Task: Create a customized nameplate.
Action: Mouse moved to (328, 258)
Screenshot: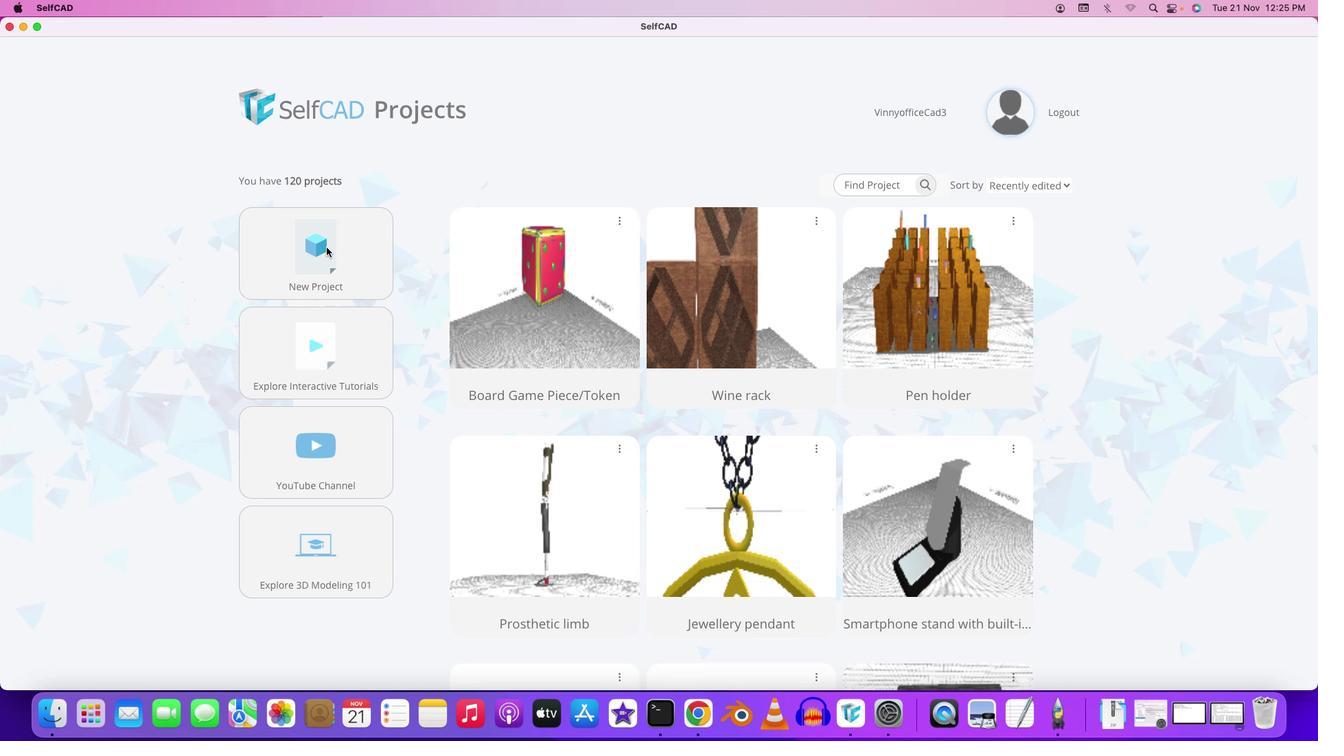 
Action: Mouse pressed left at (328, 258)
Screenshot: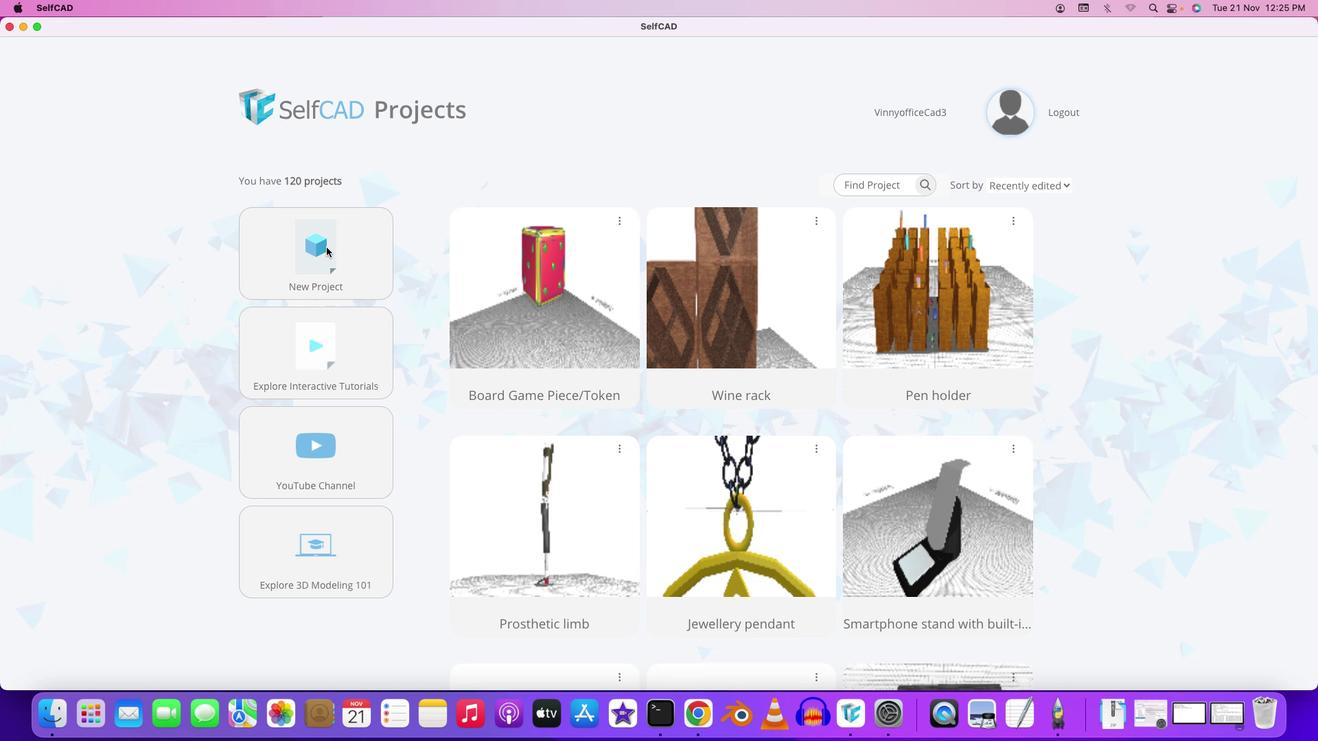 
Action: Mouse moved to (326, 247)
Screenshot: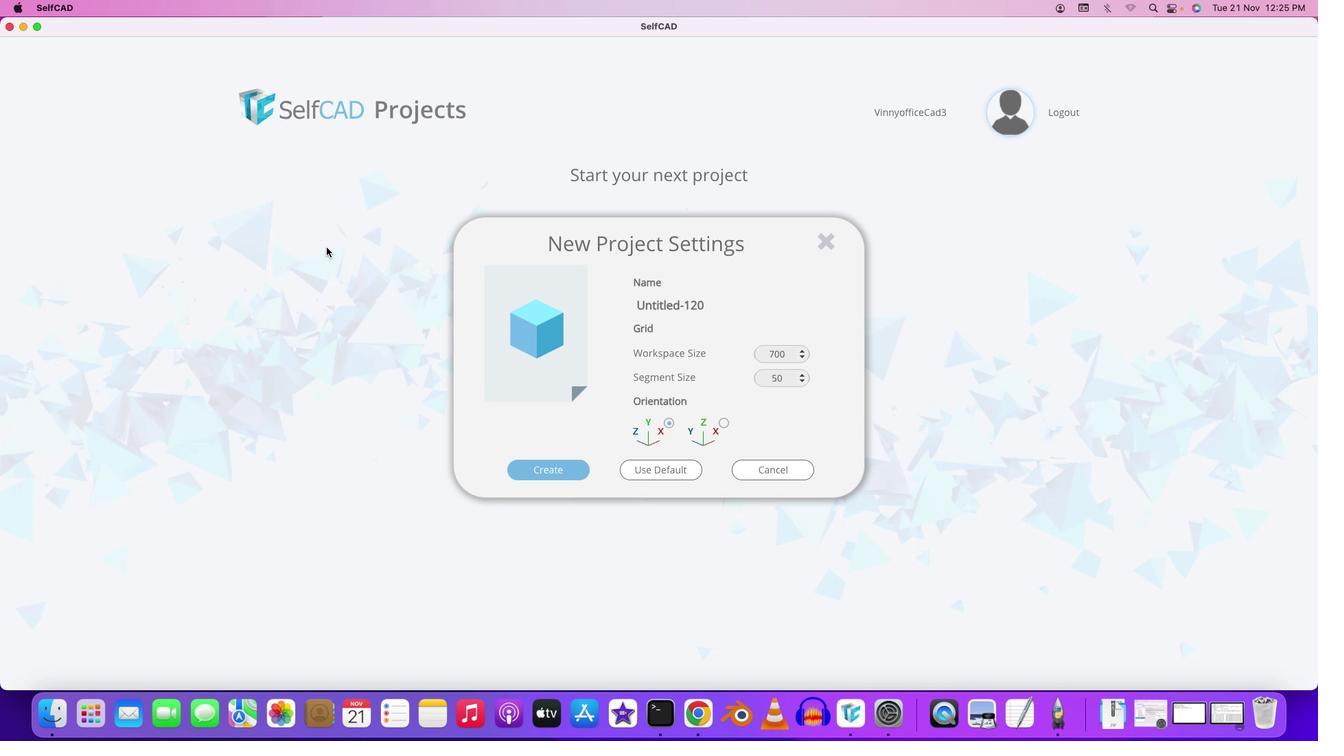 
Action: Mouse pressed left at (326, 247)
Screenshot: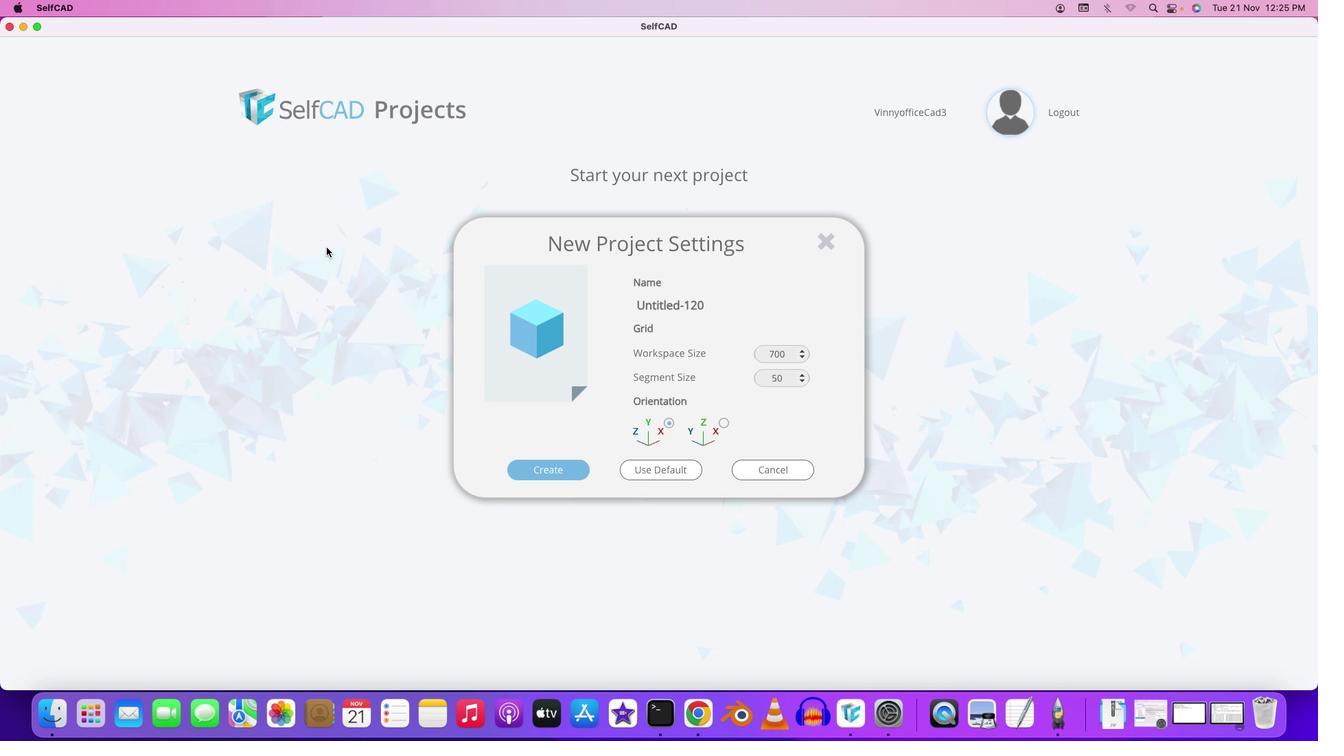 
Action: Mouse moved to (727, 307)
Screenshot: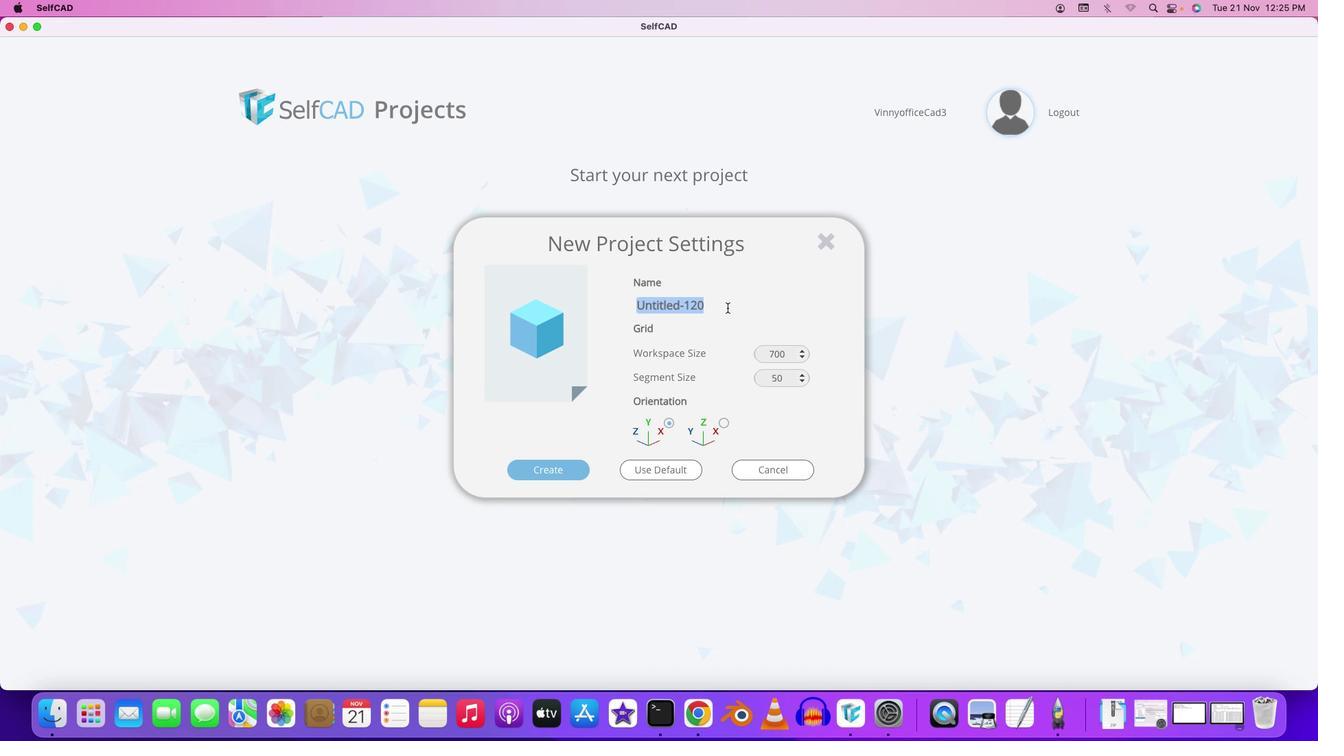 
Action: Mouse pressed left at (727, 307)
Screenshot: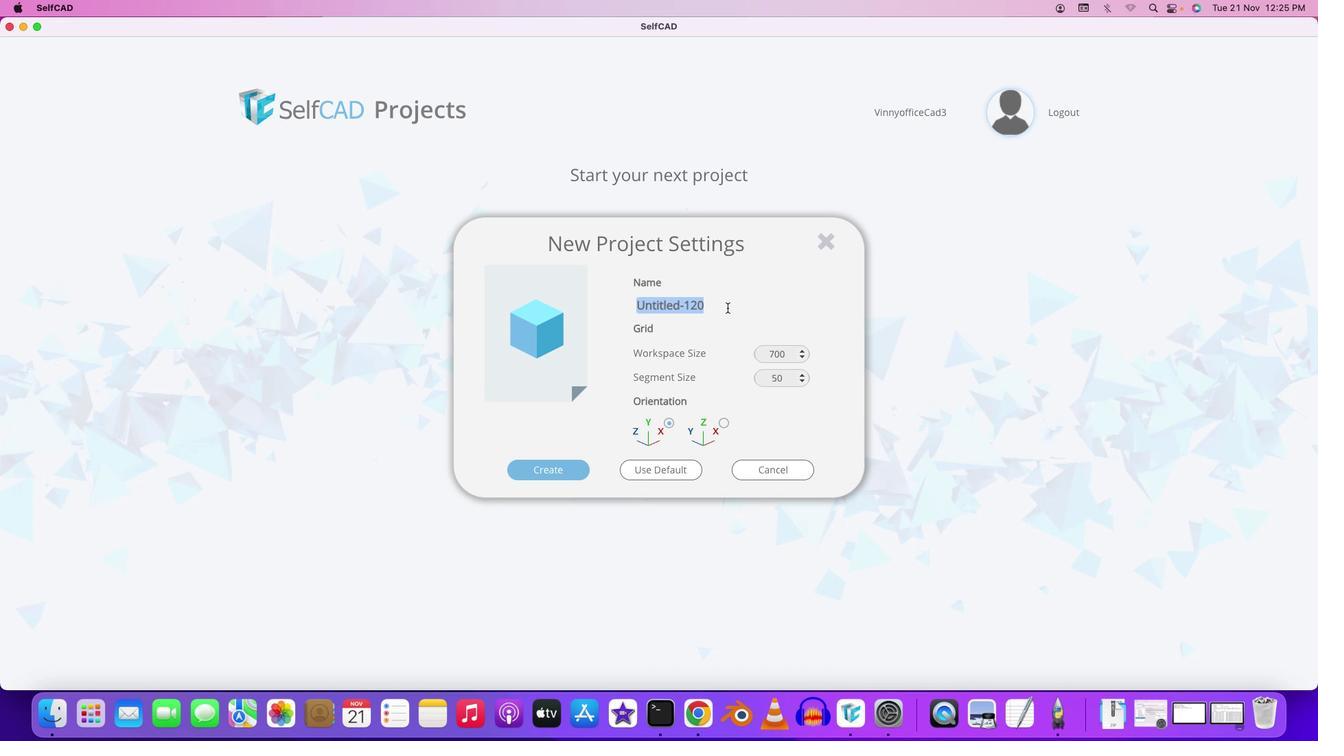 
Action: Key pressed Key.backspaceKey.shift'C''u''s''t''o''m''i''z''e''d'Key.spaceKey.leftKey.leftKey.leftKey.backspace's'Key.rightKey.rightKey.rightKey.rightKey.rightKey.rightKey.spaceKey.backspaceKey.shift'N''a''m''e''p''l''a''c''t'Key.backspaceKey.backspace't''e'
Screenshot: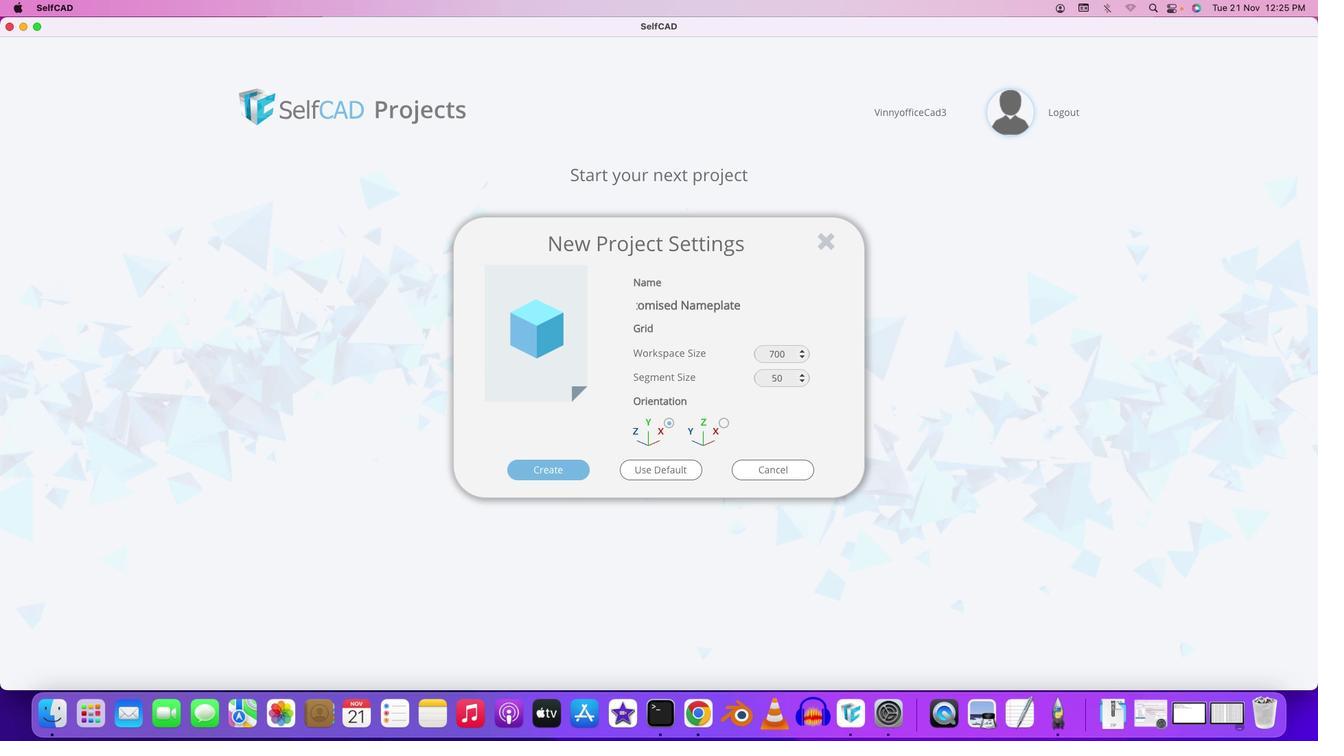 
Action: Mouse moved to (794, 352)
Screenshot: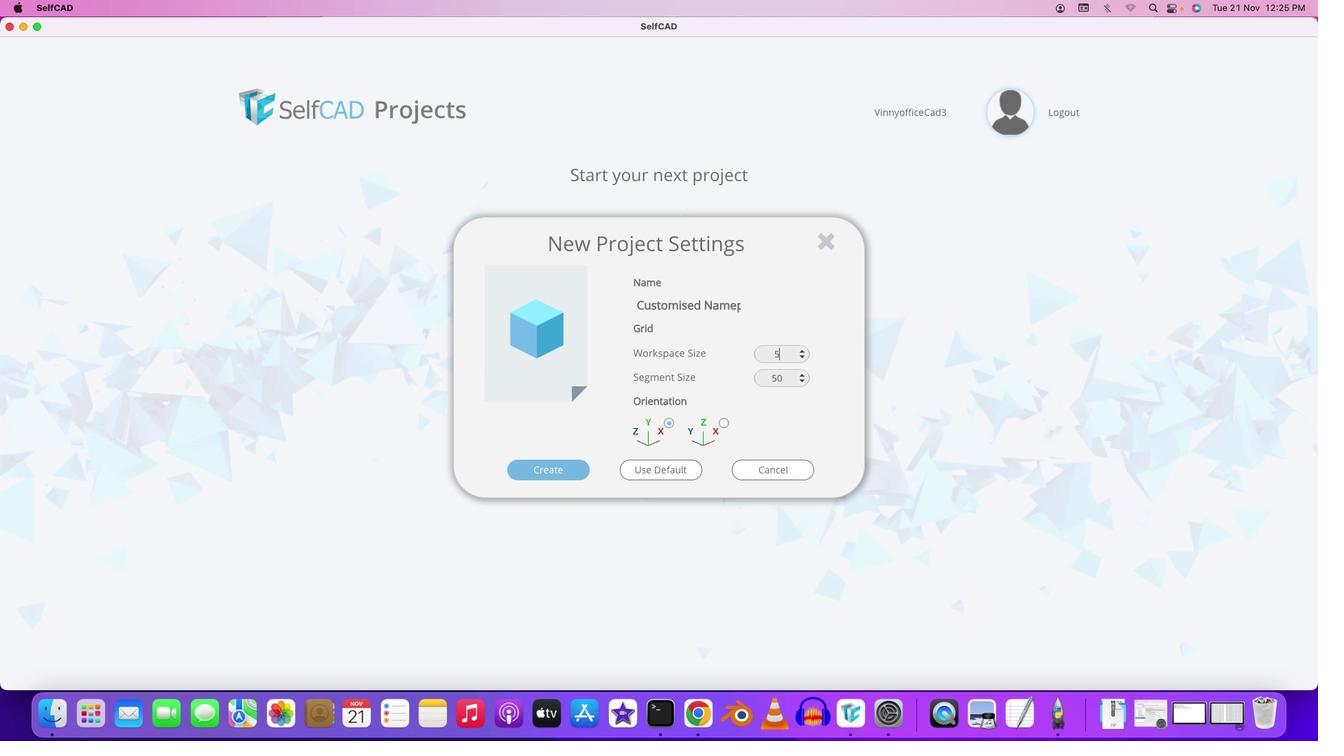 
Action: Mouse pressed left at (794, 352)
Screenshot: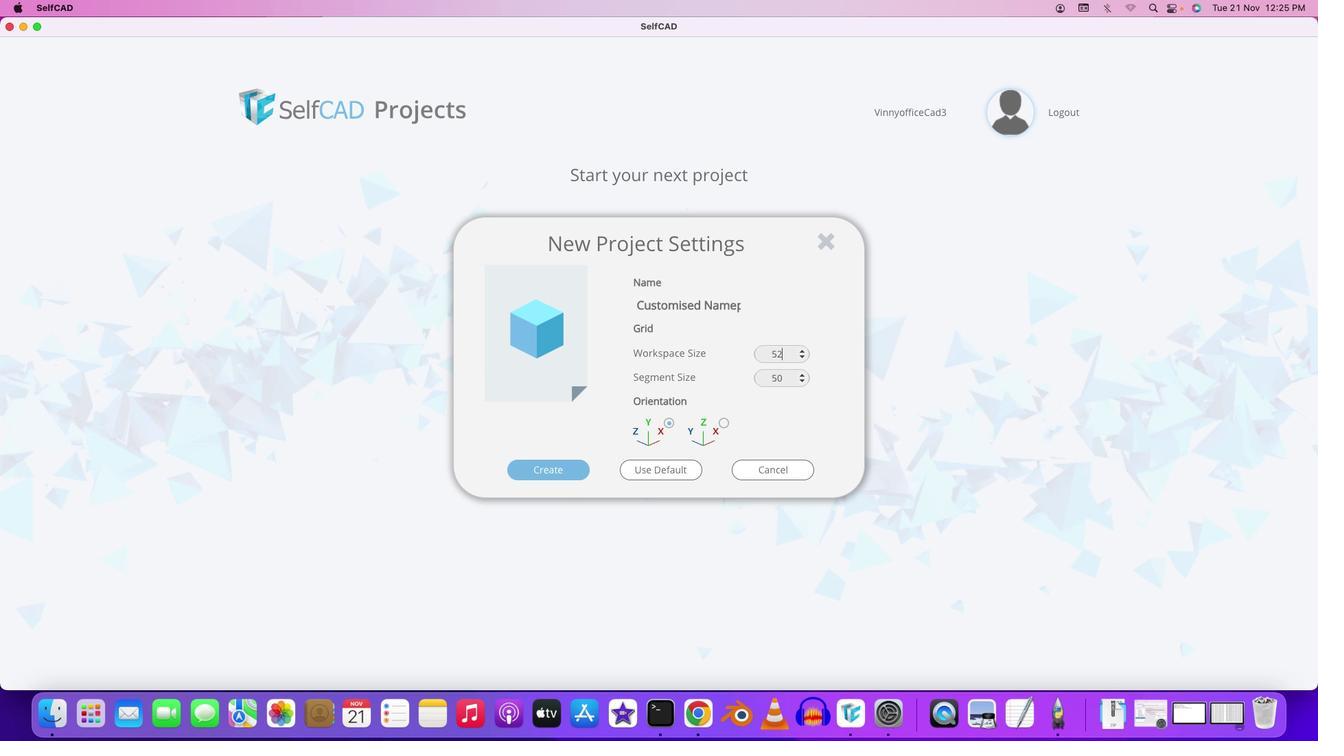 
Action: Key pressed '5''2'Key.backspace'0''0'
Screenshot: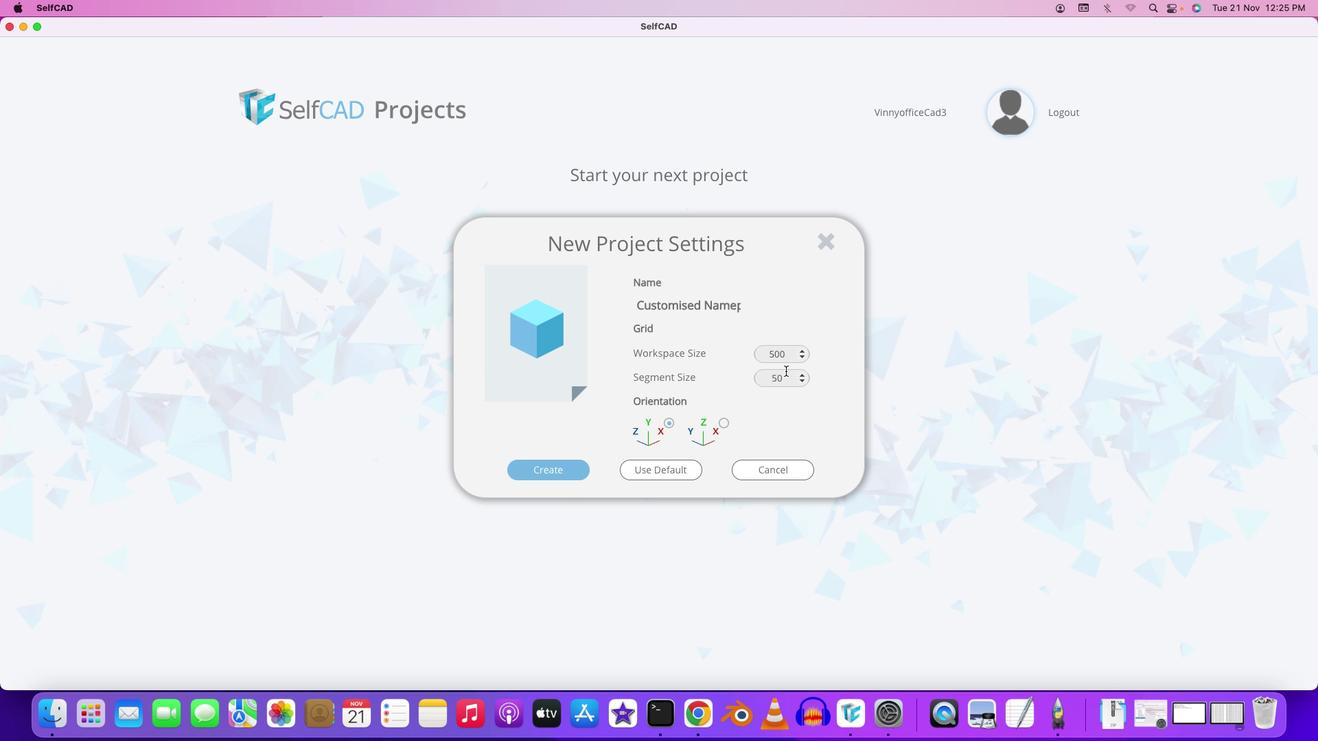 
Action: Mouse moved to (786, 374)
Screenshot: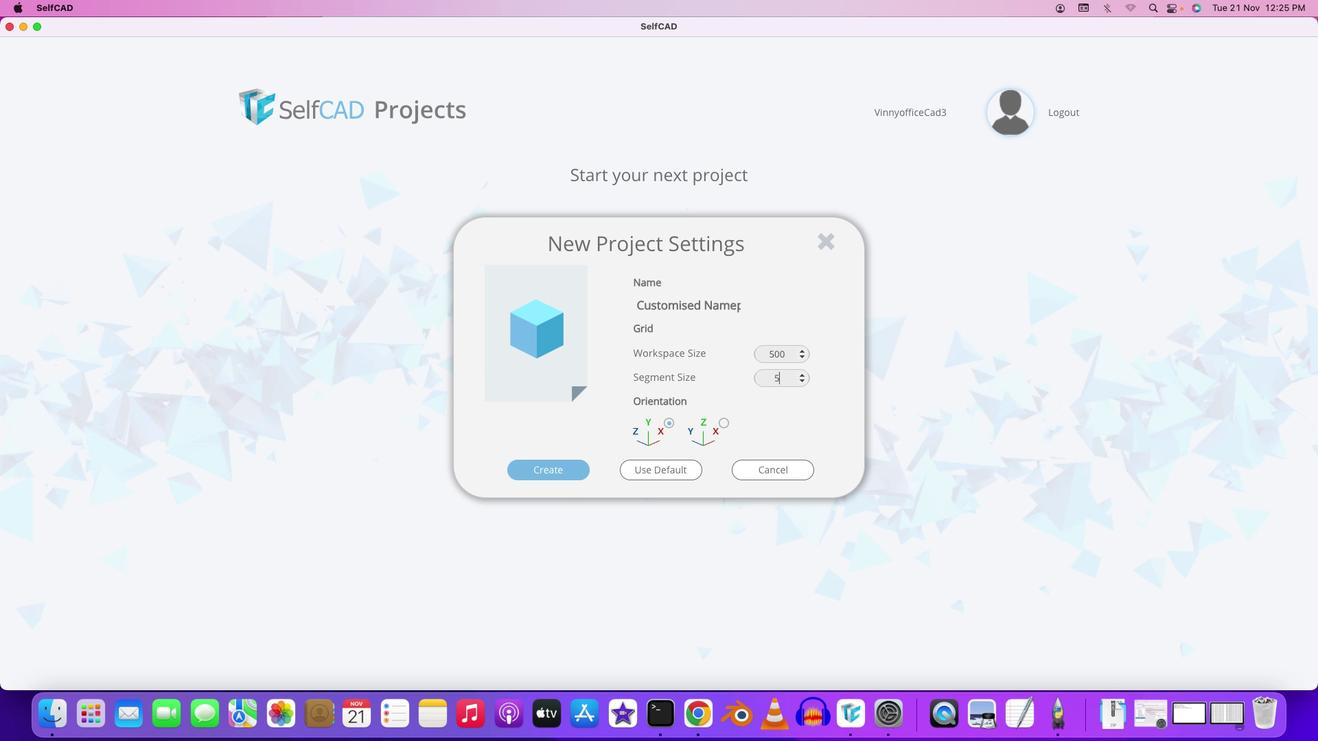 
Action: Mouse pressed left at (786, 374)
Screenshot: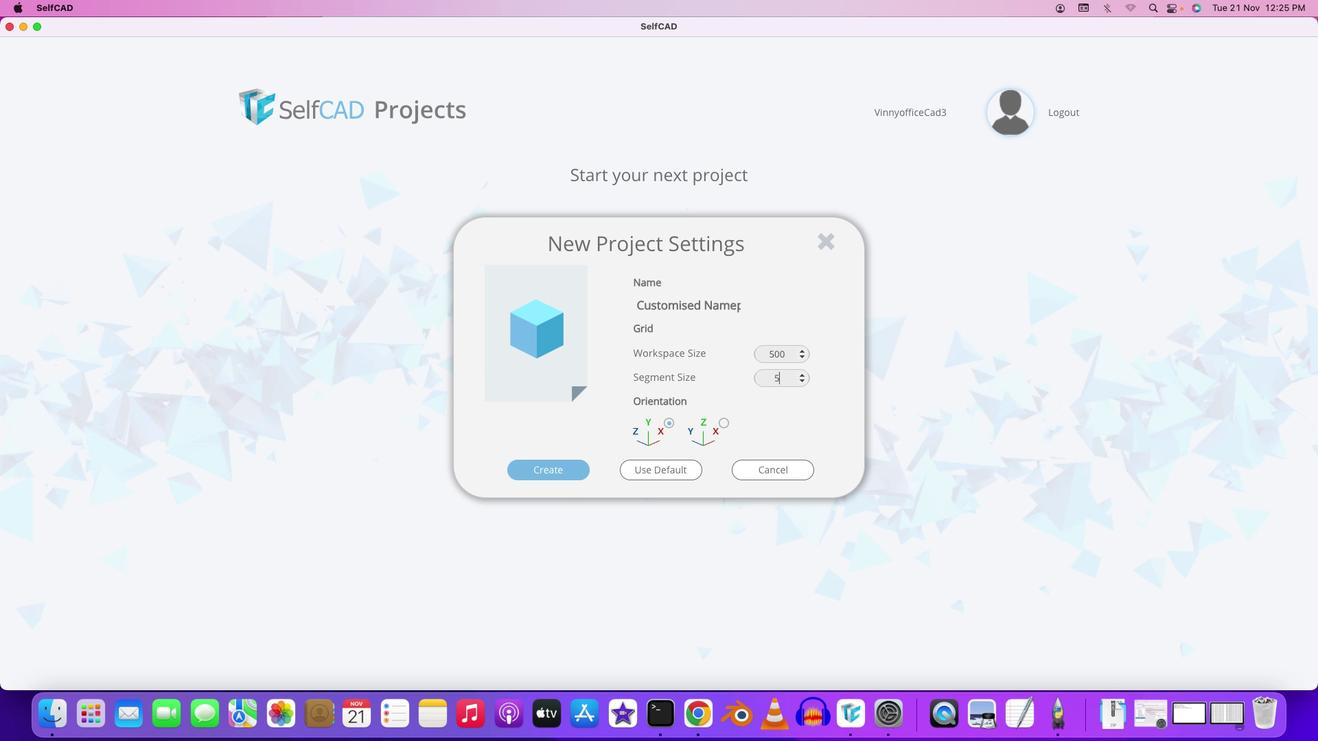 
Action: Key pressed '5'
Screenshot: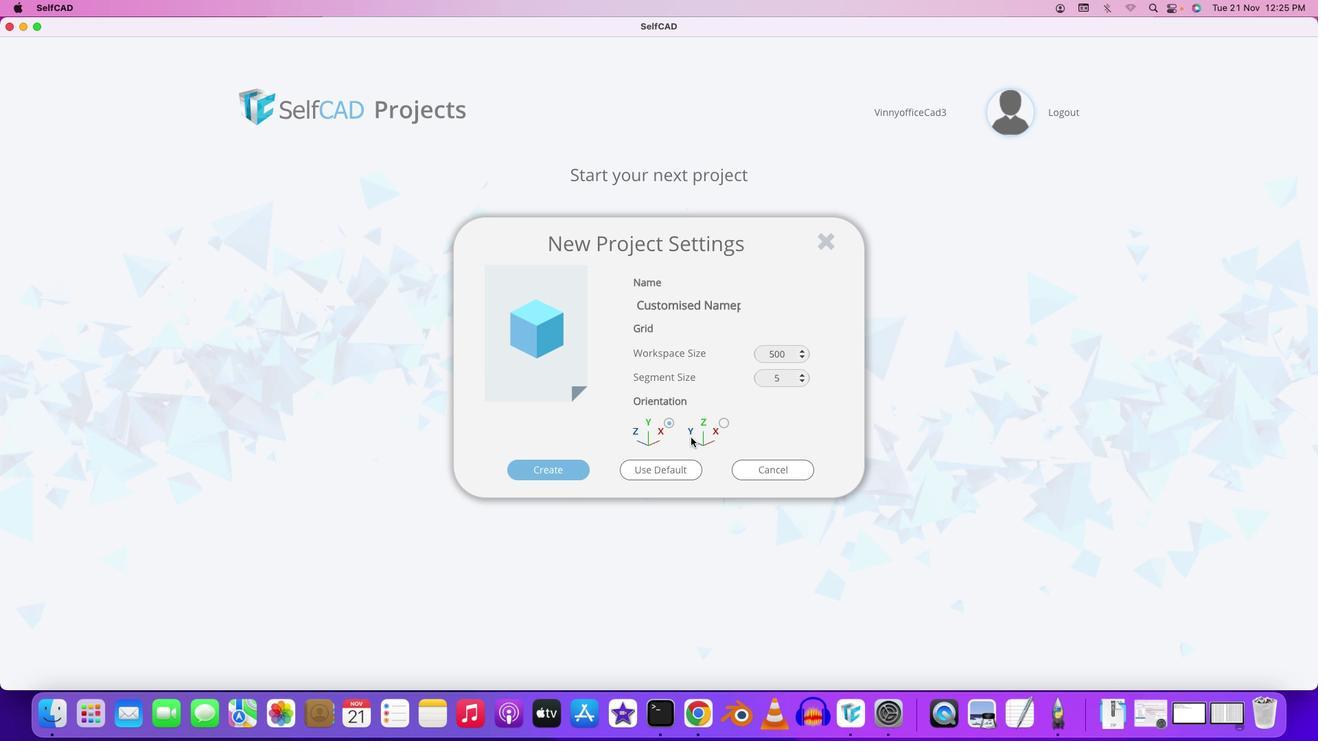 
Action: Mouse moved to (723, 423)
Screenshot: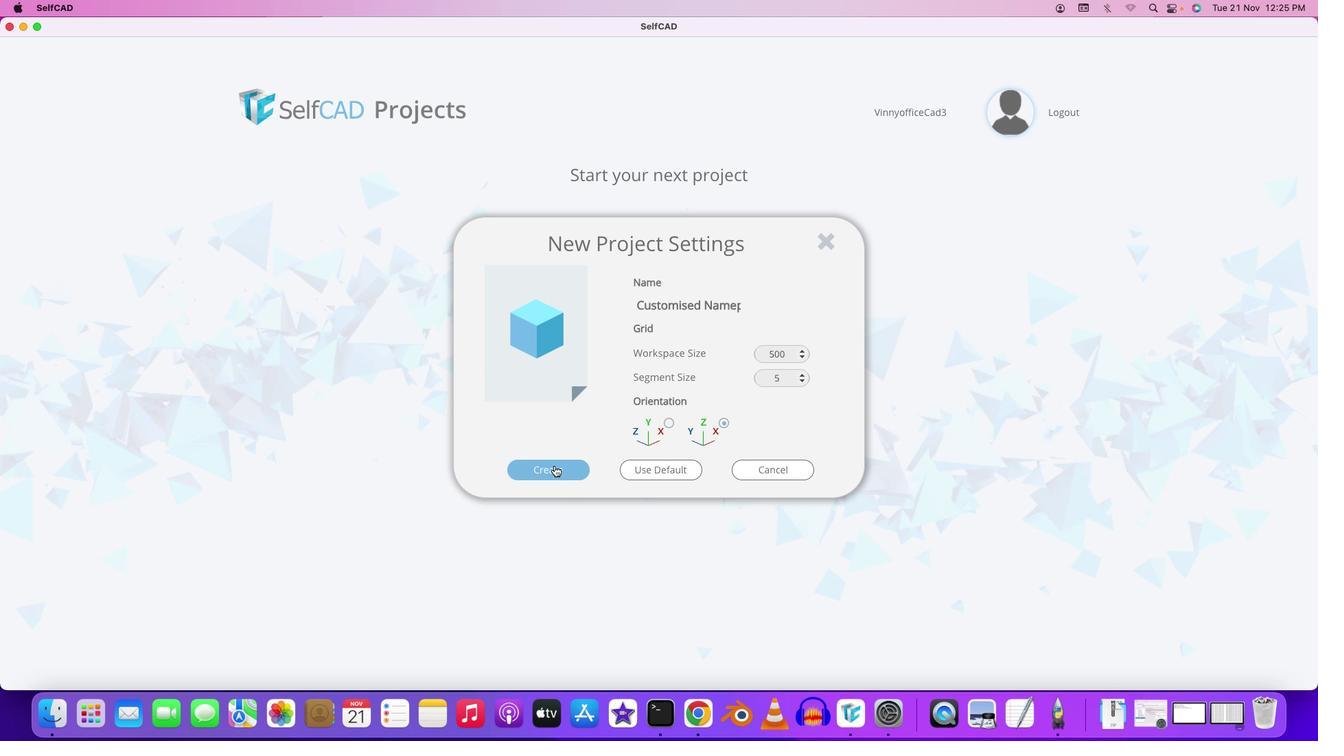 
Action: Mouse pressed left at (723, 423)
Screenshot: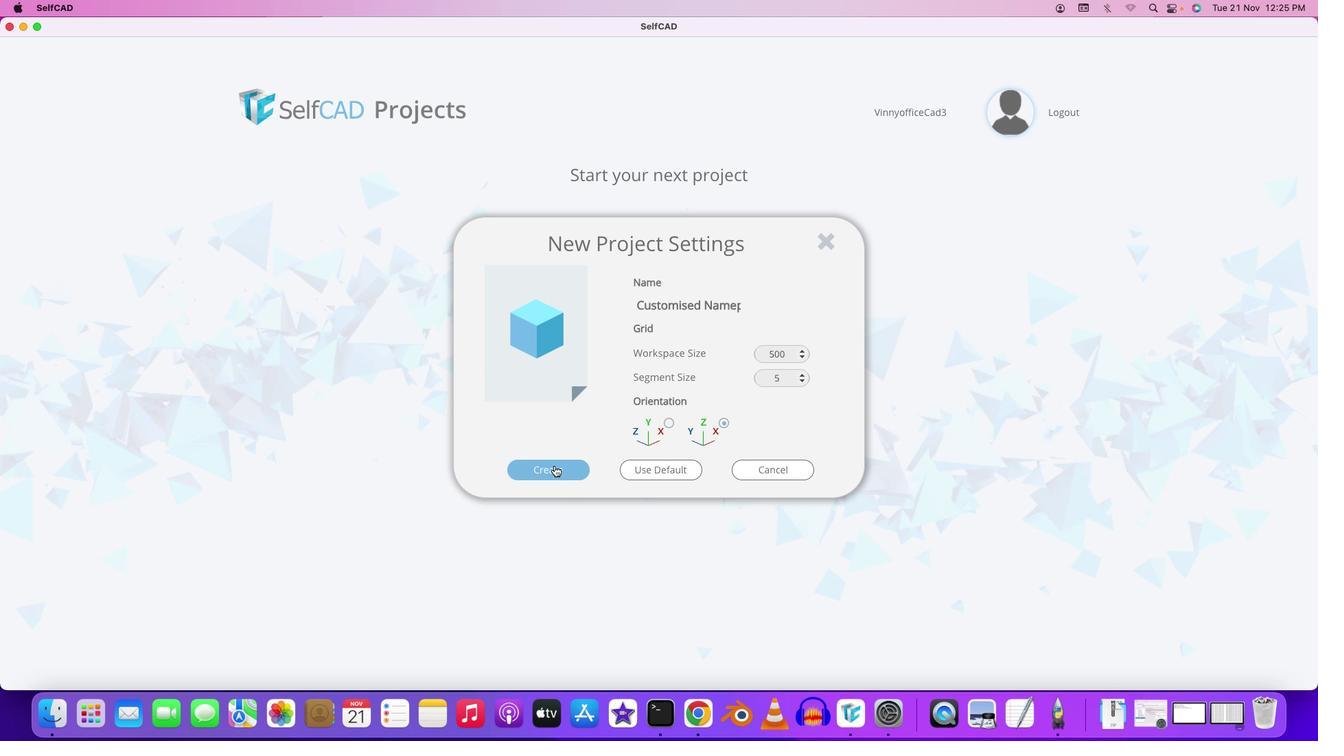
Action: Mouse moved to (554, 465)
Screenshot: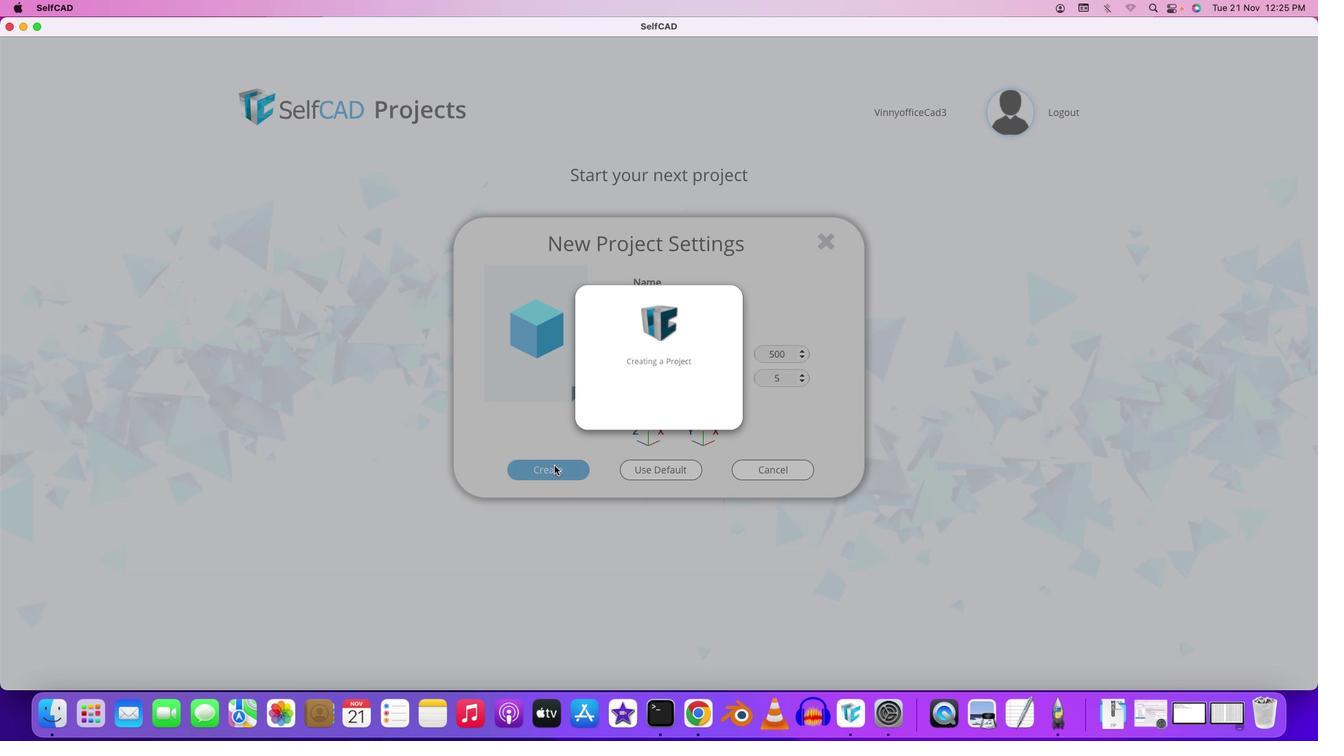 
Action: Mouse pressed left at (554, 465)
Screenshot: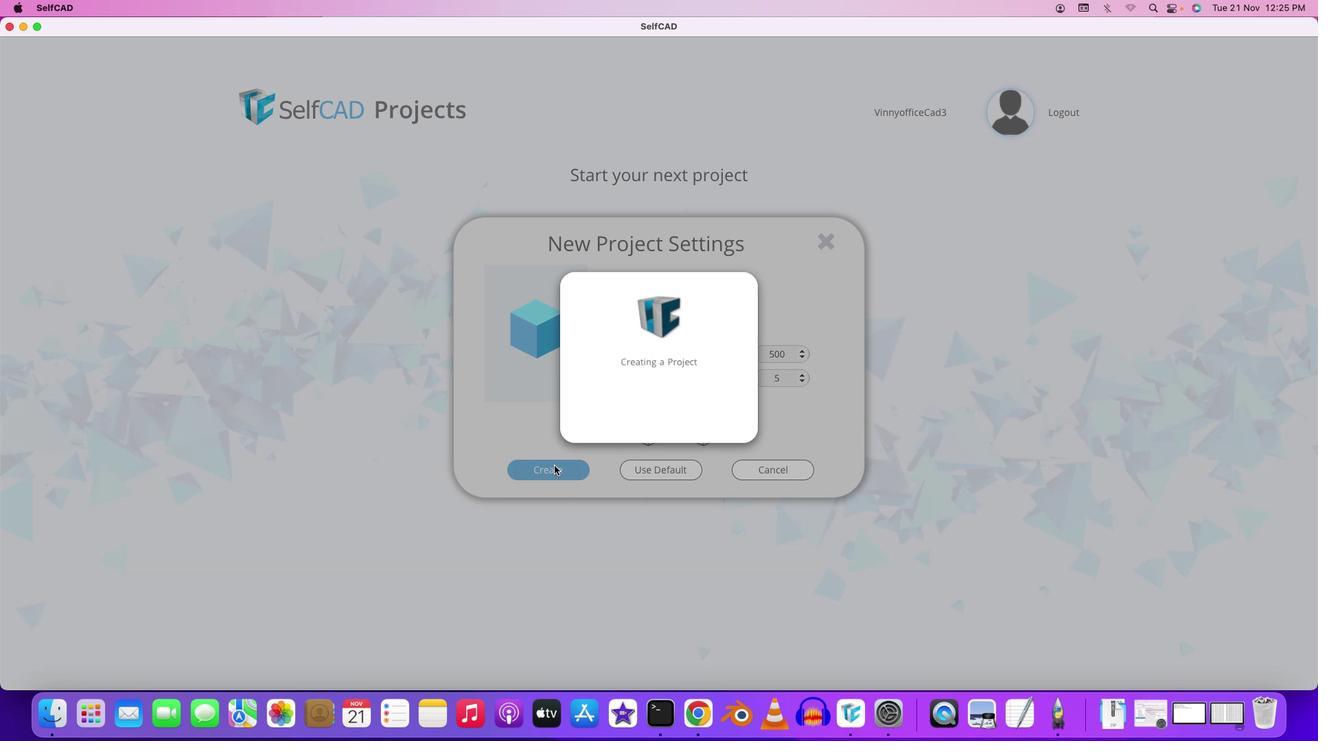 
Action: Mouse moved to (675, 469)
Screenshot: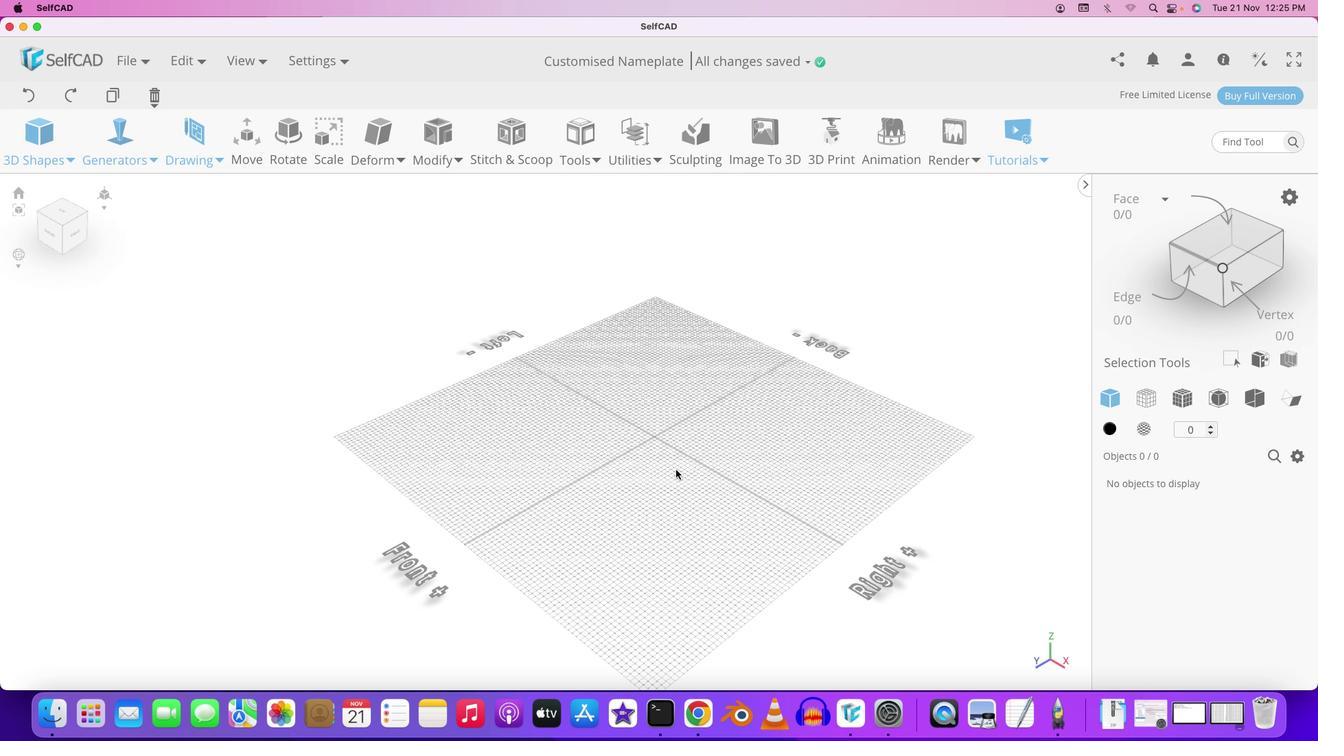 
Action: Mouse scrolled (675, 469) with delta (0, 0)
Screenshot: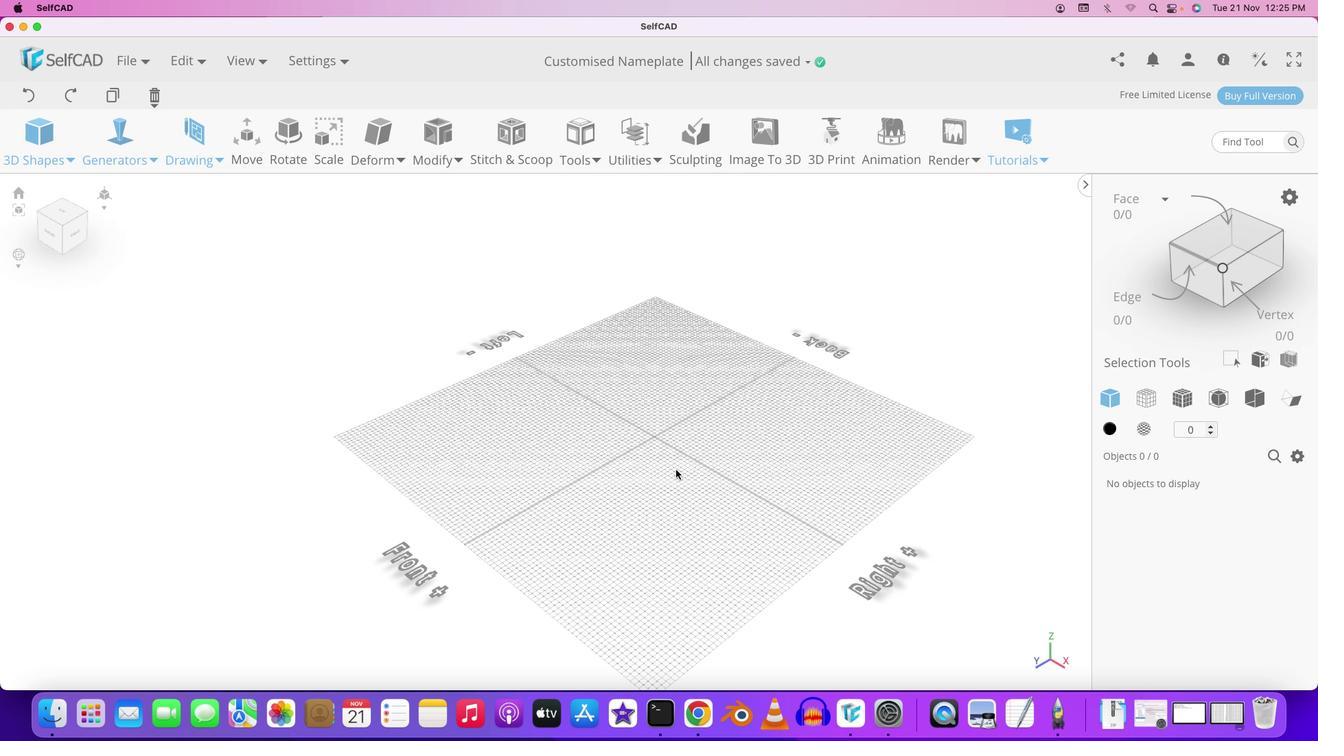 
Action: Mouse moved to (675, 469)
Screenshot: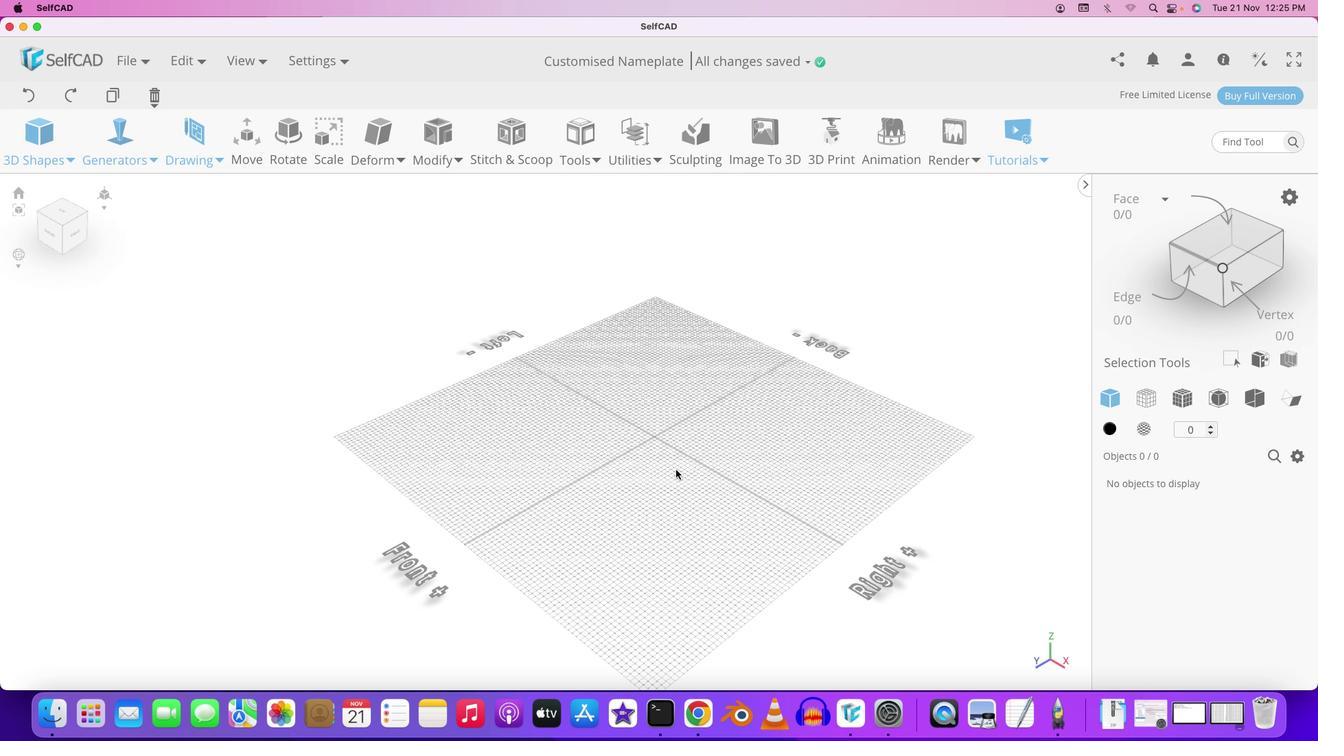 
Action: Mouse scrolled (675, 469) with delta (0, 0)
Screenshot: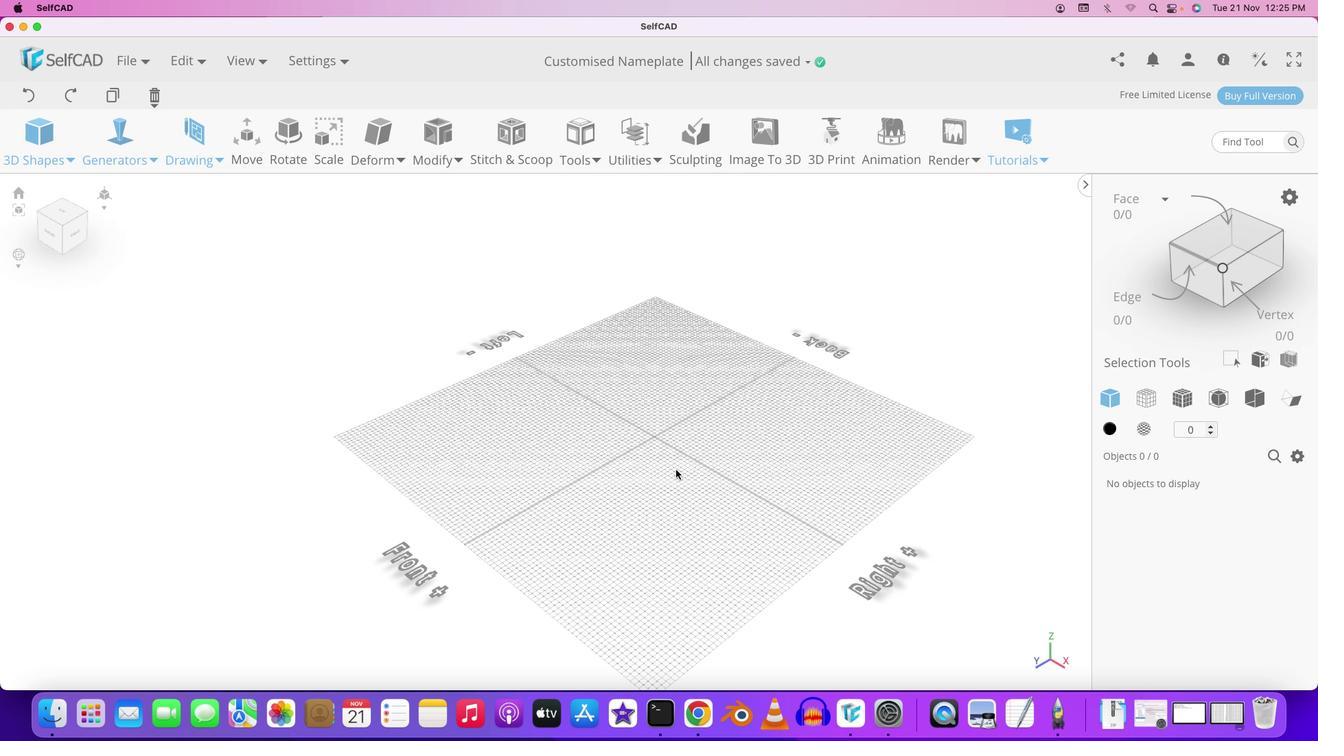
Action: Mouse scrolled (675, 469) with delta (0, 0)
Screenshot: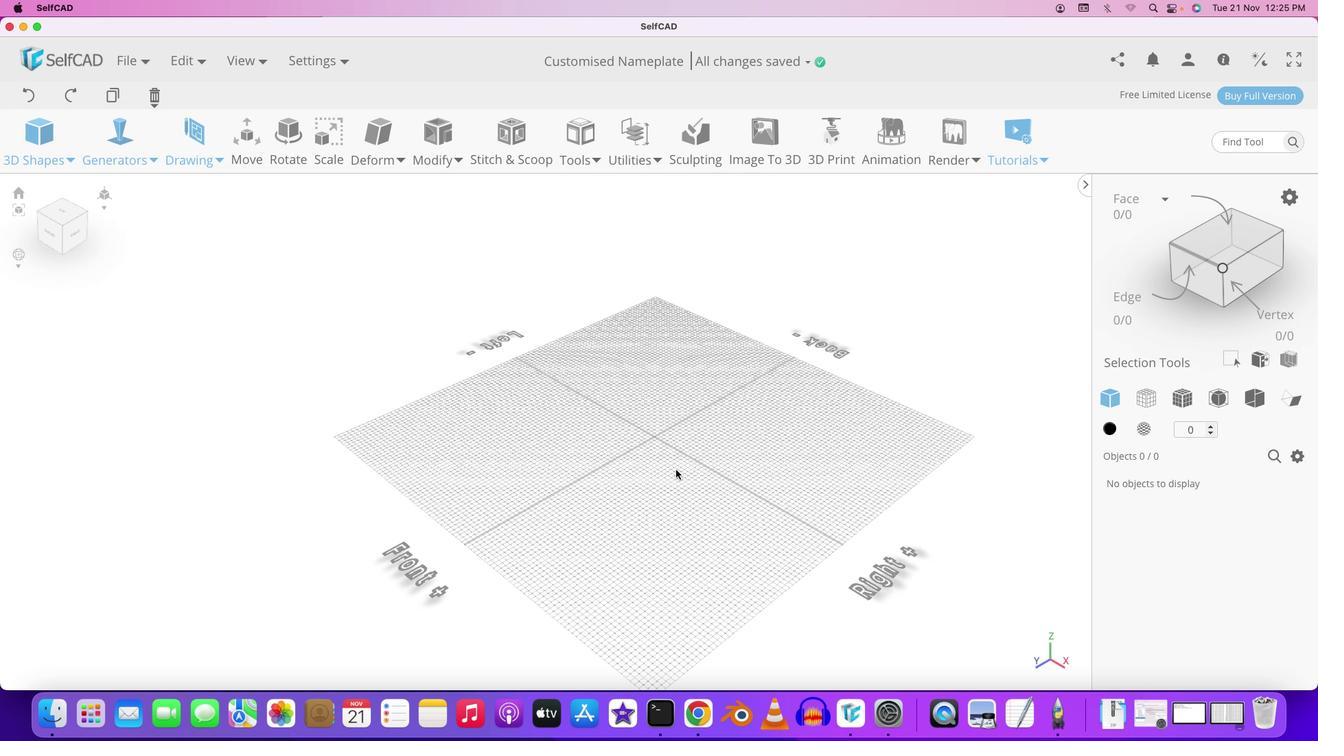 
Action: Mouse scrolled (675, 469) with delta (0, 1)
Screenshot: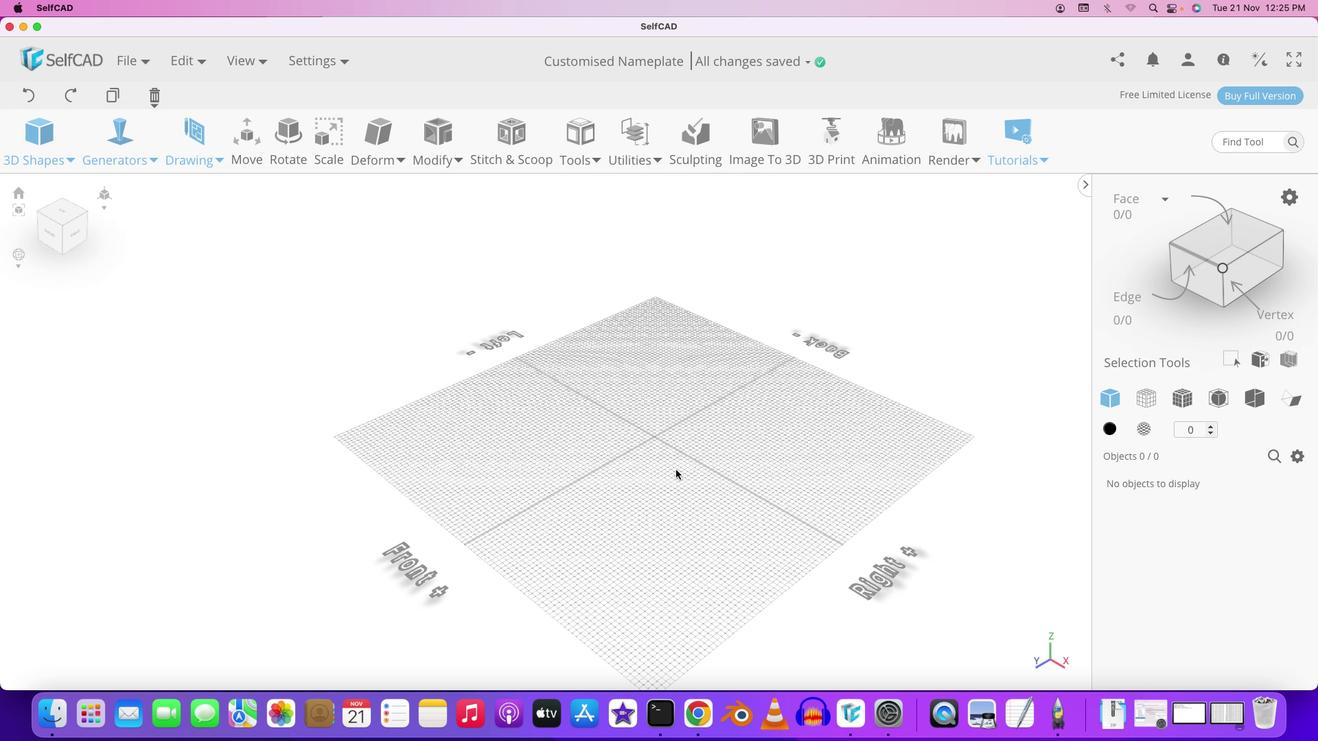 
Action: Mouse moved to (684, 464)
Screenshot: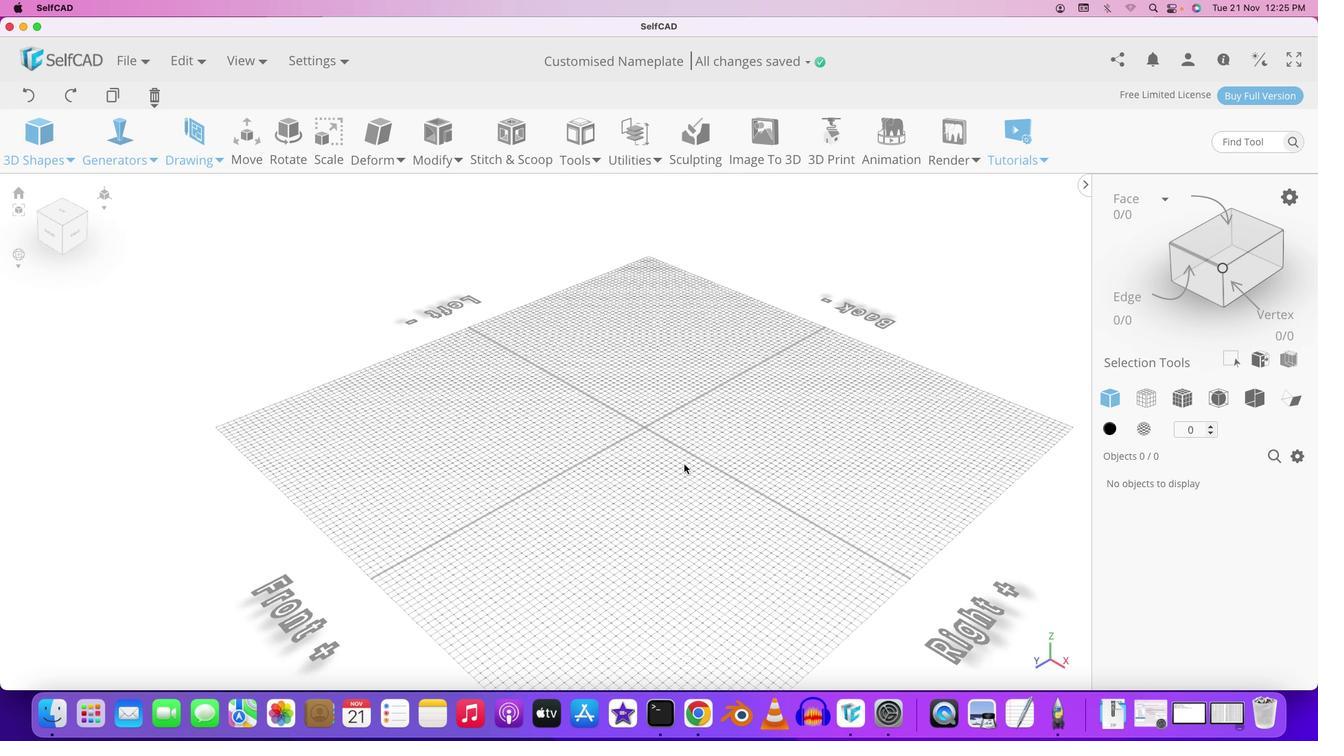
Action: Mouse scrolled (684, 464) with delta (0, 0)
Screenshot: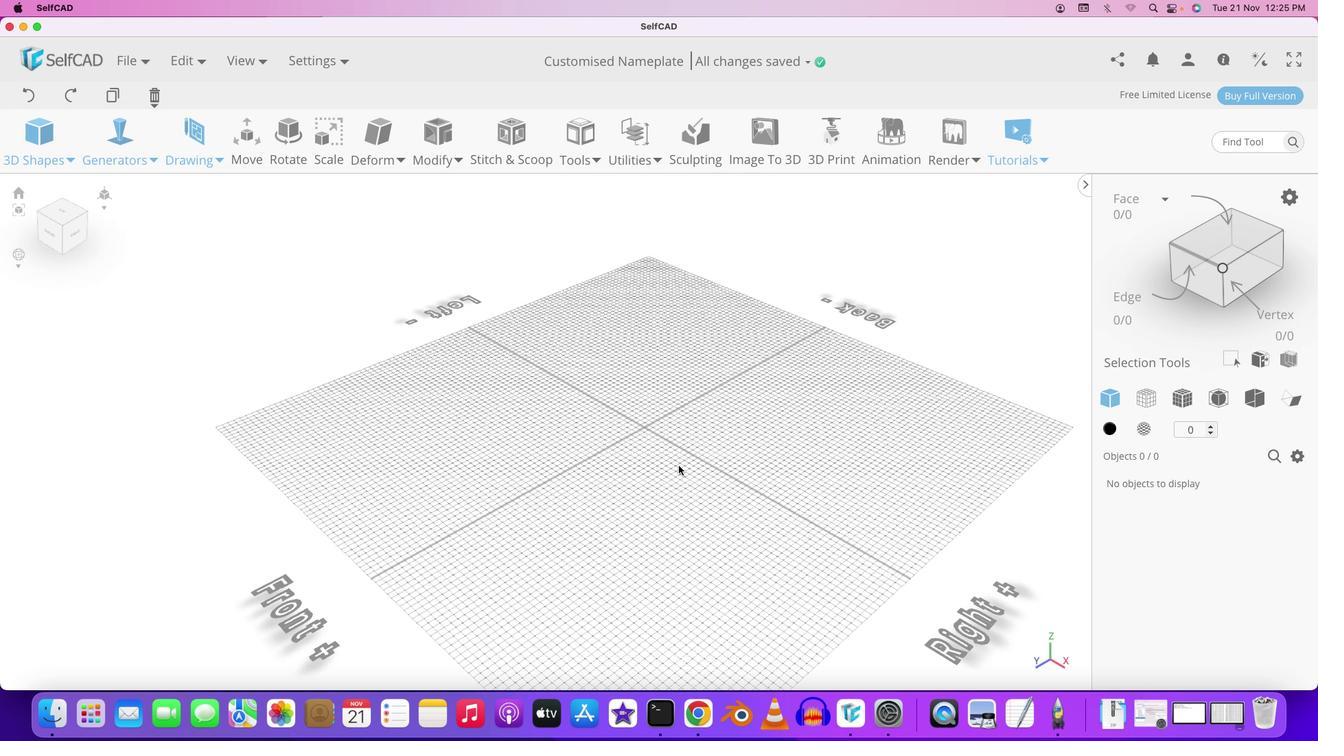 
Action: Mouse scrolled (684, 464) with delta (0, 0)
Screenshot: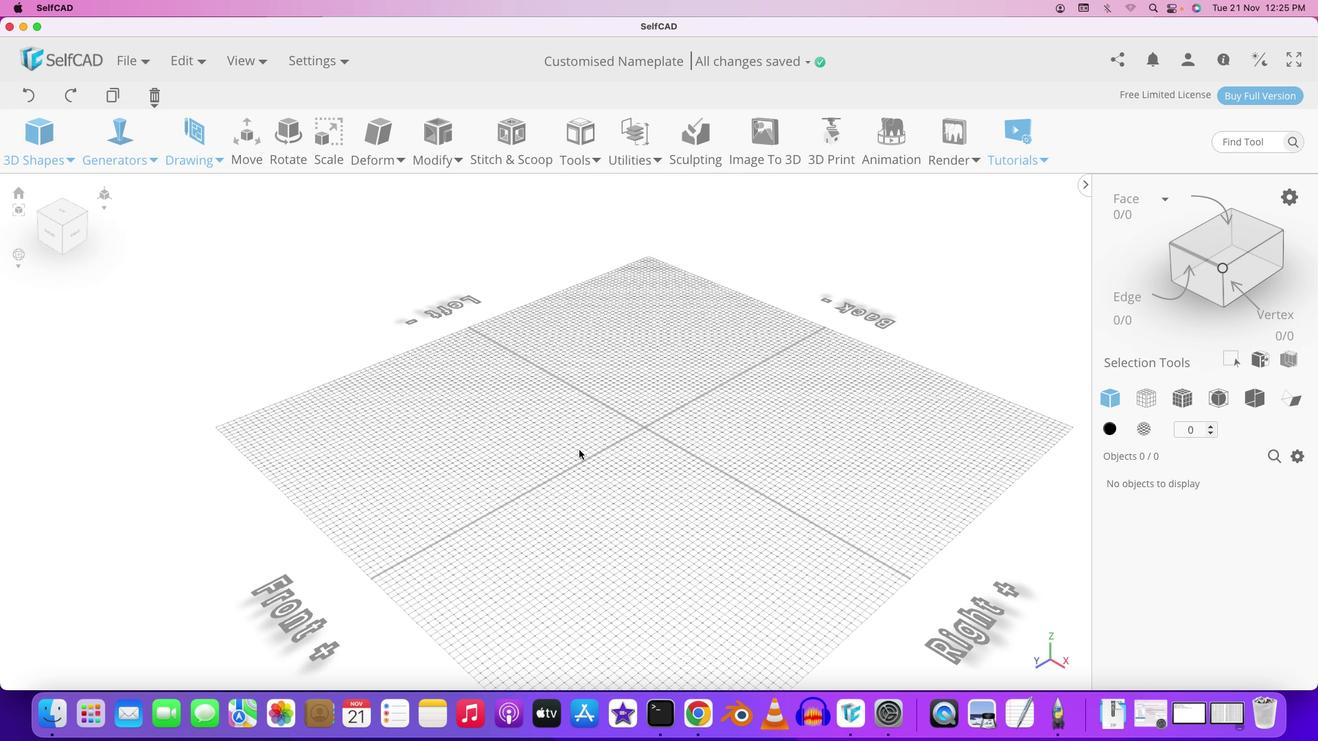 
Action: Mouse scrolled (684, 464) with delta (0, 0)
Screenshot: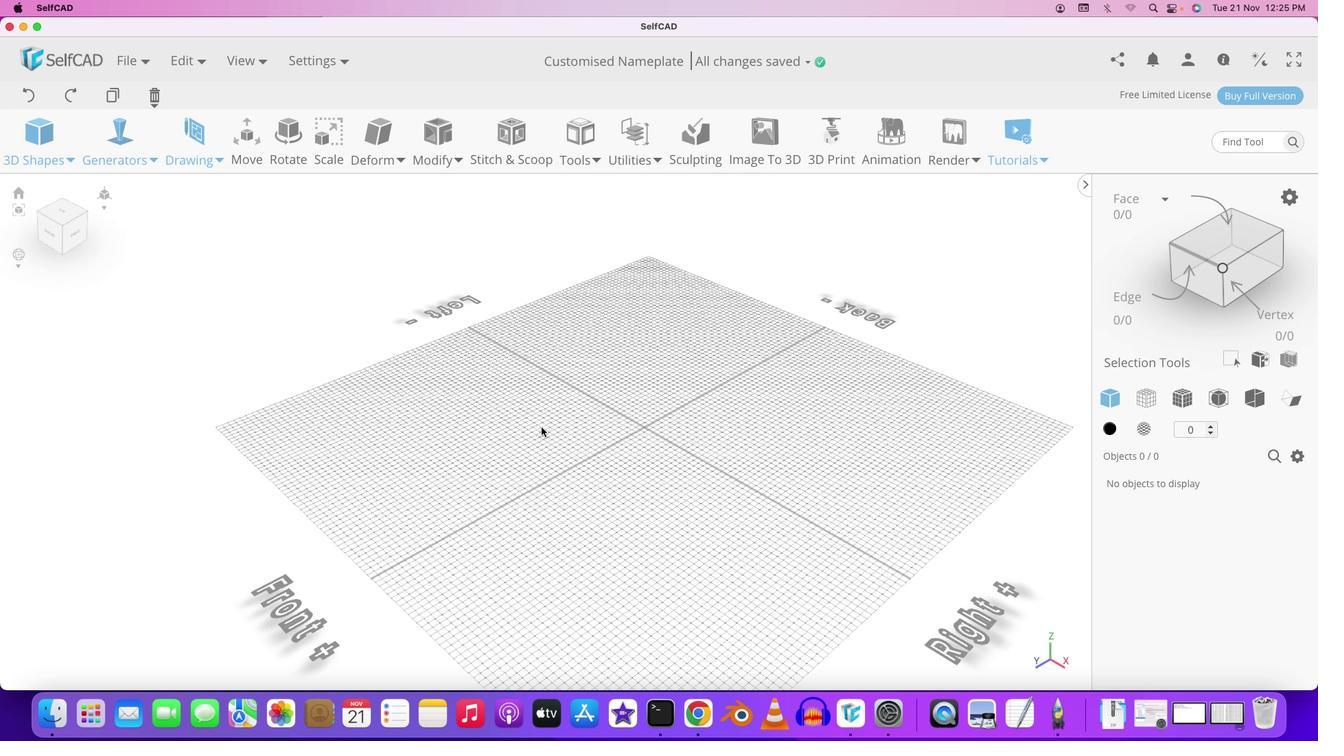 
Action: Mouse moved to (684, 464)
Screenshot: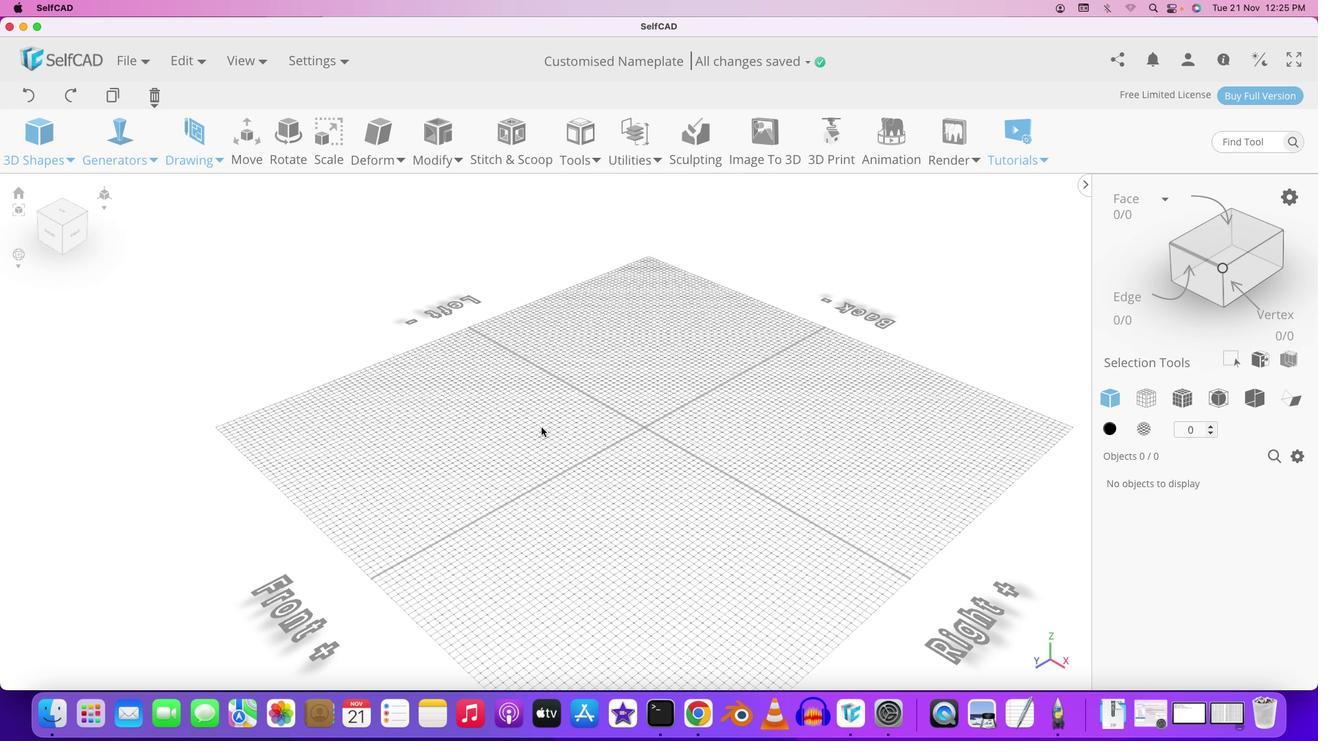 
Action: Mouse scrolled (684, 464) with delta (0, 0)
Screenshot: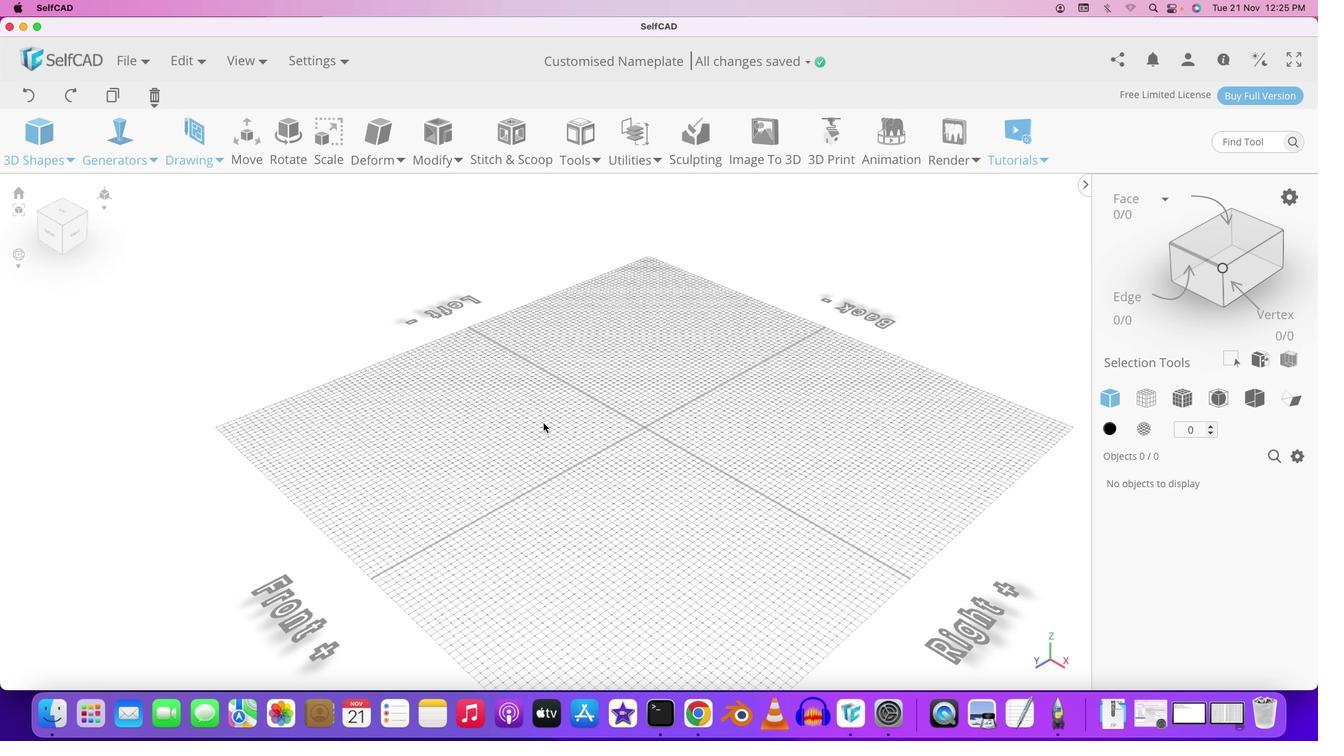 
Action: Mouse scrolled (684, 464) with delta (0, 0)
Screenshot: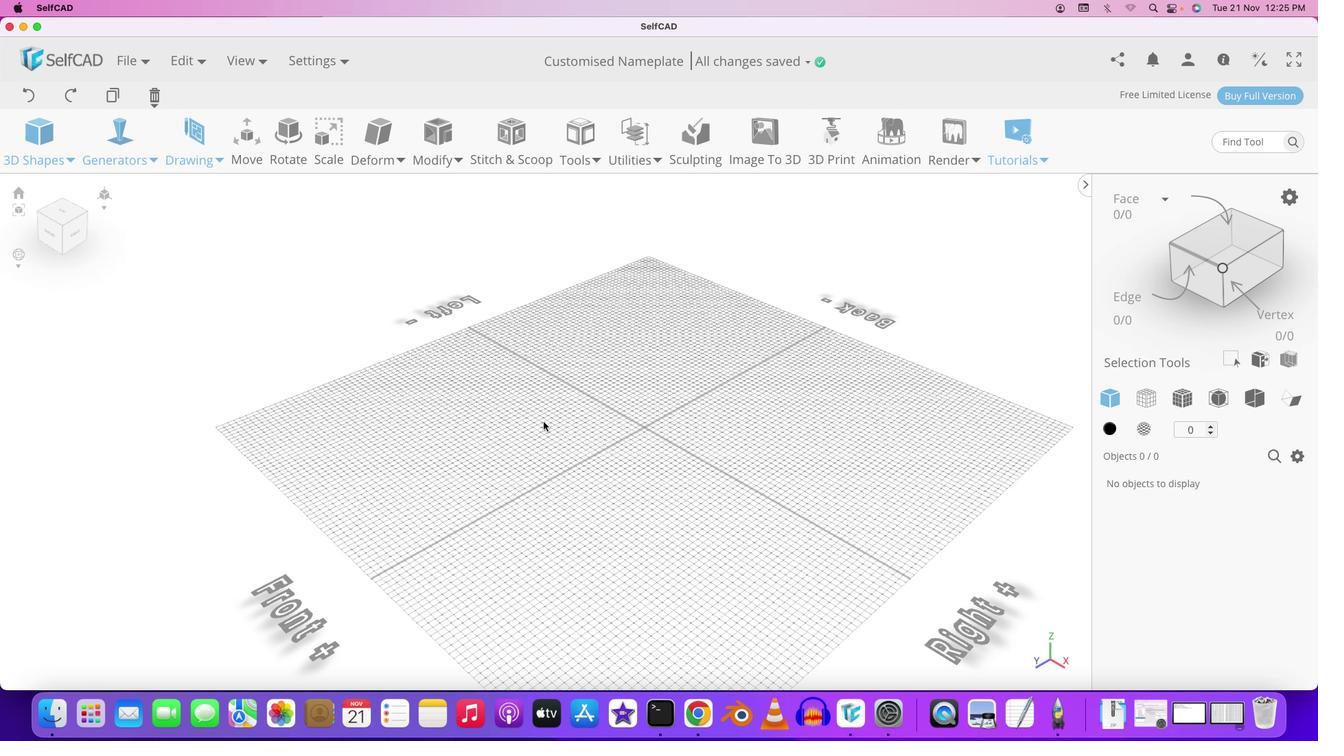 
Action: Mouse scrolled (684, 464) with delta (0, 0)
Screenshot: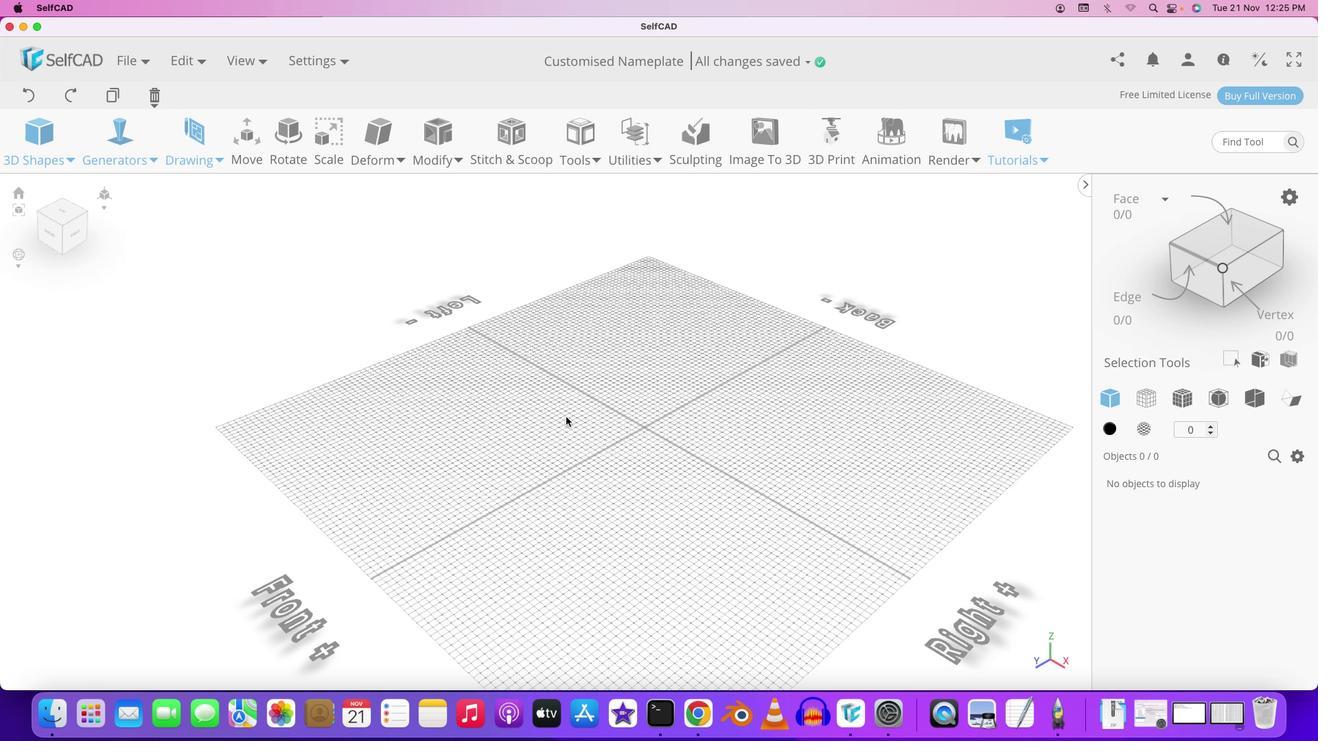 
Action: Mouse moved to (659, 403)
Screenshot: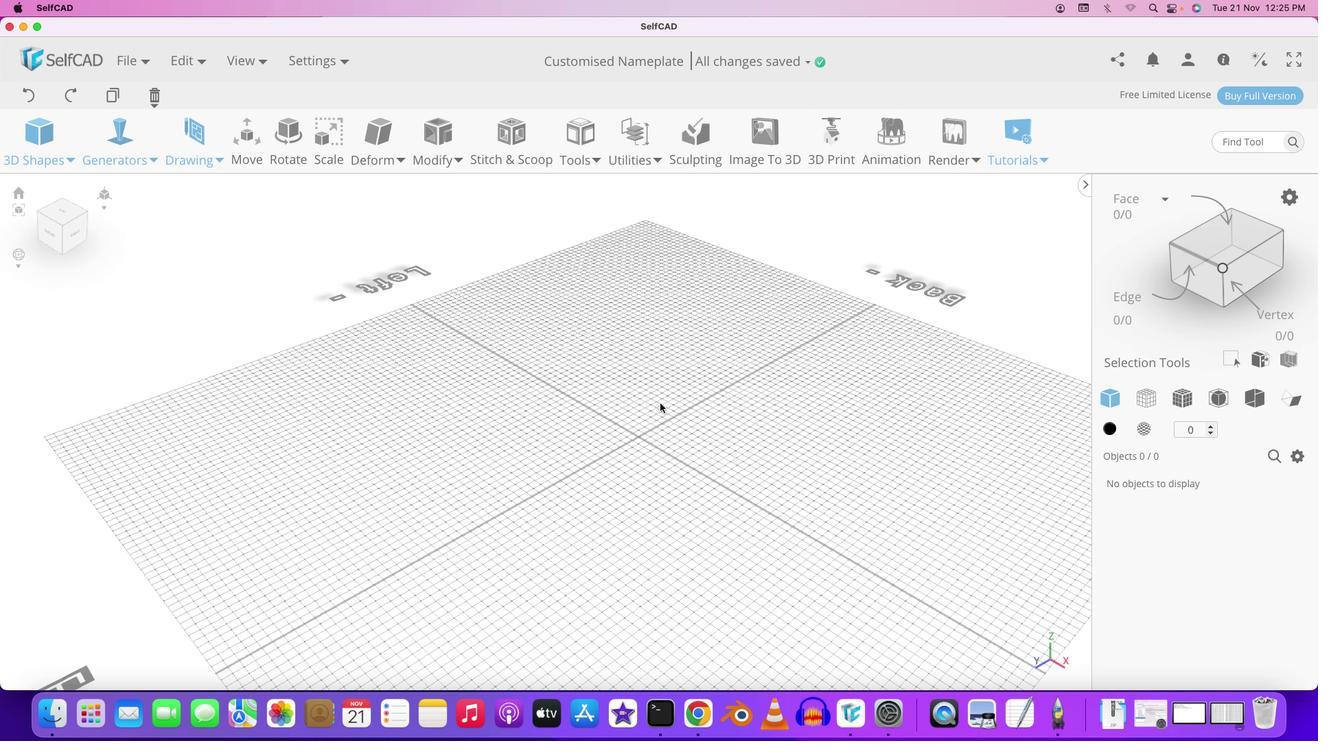 
Action: Mouse scrolled (659, 403) with delta (0, 0)
Screenshot: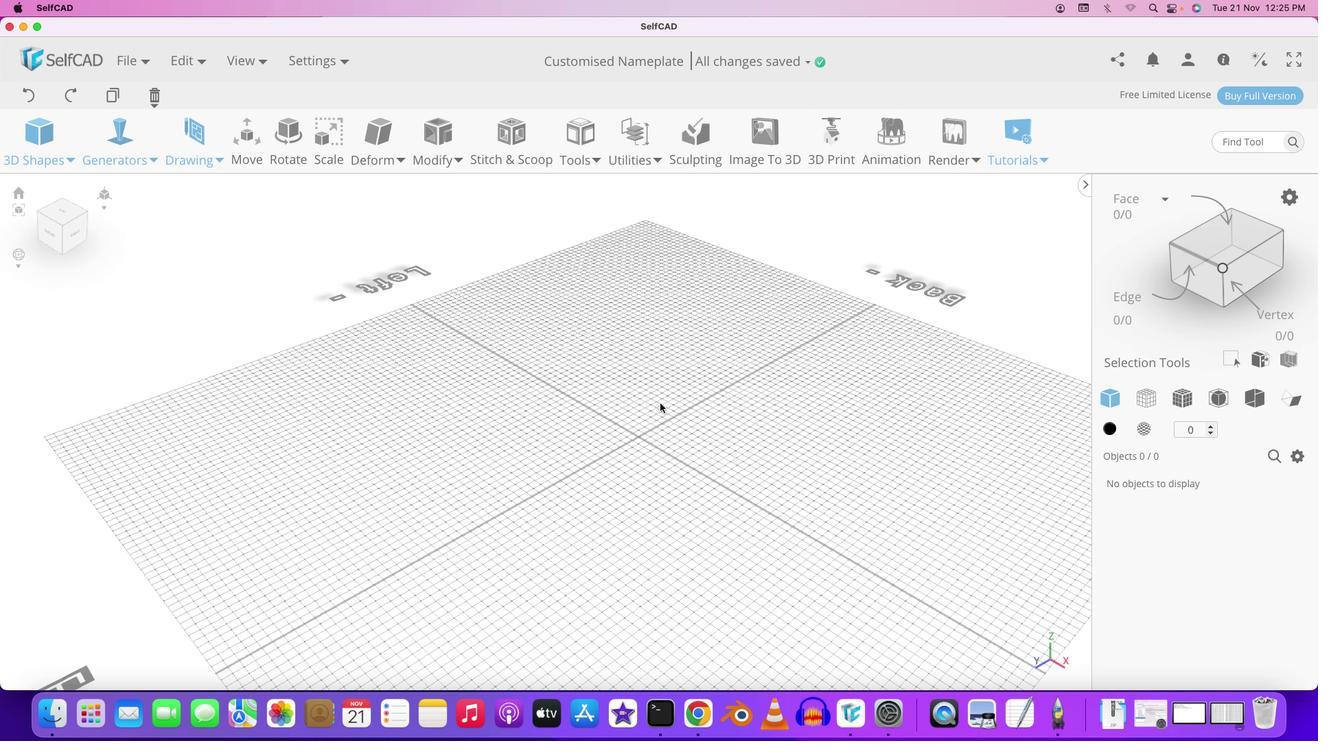 
Action: Mouse scrolled (659, 403) with delta (0, 0)
Screenshot: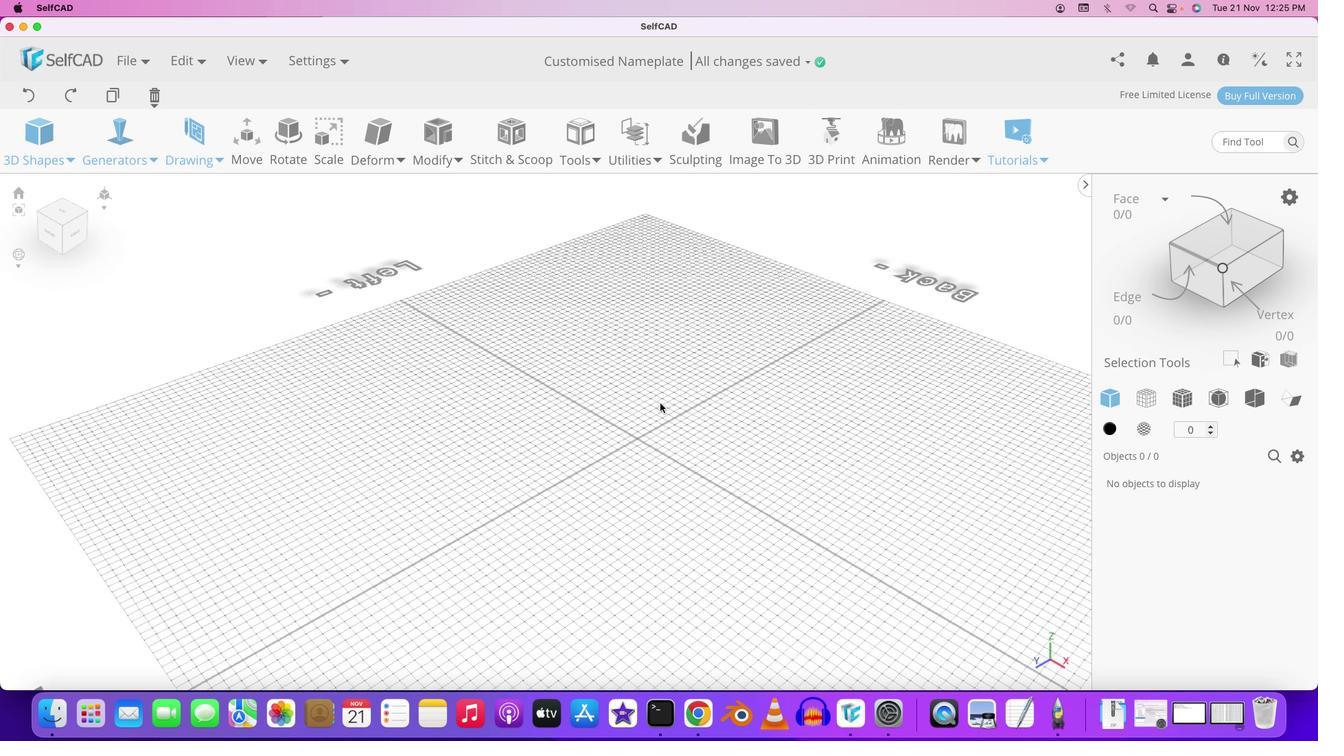
Action: Mouse scrolled (659, 403) with delta (0, 1)
Screenshot: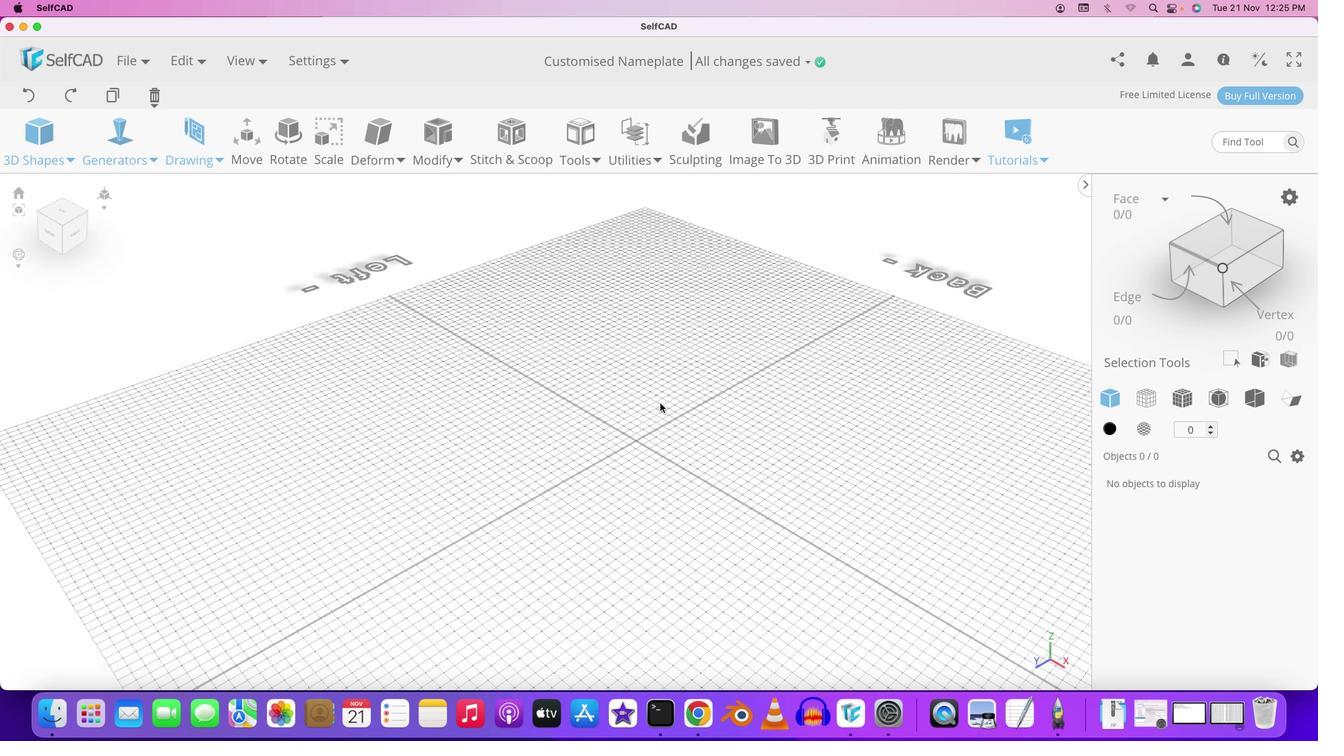 
Action: Mouse scrolled (659, 403) with delta (0, 0)
Screenshot: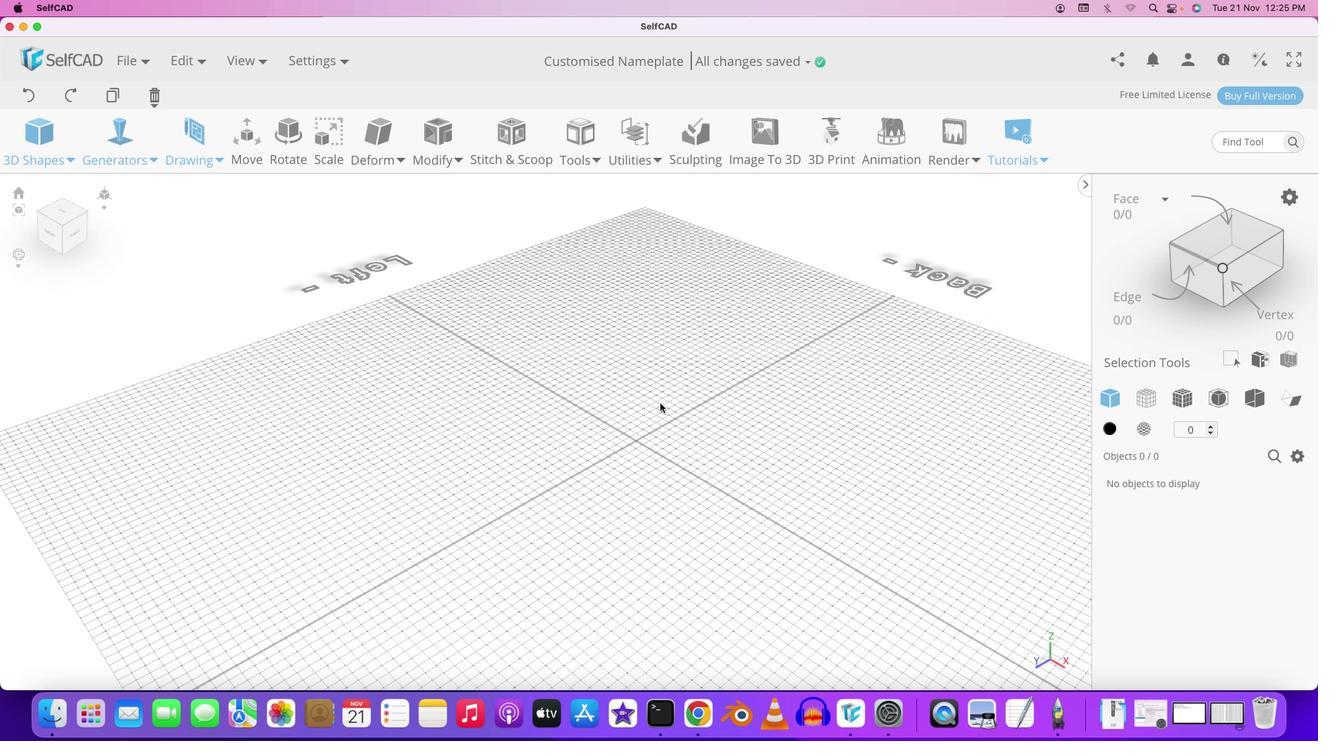 
Action: Mouse scrolled (659, 403) with delta (0, 0)
Screenshot: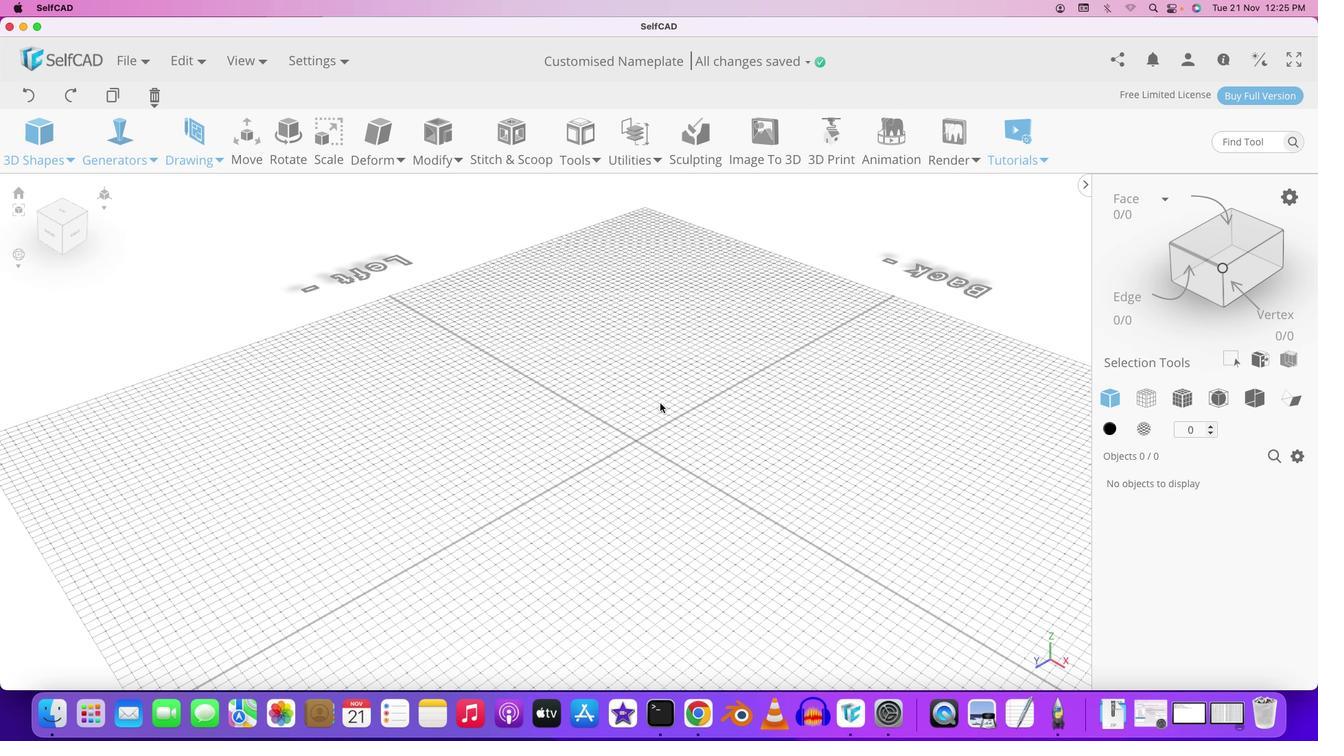 
Action: Mouse scrolled (659, 403) with delta (0, 0)
Screenshot: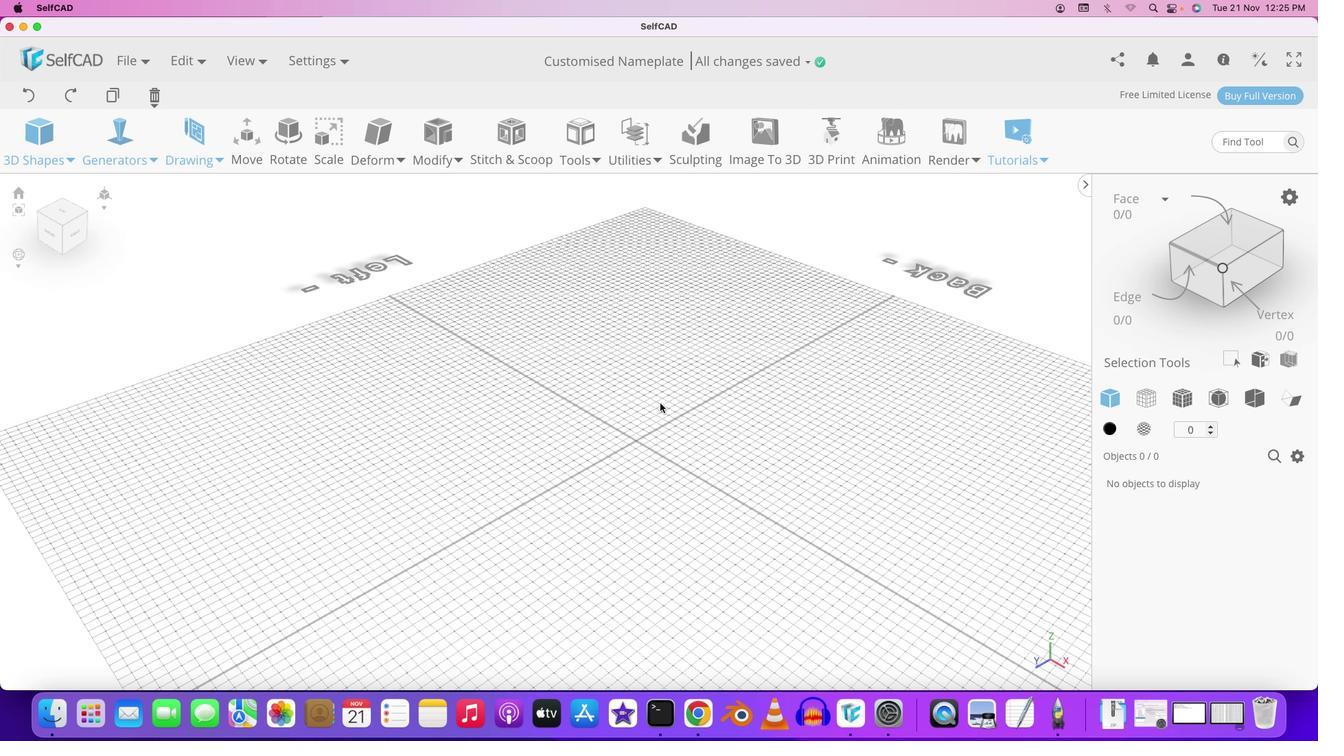 
Action: Mouse scrolled (659, 403) with delta (0, 0)
Screenshot: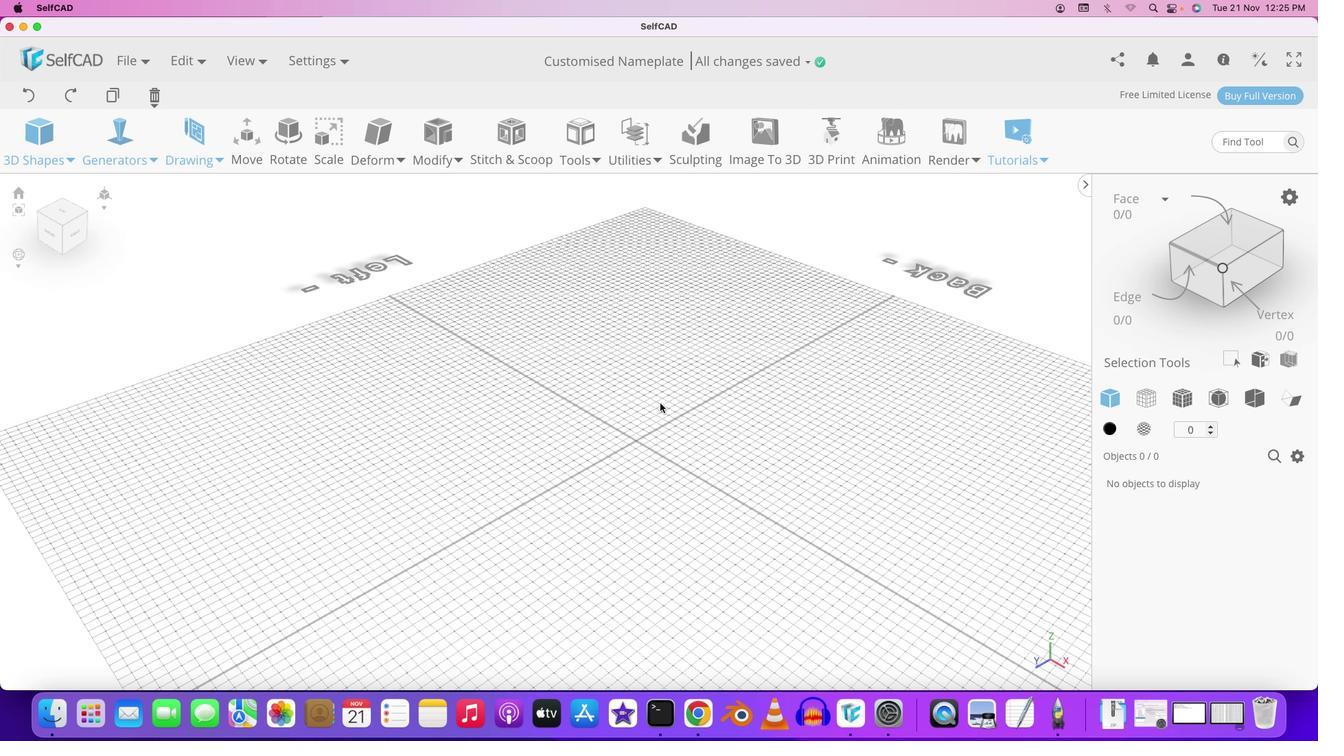 
Action: Mouse moved to (120, 408)
Screenshot: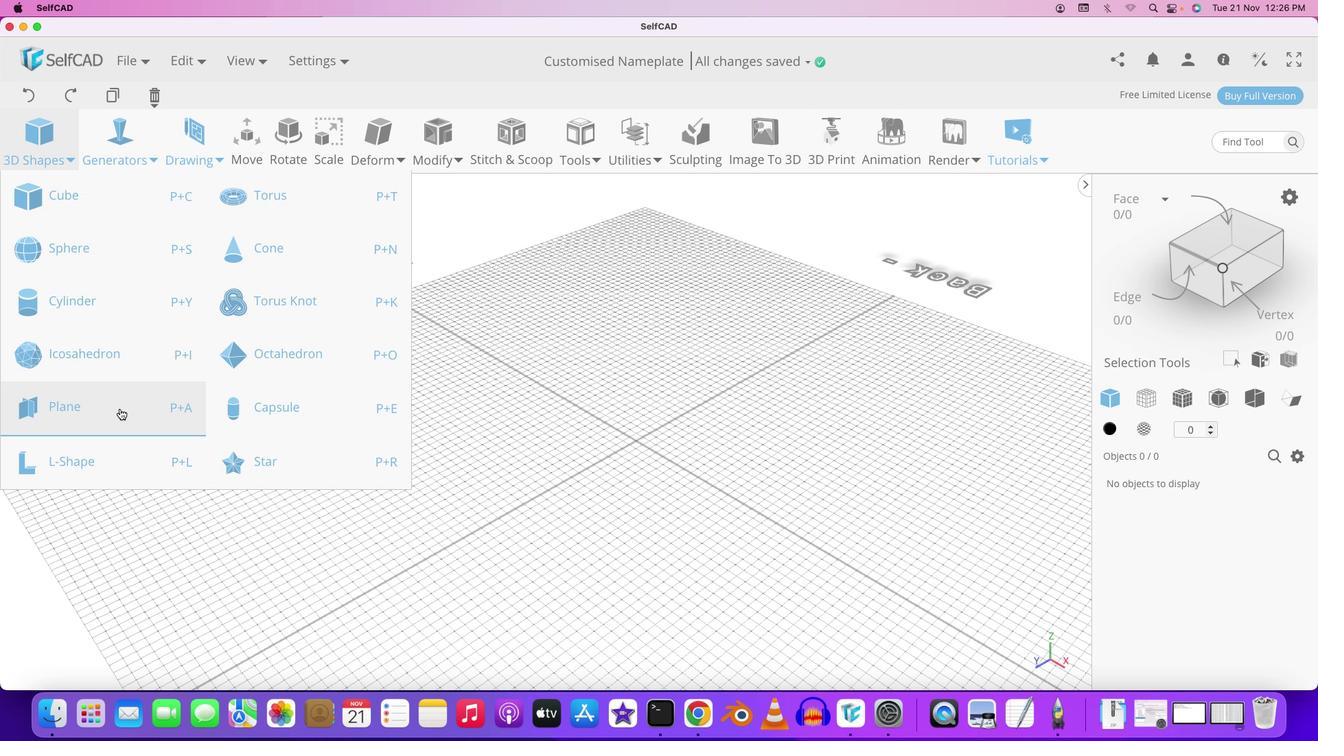 
Action: Mouse pressed left at (120, 408)
Screenshot: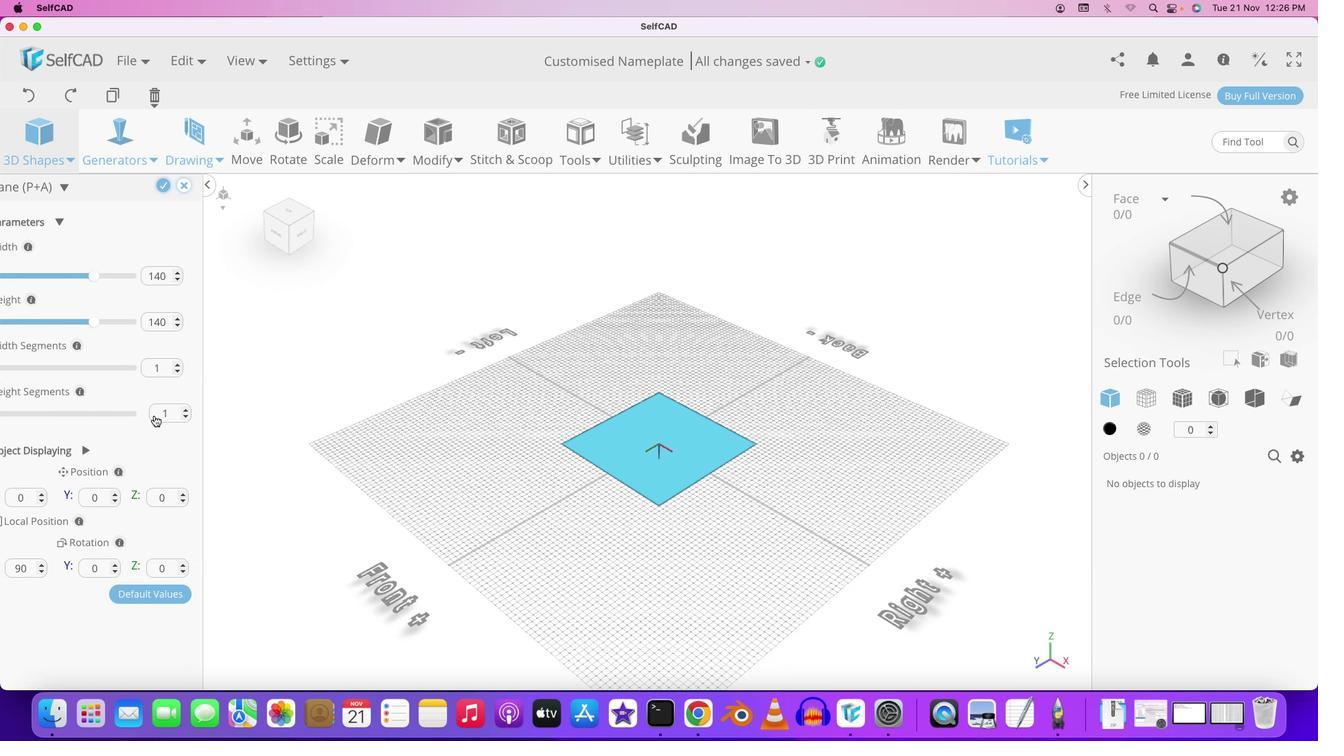 
Action: Mouse moved to (684, 475)
Screenshot: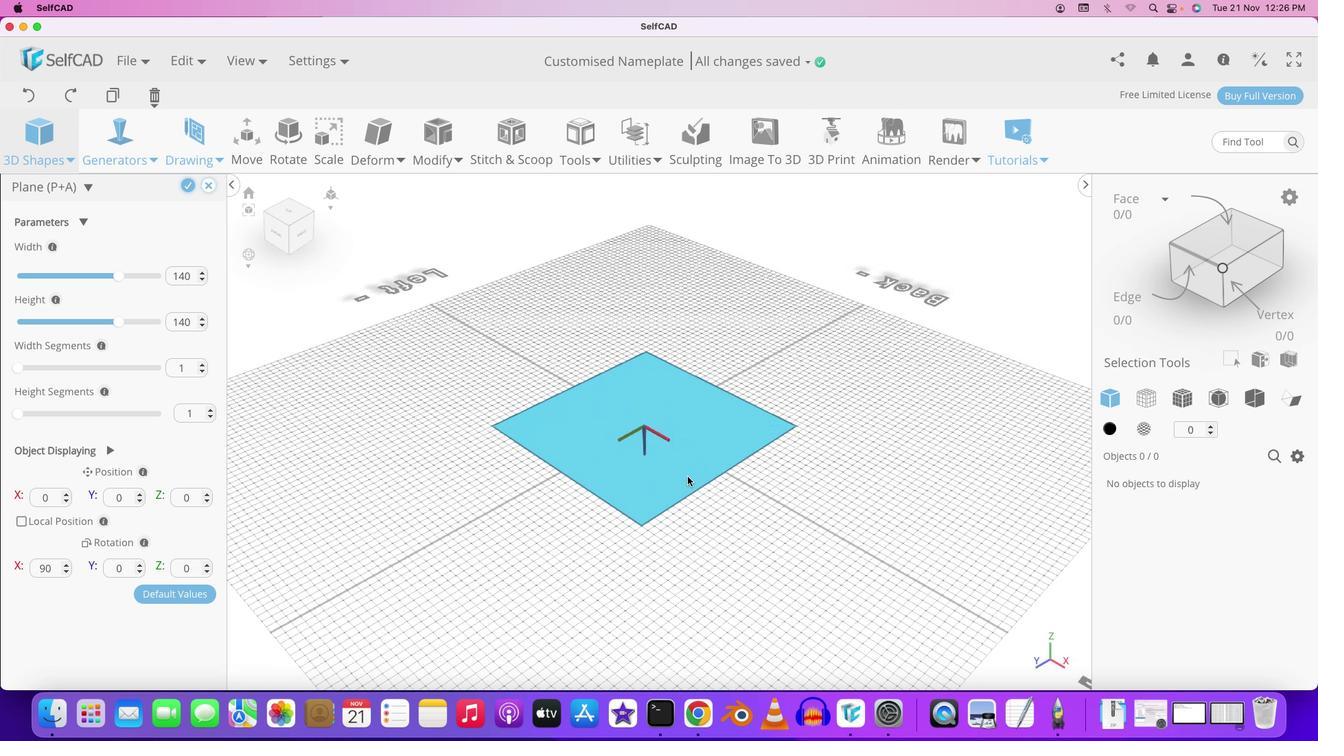 
Action: Mouse scrolled (684, 475) with delta (0, 0)
Screenshot: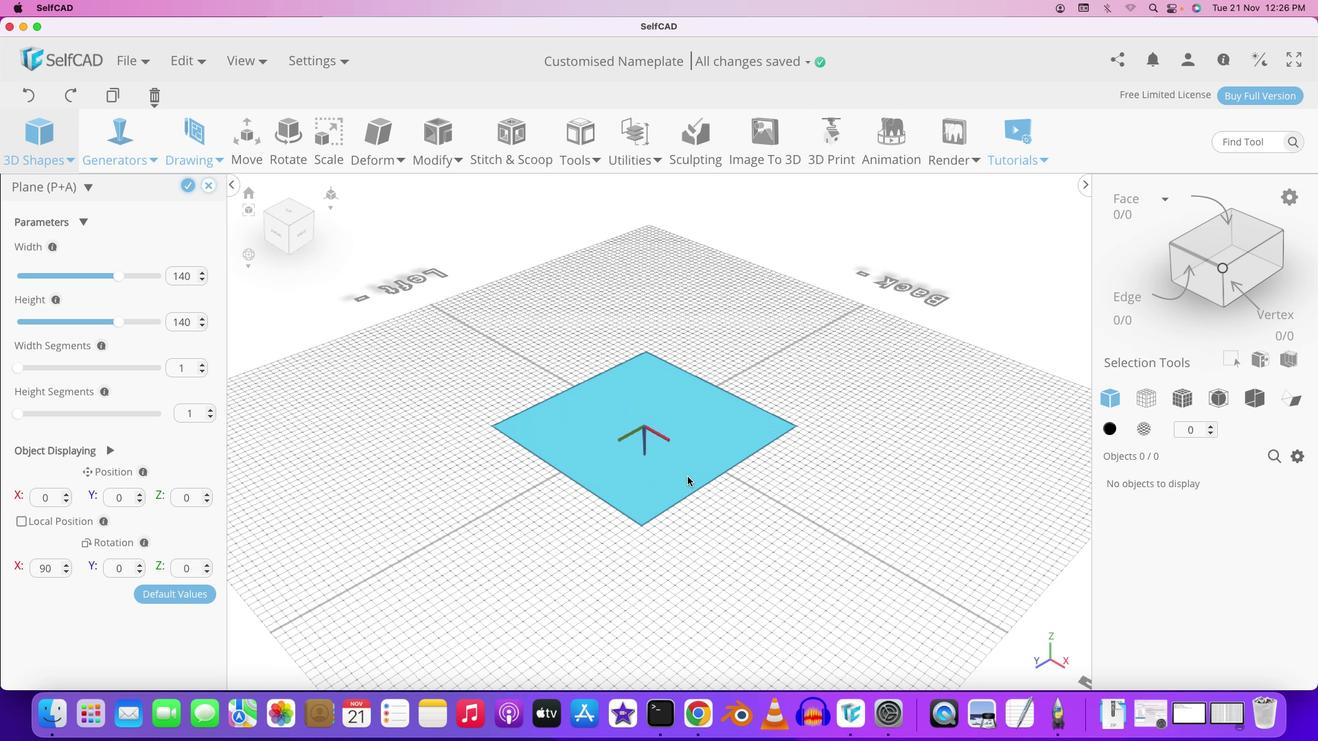 
Action: Mouse scrolled (684, 475) with delta (0, 0)
Screenshot: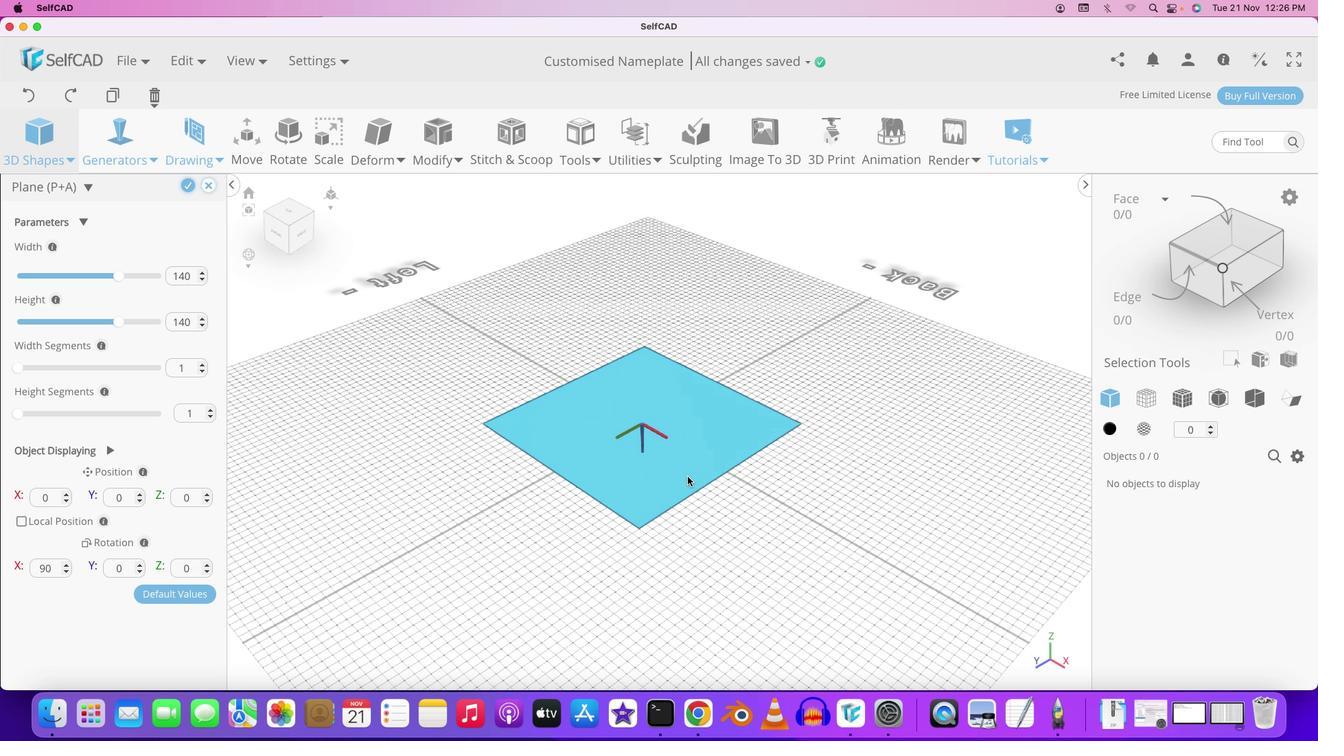 
Action: Mouse scrolled (684, 475) with delta (0, 1)
Screenshot: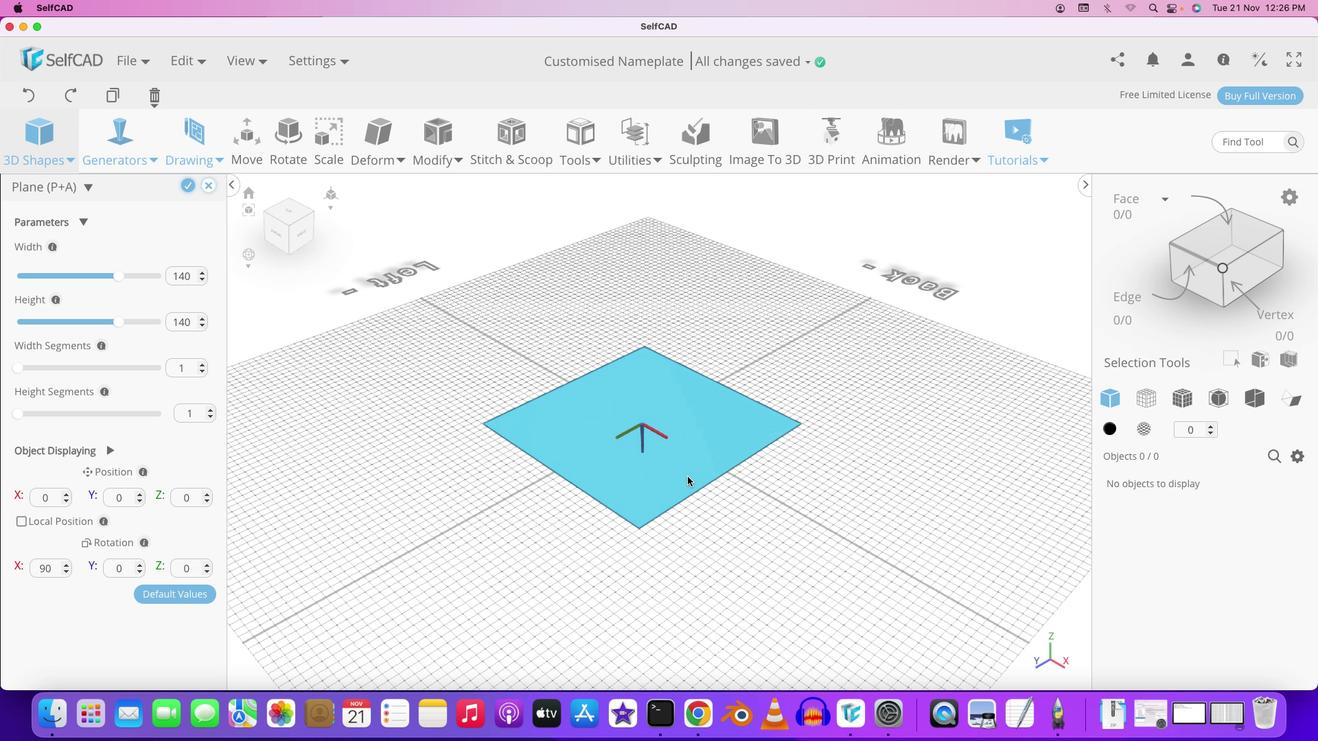 
Action: Mouse moved to (687, 477)
Screenshot: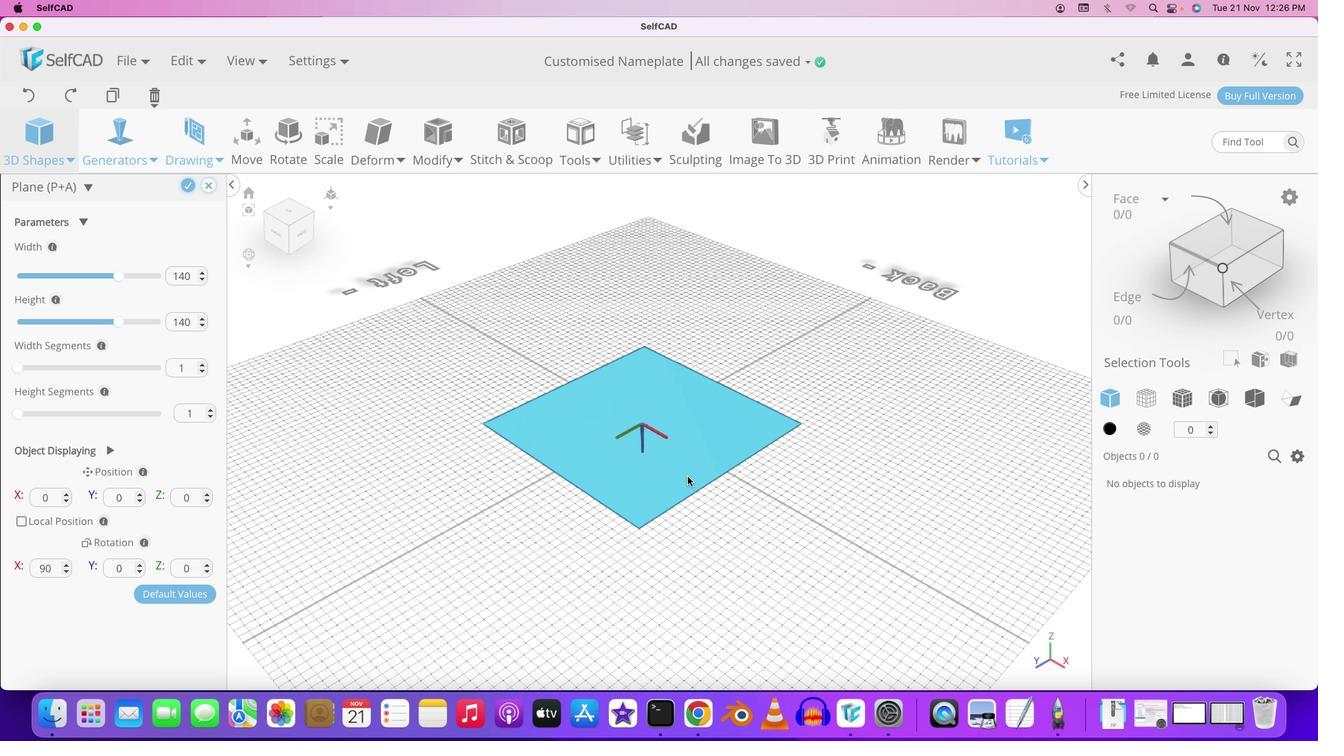 
Action: Mouse scrolled (687, 477) with delta (0, 0)
Screenshot: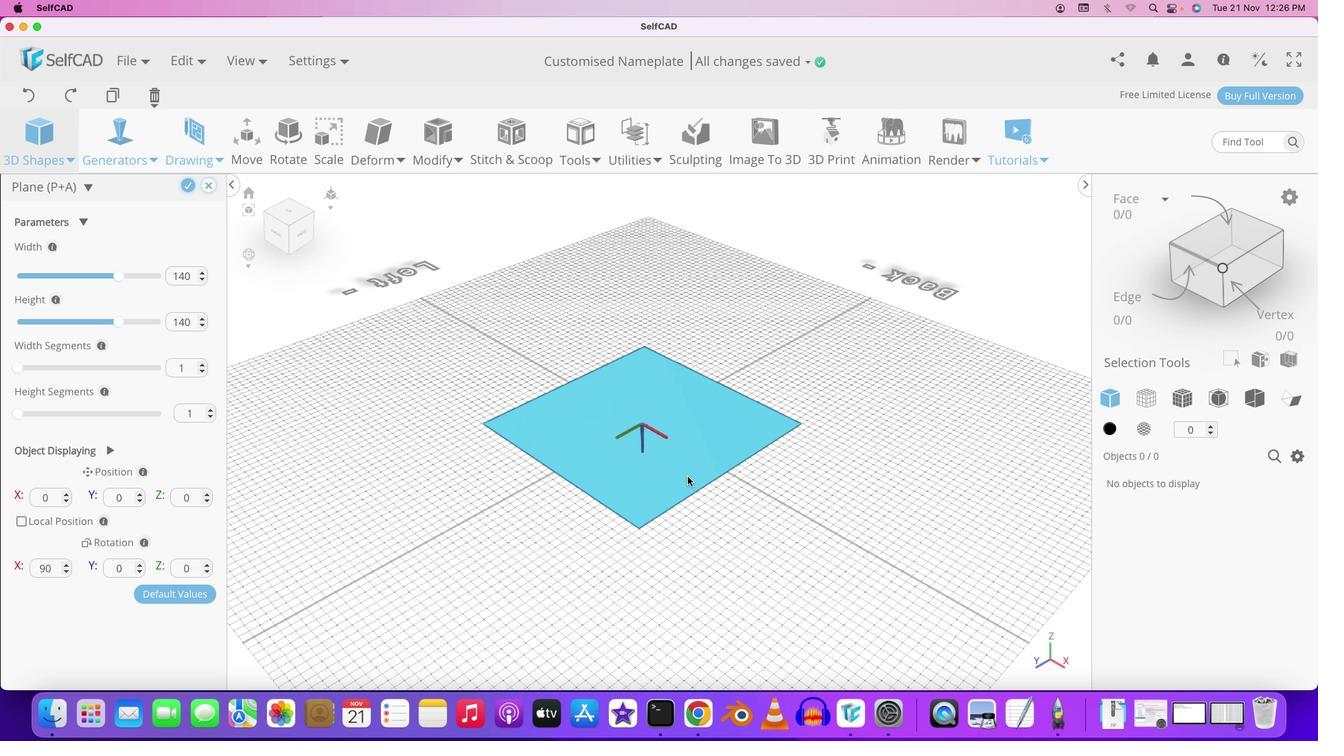 
Action: Mouse scrolled (687, 477) with delta (0, 0)
Screenshot: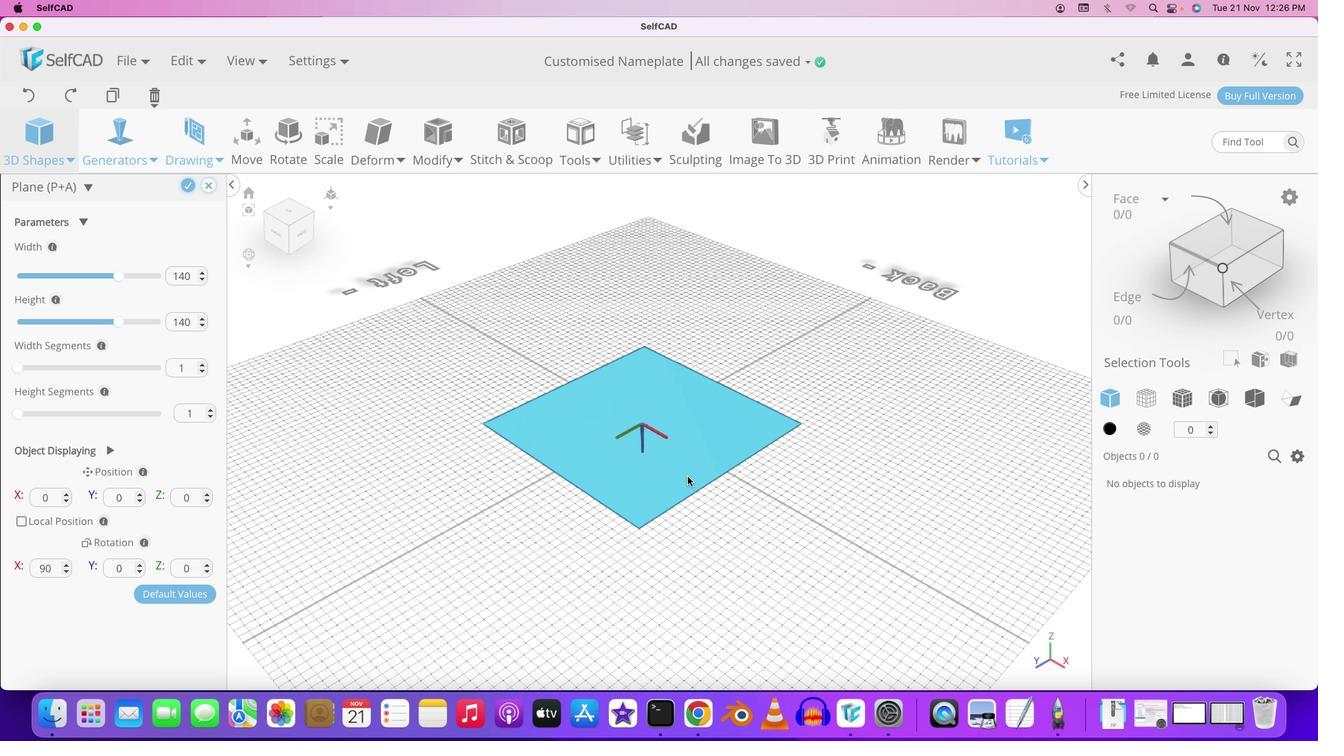 
Action: Mouse scrolled (687, 477) with delta (0, 2)
Screenshot: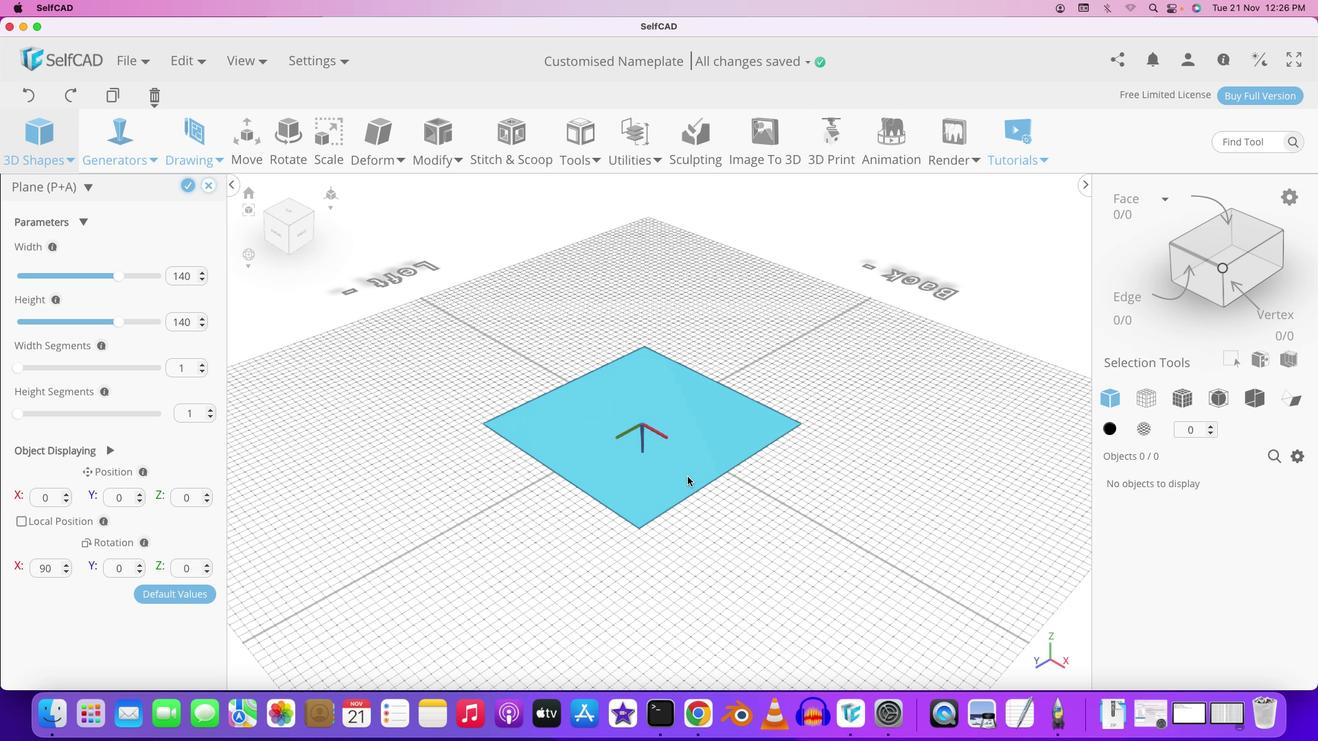 
Action: Mouse scrolled (687, 477) with delta (0, 0)
Screenshot: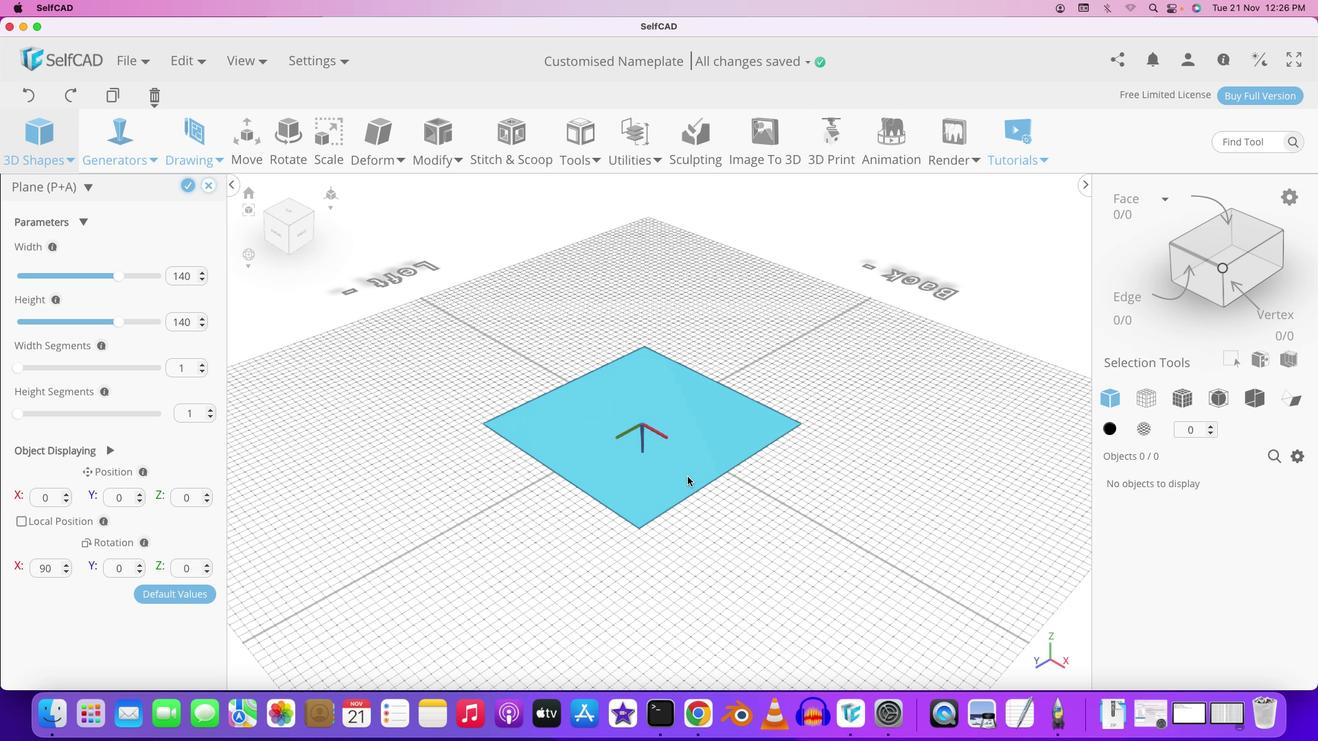 
Action: Mouse moved to (686, 480)
Screenshot: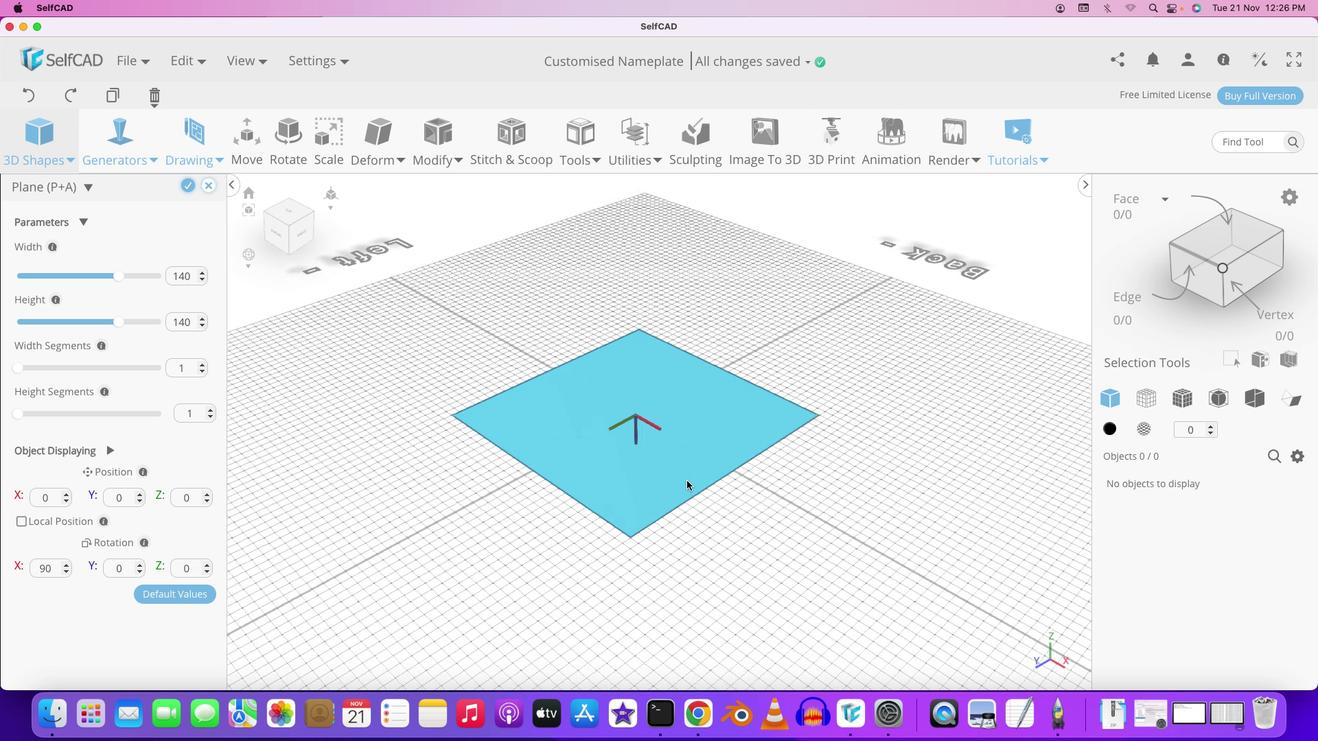 
Action: Mouse scrolled (686, 480) with delta (0, 0)
Screenshot: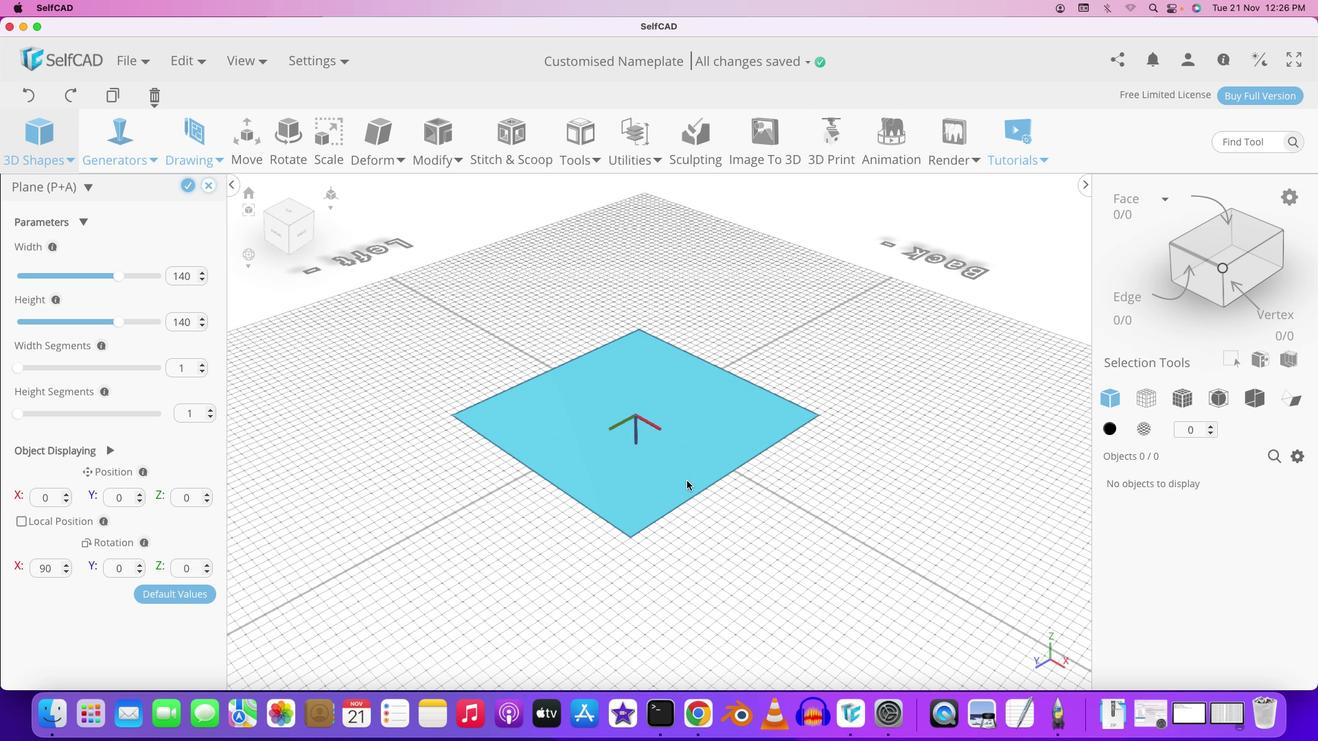 
Action: Mouse scrolled (686, 480) with delta (0, 0)
Screenshot: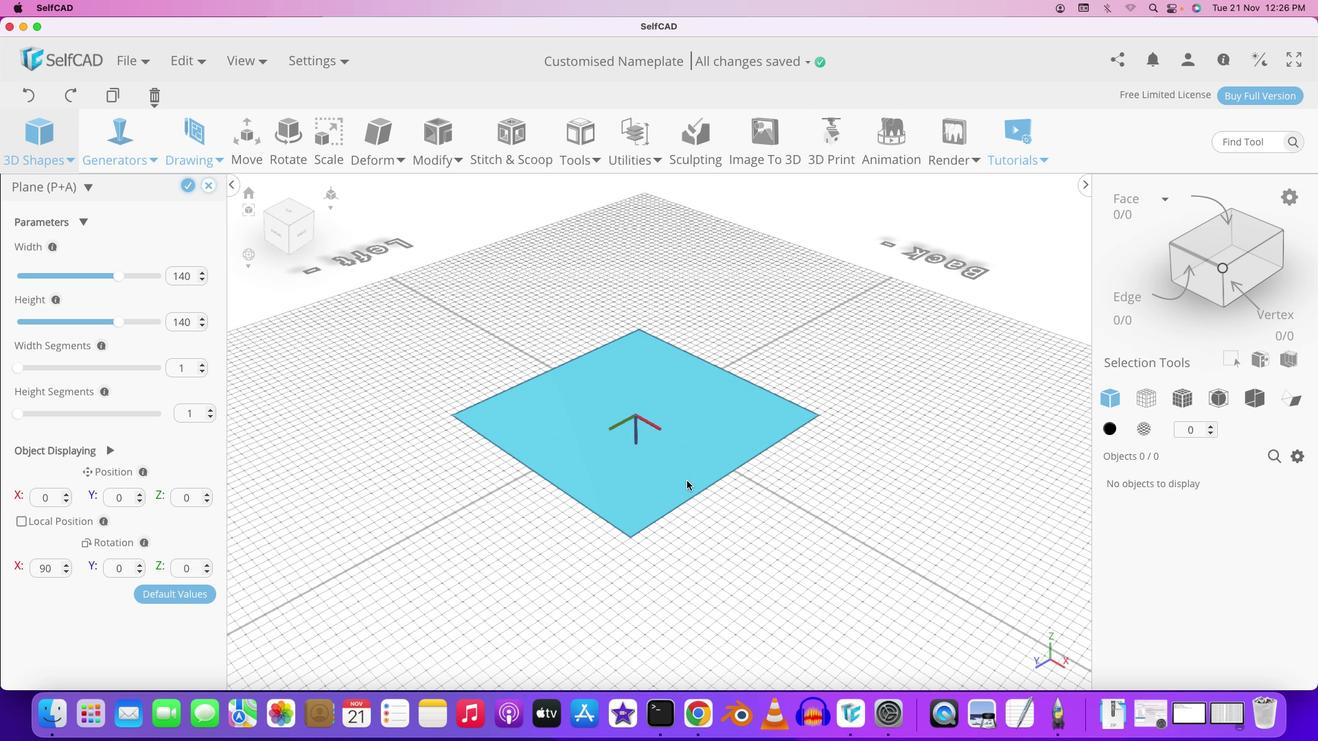 
Action: Mouse scrolled (686, 480) with delta (0, 0)
Screenshot: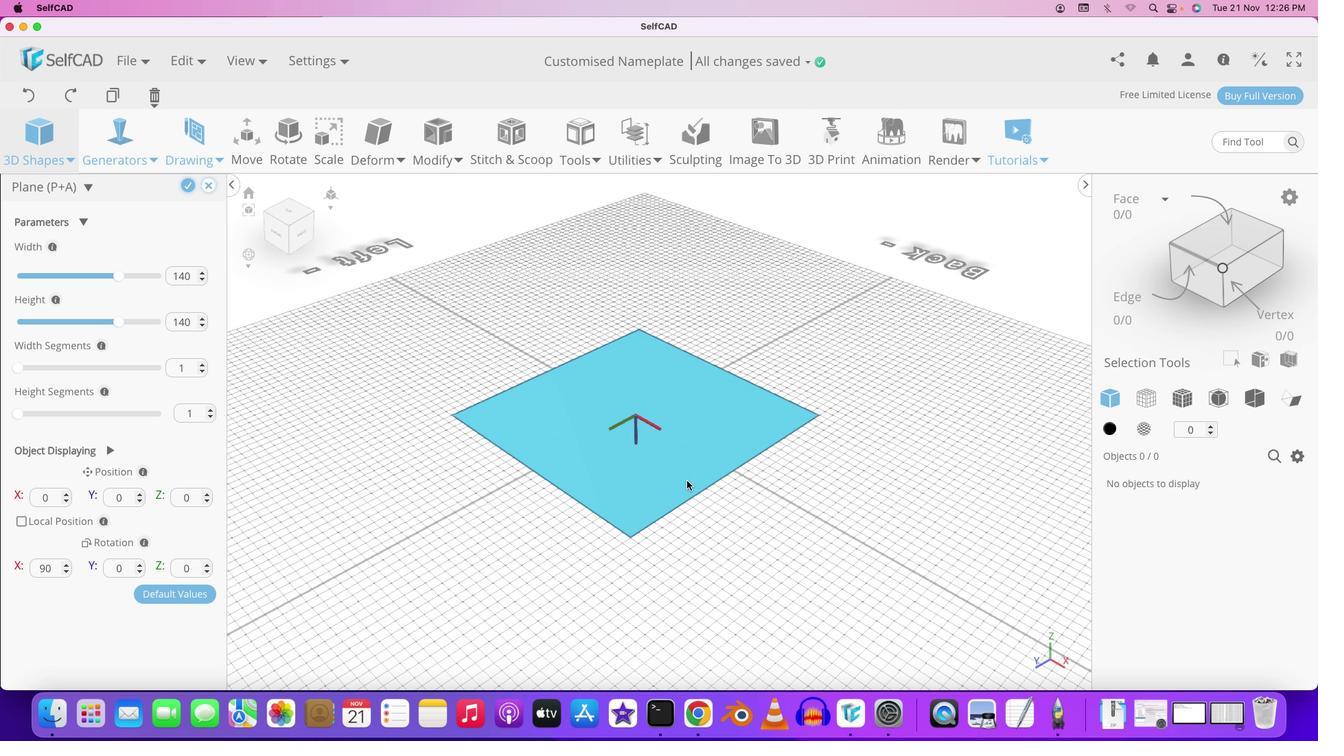 
Action: Mouse moved to (705, 464)
Screenshot: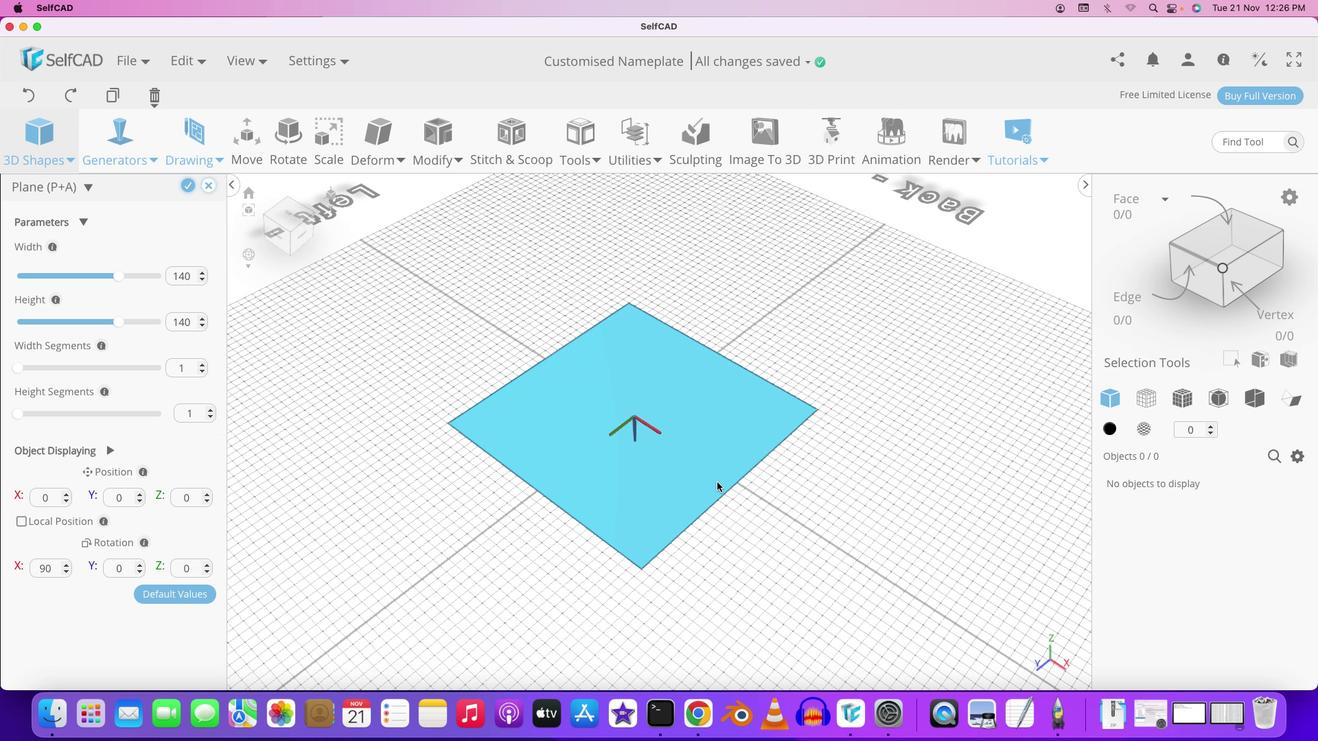 
Action: Mouse pressed left at (705, 464)
Screenshot: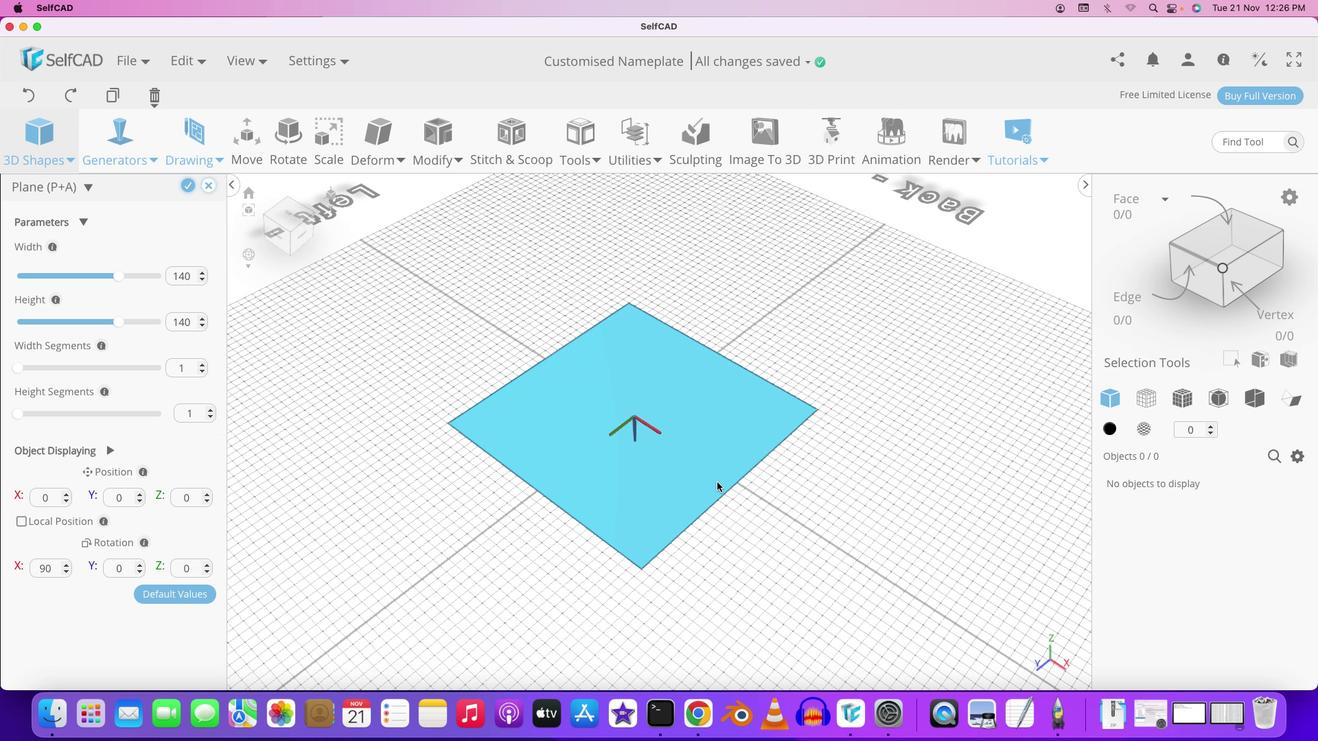 
Action: Mouse moved to (764, 343)
Screenshot: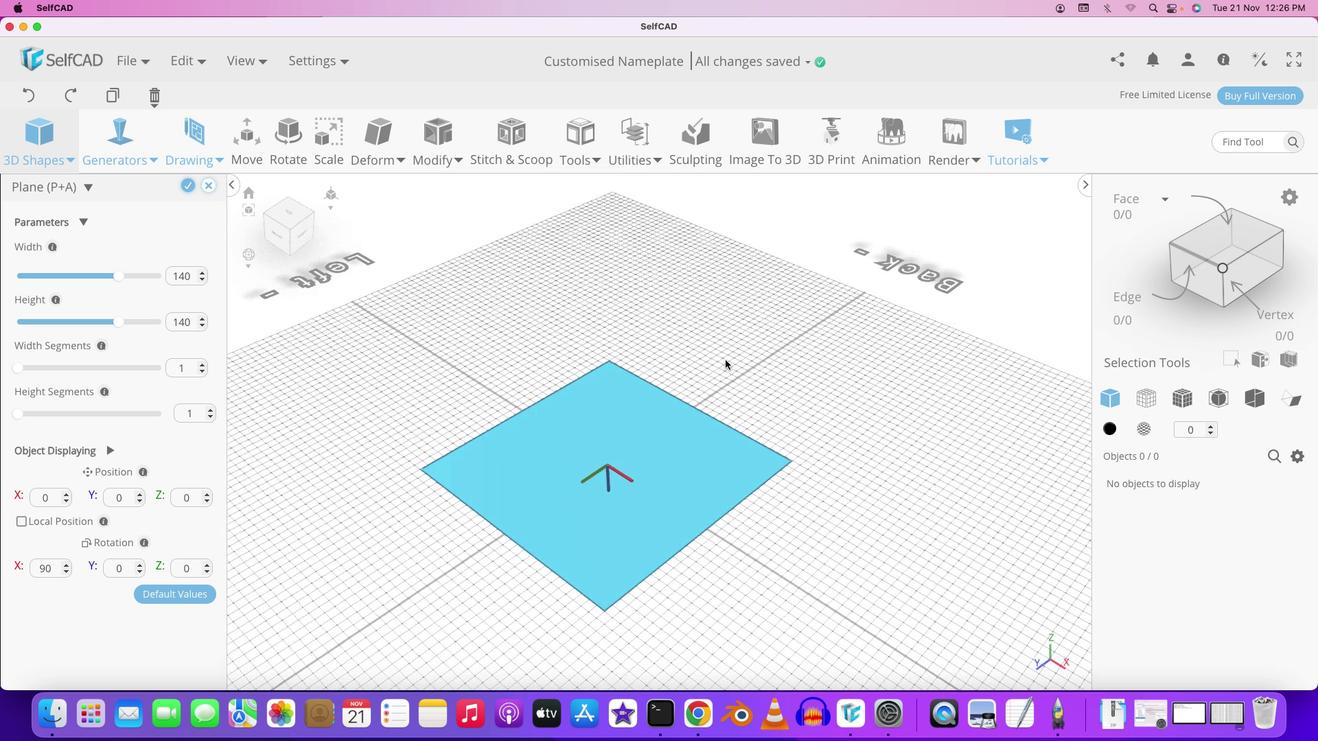 
Action: Key pressed Key.shift
Screenshot: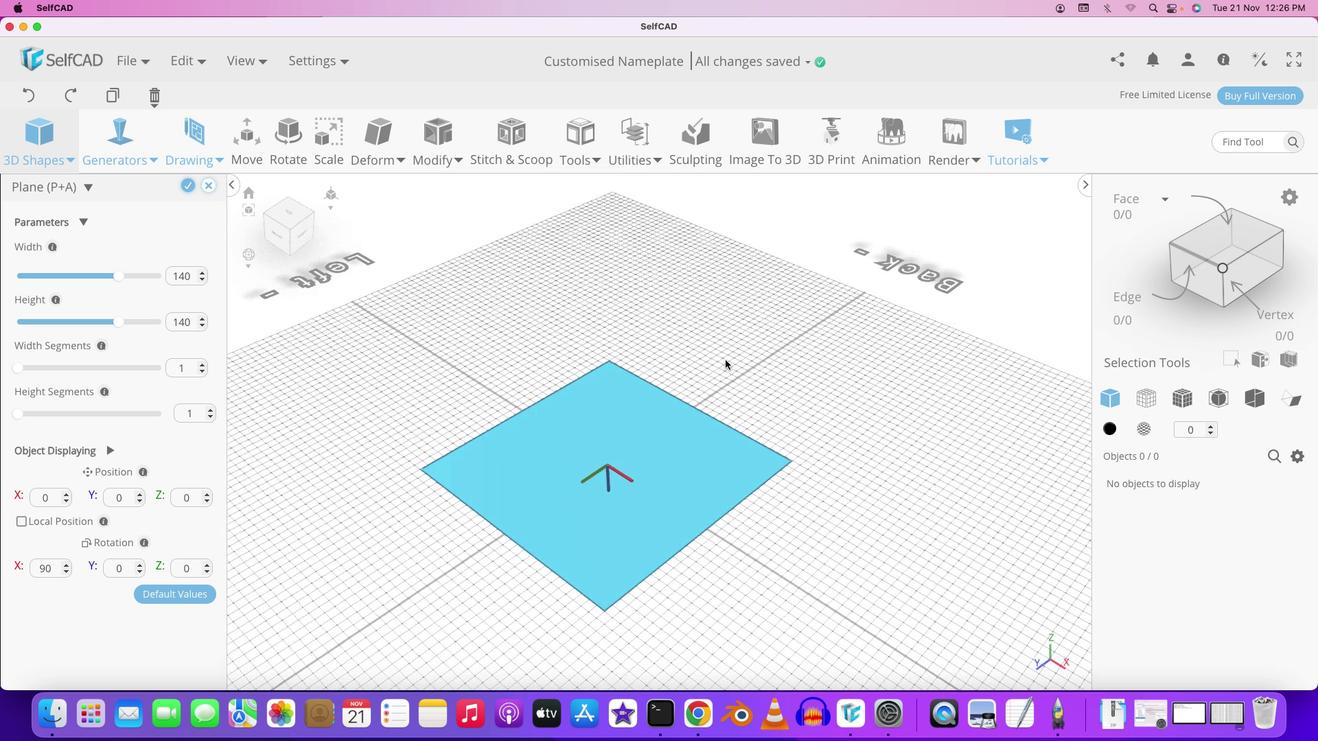 
Action: Mouse moved to (765, 344)
Screenshot: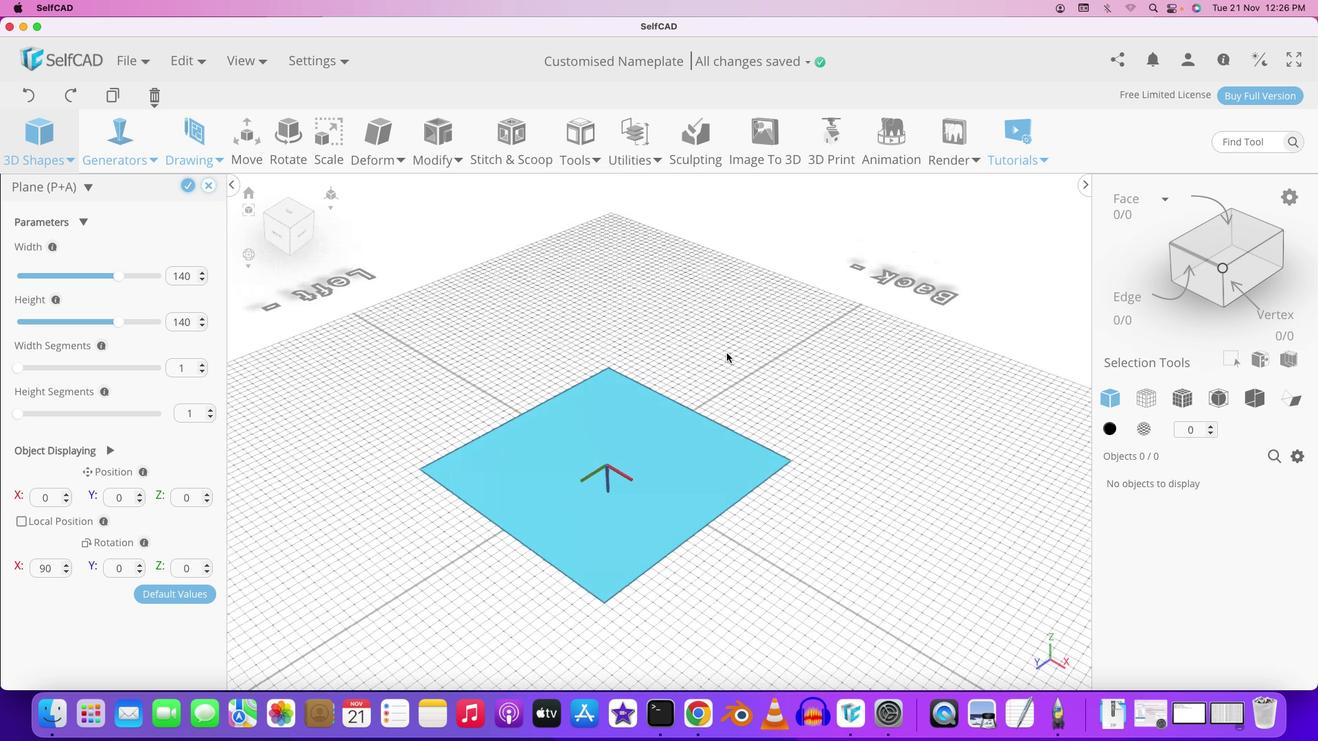 
Action: Mouse pressed left at (765, 344)
Screenshot: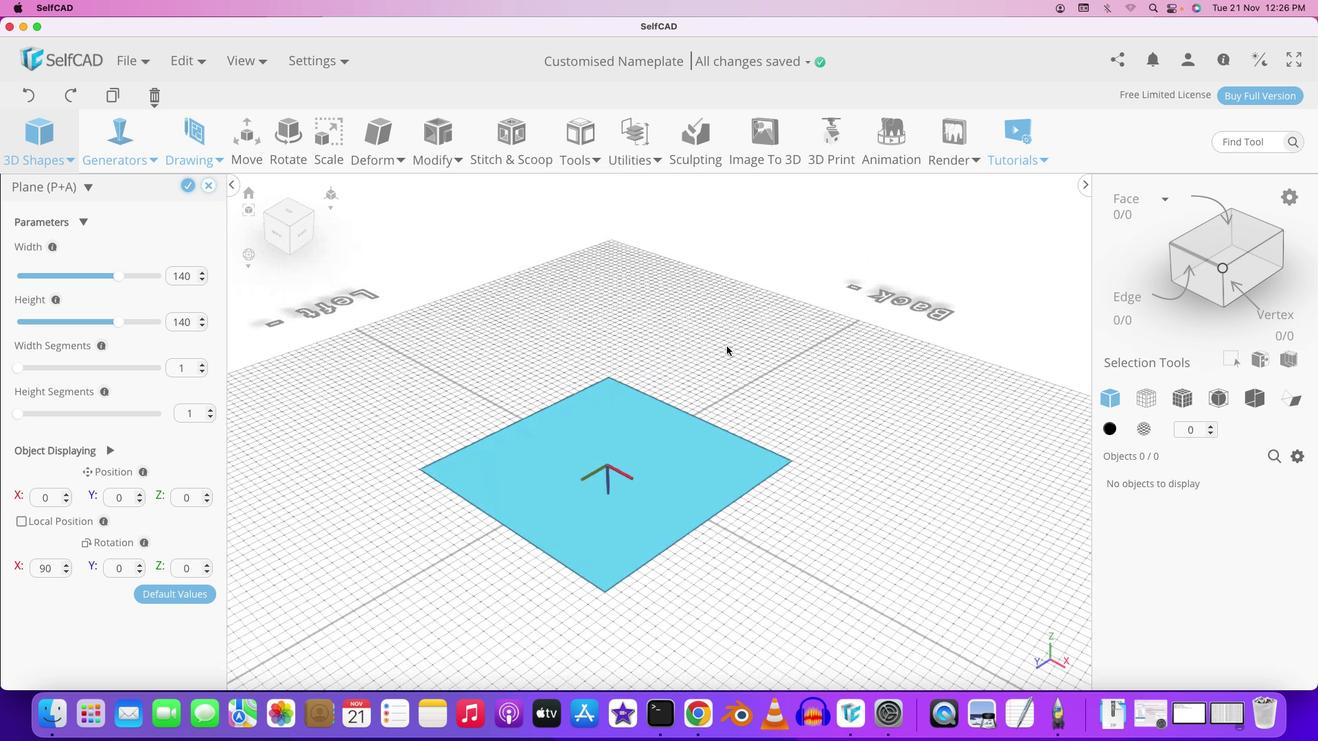 
Action: Mouse moved to (729, 373)
Screenshot: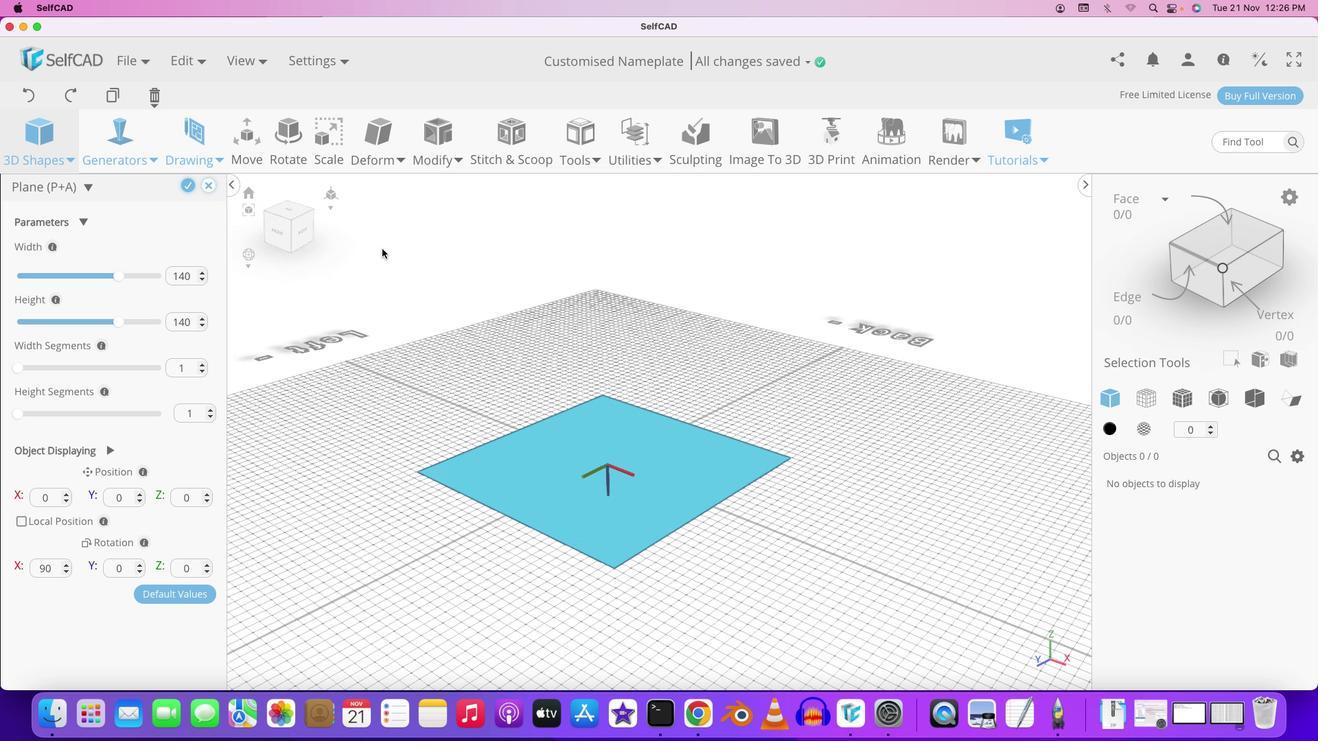 
Action: Mouse pressed left at (729, 373)
Screenshot: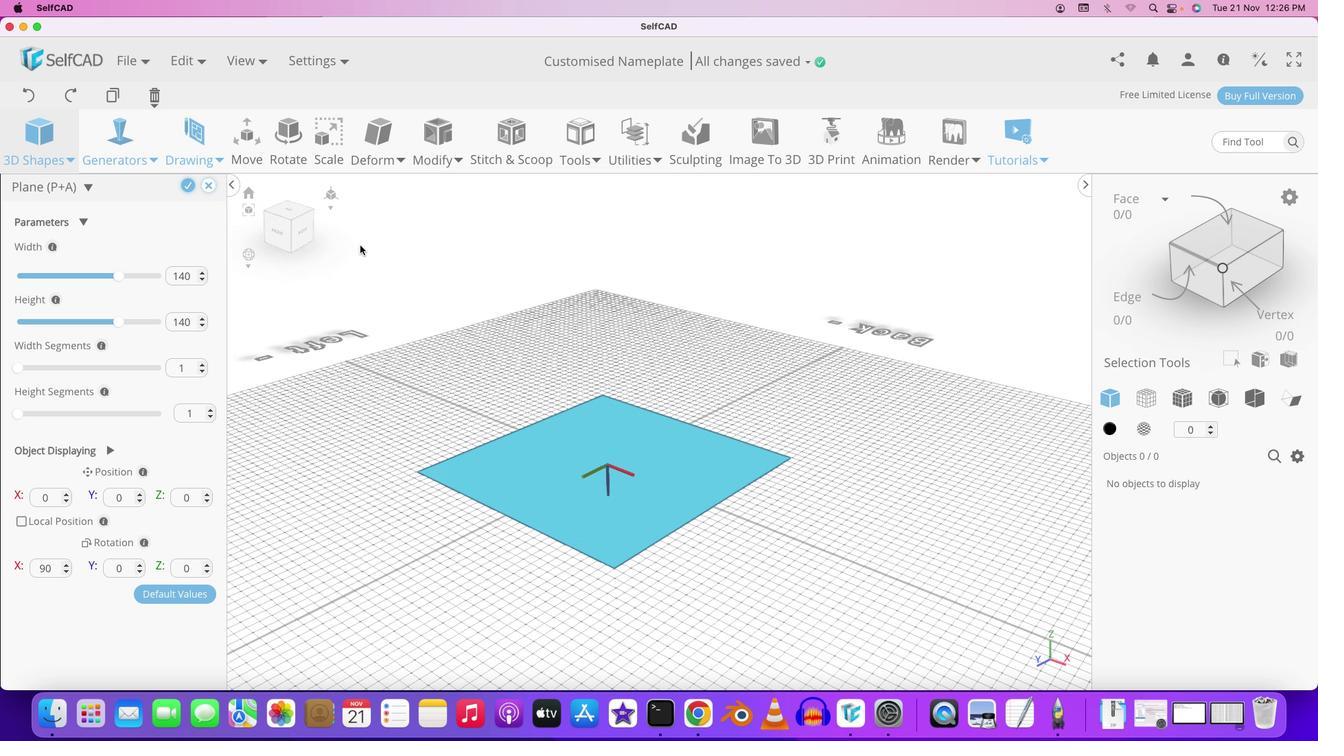 
Action: Mouse moved to (186, 185)
Screenshot: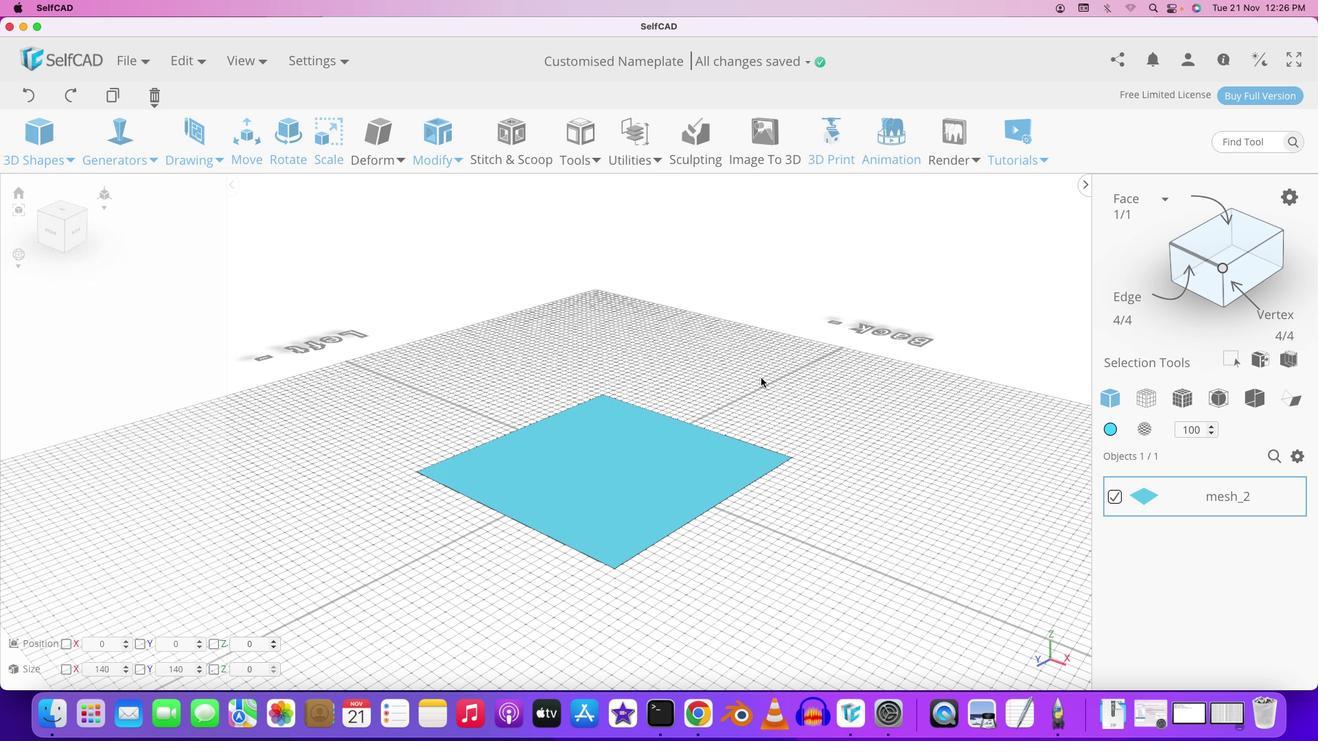 
Action: Mouse pressed left at (186, 185)
Screenshot: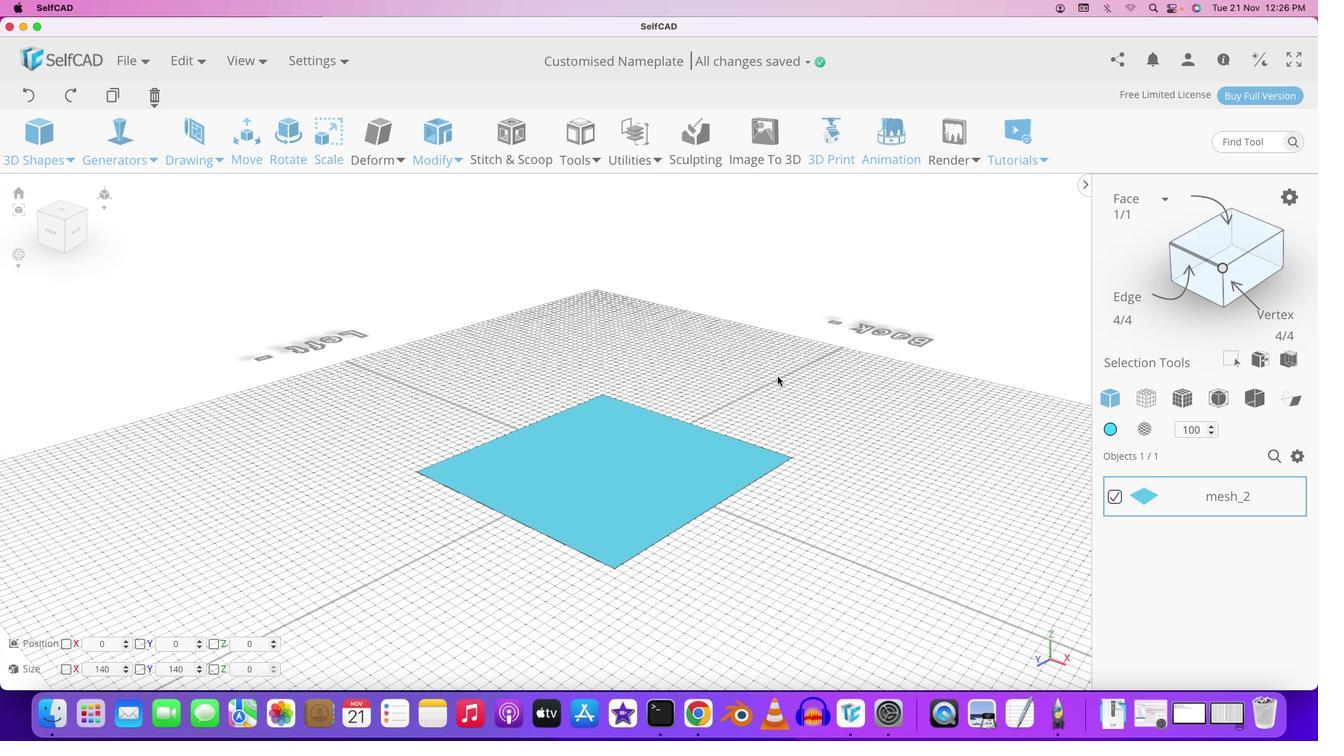 
Action: Mouse moved to (777, 377)
Screenshot: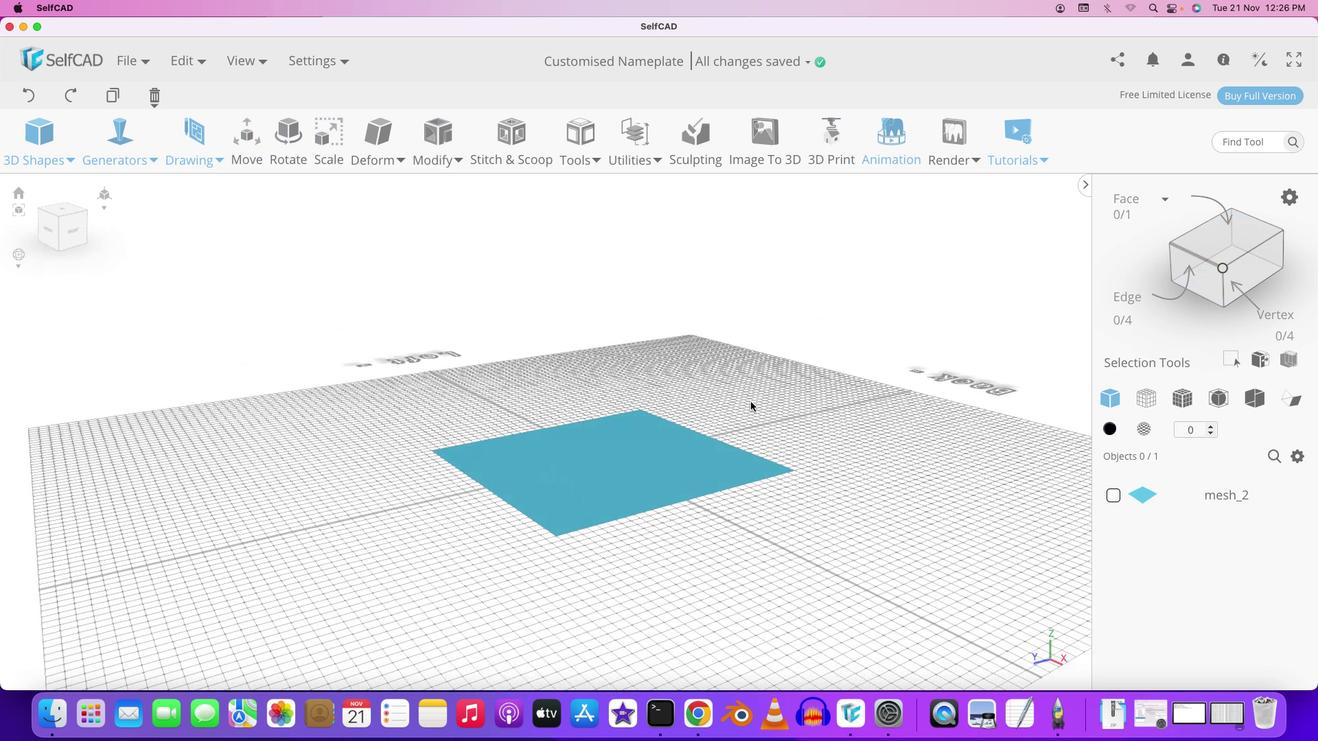 
Action: Mouse pressed left at (777, 377)
Screenshot: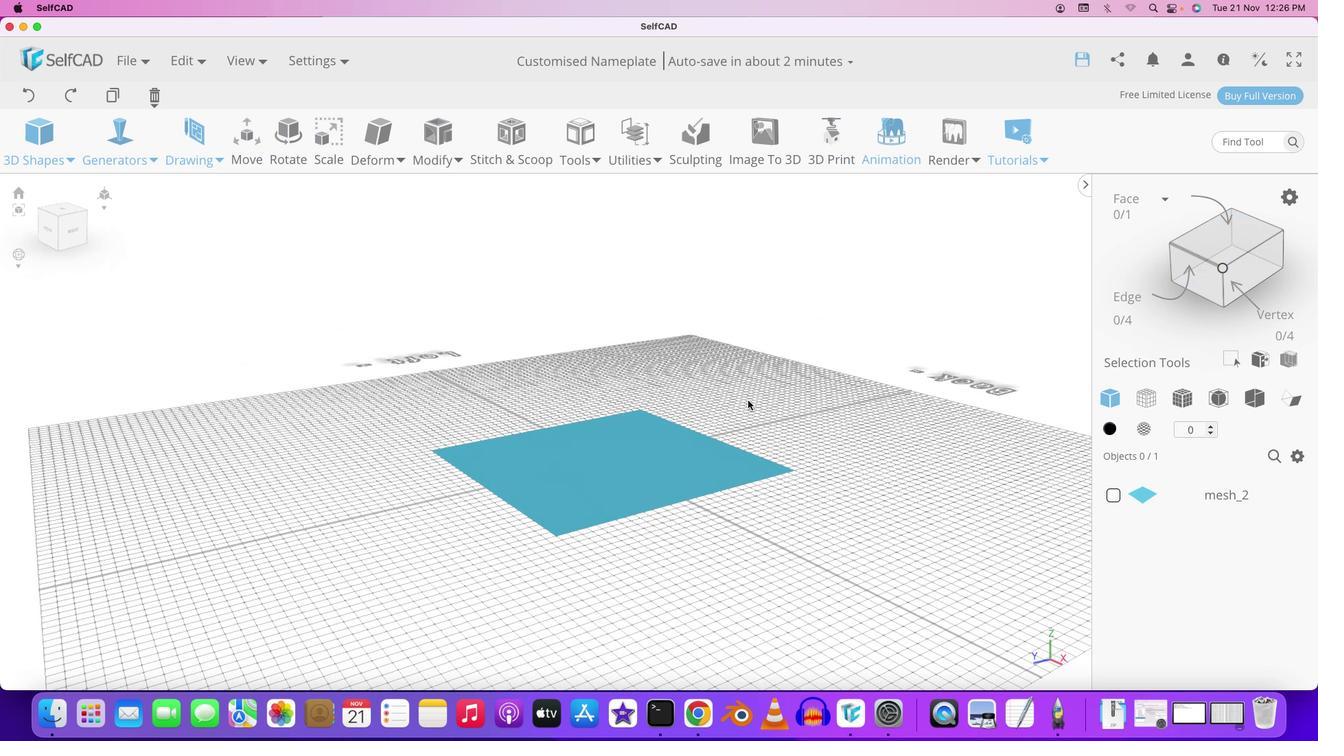 
Action: Mouse moved to (807, 414)
Screenshot: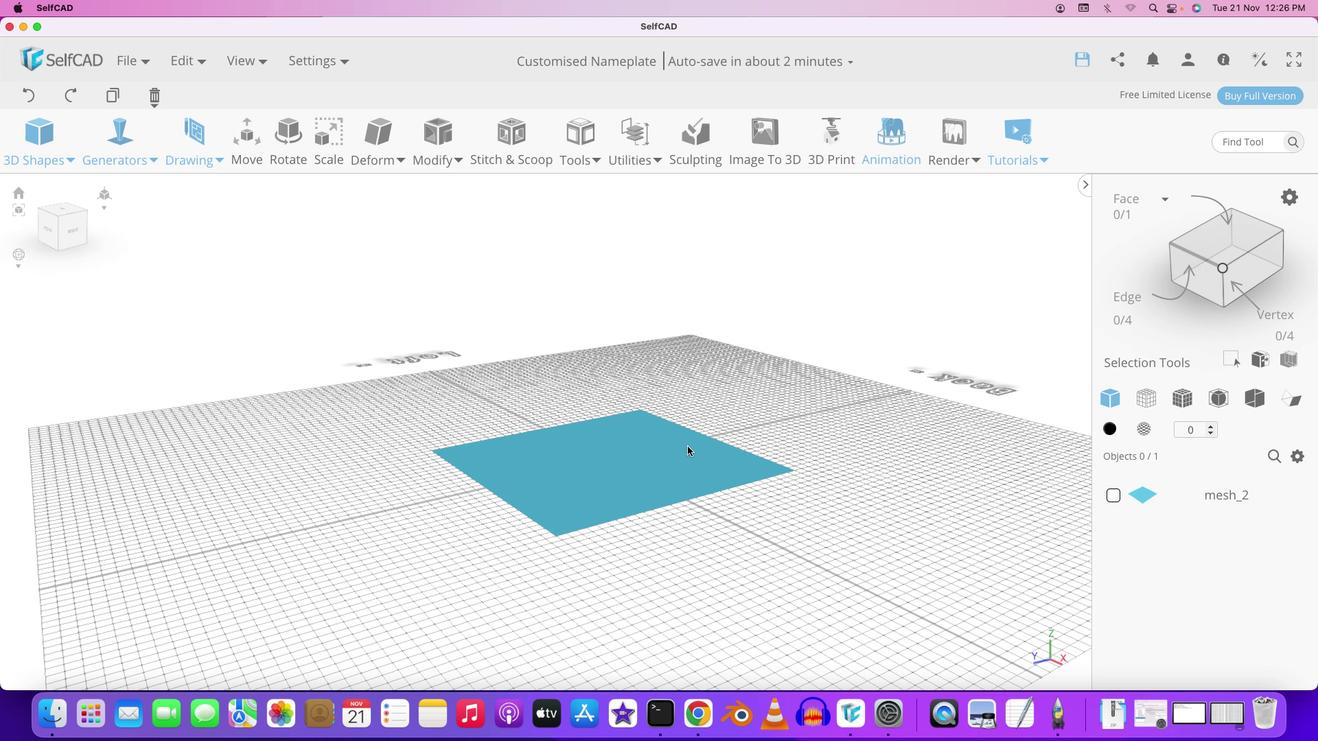 
Action: Mouse pressed left at (807, 414)
Screenshot: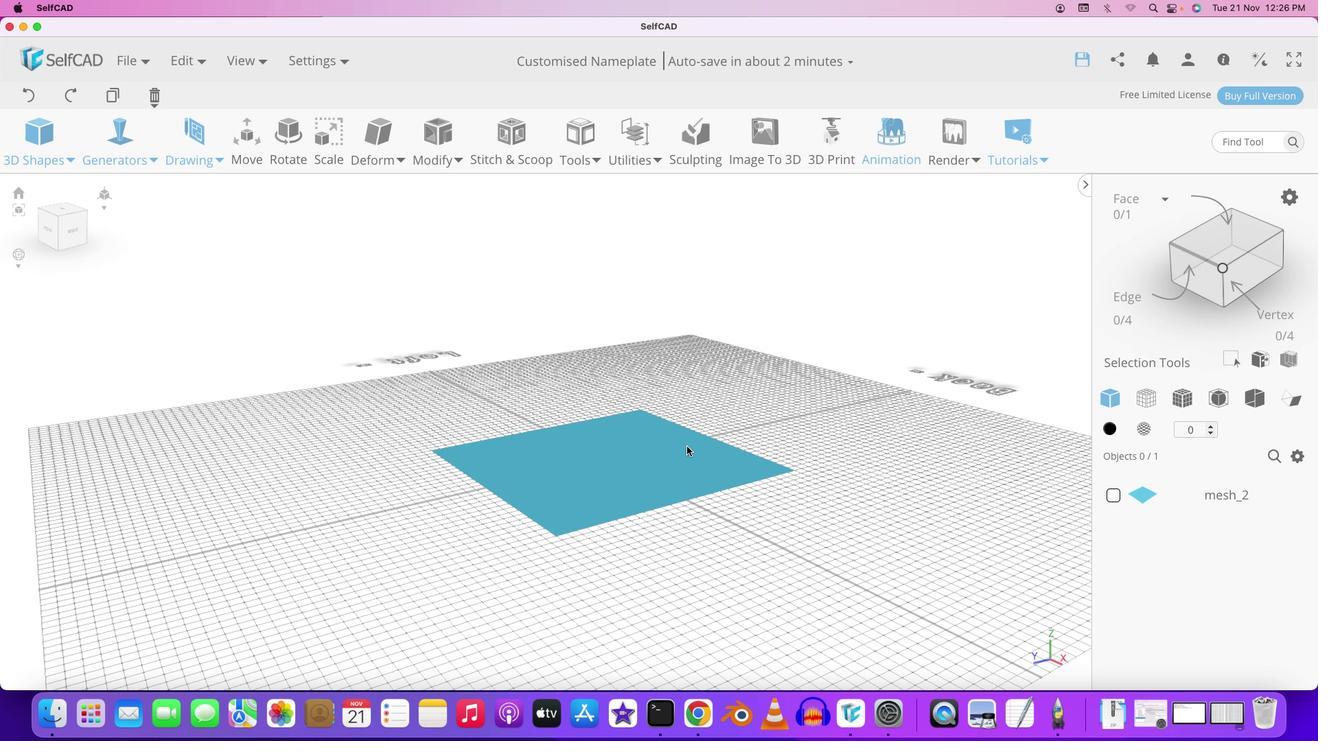 
Action: Mouse moved to (760, 421)
Screenshot: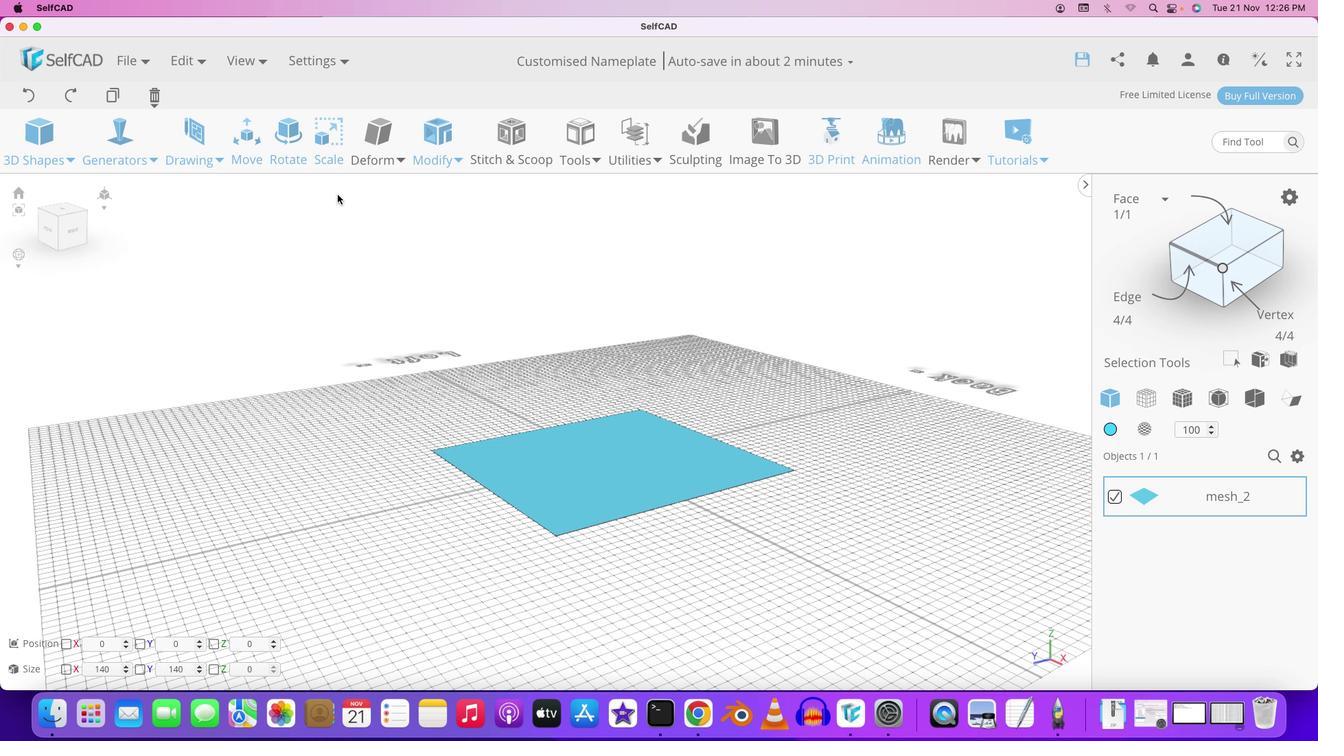
Action: Mouse pressed left at (760, 421)
Screenshot: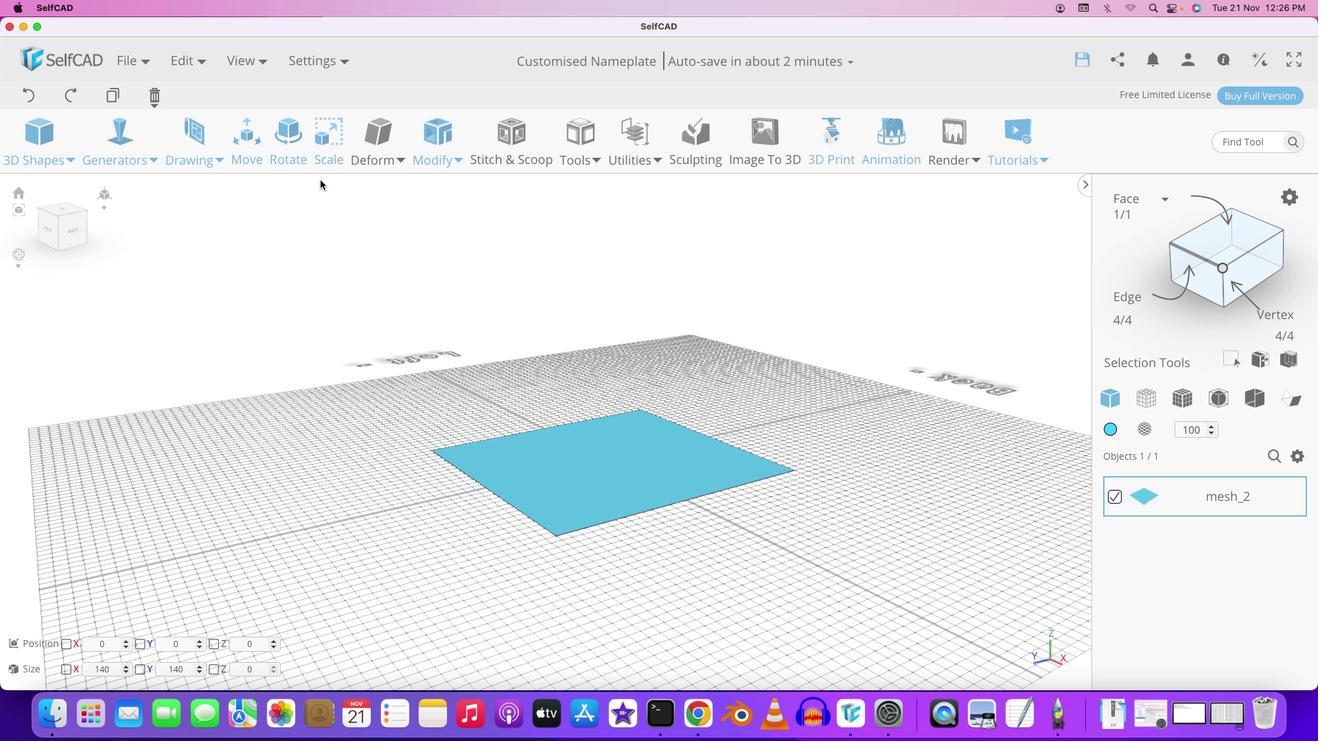 
Action: Mouse moved to (674, 451)
Screenshot: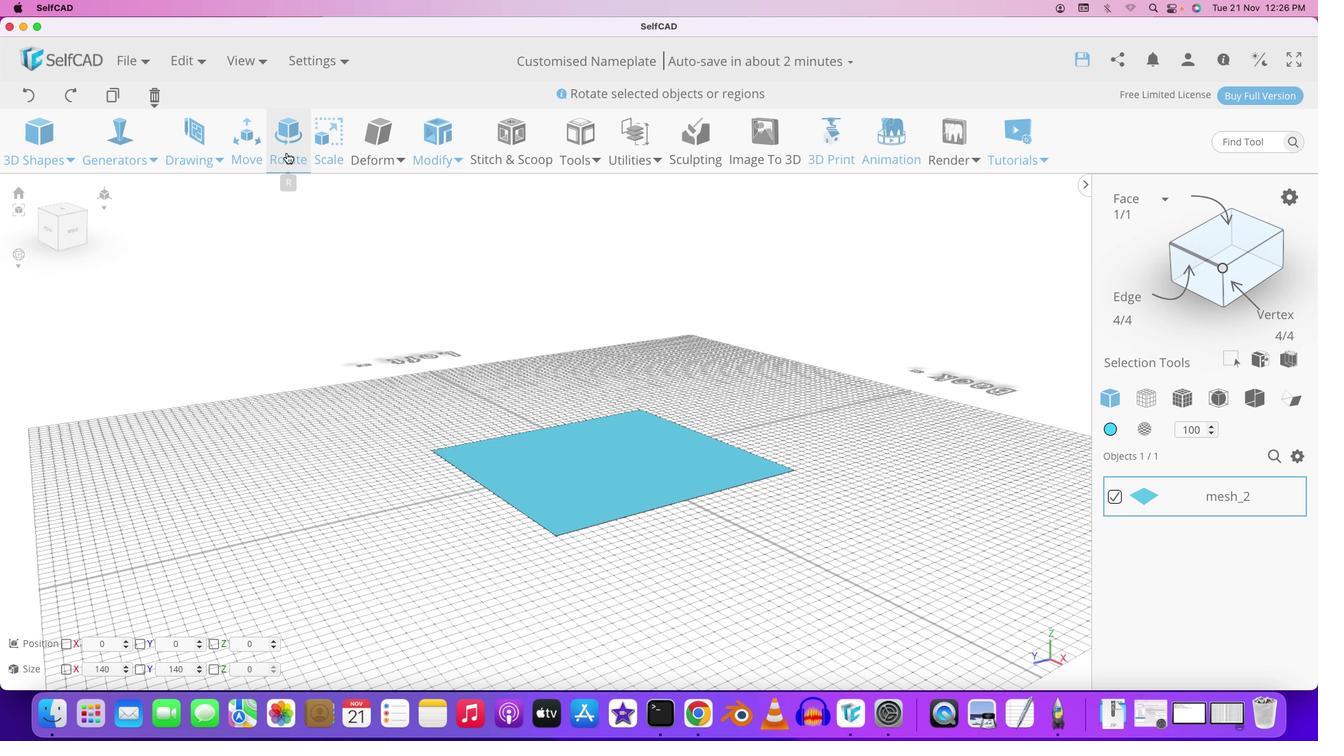
Action: Mouse pressed left at (674, 451)
Screenshot: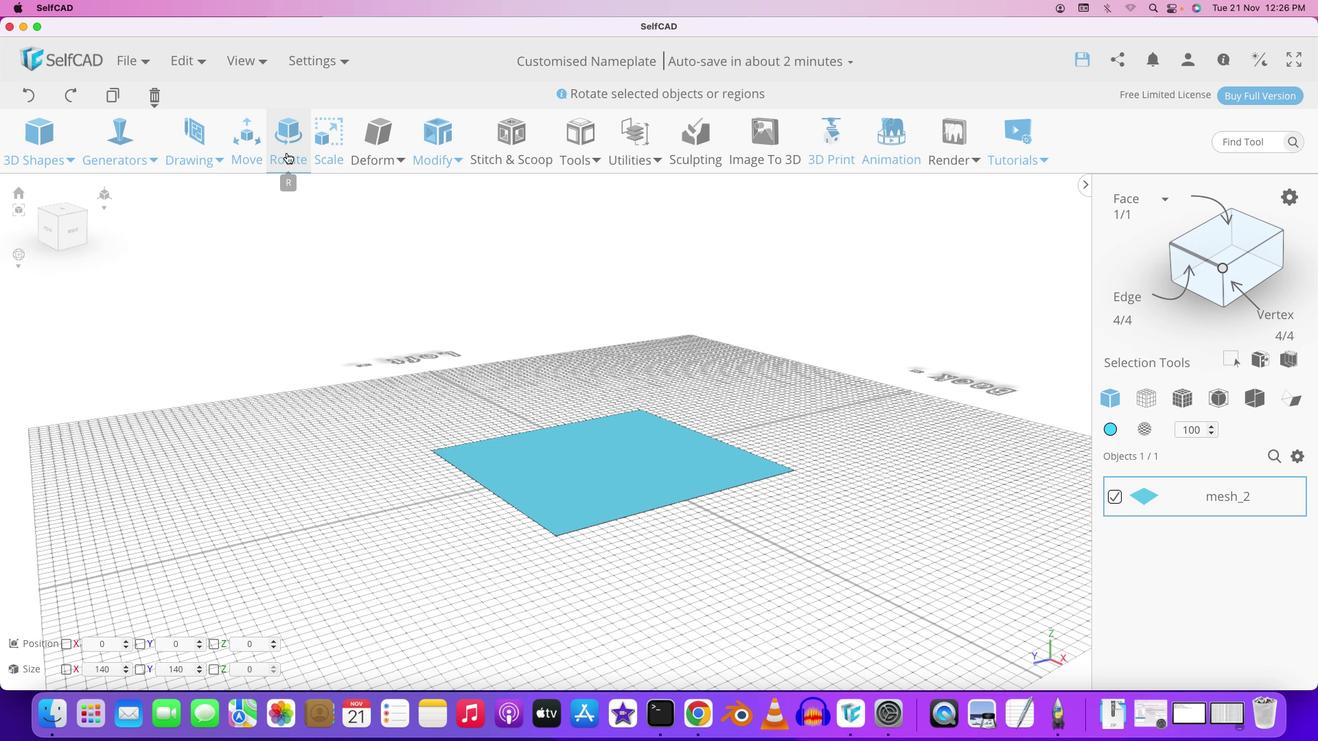 
Action: Mouse moved to (286, 153)
Screenshot: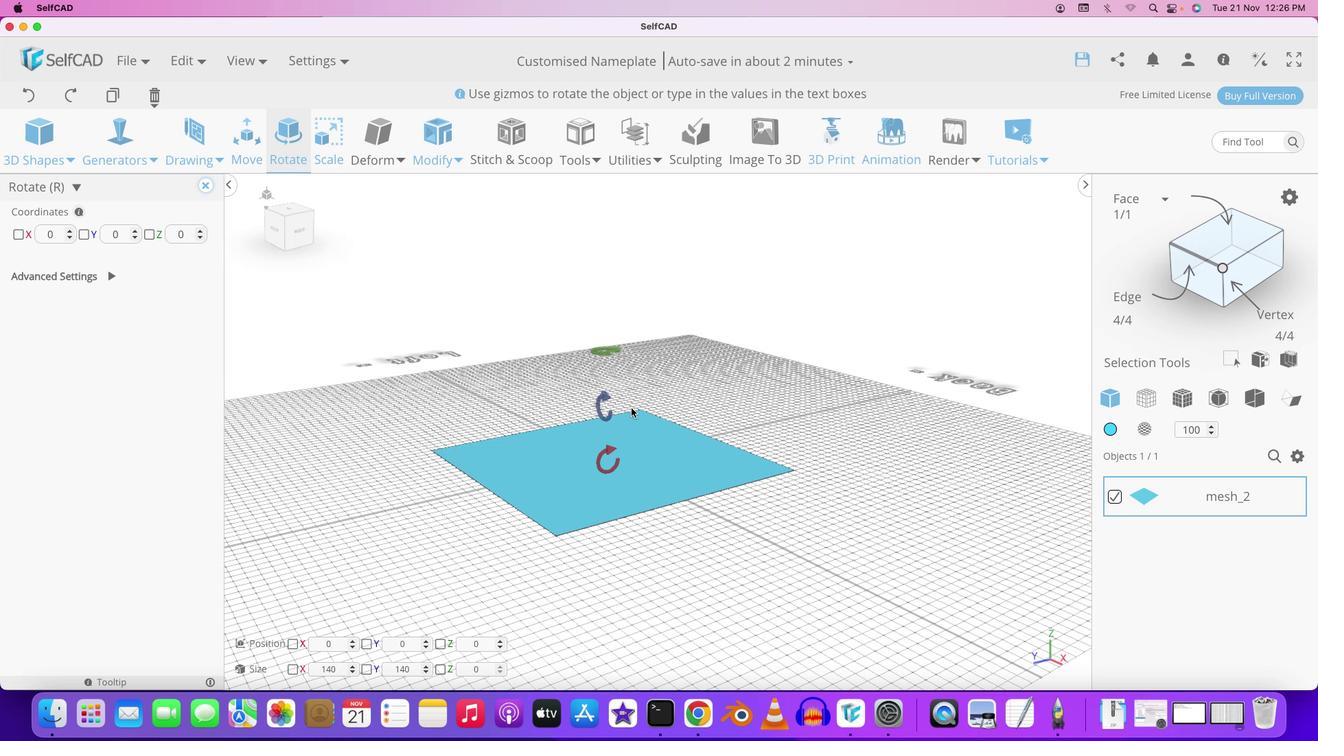 
Action: Mouse pressed left at (286, 153)
Screenshot: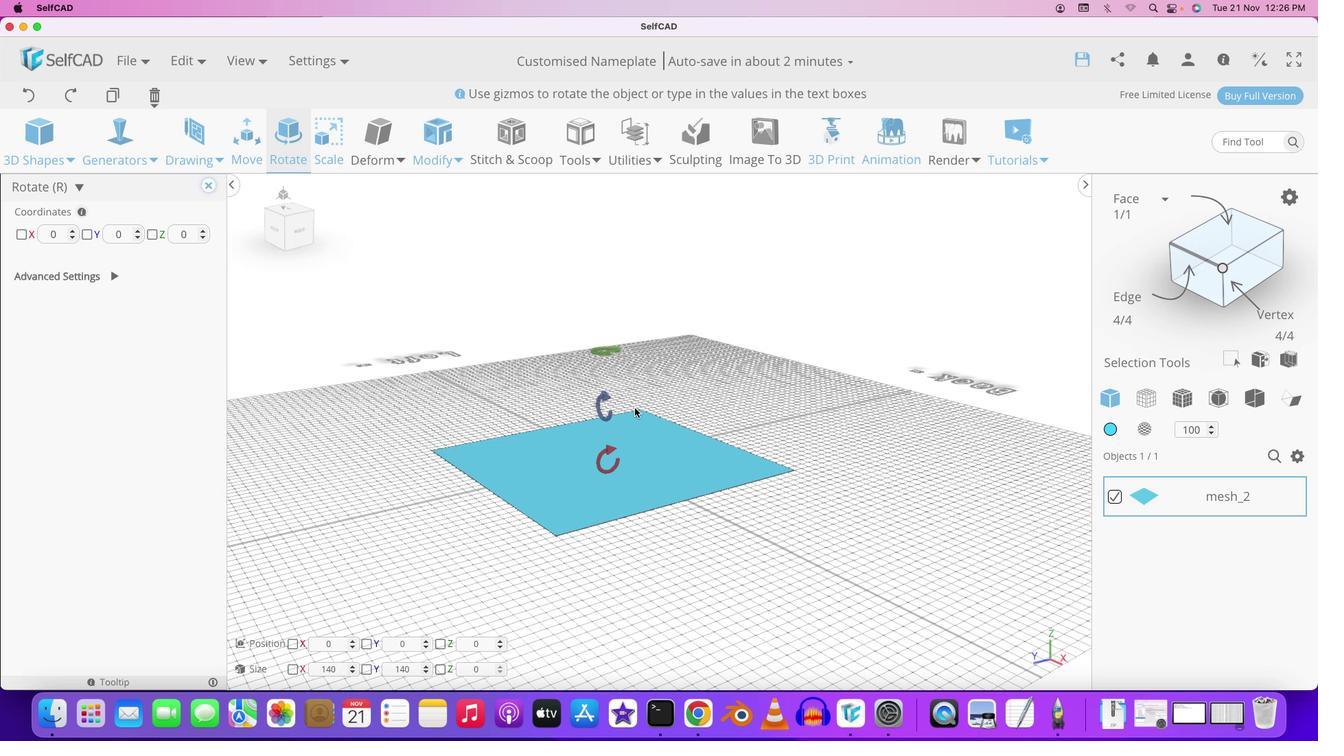 
Action: Mouse moved to (637, 409)
Screenshot: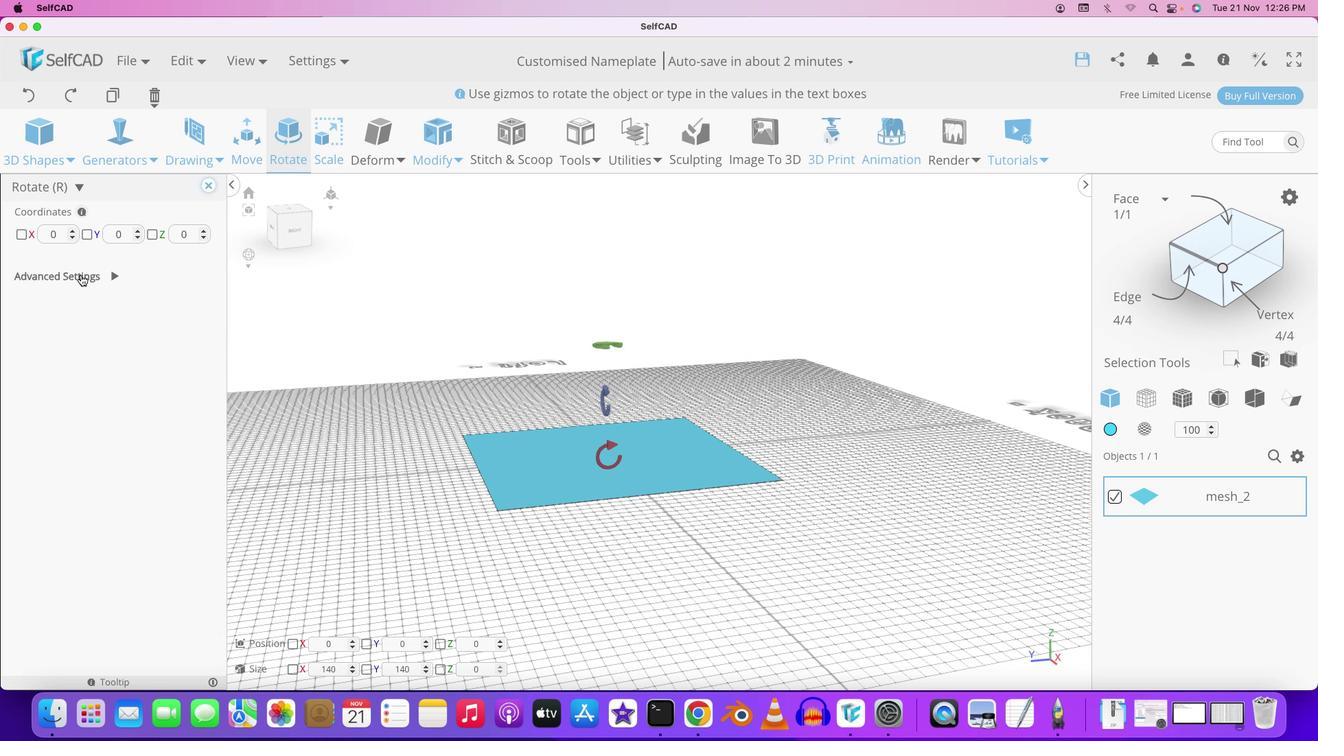 
Action: Mouse pressed left at (637, 409)
Screenshot: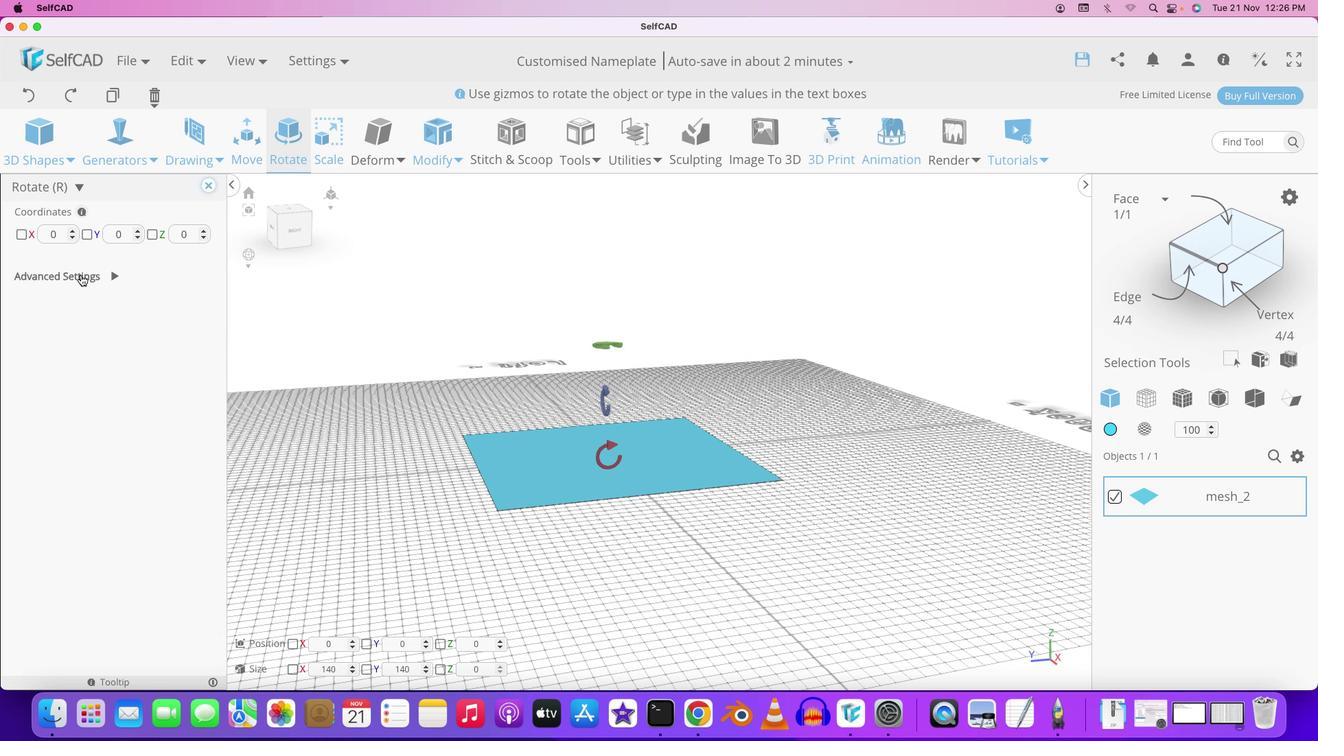
Action: Mouse moved to (52, 233)
Screenshot: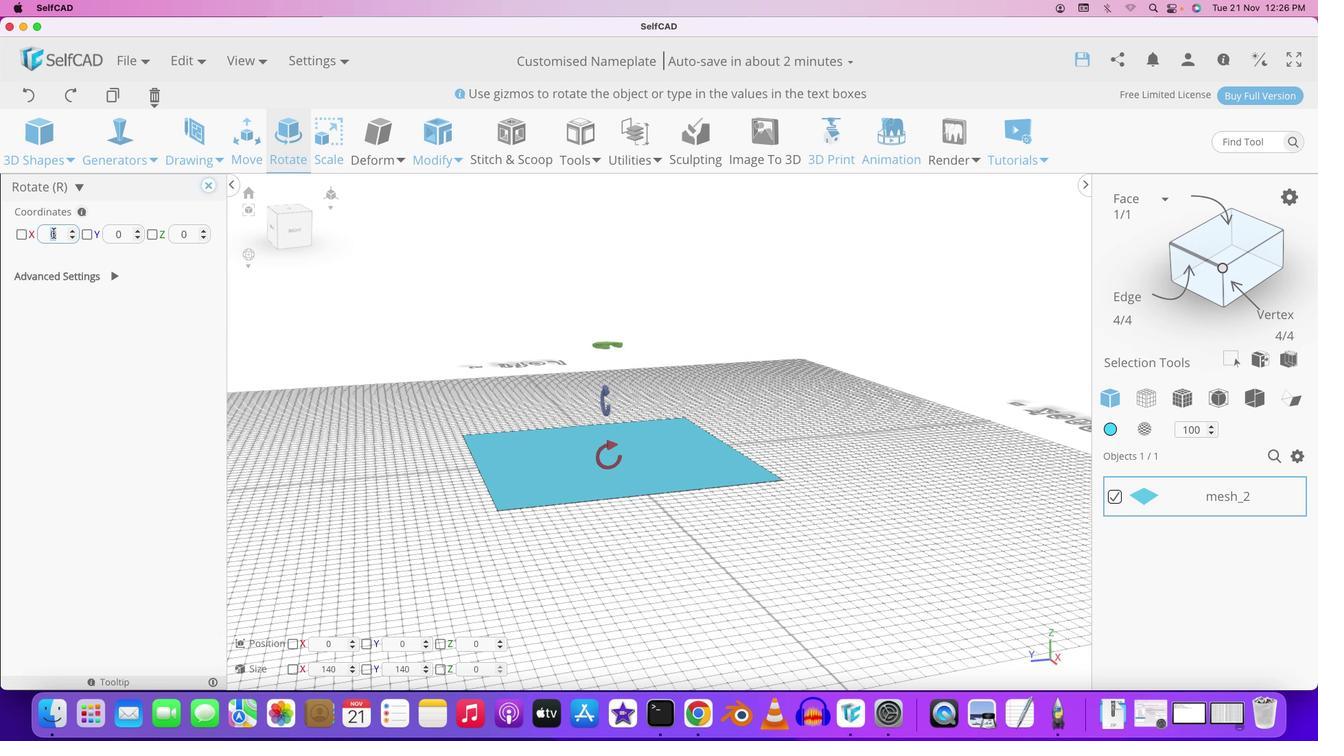 
Action: Mouse pressed left at (52, 233)
Screenshot: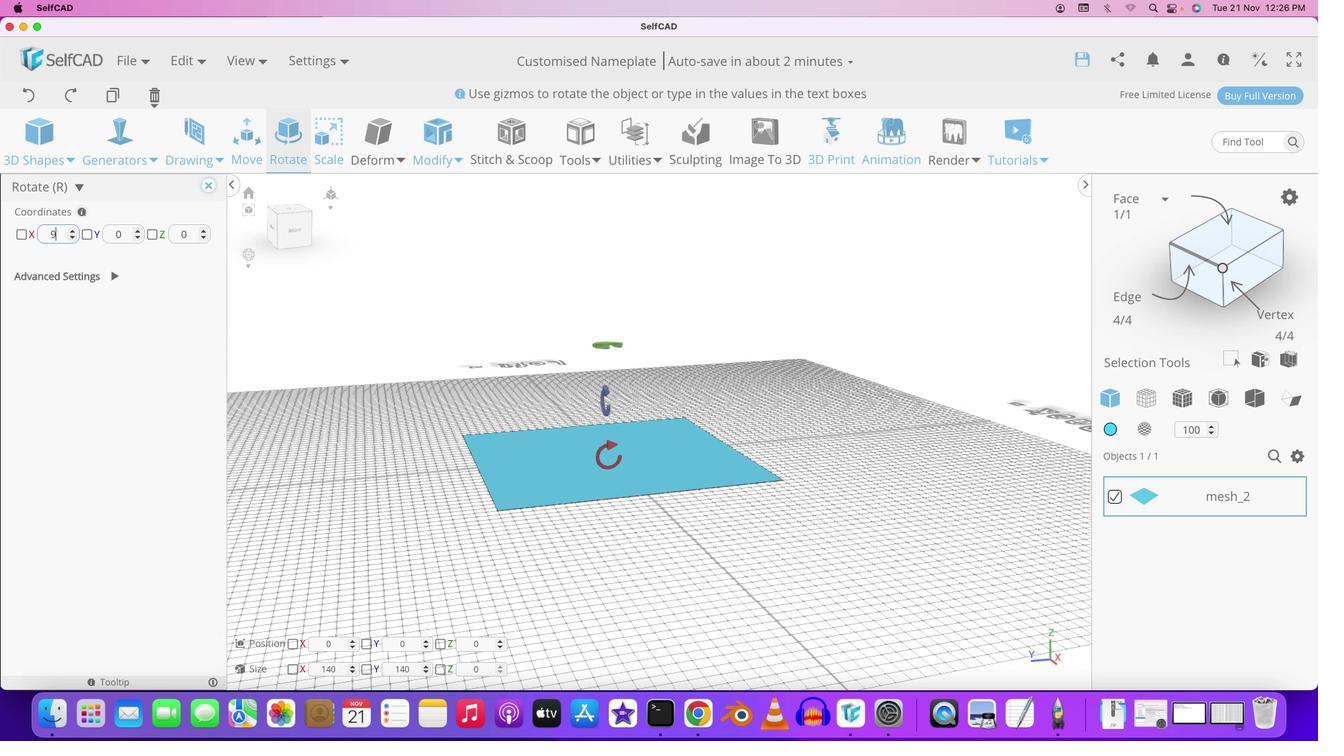 
Action: Mouse moved to (53, 233)
Screenshot: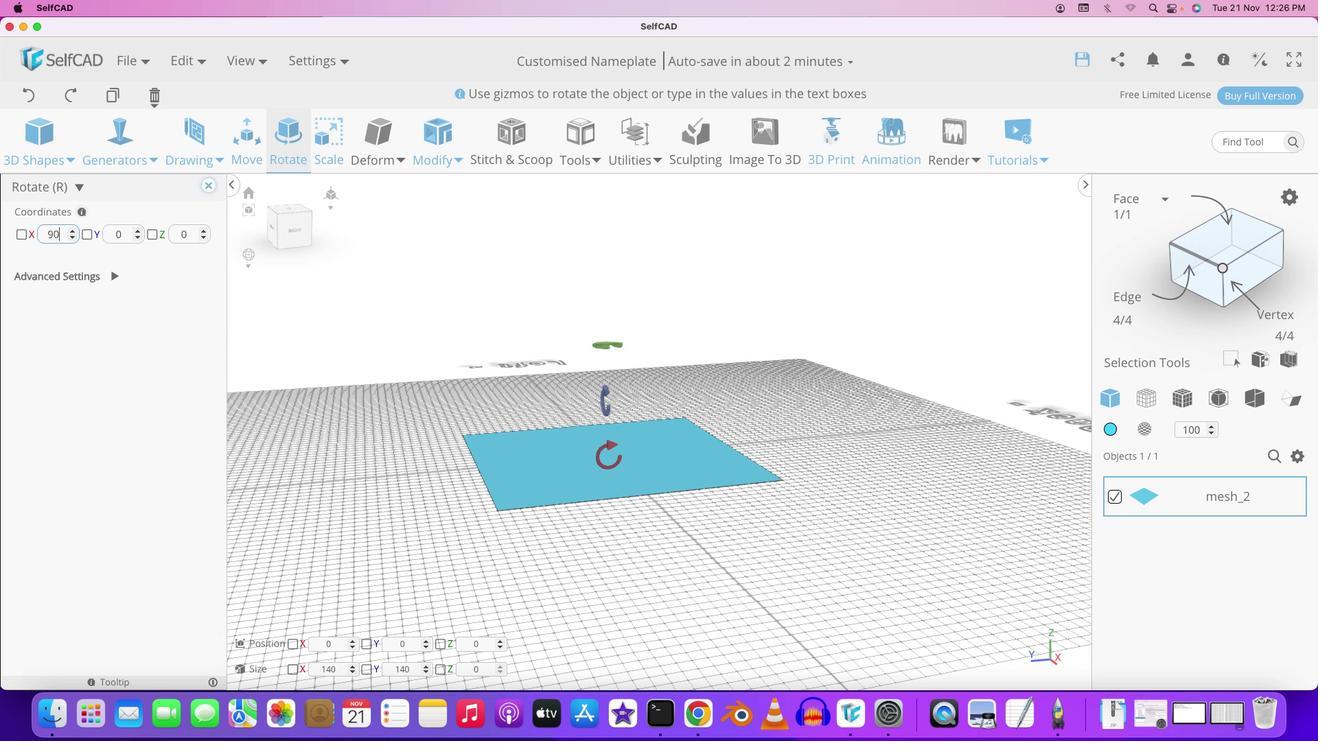 
Action: Key pressed '9''0'Key.enter
Screenshot: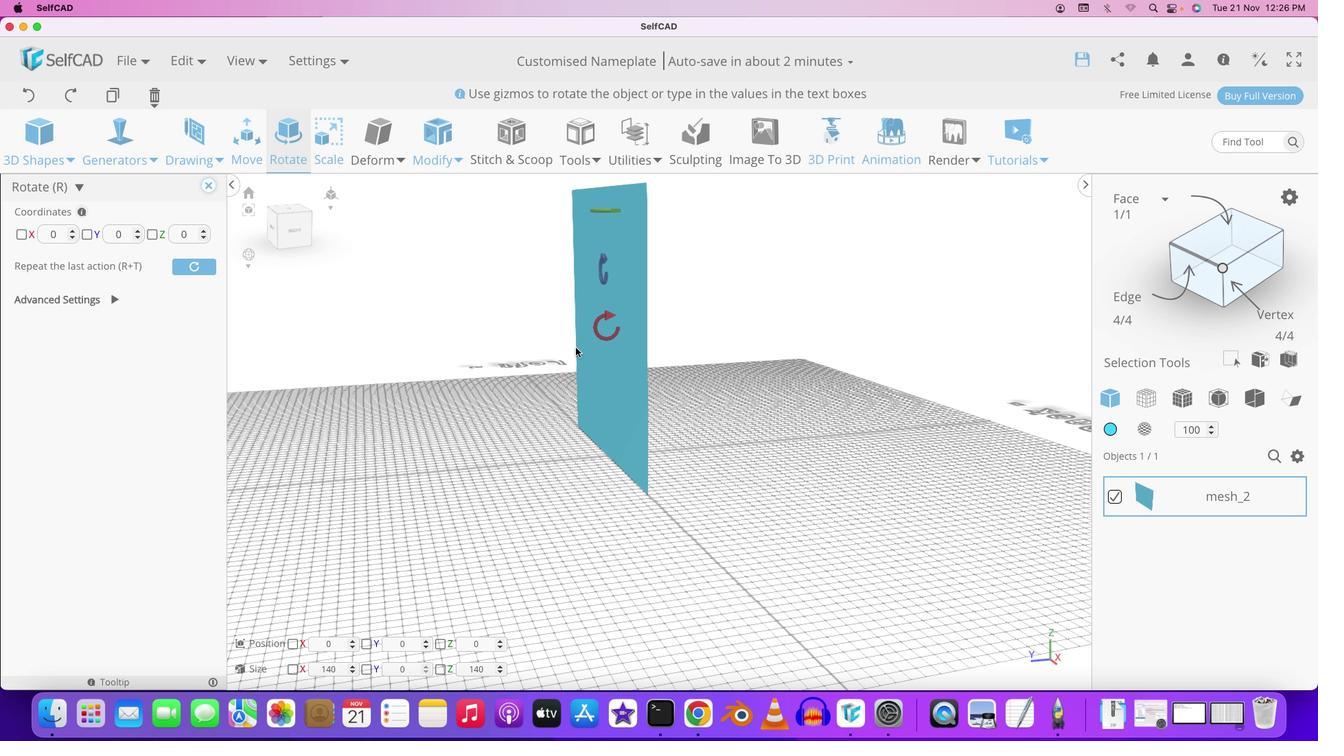 
Action: Mouse moved to (767, 465)
Screenshot: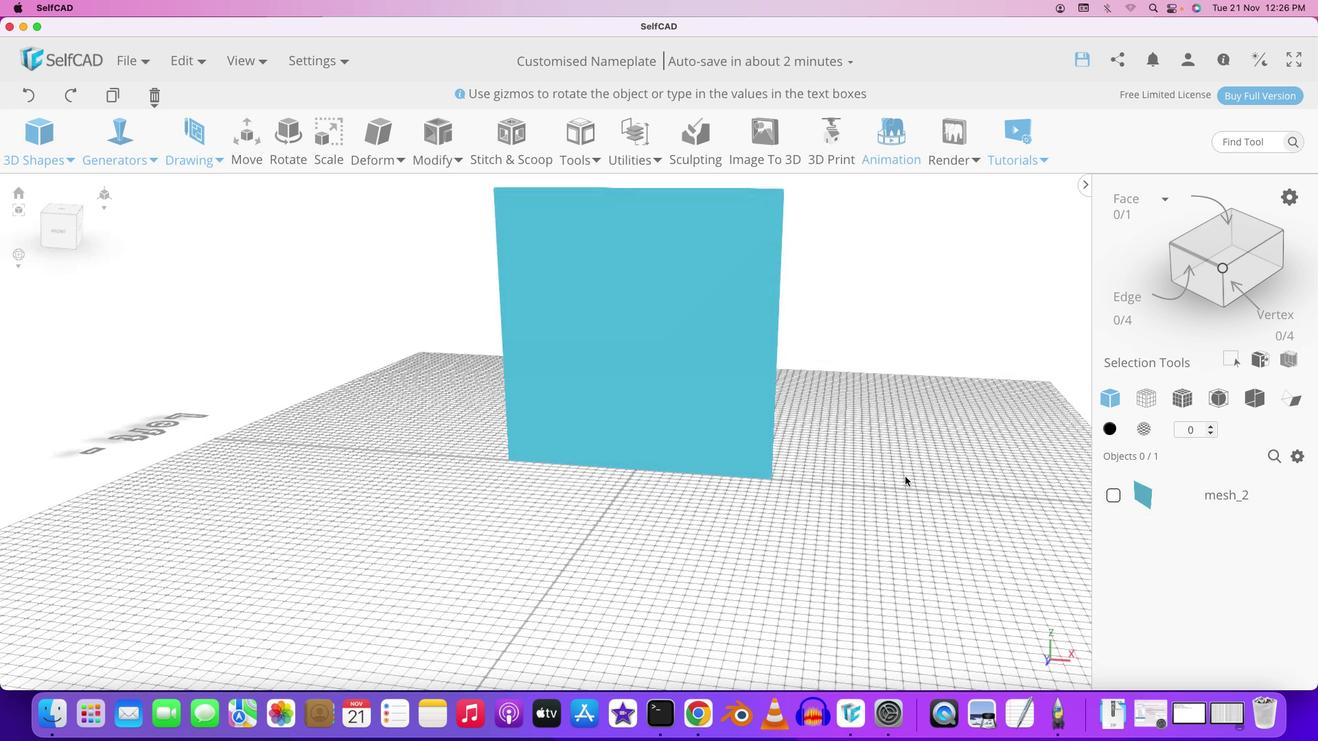 
Action: Mouse pressed left at (767, 465)
Screenshot: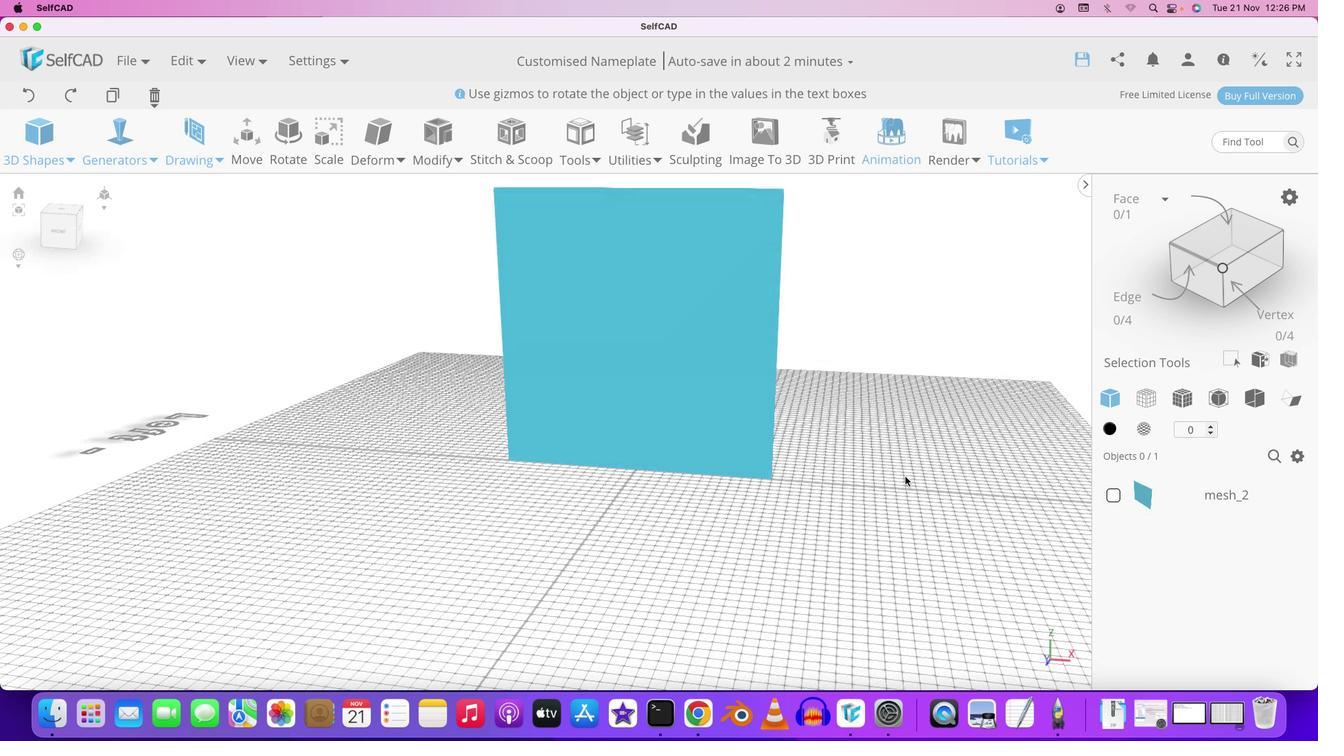 
Action: Mouse moved to (688, 473)
Screenshot: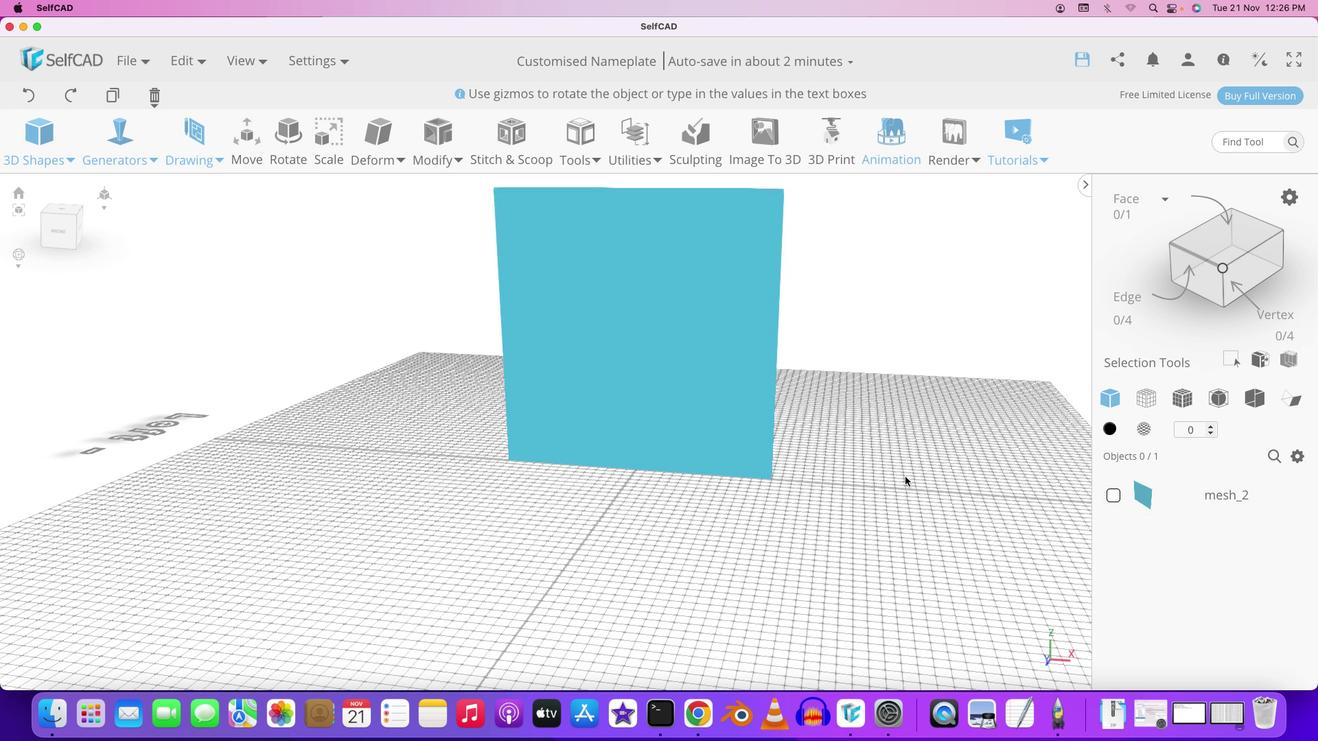 
Action: Mouse pressed left at (688, 473)
Screenshot: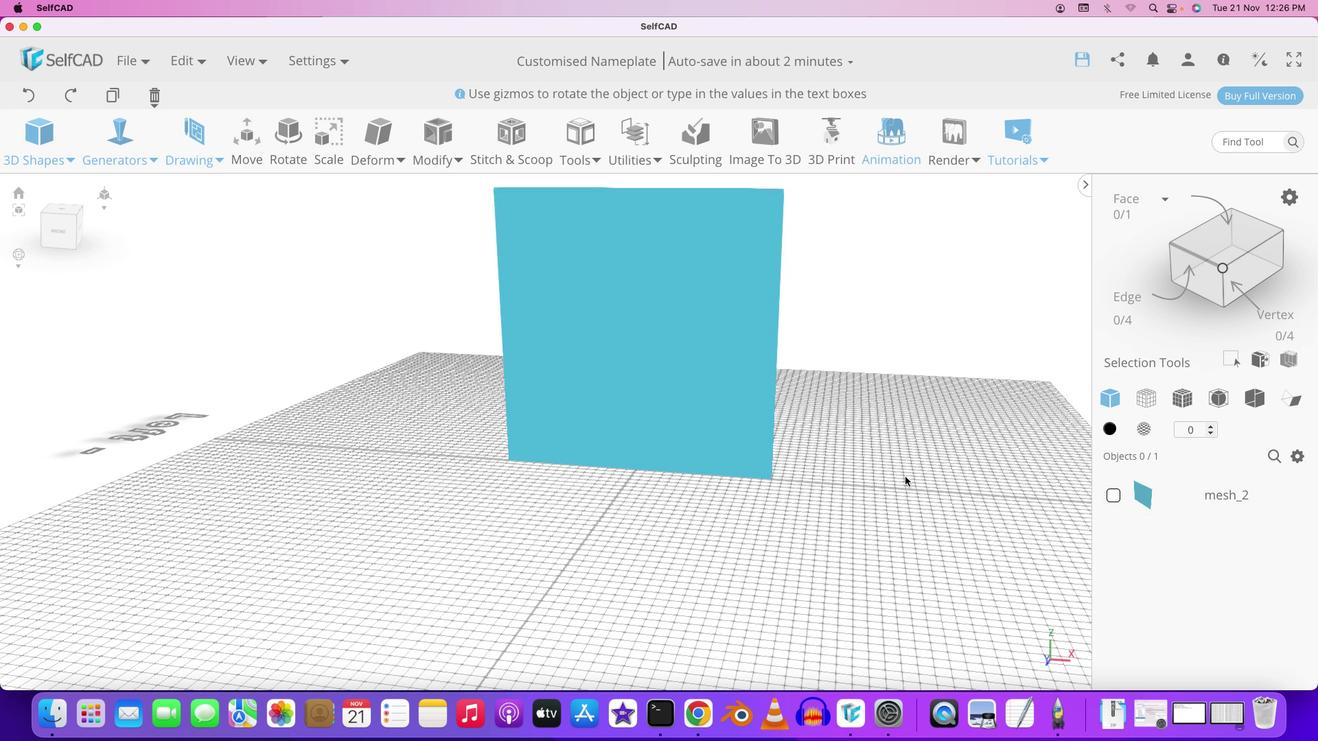 
Action: Mouse moved to (905, 477)
Screenshot: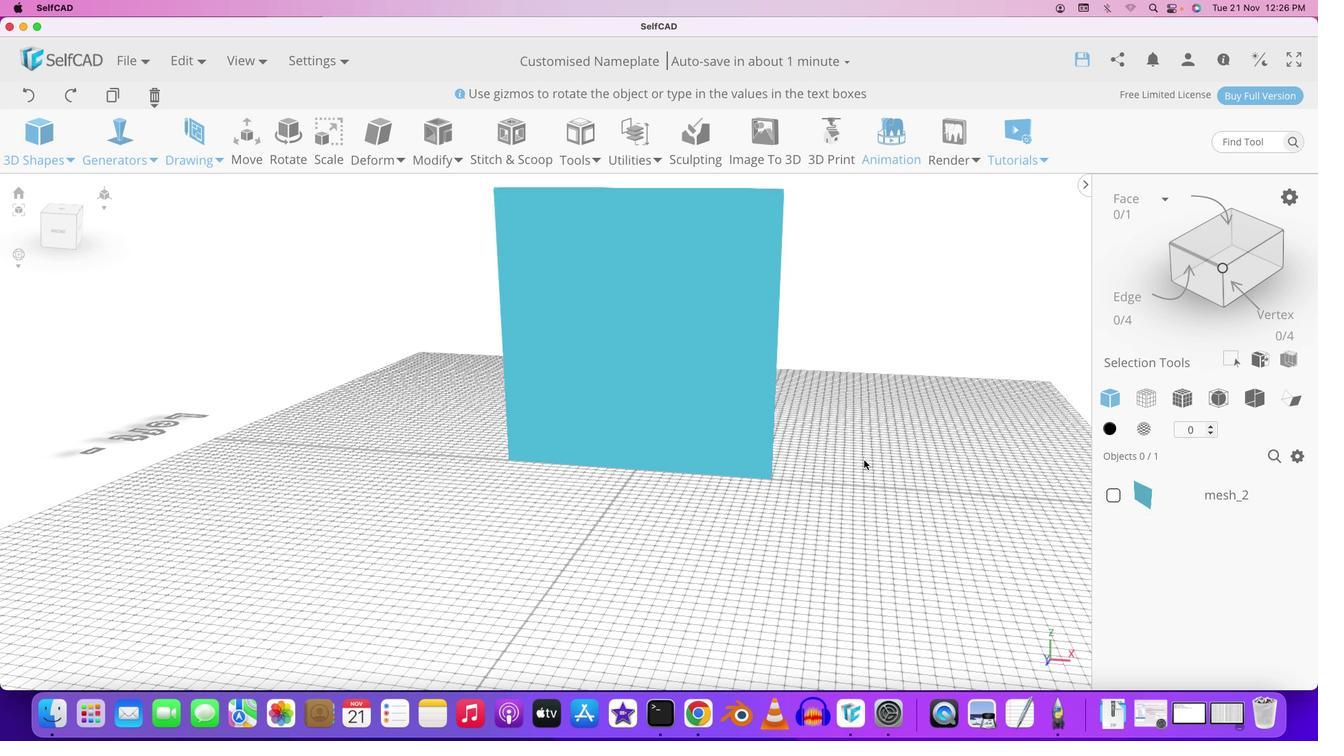 
Action: Key pressed Key.shift
Screenshot: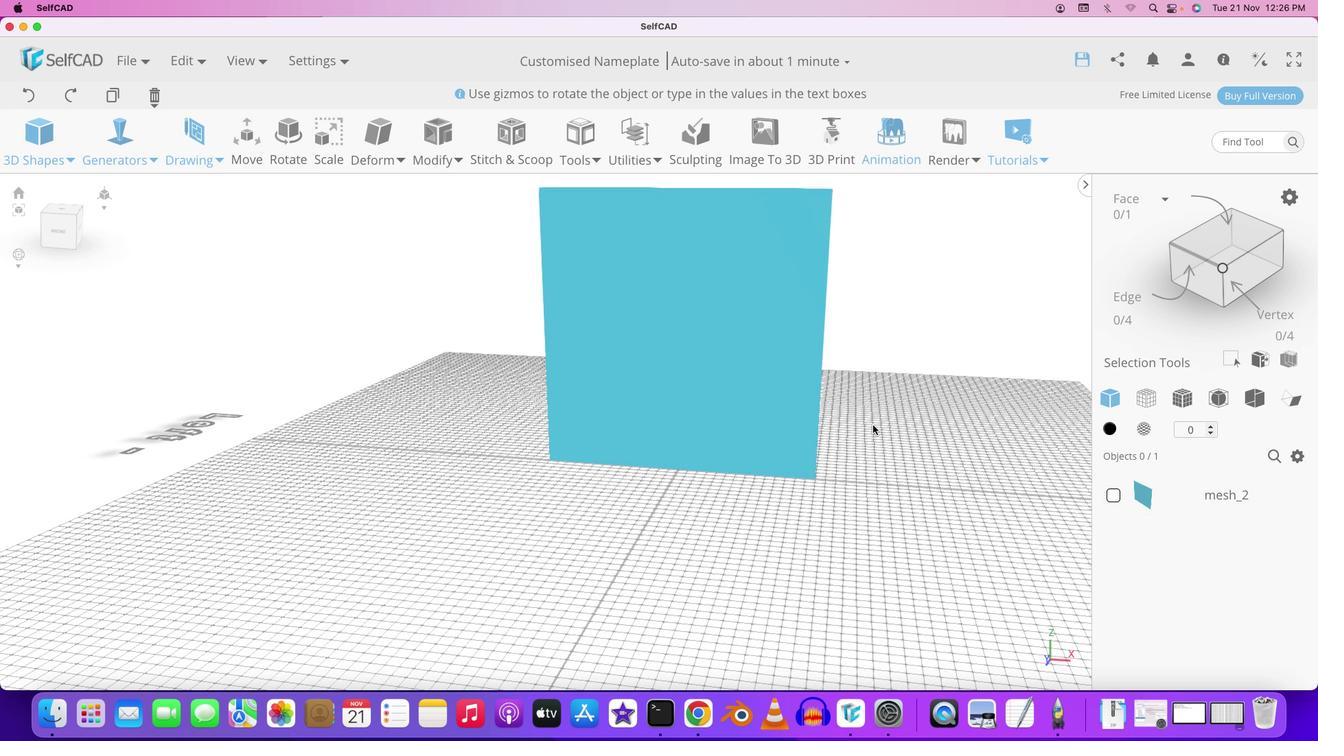 
Action: Mouse moved to (857, 456)
Screenshot: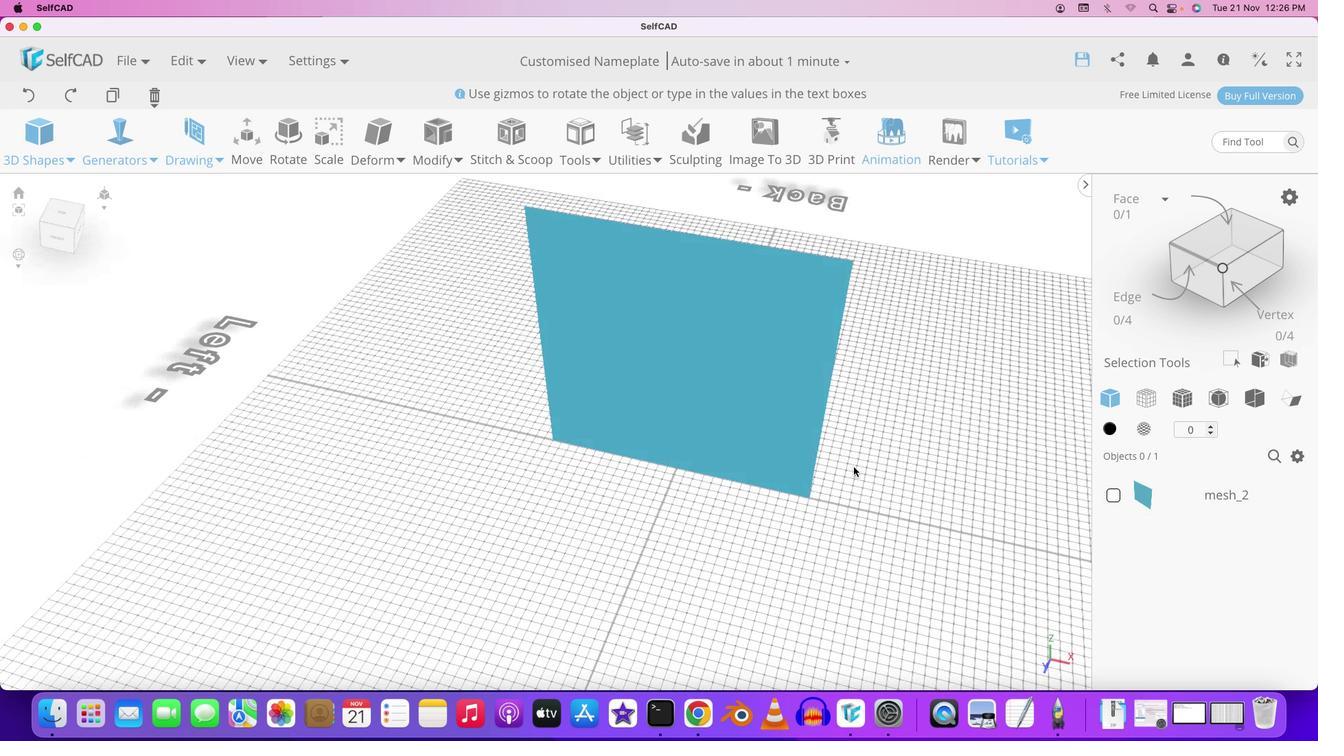 
Action: Mouse pressed left at (857, 456)
Screenshot: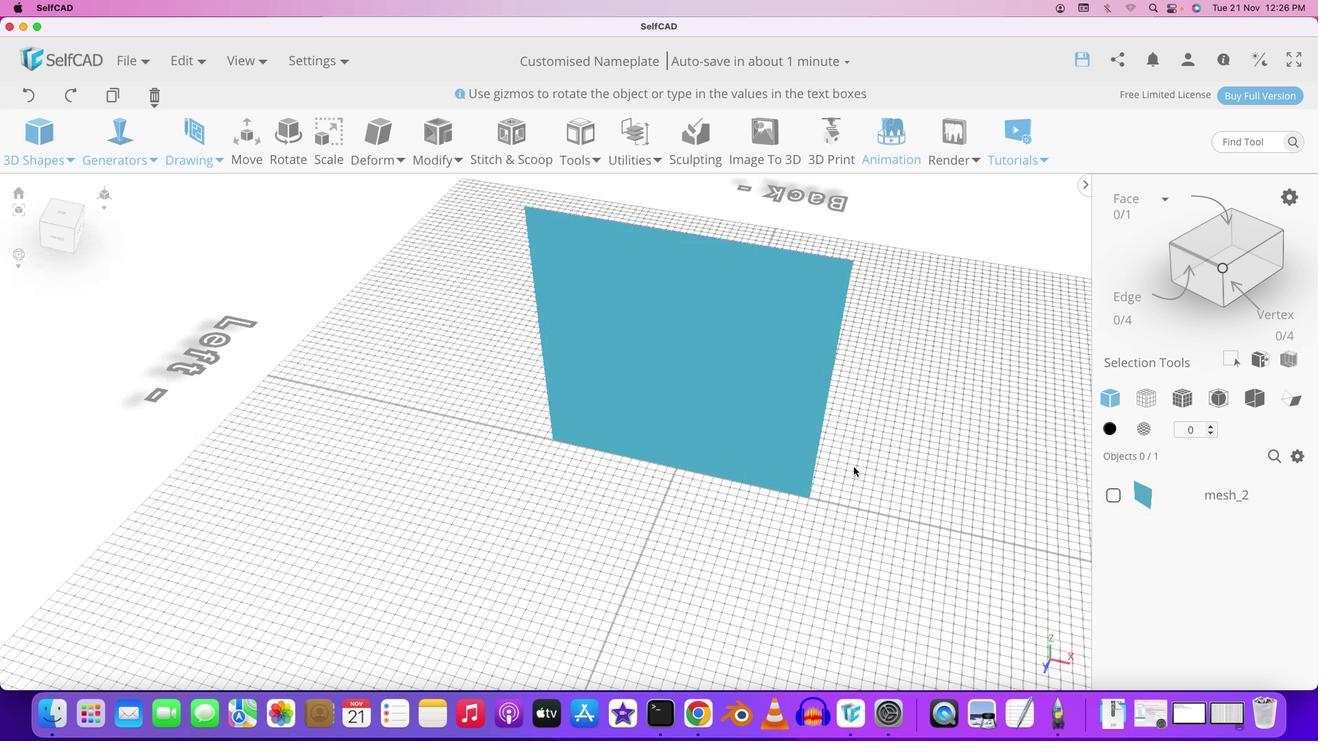 
Action: Mouse moved to (873, 425)
Screenshot: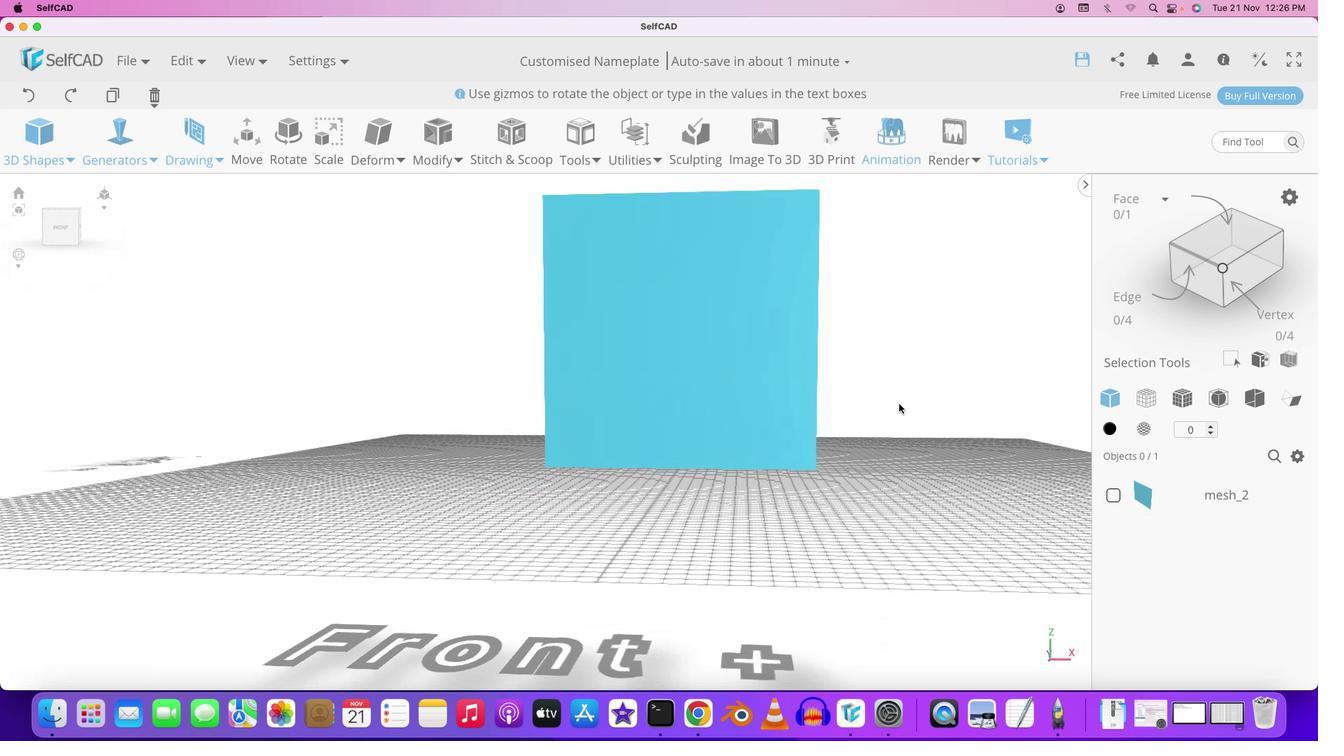 
Action: Mouse pressed left at (873, 425)
Screenshot: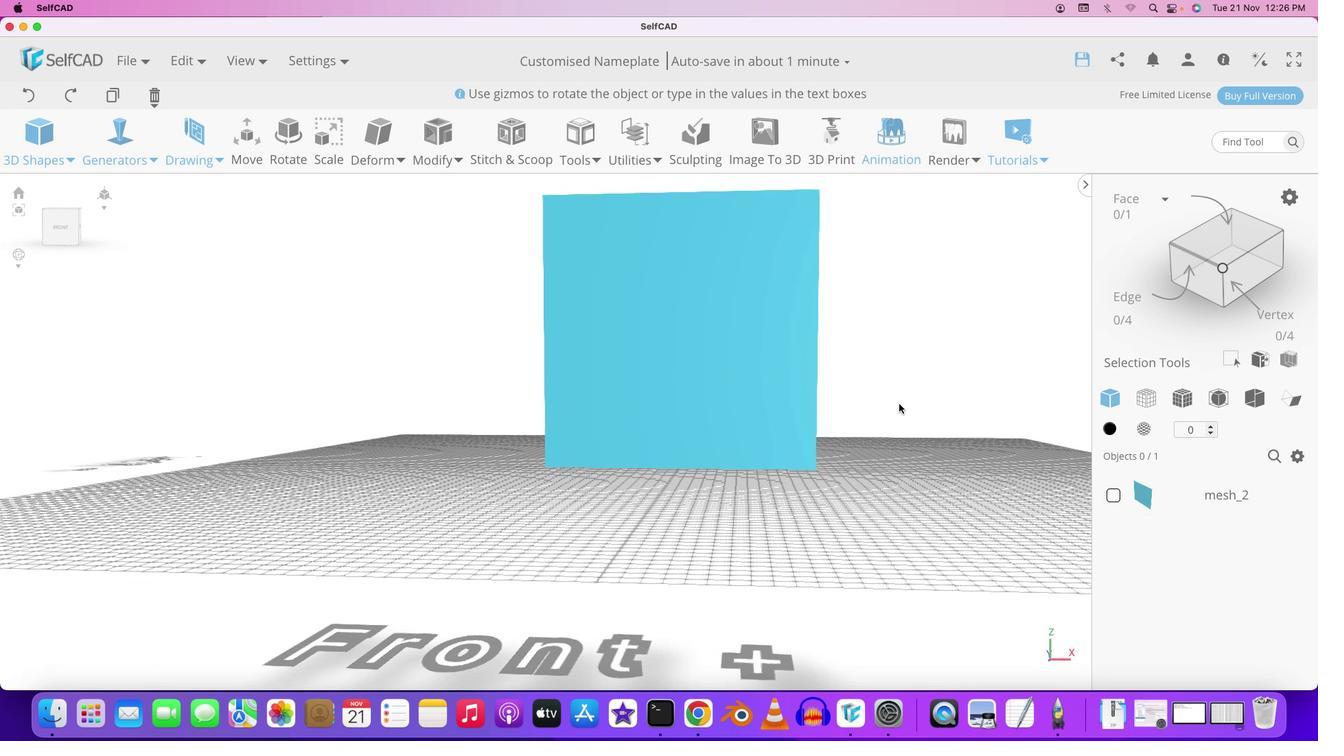 
Action: Mouse moved to (850, 405)
Screenshot: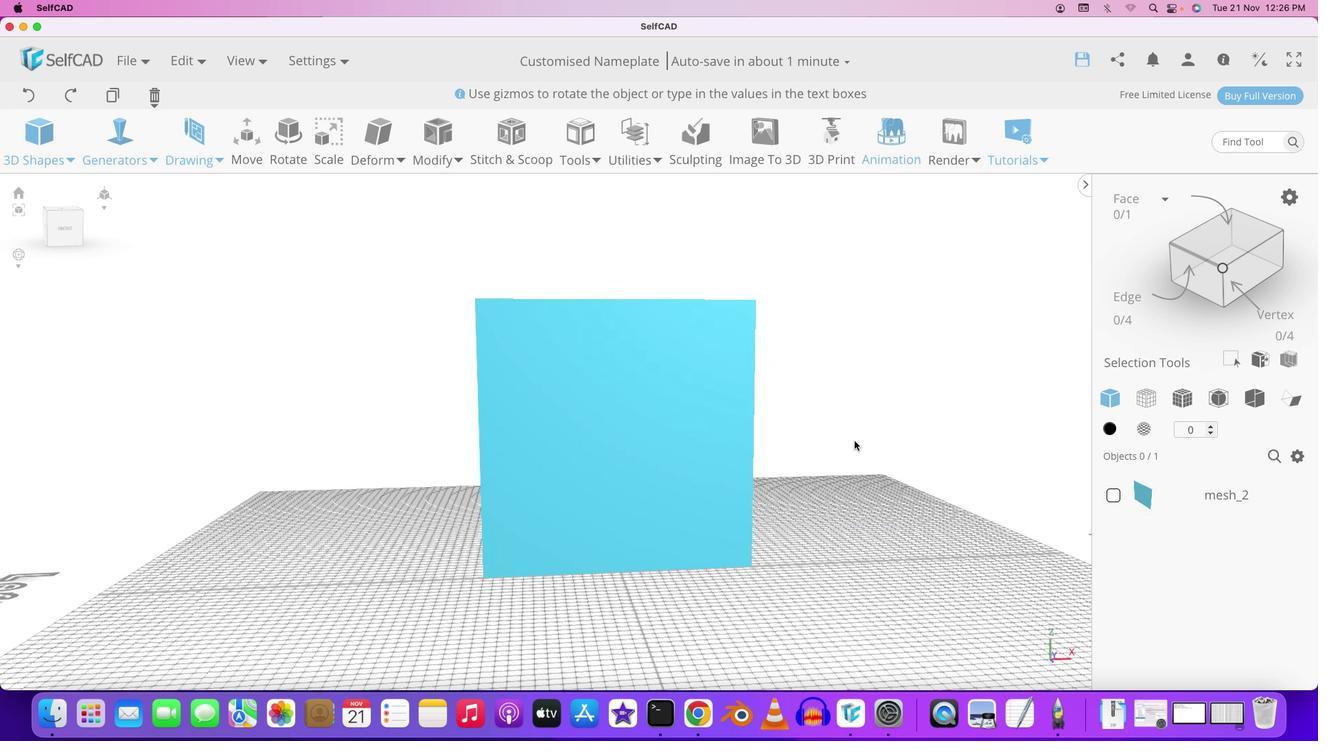 
Action: Mouse pressed left at (850, 405)
Screenshot: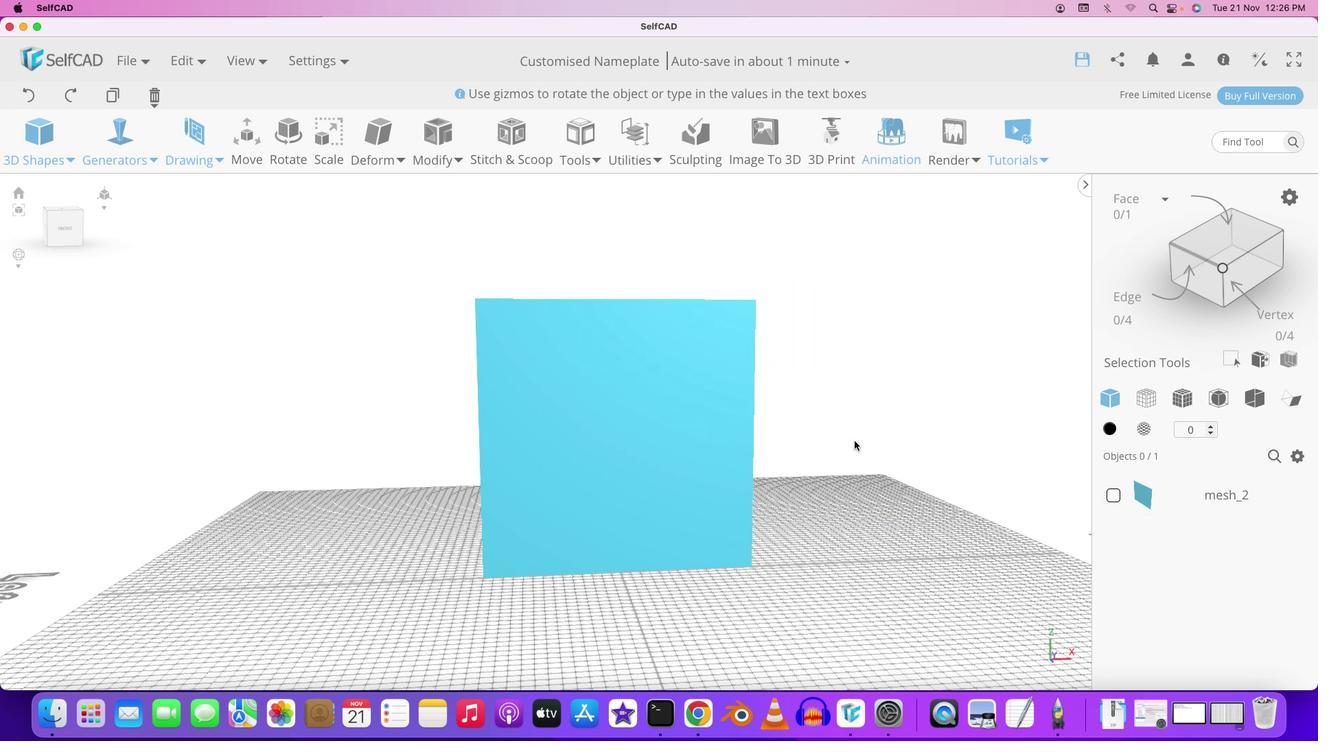 
Action: Mouse moved to (886, 404)
Screenshot: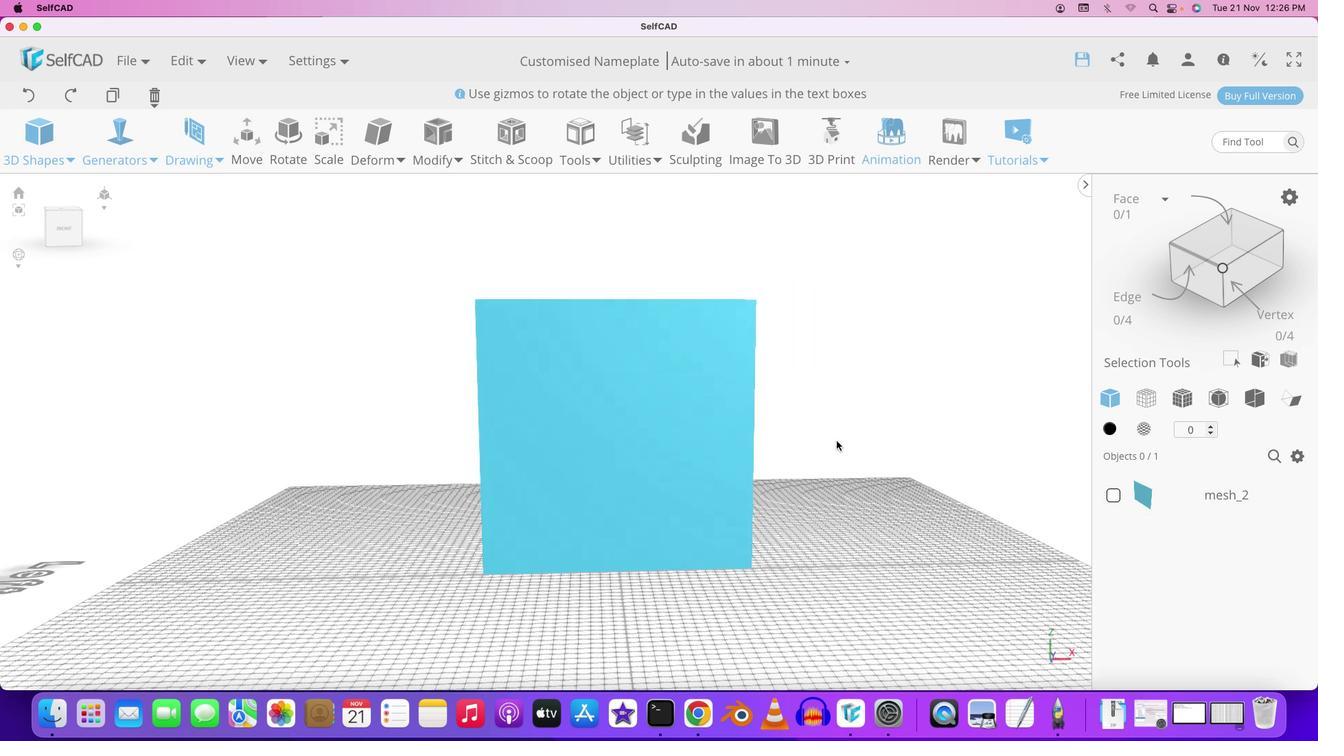
Action: Key pressed Key.shift
Screenshot: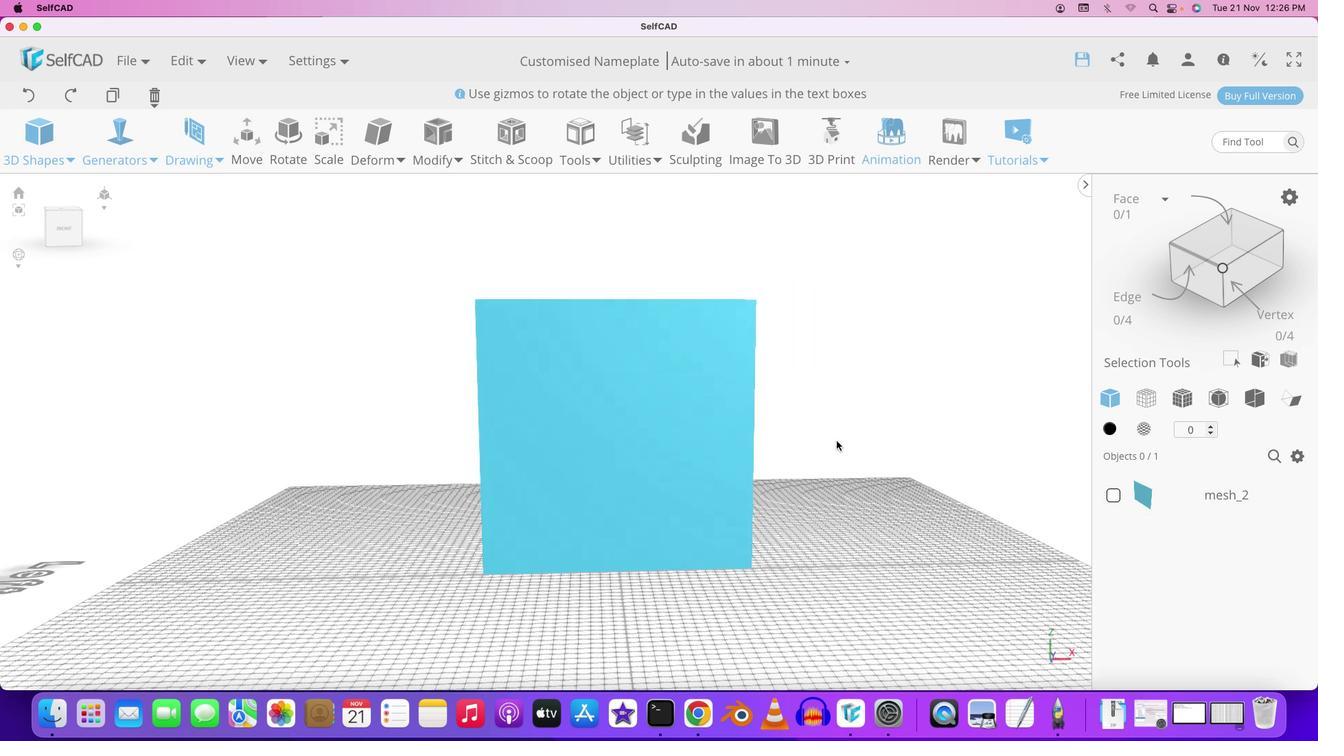
Action: Mouse moved to (881, 396)
Screenshot: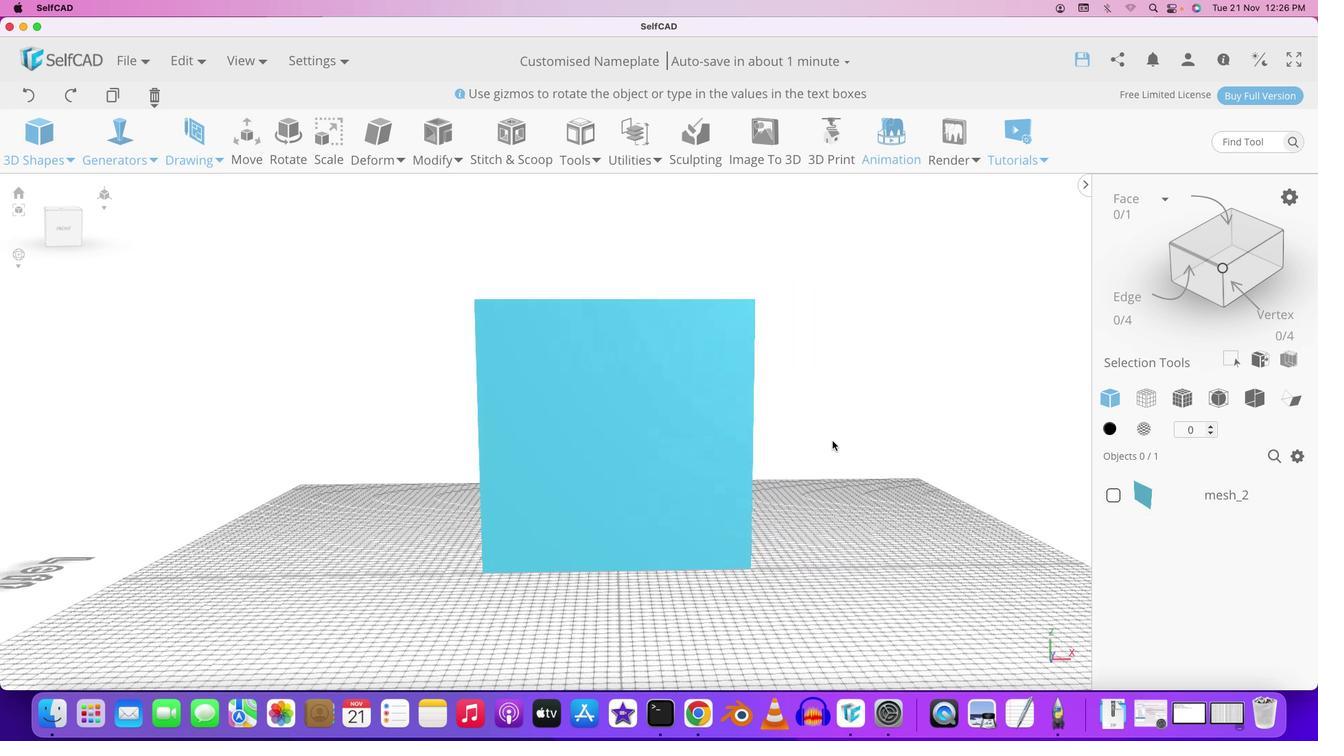 
Action: Mouse pressed left at (881, 396)
Screenshot: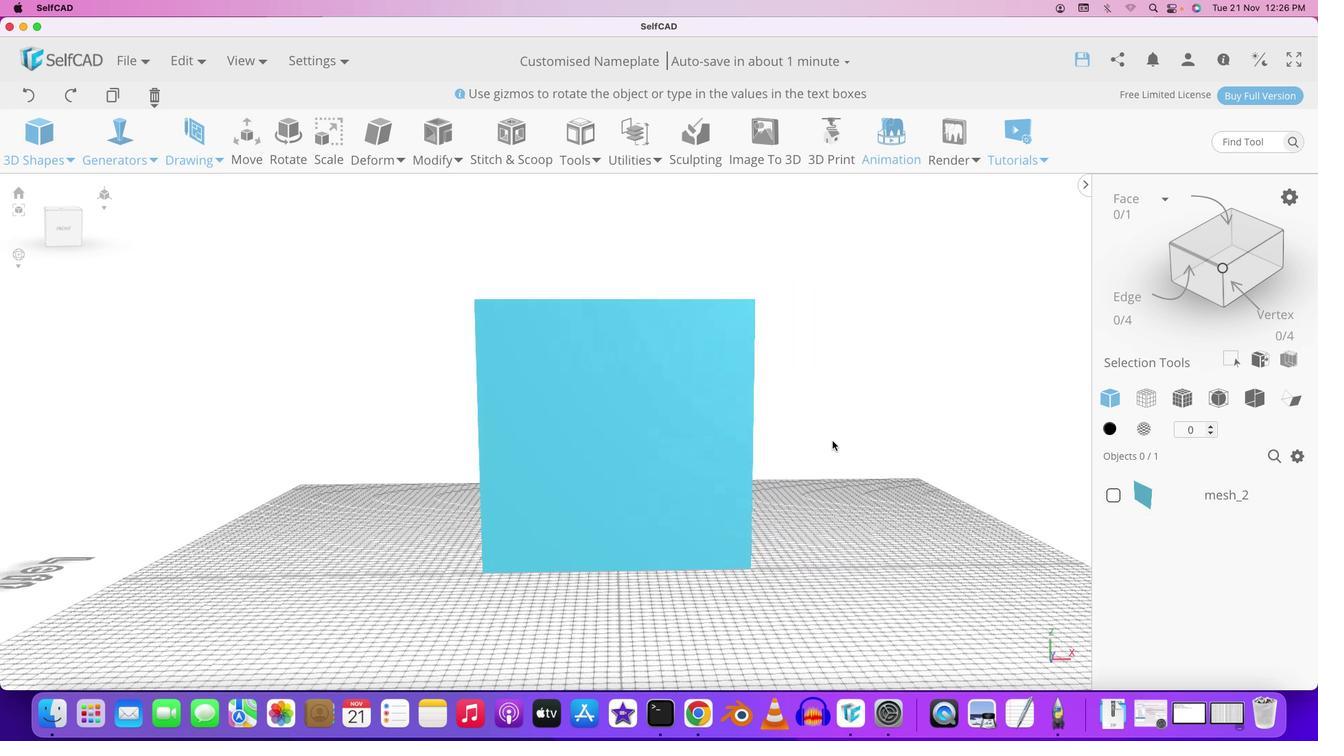 
Action: Mouse moved to (854, 441)
Screenshot: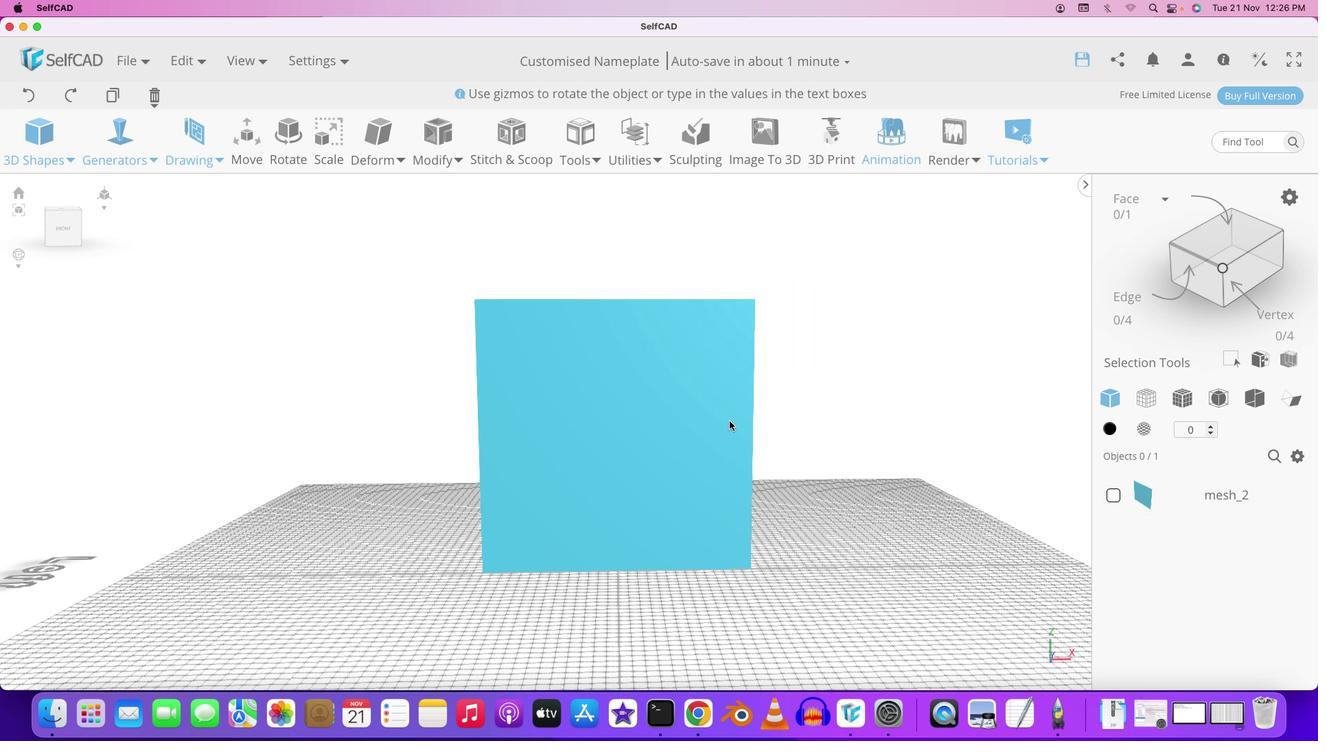 
Action: Mouse pressed left at (854, 441)
Screenshot: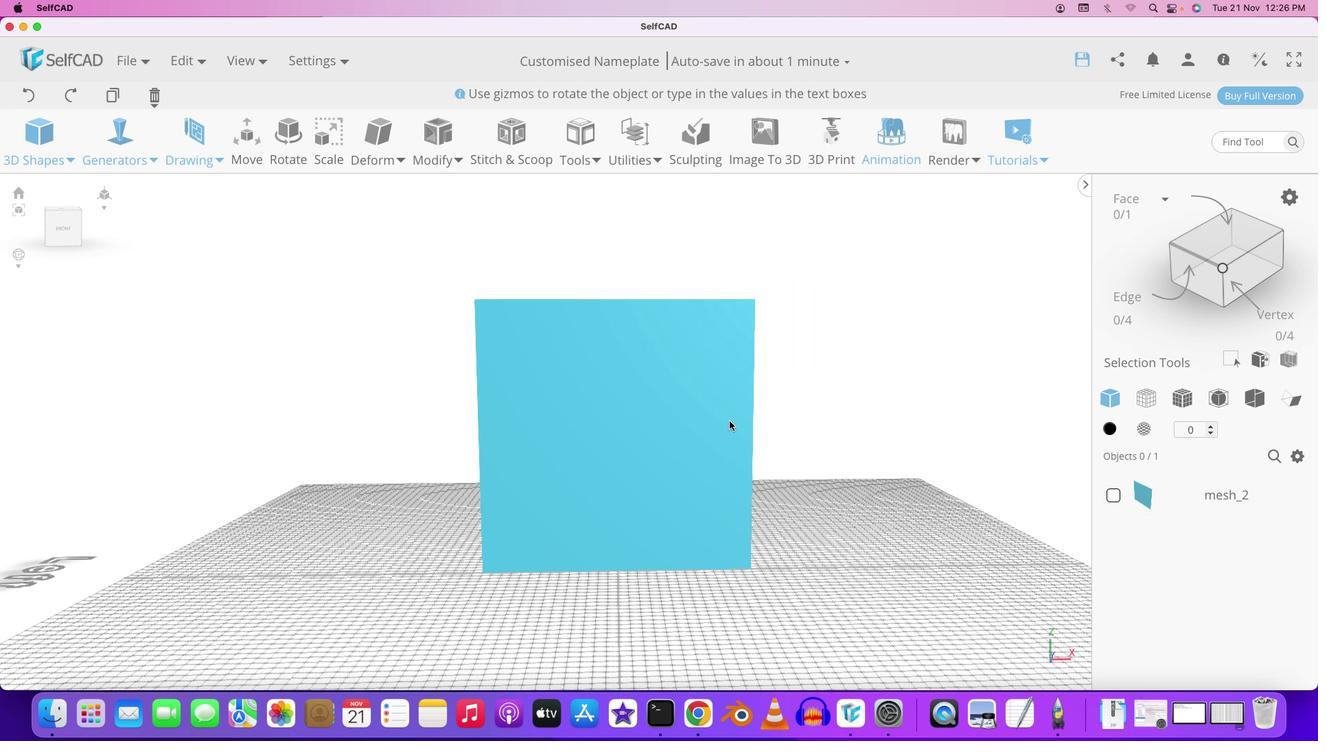 
Action: Mouse pressed left at (854, 441)
Screenshot: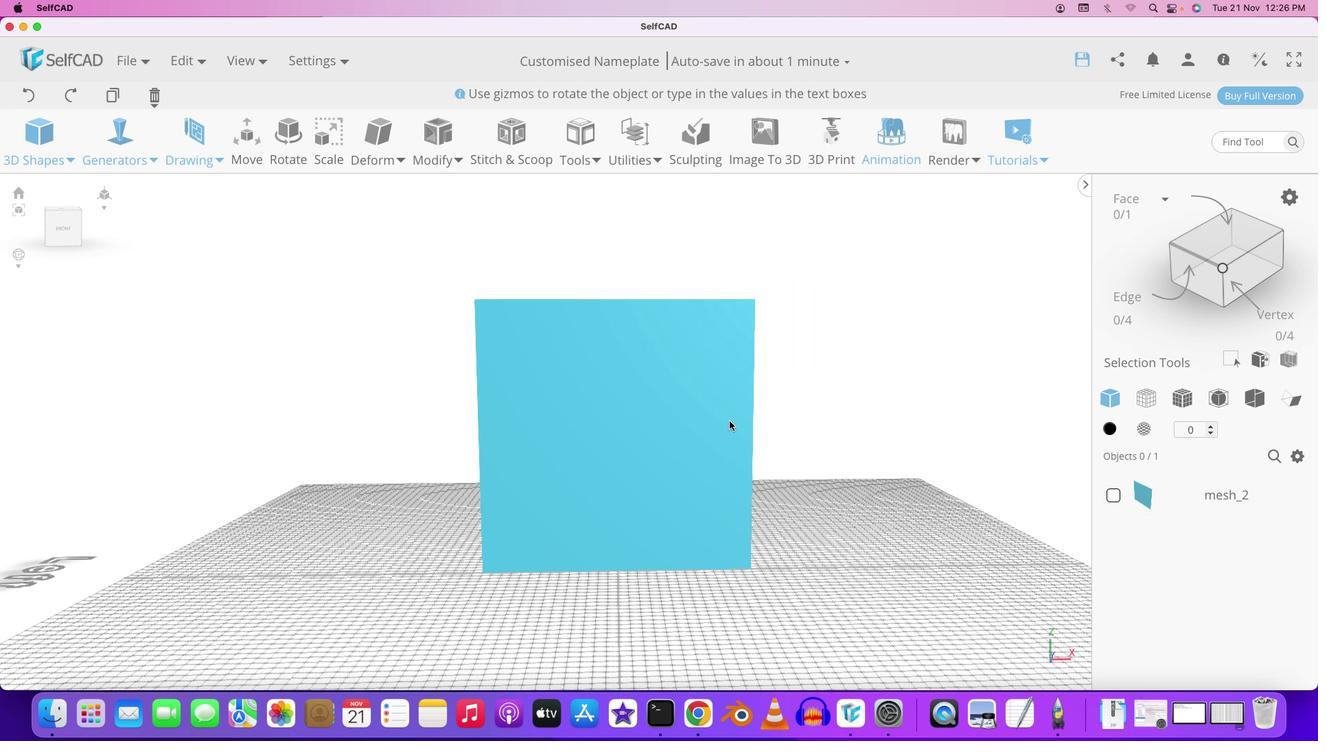 
Action: Mouse moved to (730, 420)
Screenshot: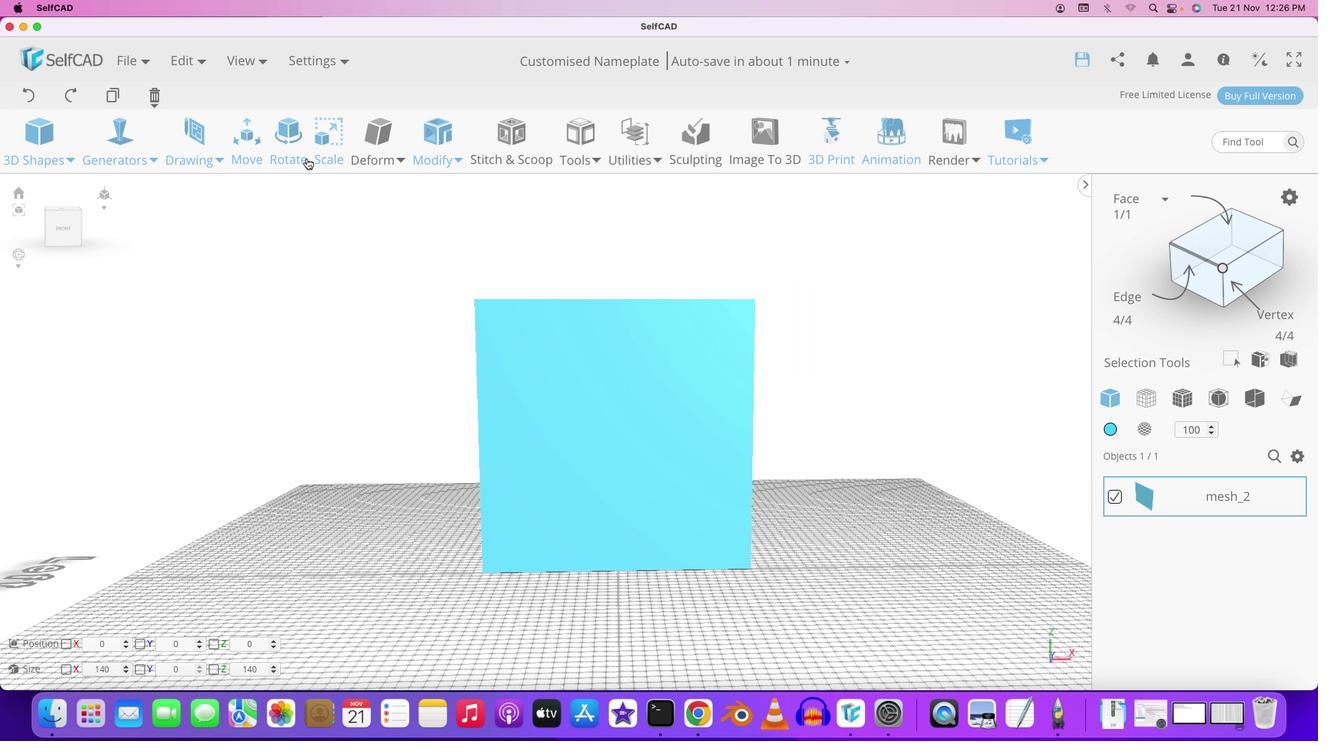 
Action: Mouse pressed left at (730, 420)
Screenshot: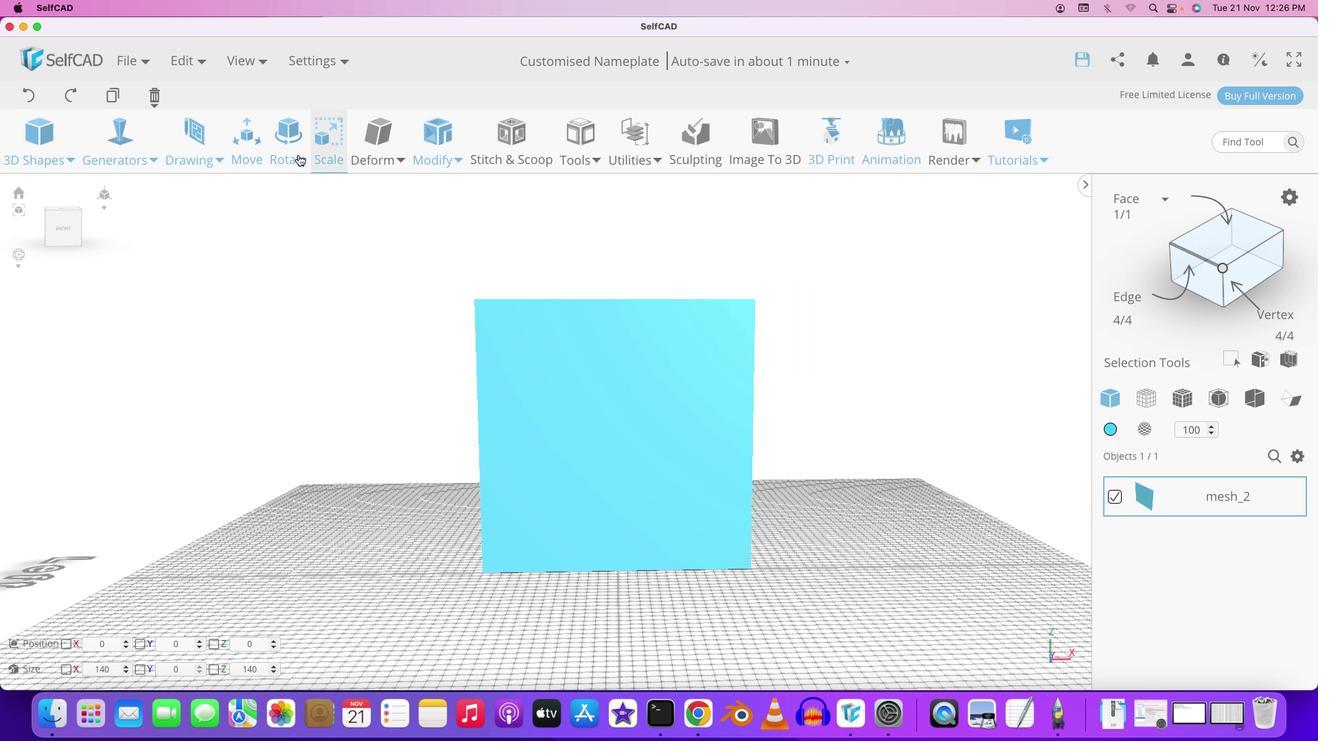 
Action: Mouse moved to (260, 149)
Screenshot: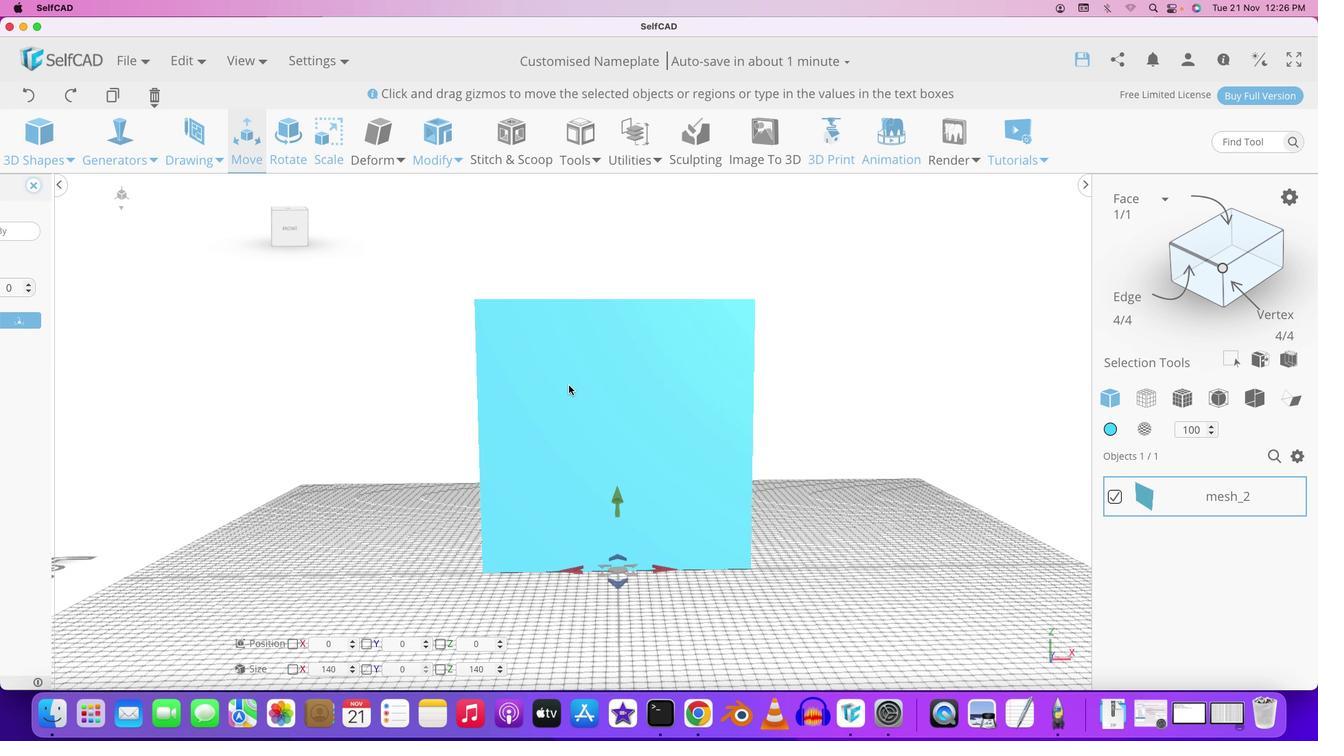 
Action: Mouse pressed left at (260, 149)
Screenshot: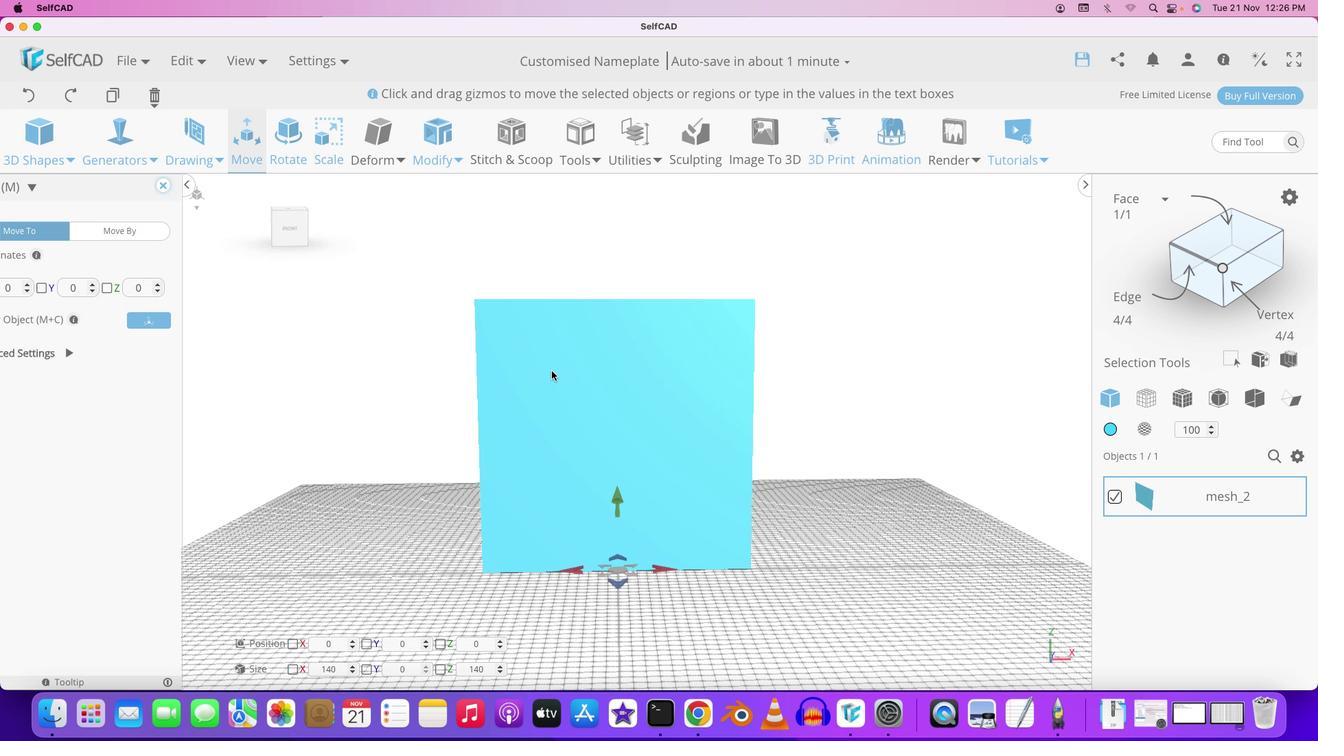 
Action: Mouse moved to (301, 136)
Screenshot: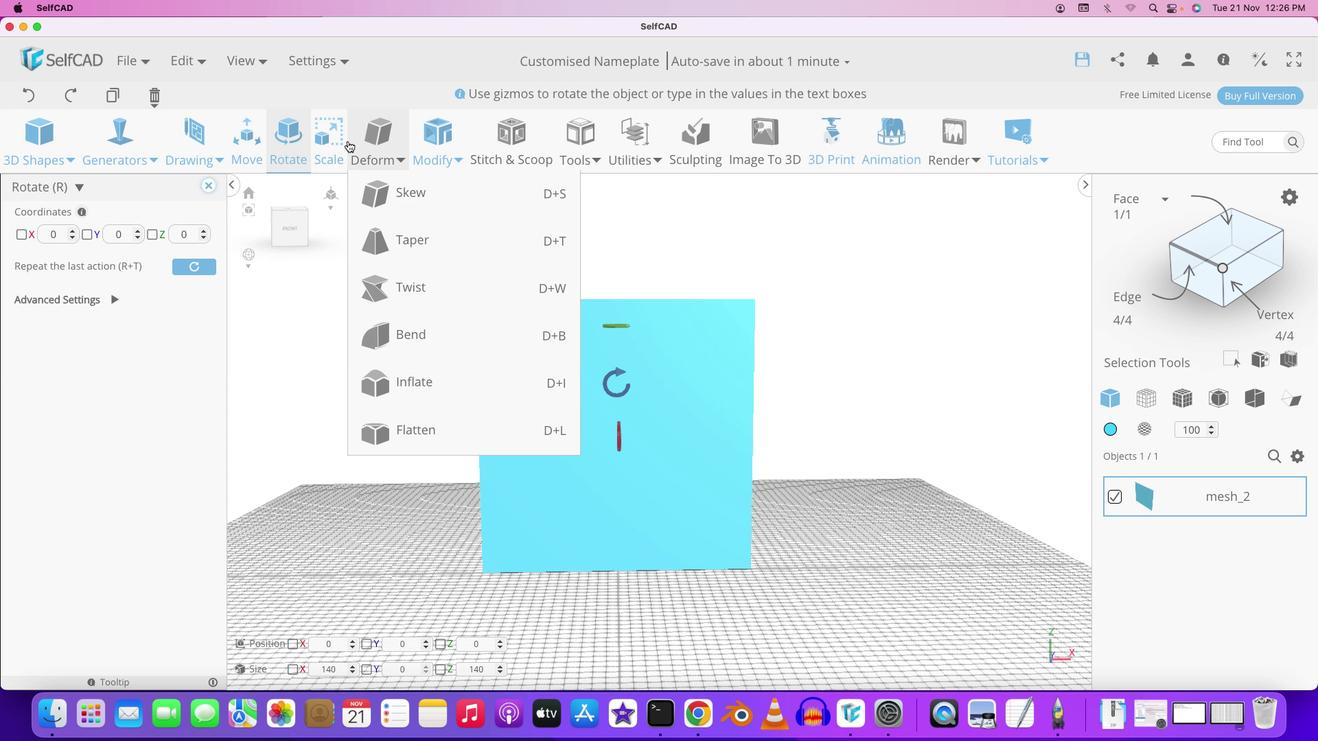 
Action: Mouse pressed left at (301, 136)
Screenshot: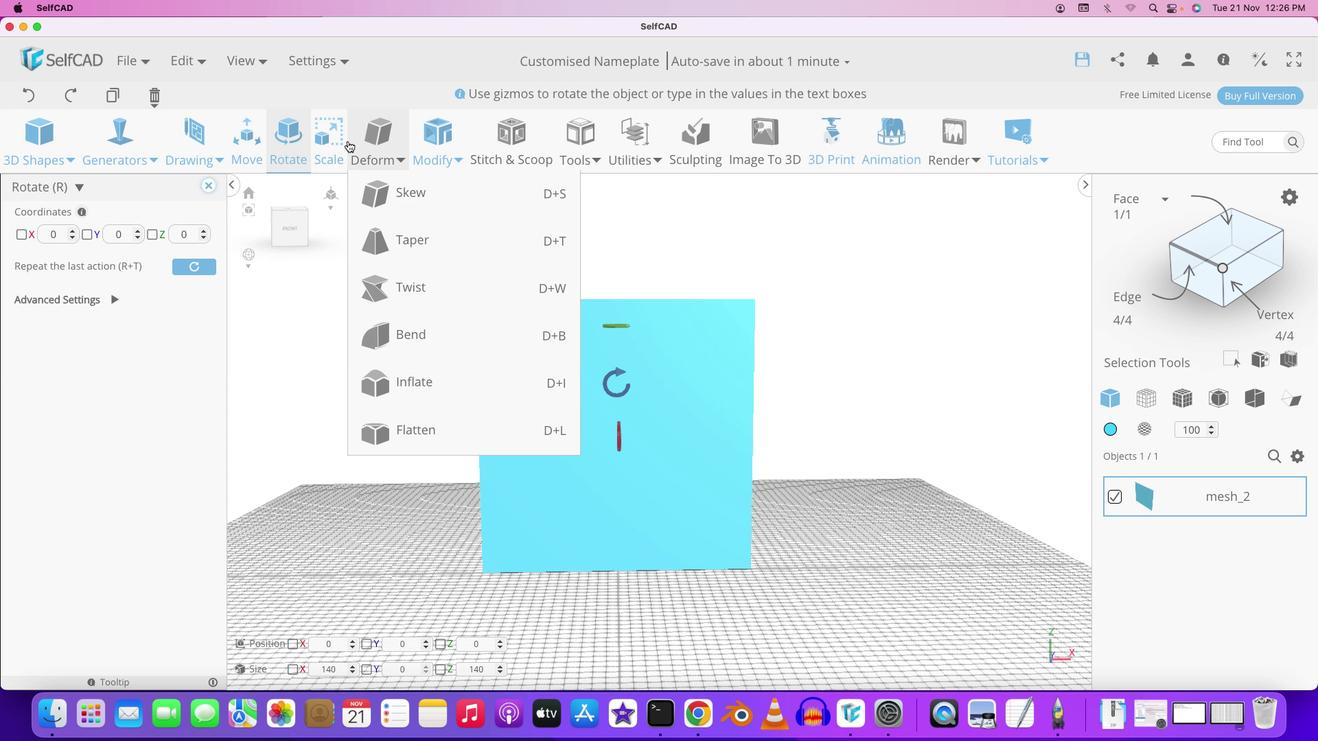
Action: Mouse moved to (348, 141)
Screenshot: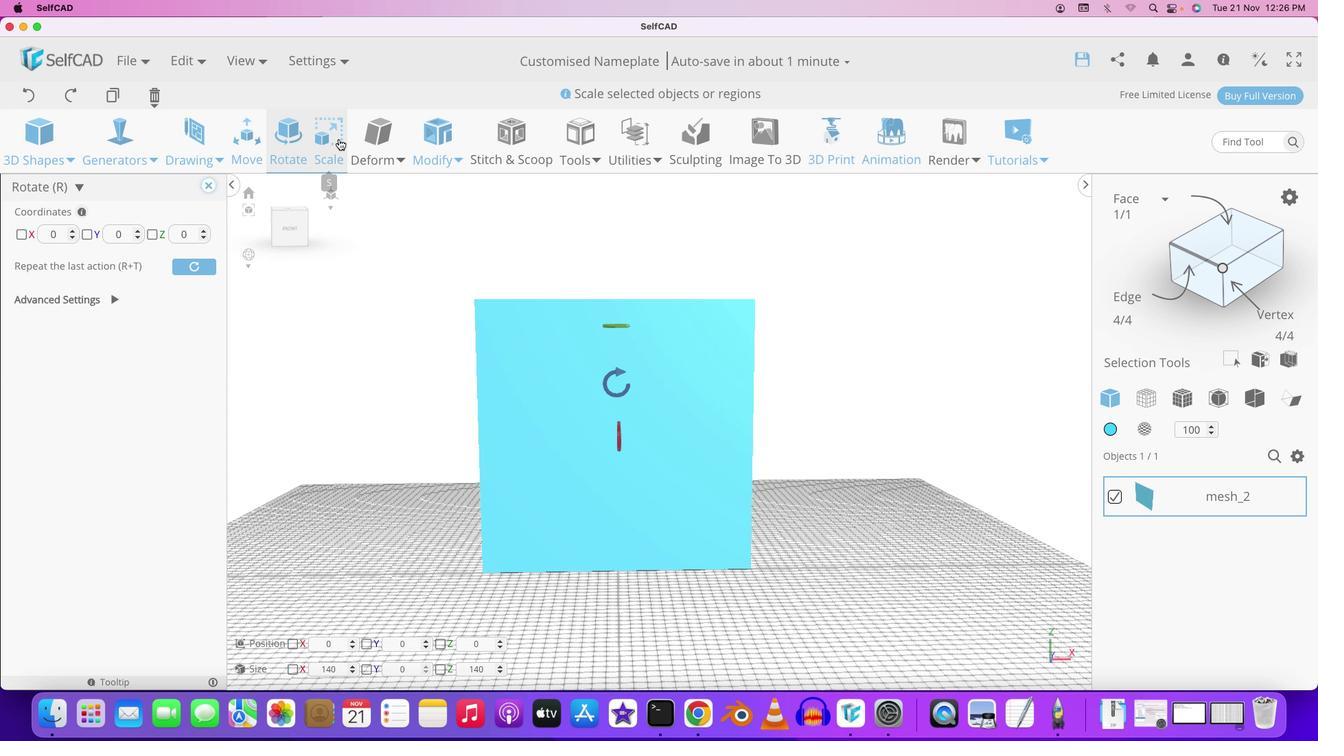 
Action: Mouse pressed left at (348, 141)
Screenshot: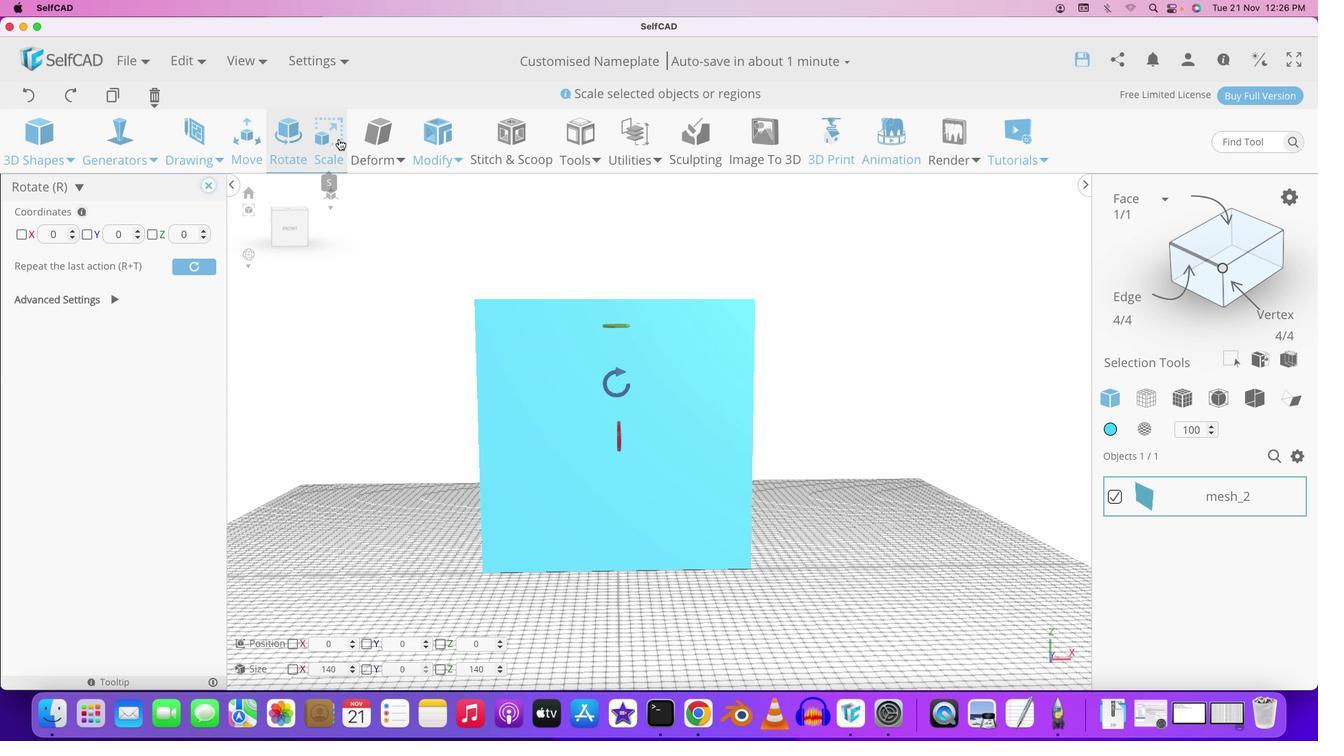 
Action: Mouse moved to (339, 139)
Screenshot: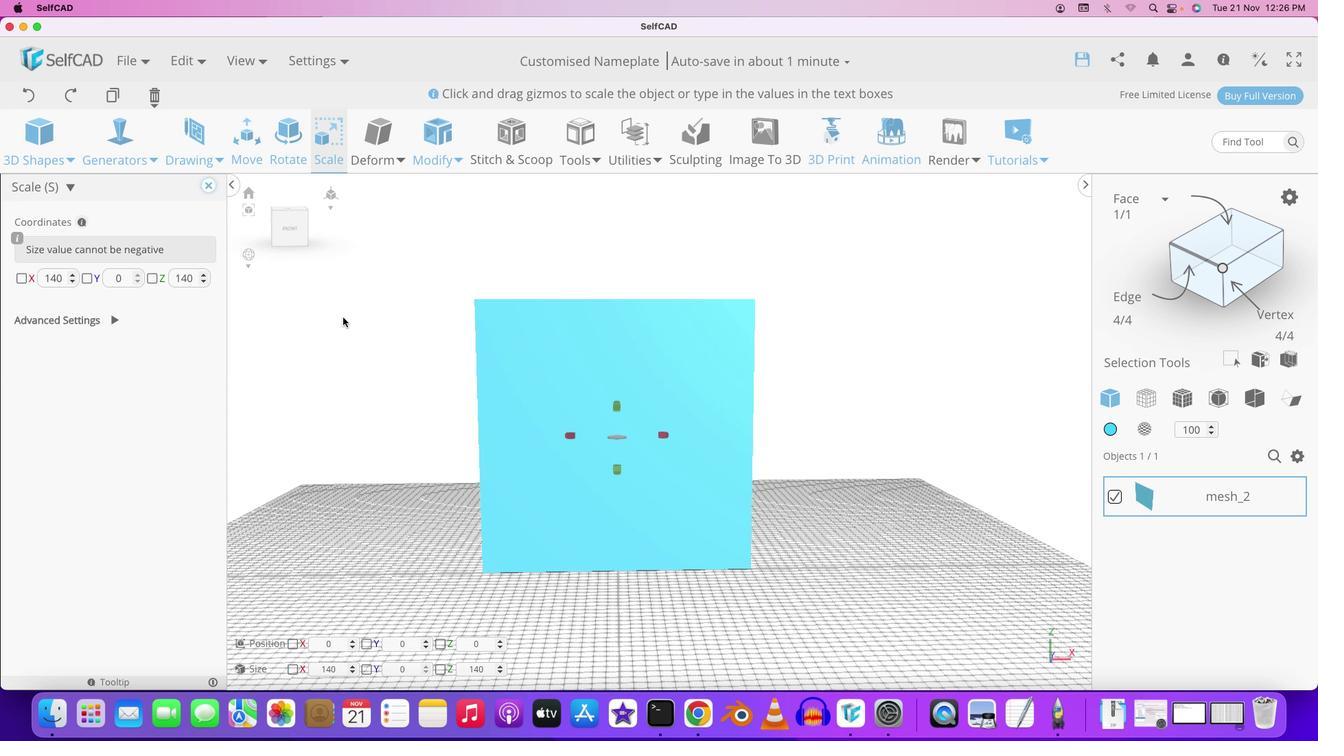 
Action: Mouse pressed left at (339, 139)
Screenshot: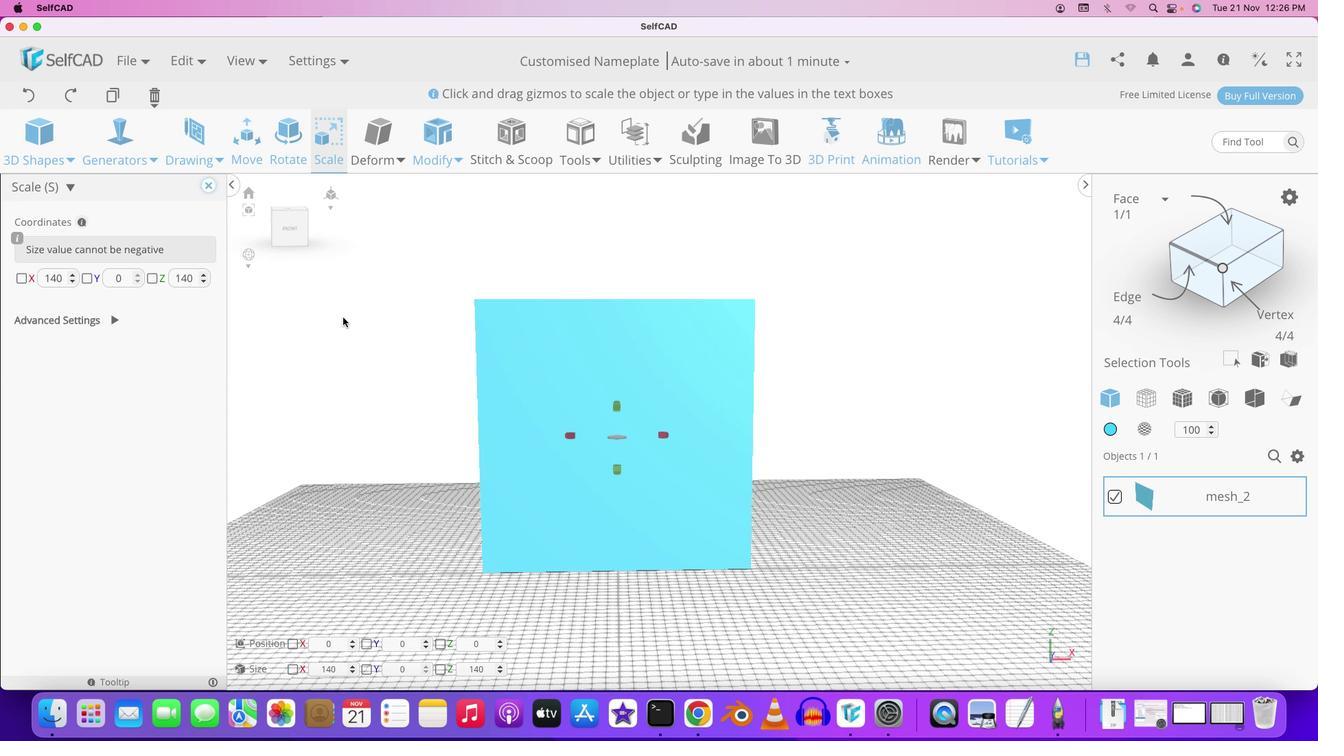 
Action: Mouse moved to (343, 317)
Screenshot: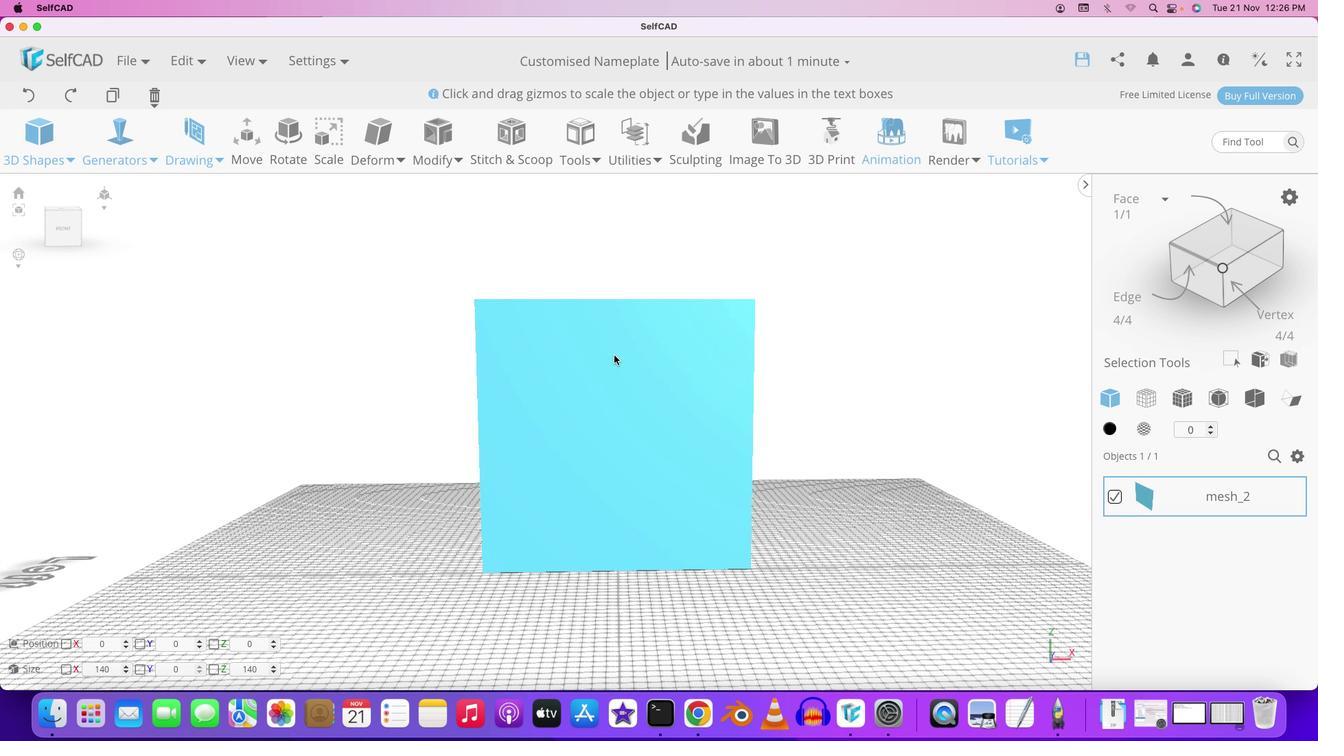 
Action: Mouse pressed left at (343, 317)
Screenshot: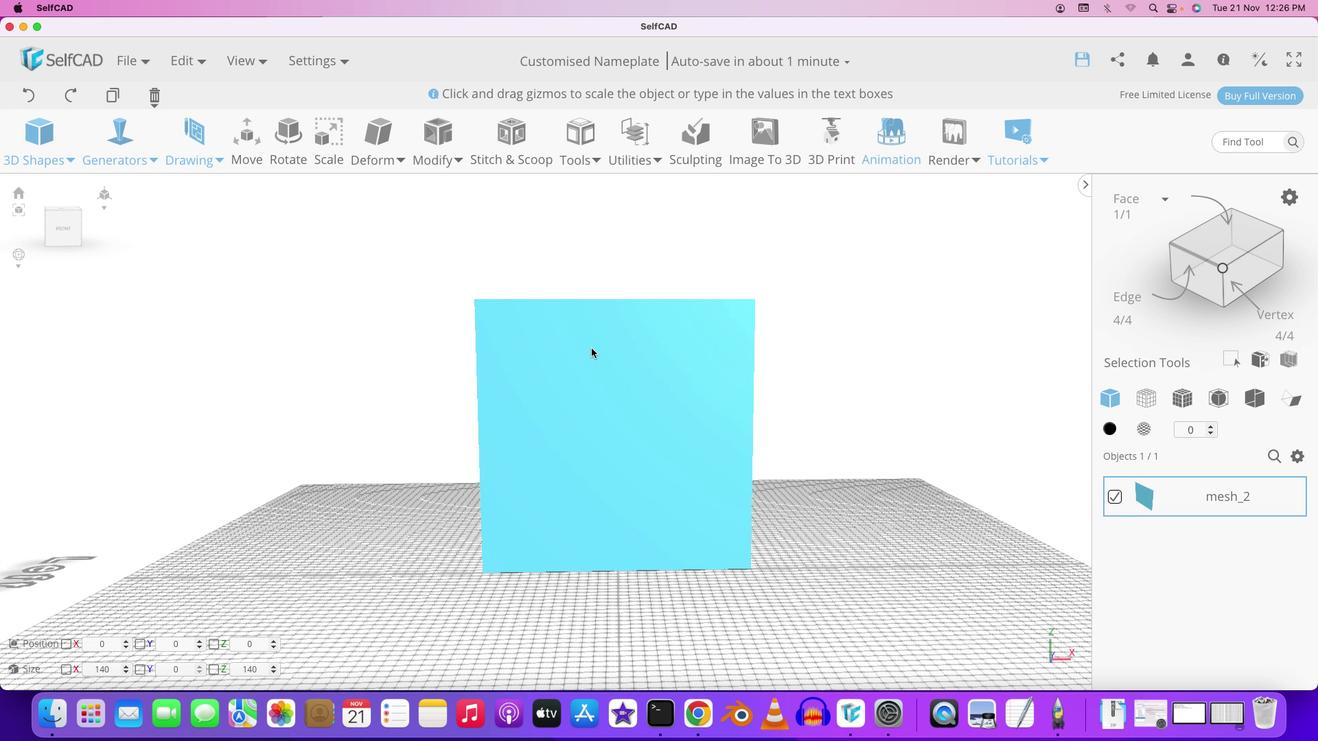 
Action: Mouse moved to (625, 355)
Screenshot: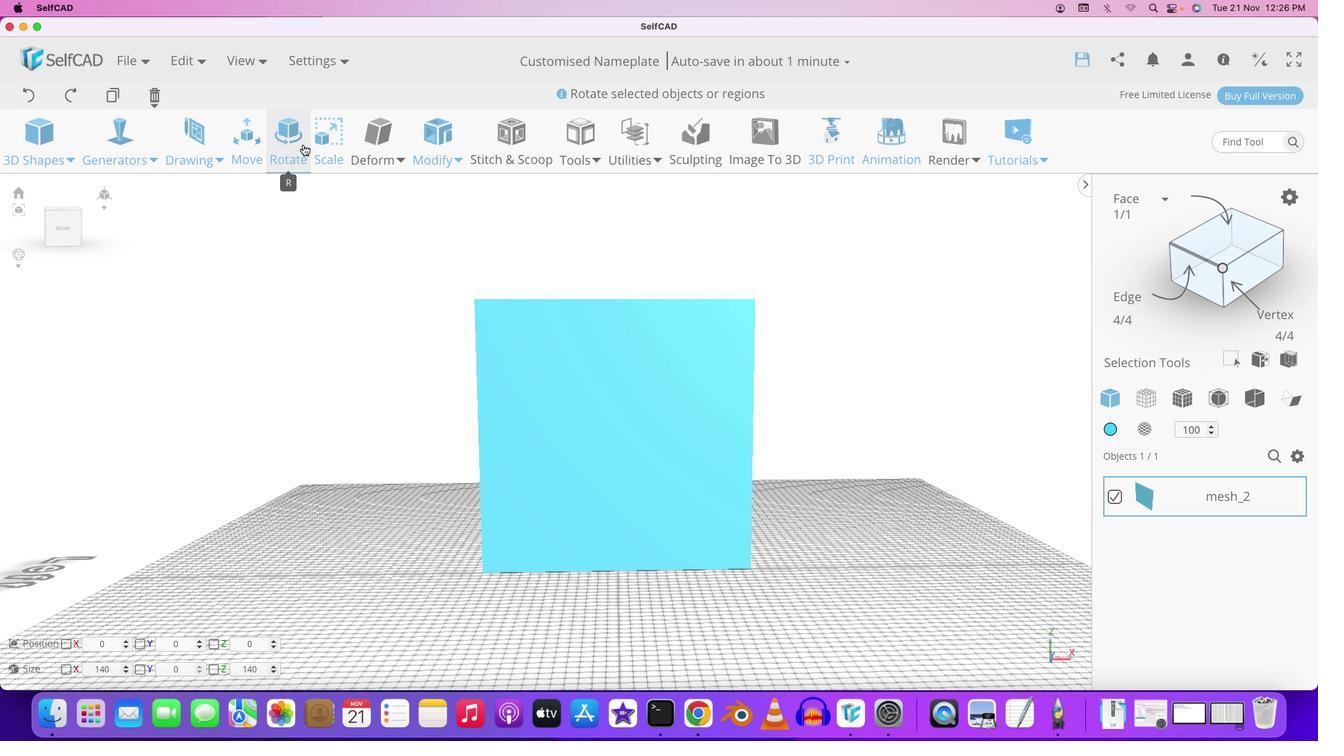 
Action: Mouse pressed left at (625, 355)
Screenshot: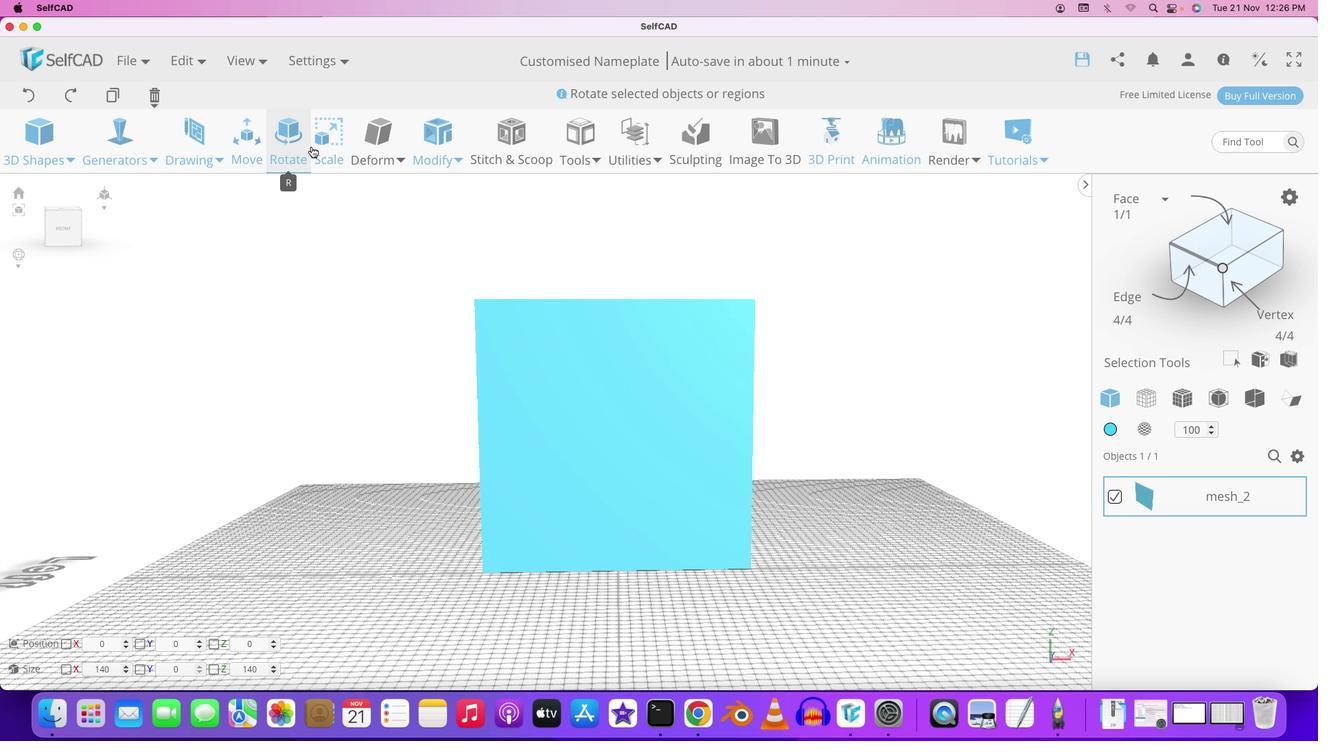 
Action: Mouse moved to (318, 146)
Screenshot: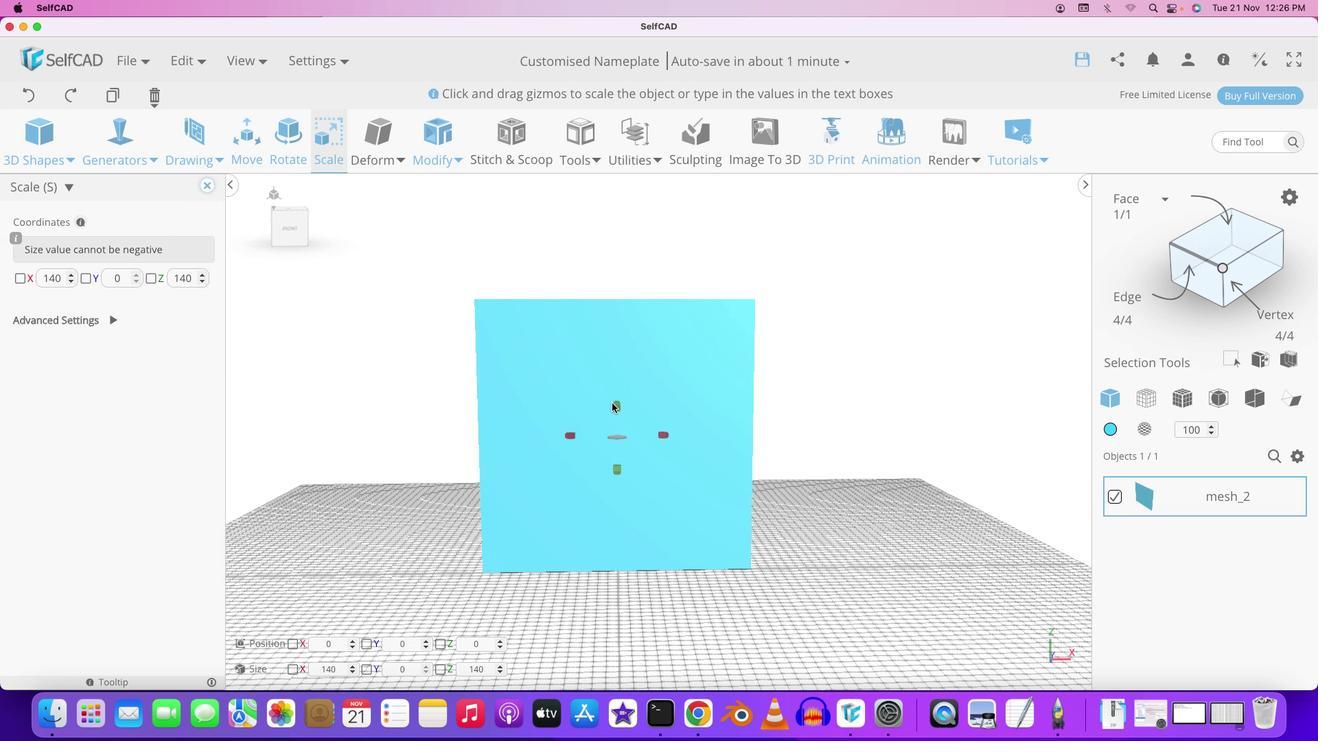 
Action: Mouse pressed left at (318, 146)
Screenshot: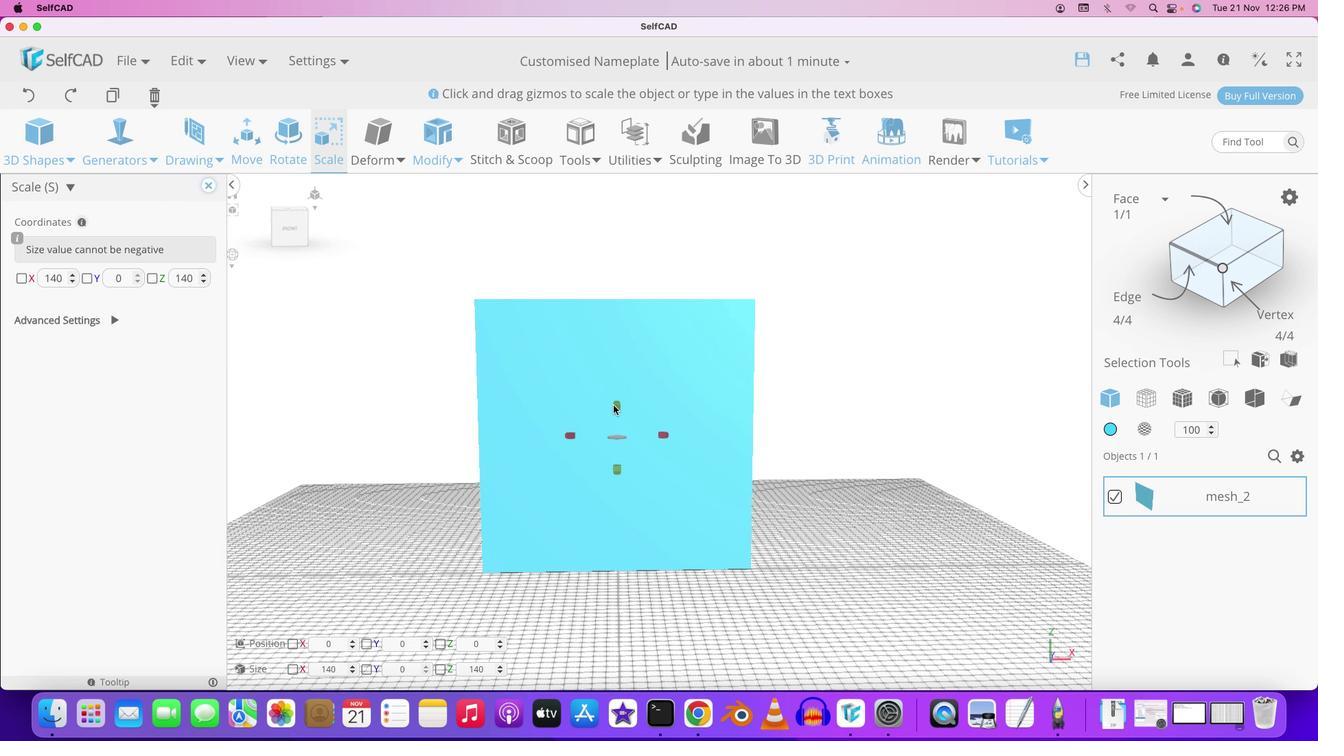 
Action: Mouse moved to (618, 405)
Screenshot: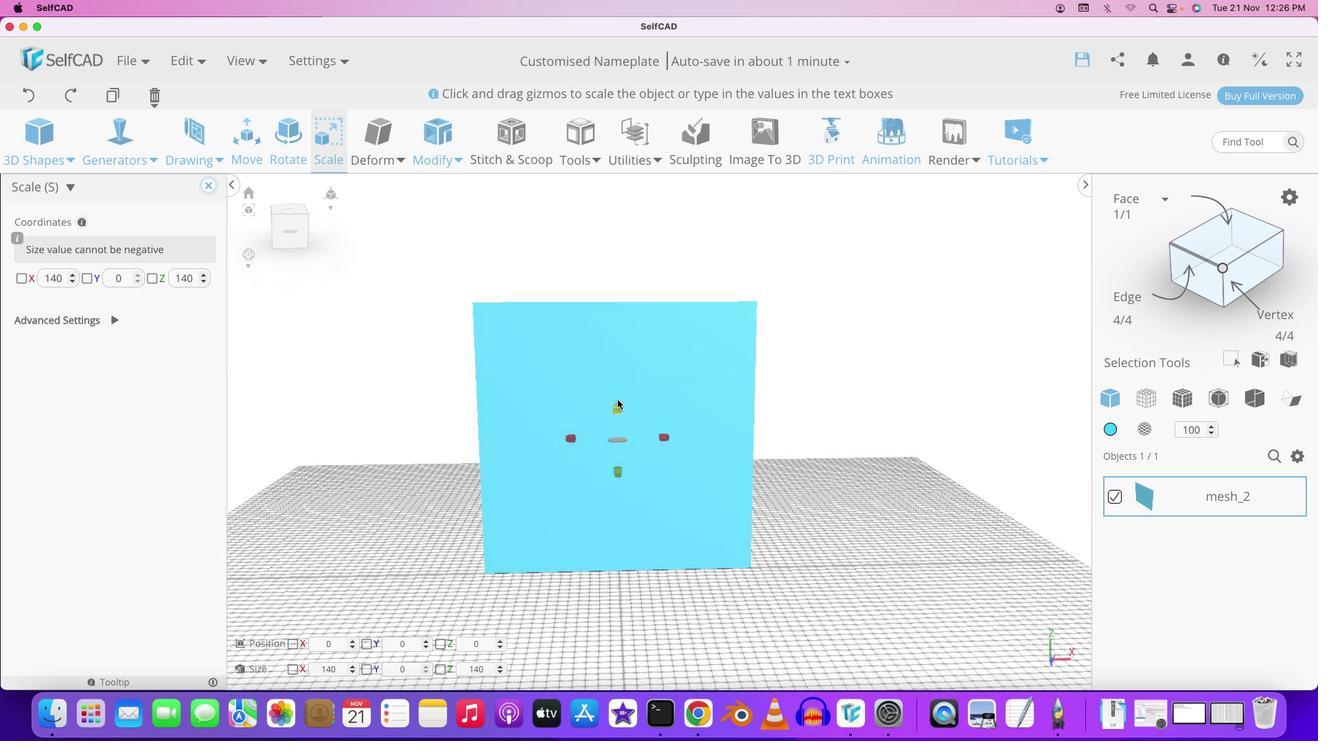 
Action: Mouse pressed left at (618, 405)
Screenshot: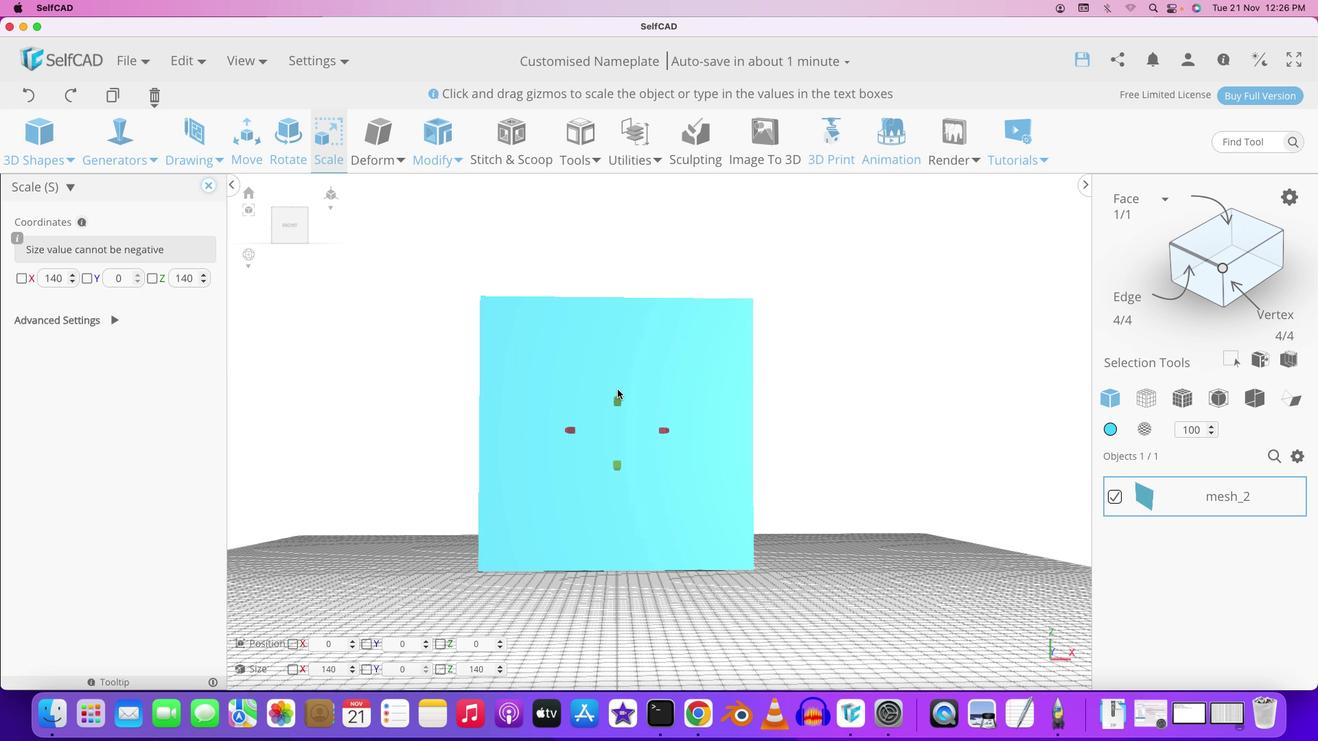 
Action: Mouse moved to (618, 466)
Screenshot: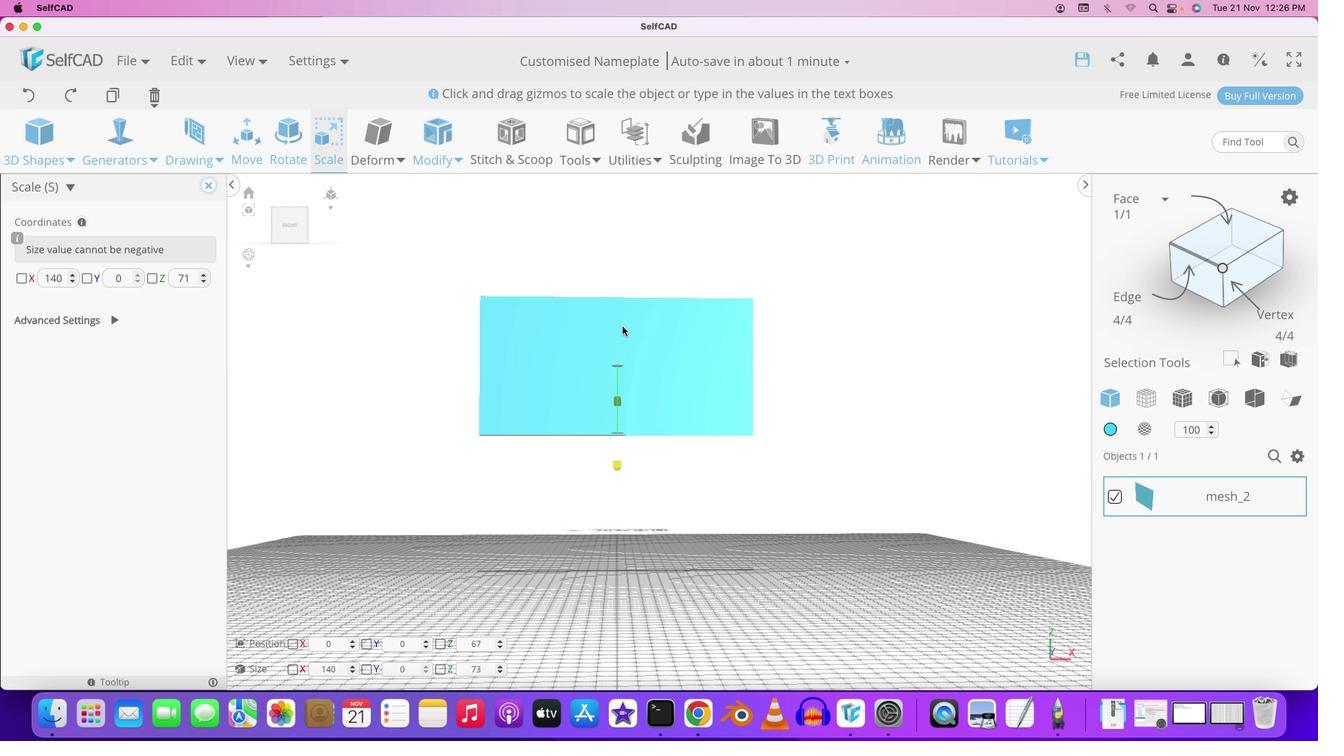 
Action: Mouse pressed left at (618, 466)
Screenshot: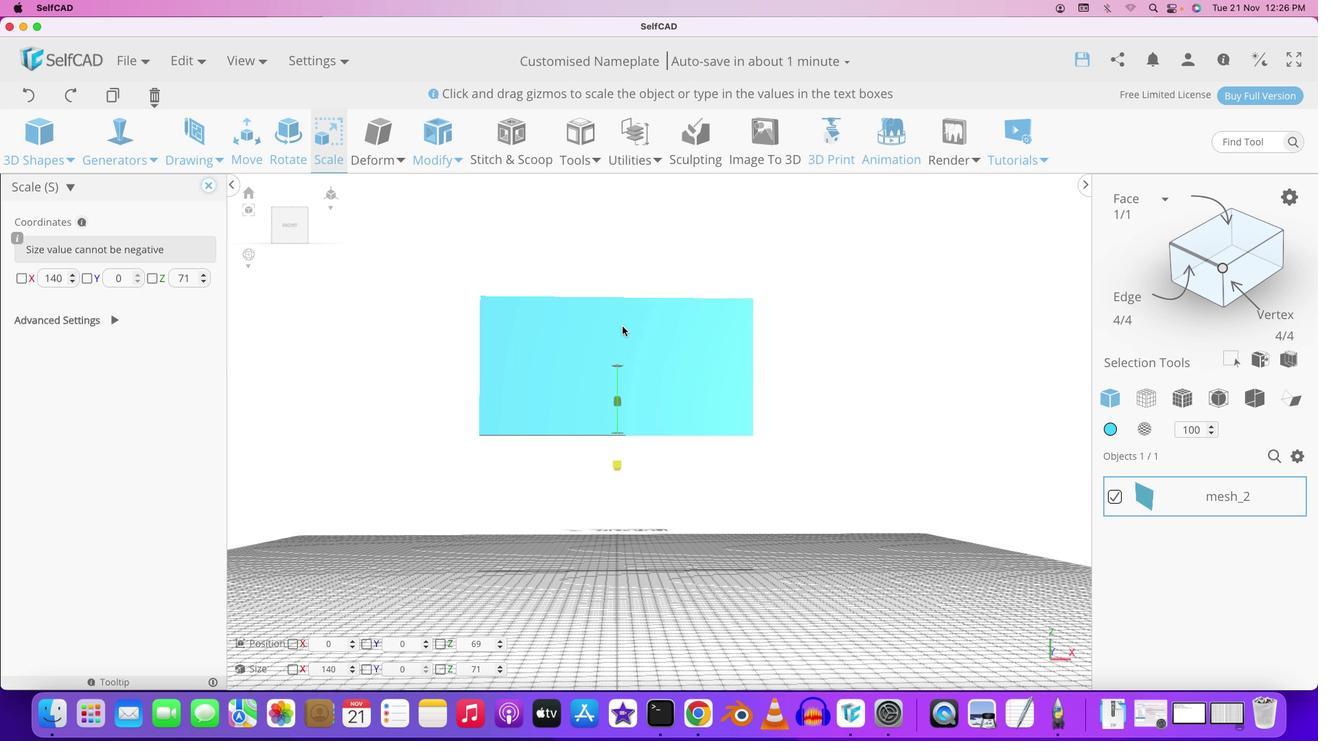 
Action: Mouse moved to (618, 331)
Screenshot: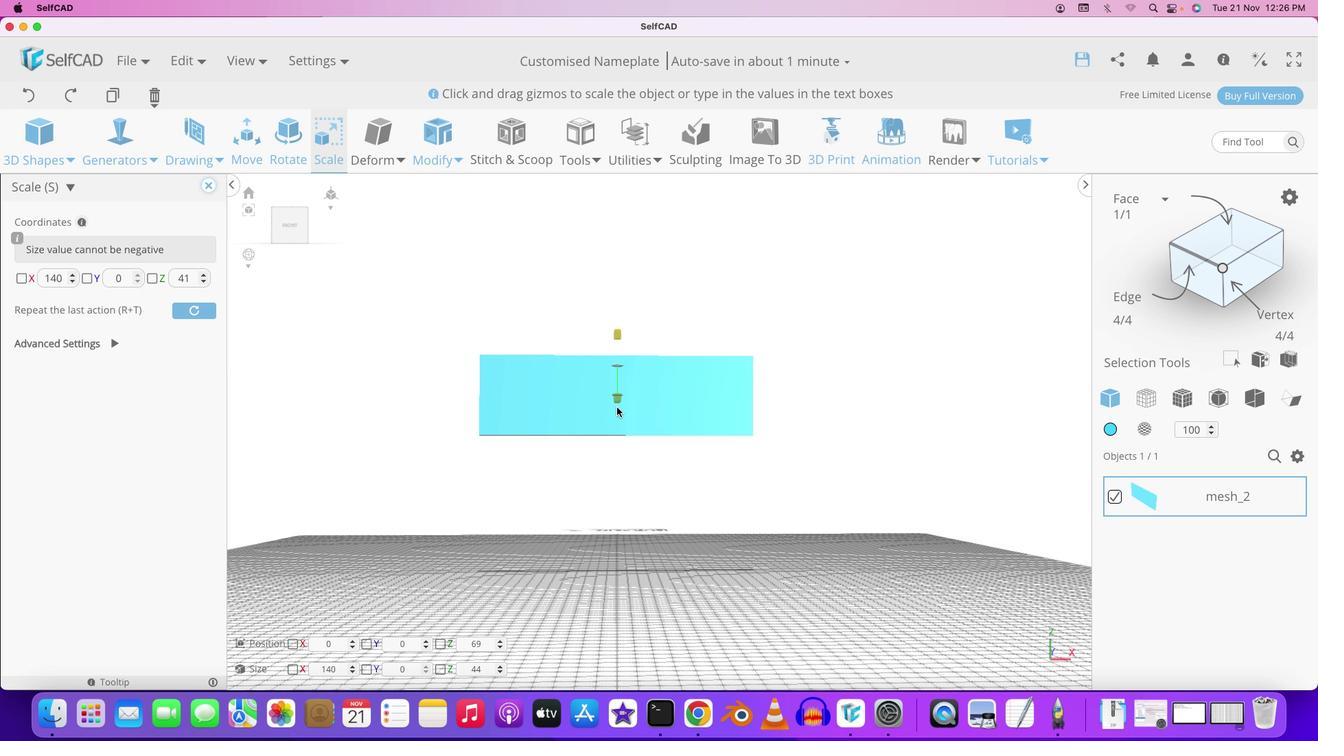 
Action: Mouse pressed left at (618, 331)
Screenshot: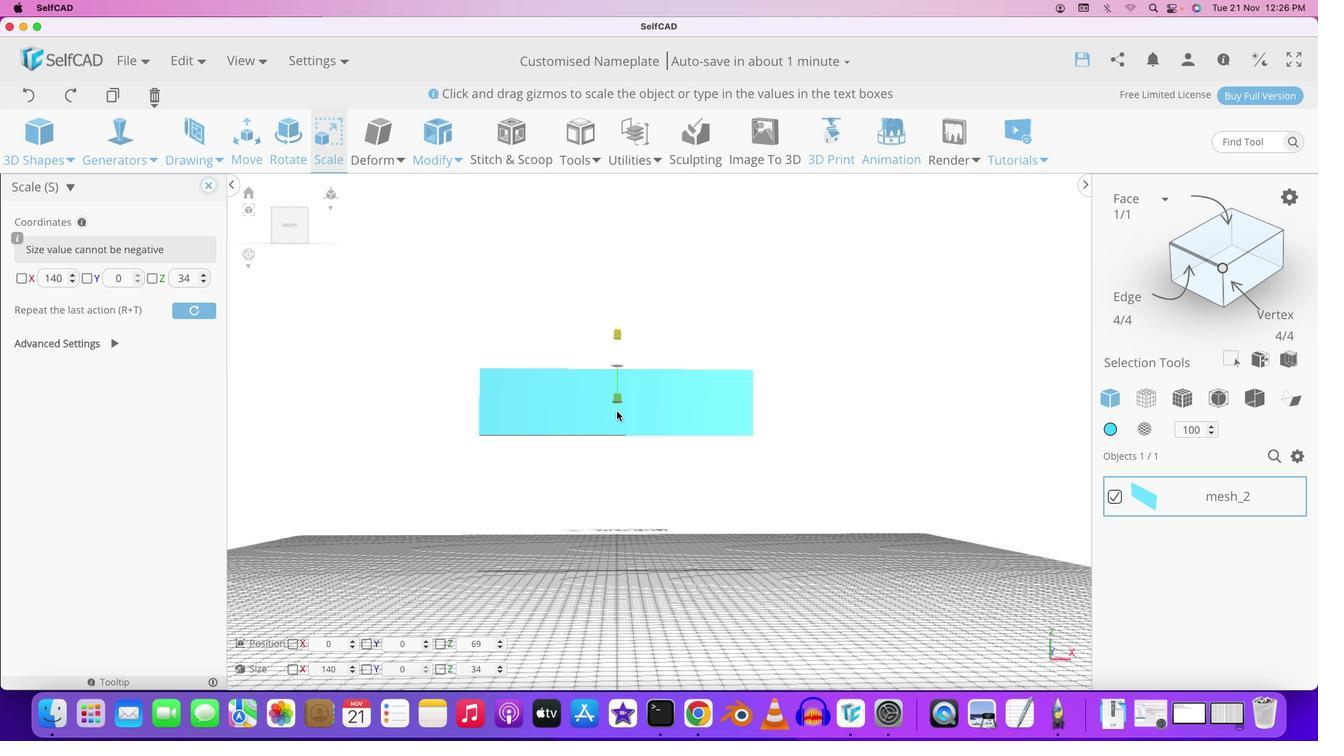 
Action: Mouse moved to (805, 396)
Screenshot: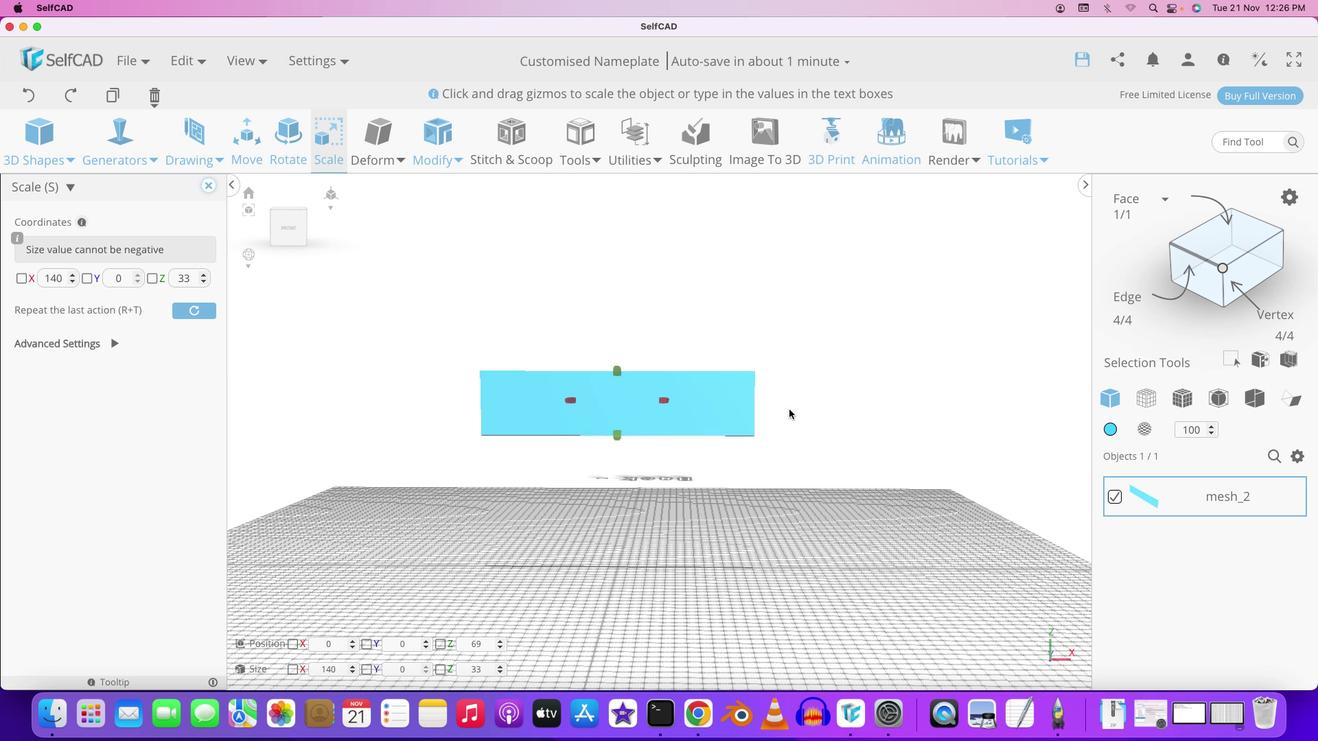
Action: Mouse pressed left at (805, 396)
Screenshot: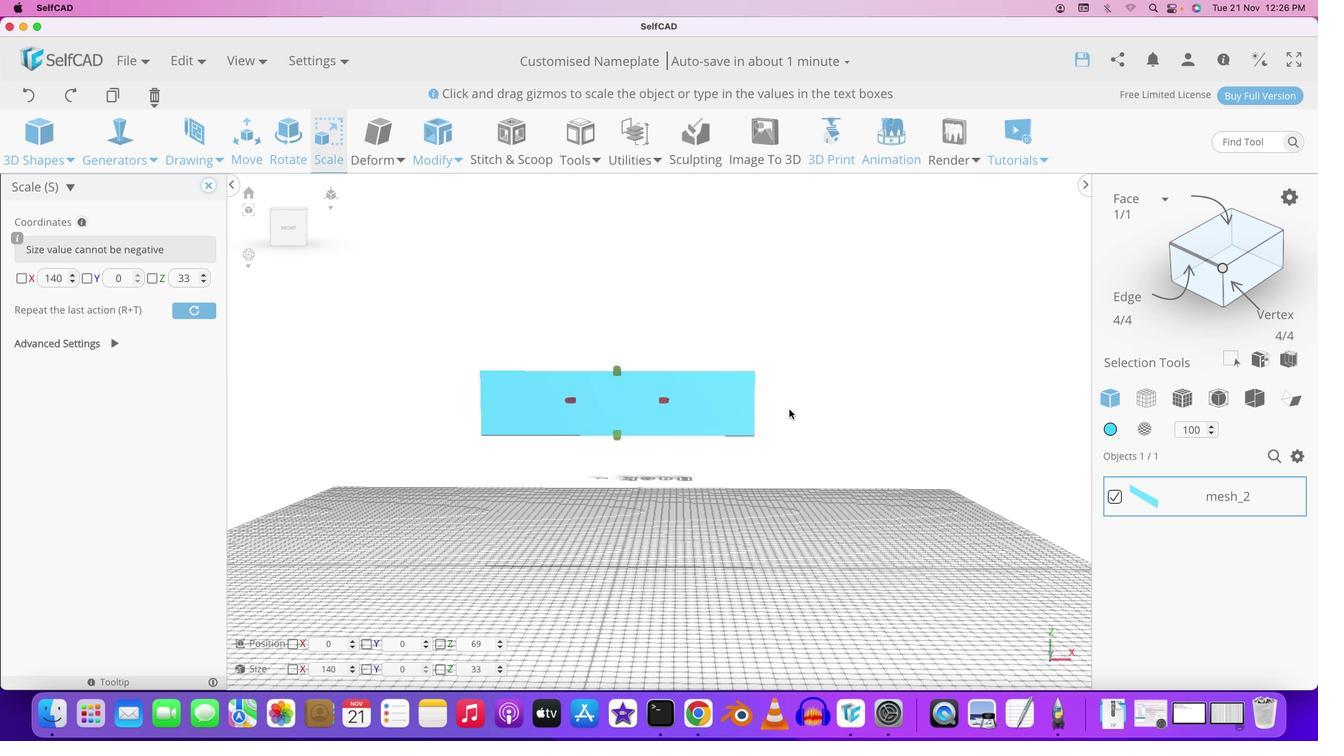 
Action: Mouse moved to (607, 235)
Screenshot: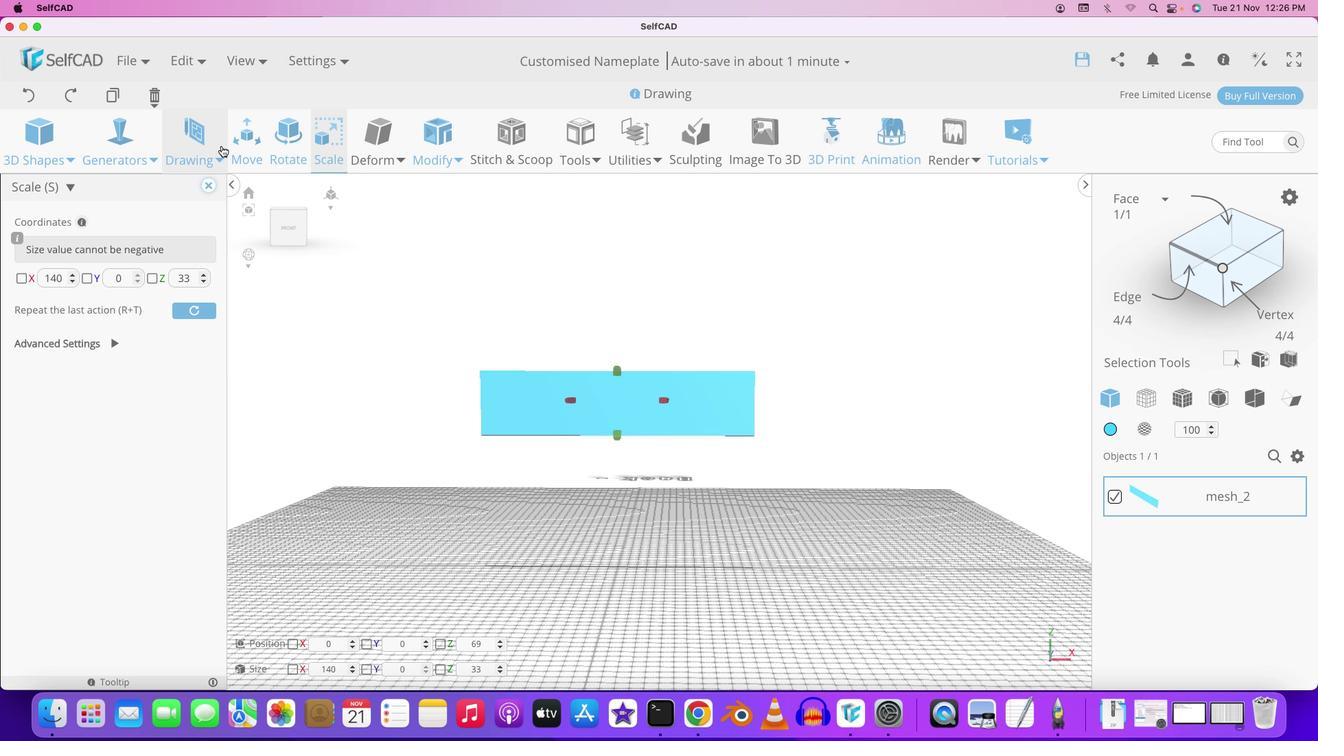 
Action: Key pressed Key.cmd
Screenshot: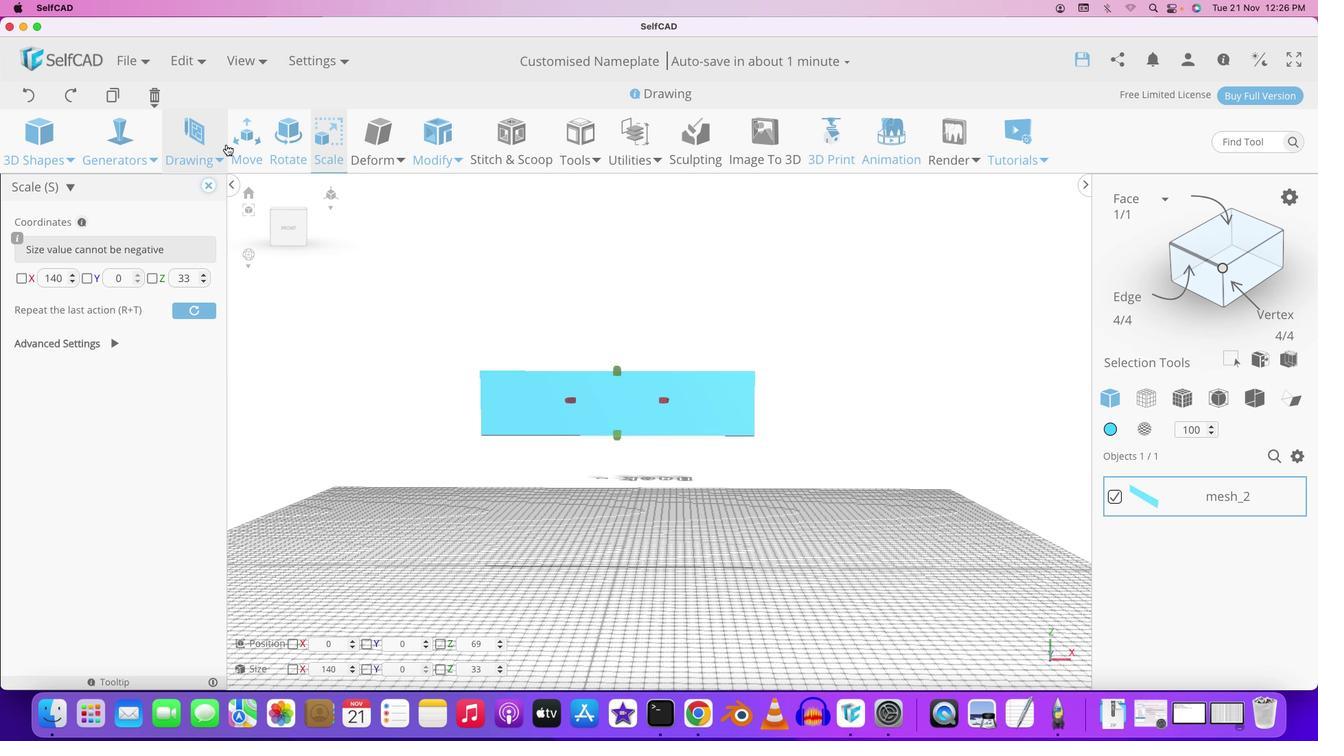 
Action: Mouse moved to (606, 236)
Screenshot: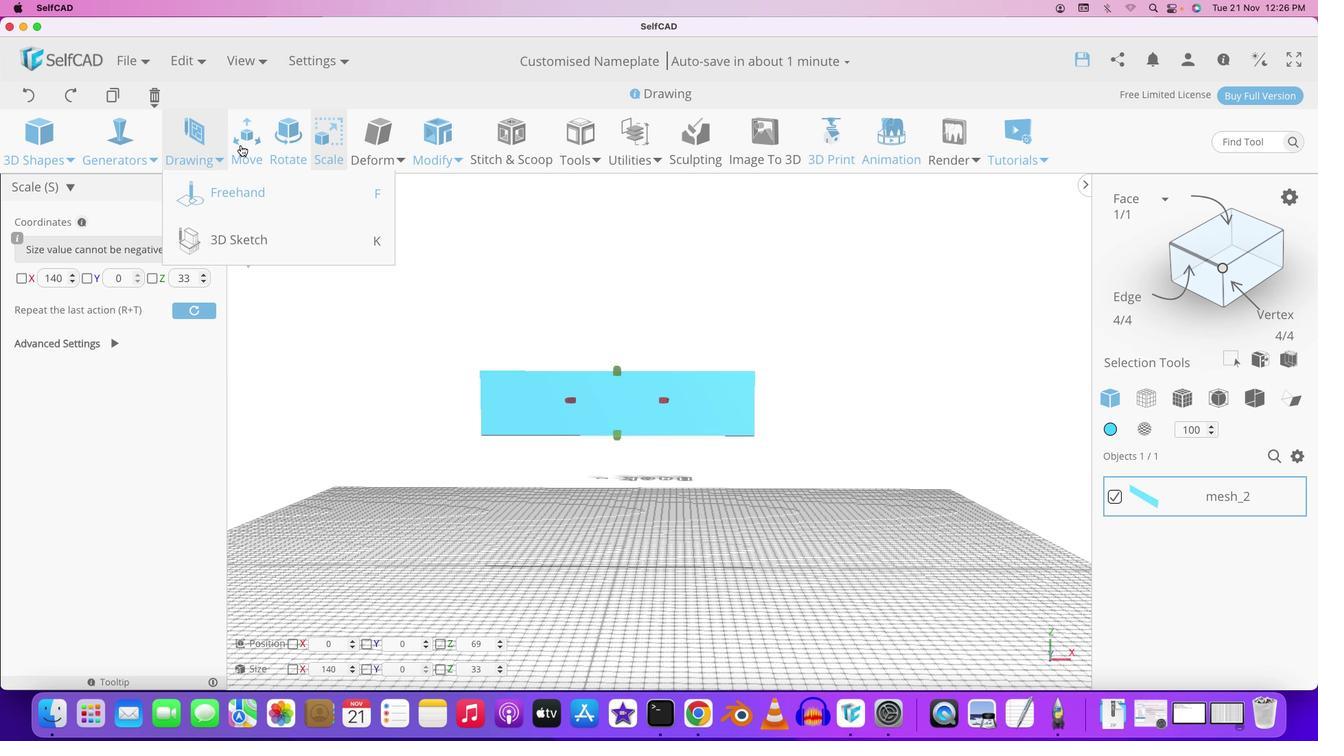 
Action: Key pressed 'c'
Screenshot: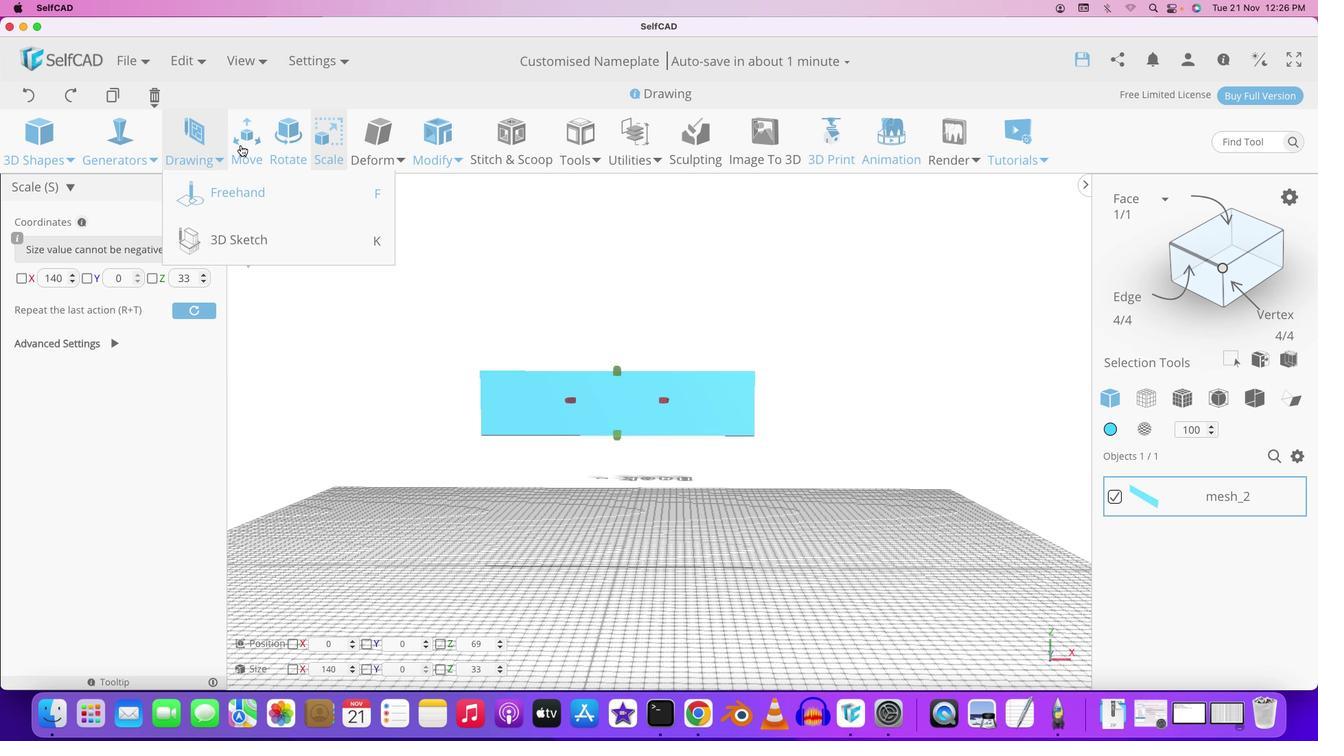 
Action: Mouse moved to (245, 145)
Screenshot: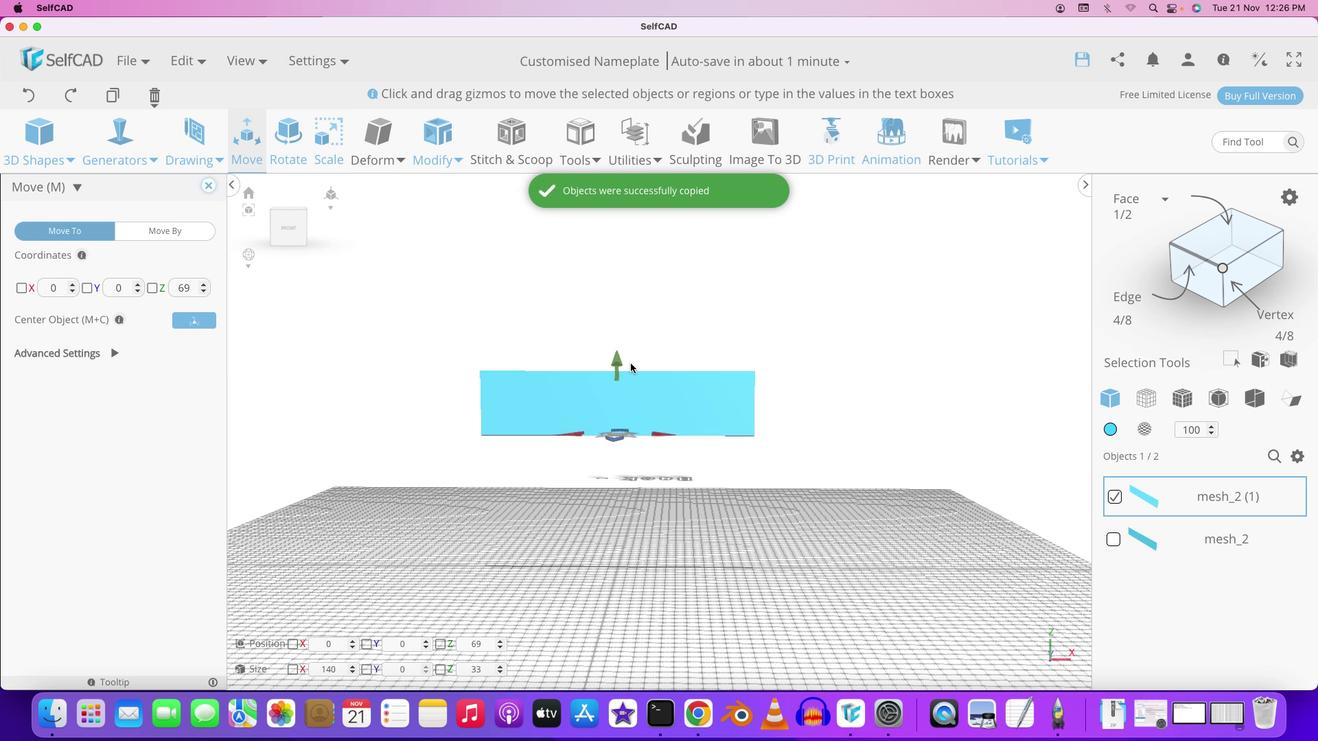 
Action: Mouse pressed left at (245, 145)
Screenshot: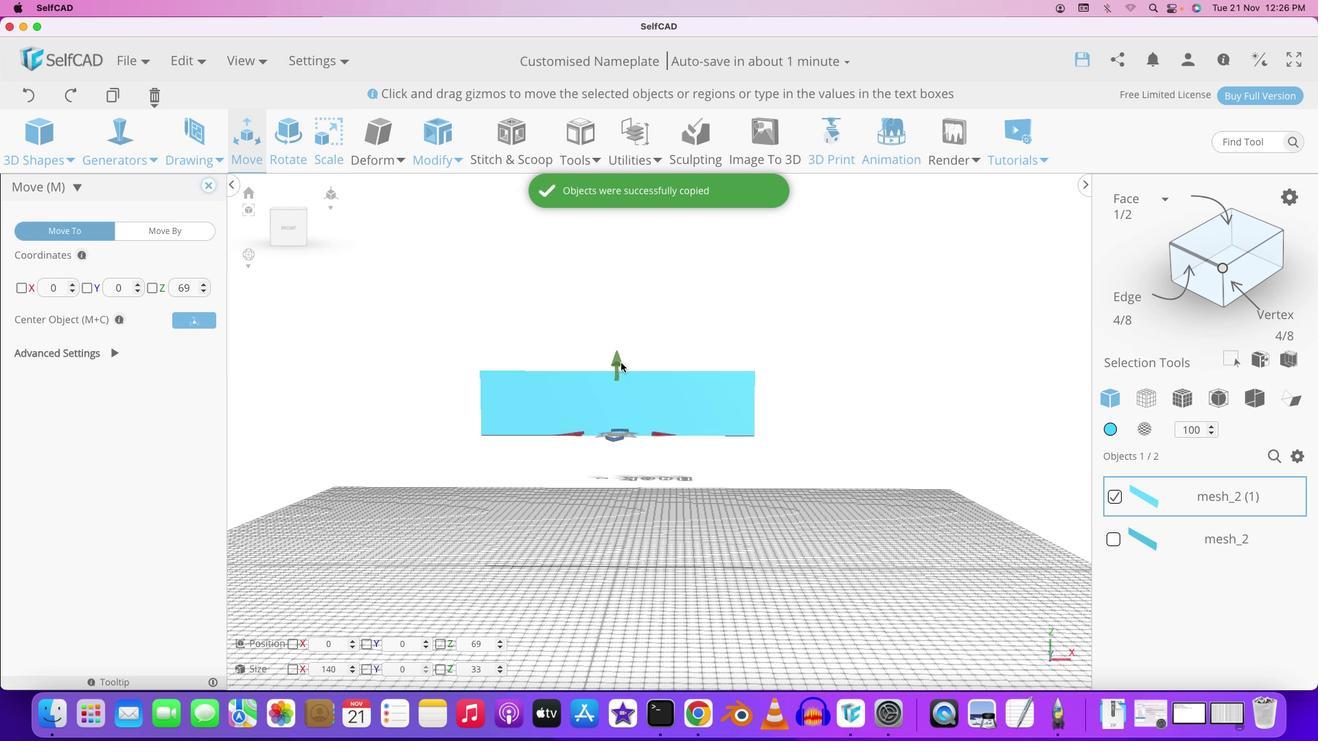 
Action: Mouse moved to (618, 361)
Screenshot: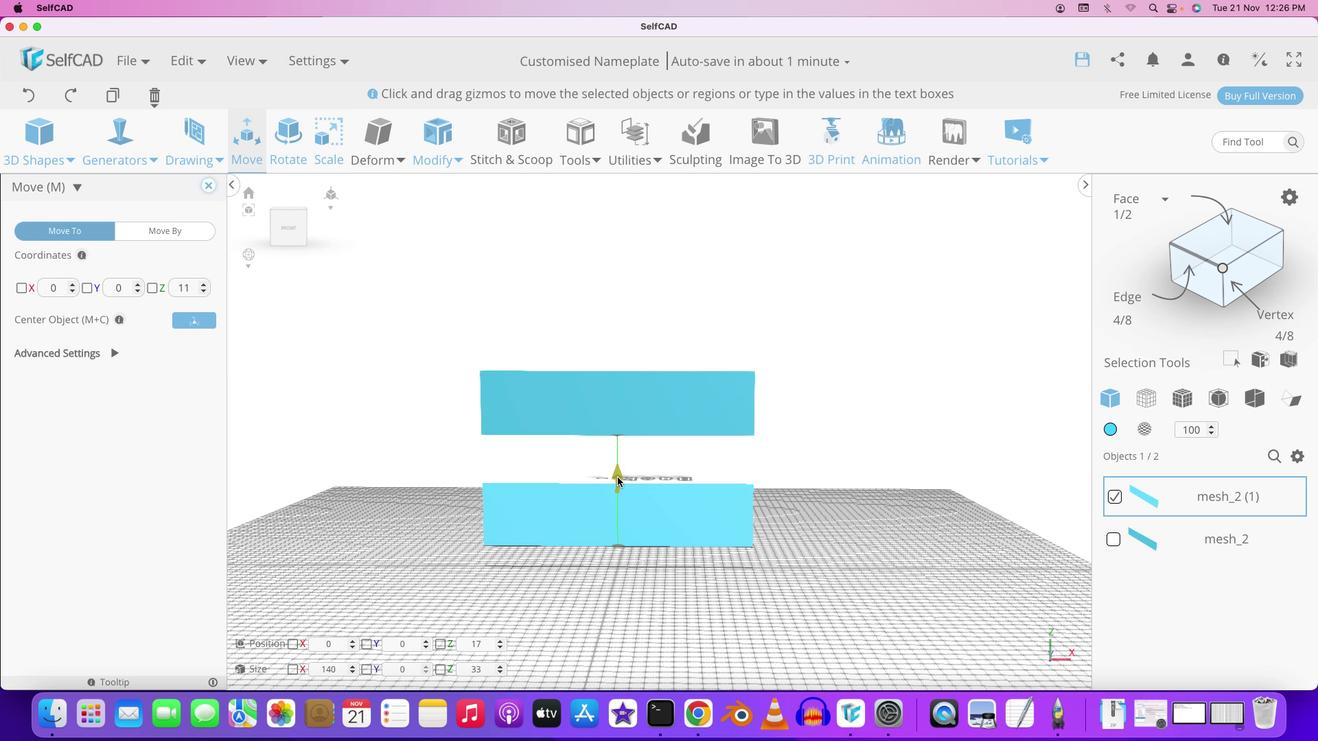 
Action: Mouse pressed left at (618, 361)
Screenshot: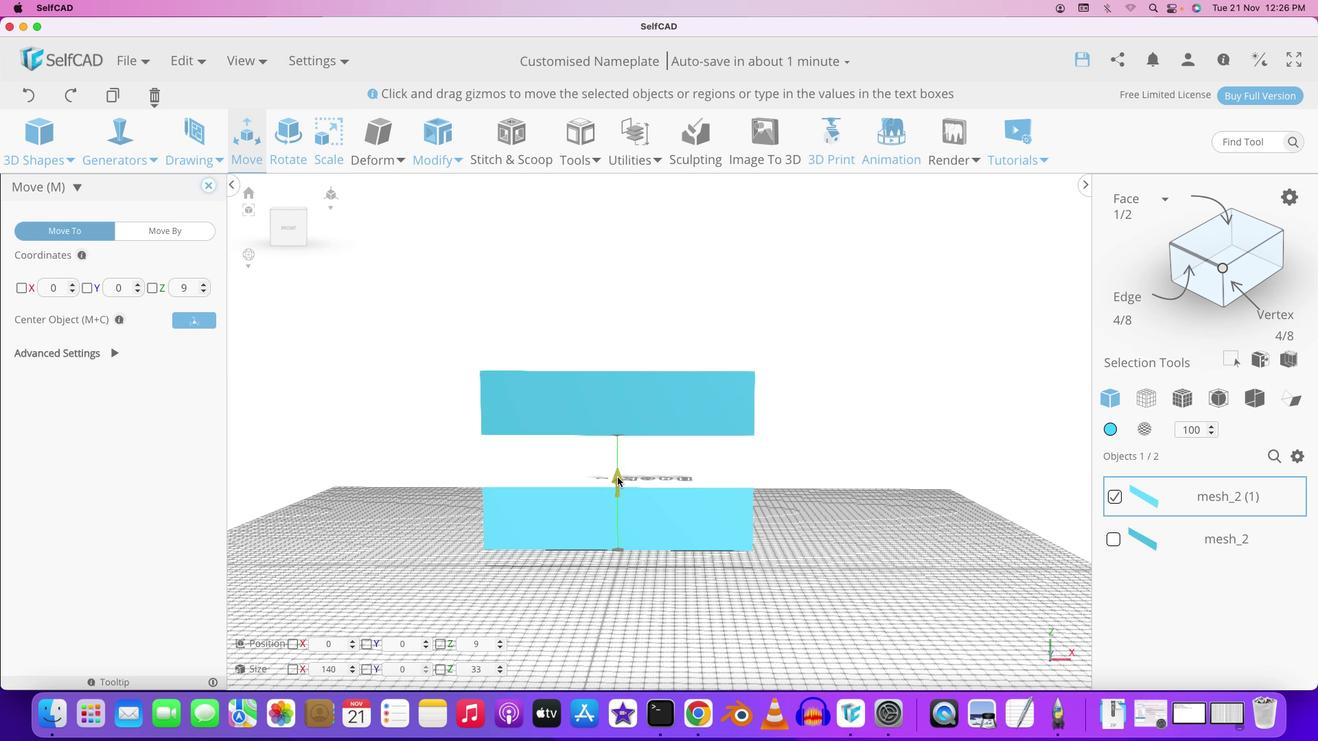 
Action: Mouse moved to (643, 291)
Screenshot: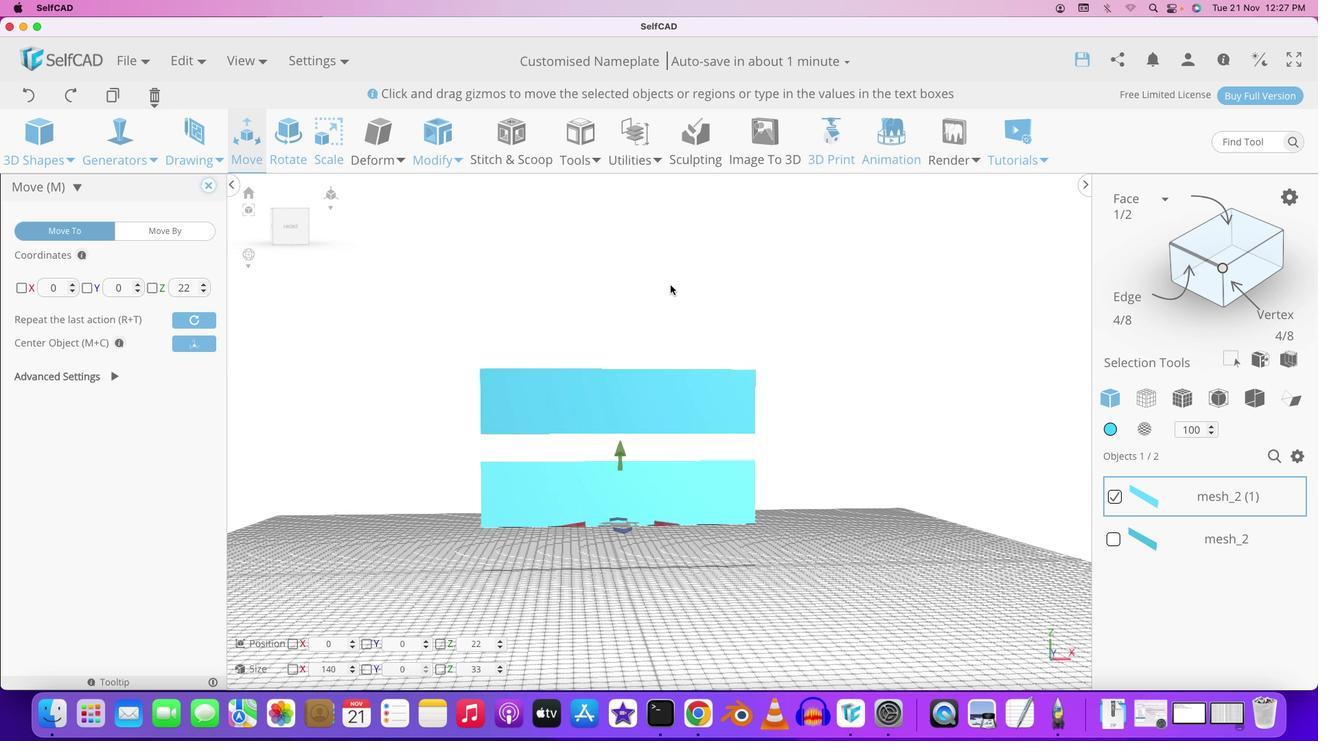 
Action: Mouse pressed left at (643, 291)
Screenshot: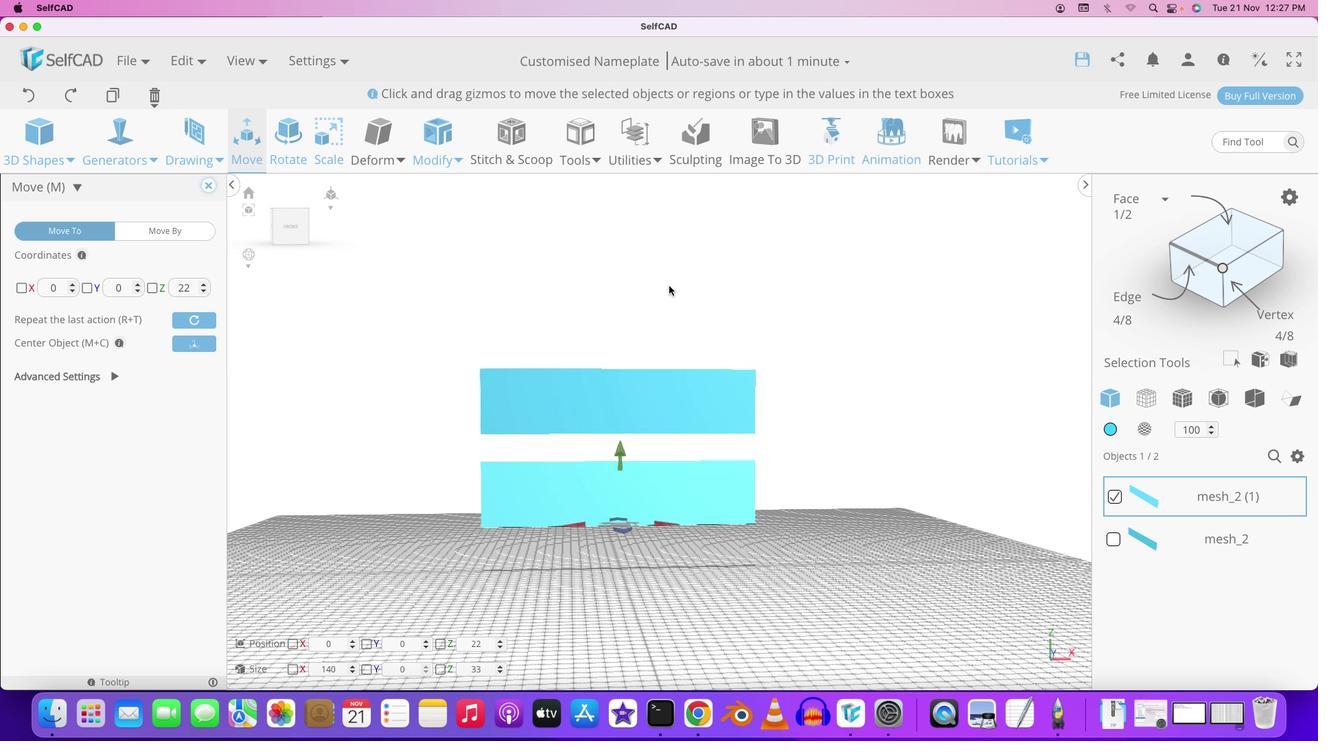 
Action: Mouse moved to (325, 151)
Screenshot: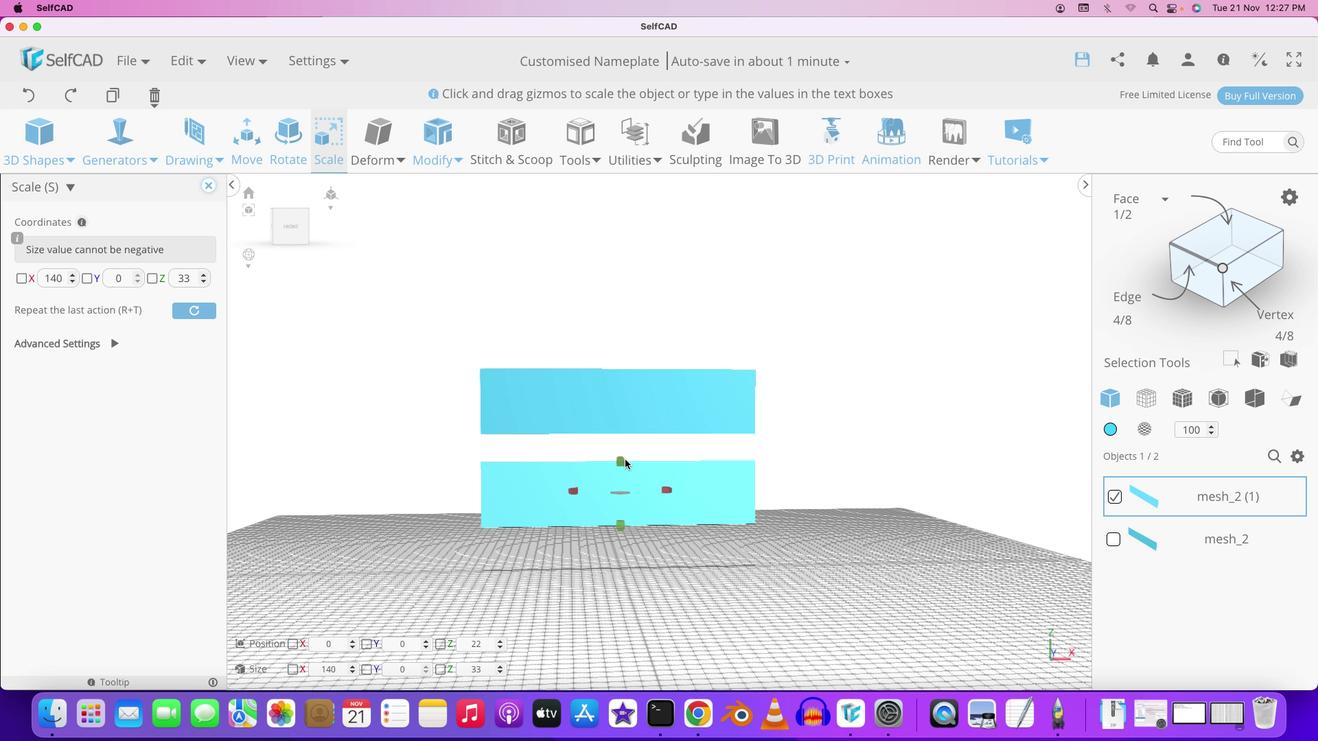
Action: Mouse pressed left at (325, 151)
Screenshot: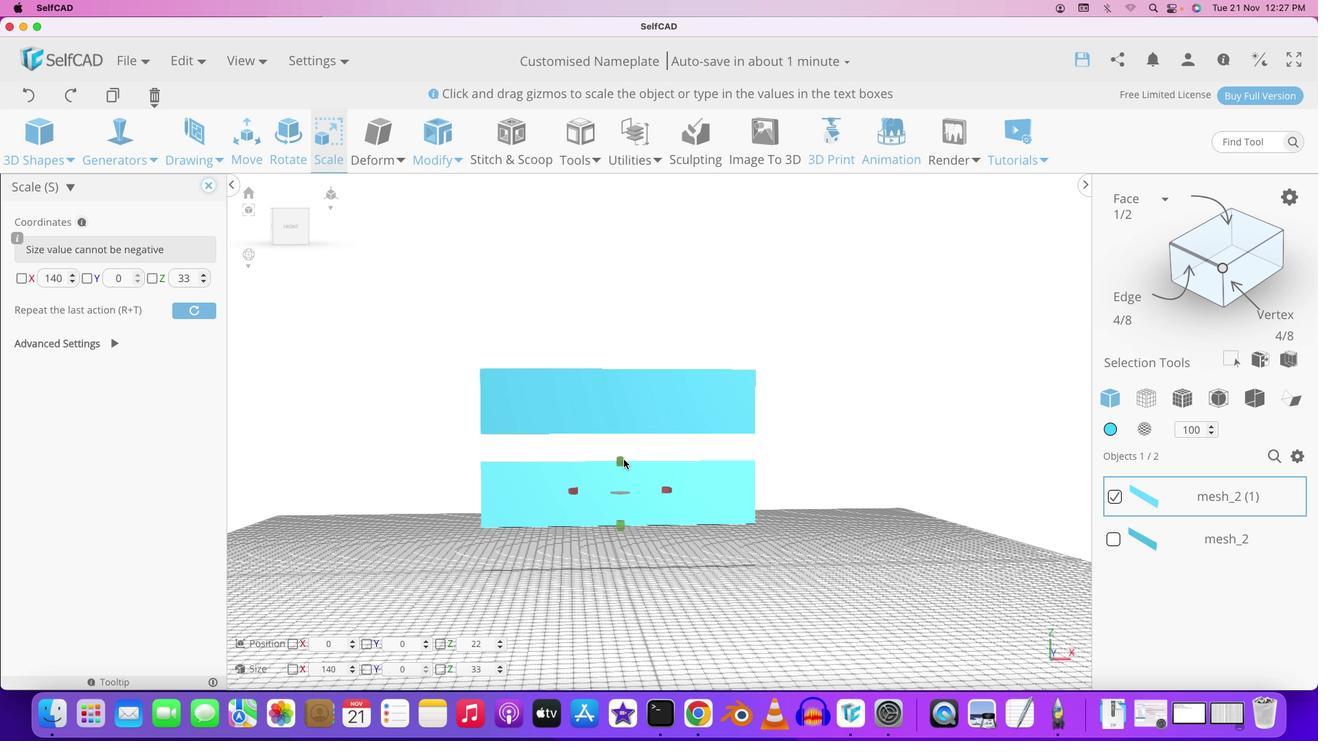 
Action: Mouse moved to (620, 461)
Screenshot: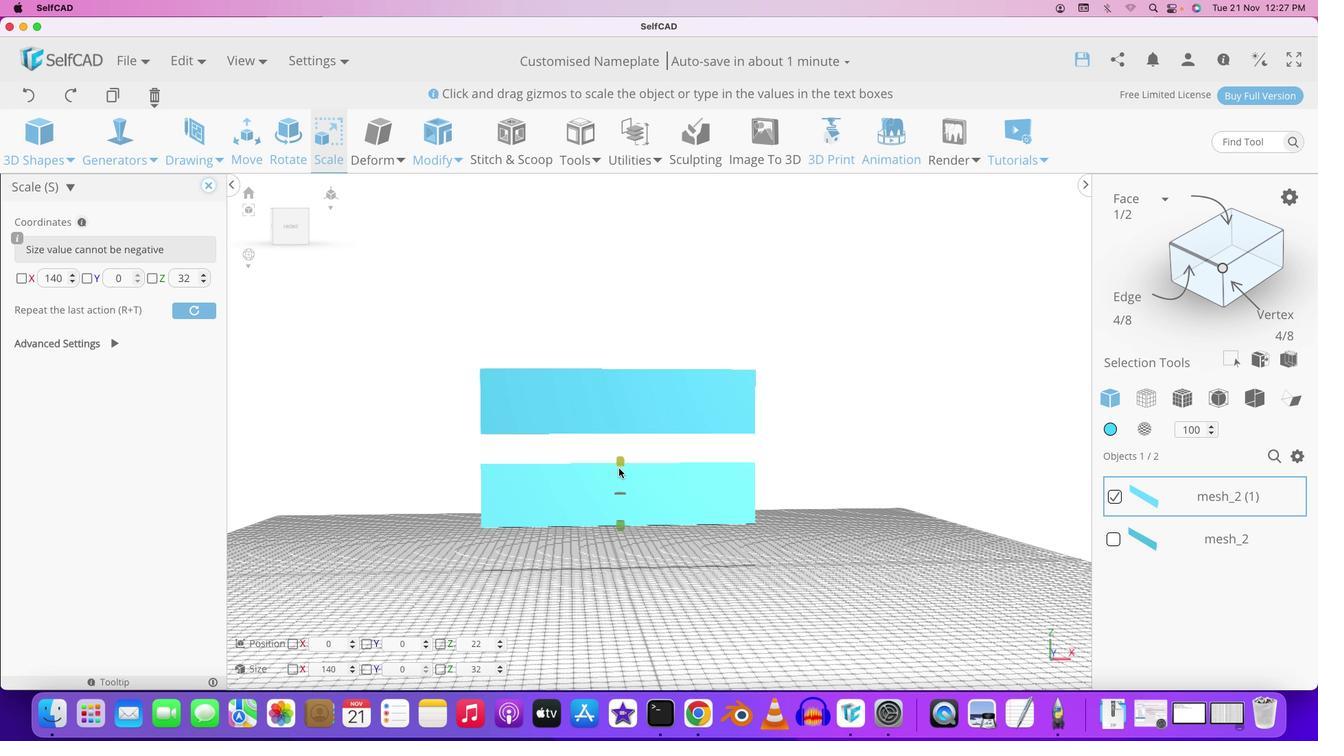 
Action: Mouse pressed left at (620, 461)
Screenshot: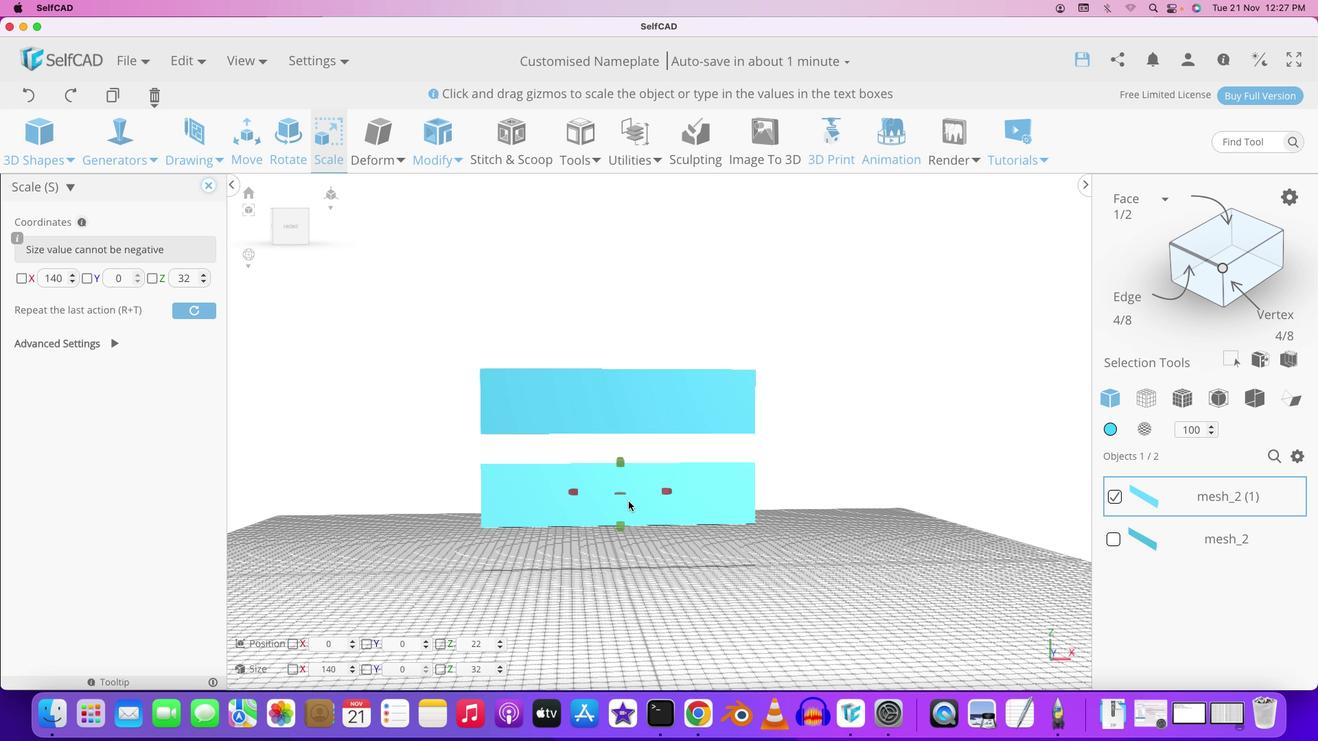 
Action: Mouse moved to (621, 524)
Screenshot: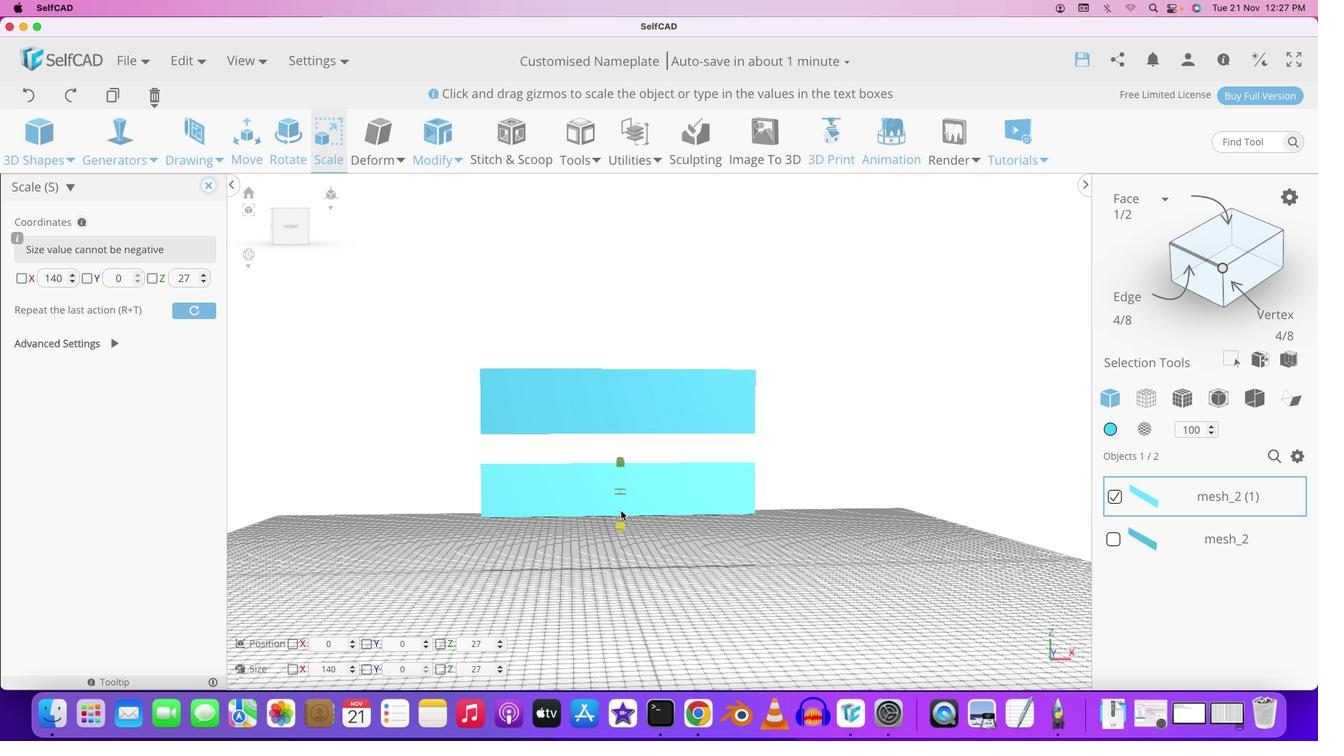 
Action: Mouse pressed left at (621, 524)
Screenshot: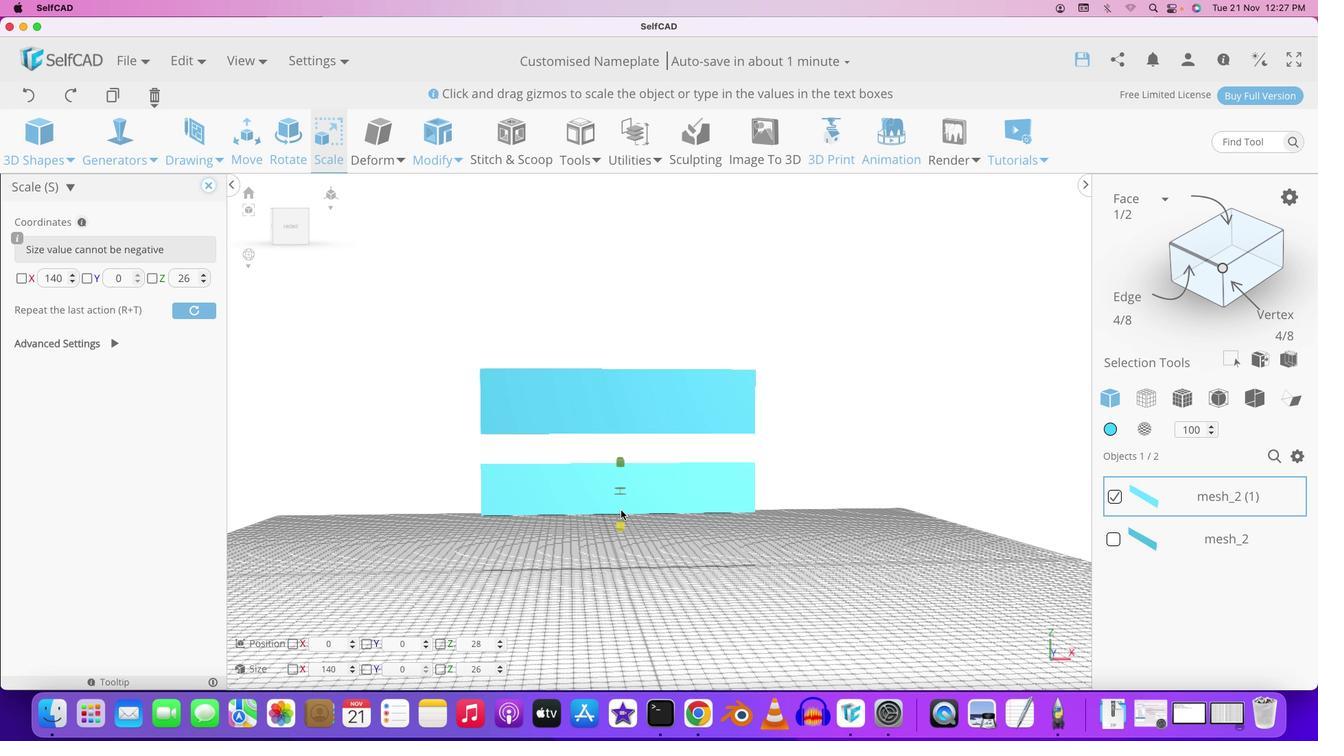 
Action: Mouse moved to (664, 486)
Screenshot: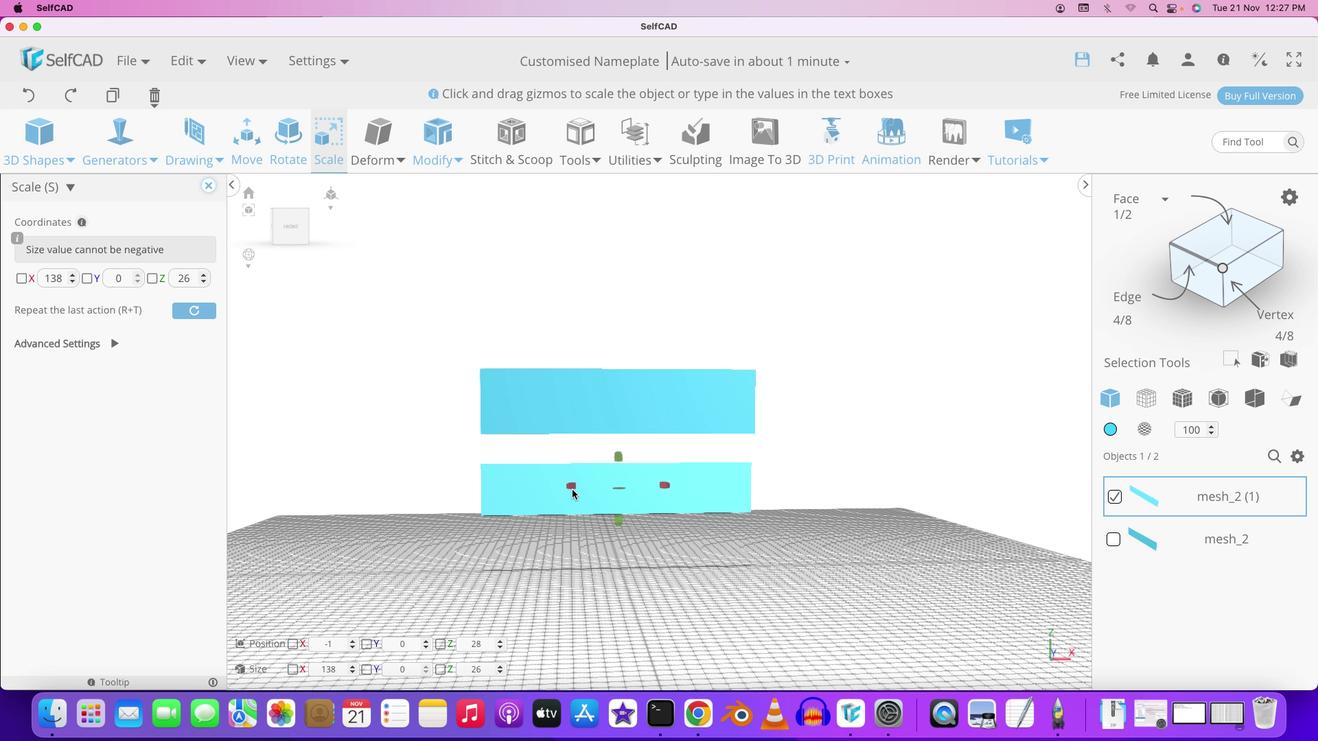 
Action: Mouse pressed left at (664, 486)
Screenshot: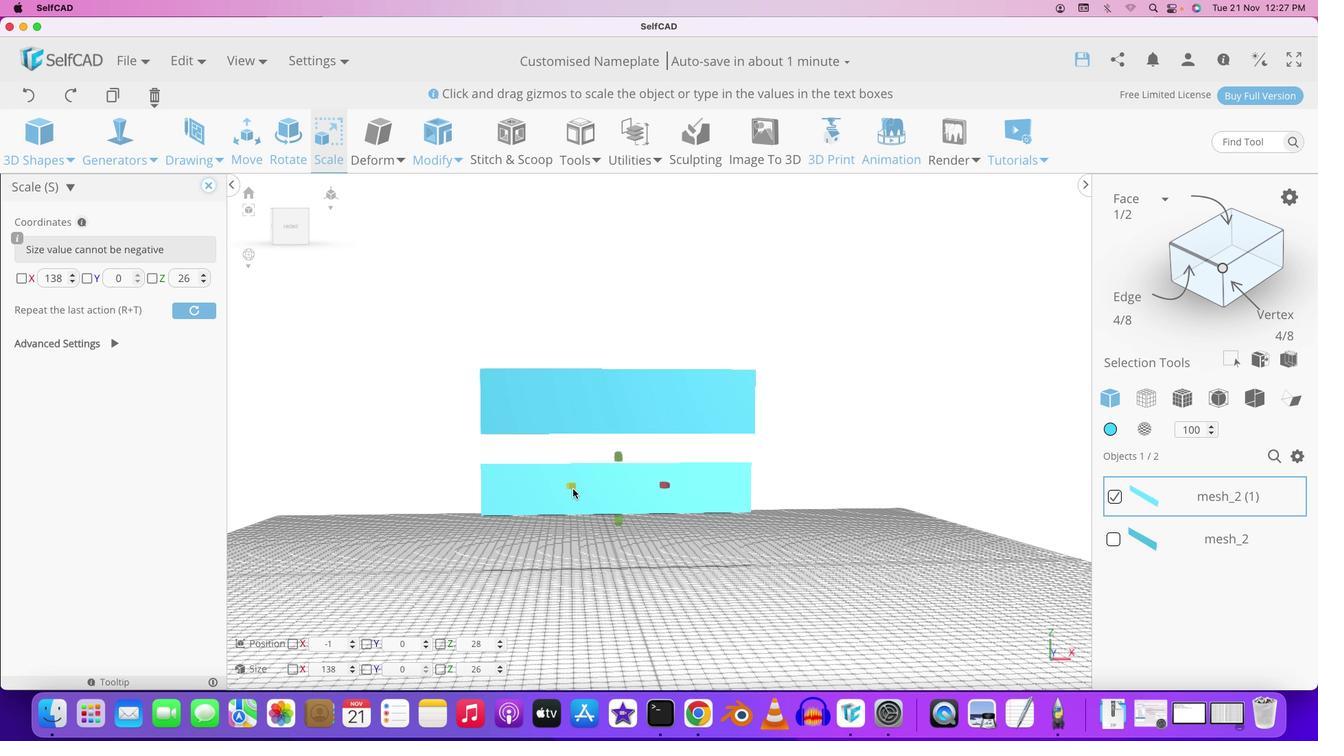 
Action: Mouse moved to (572, 488)
Screenshot: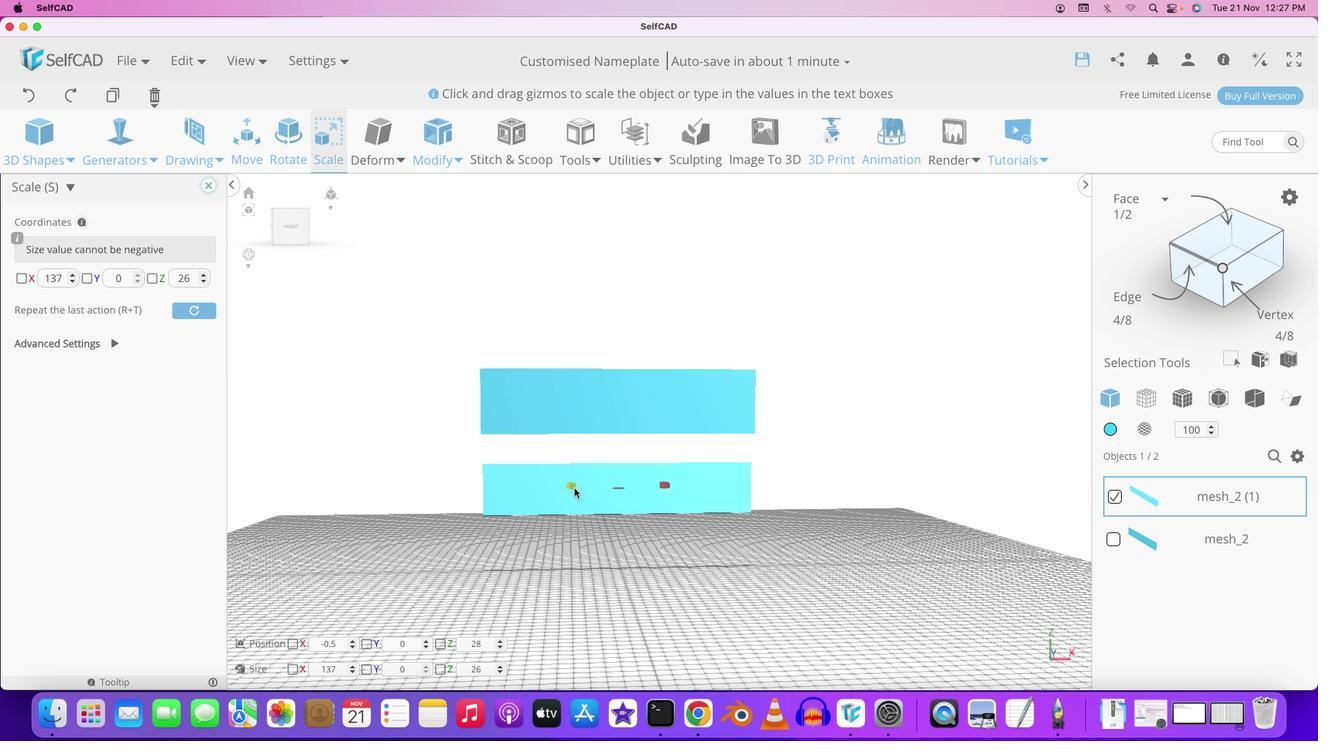 
Action: Mouse pressed left at (572, 488)
Screenshot: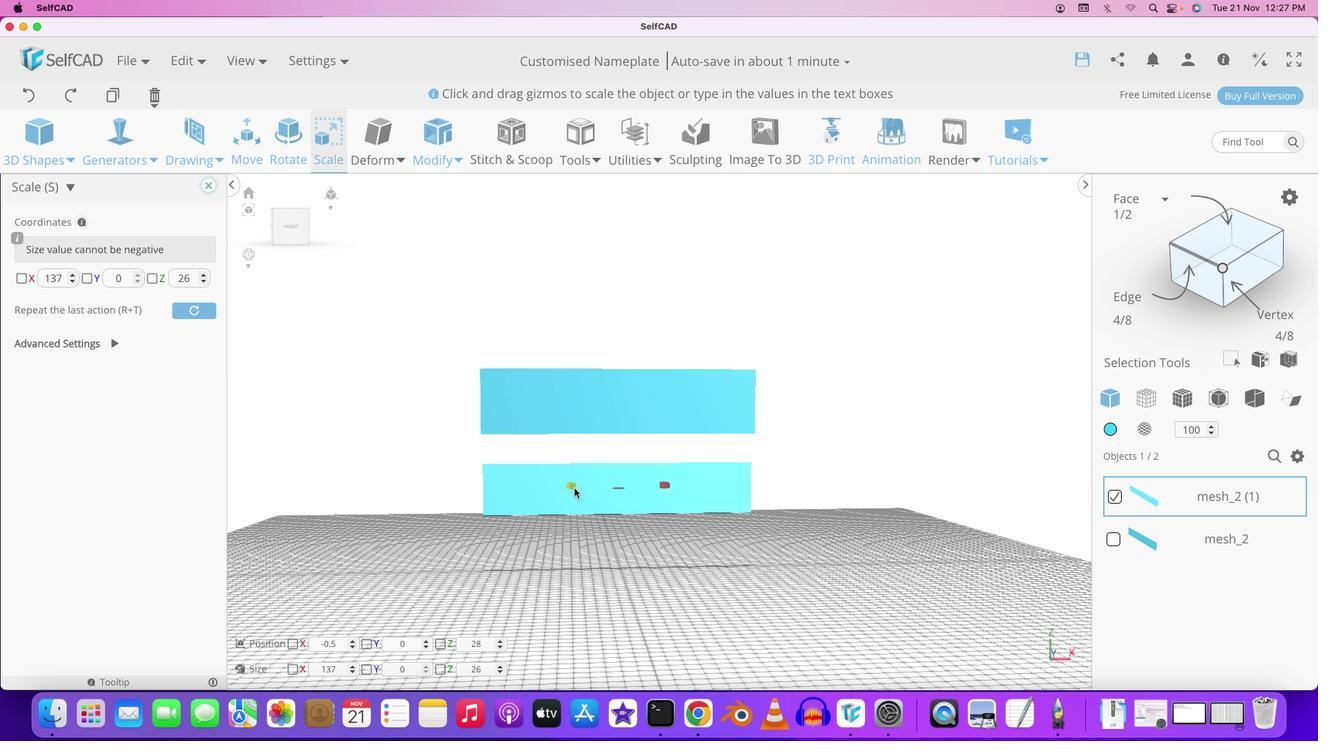 
Action: Mouse moved to (673, 564)
Screenshot: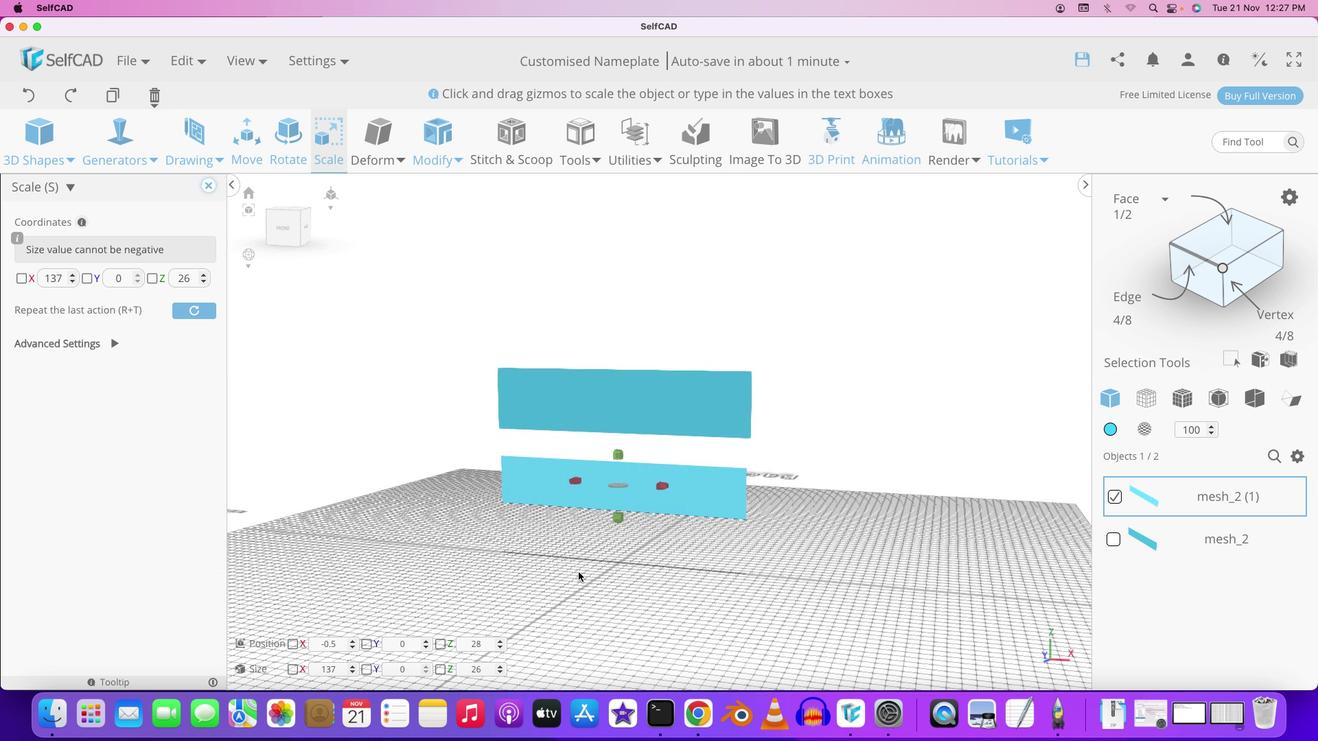 
Action: Mouse pressed left at (673, 564)
Screenshot: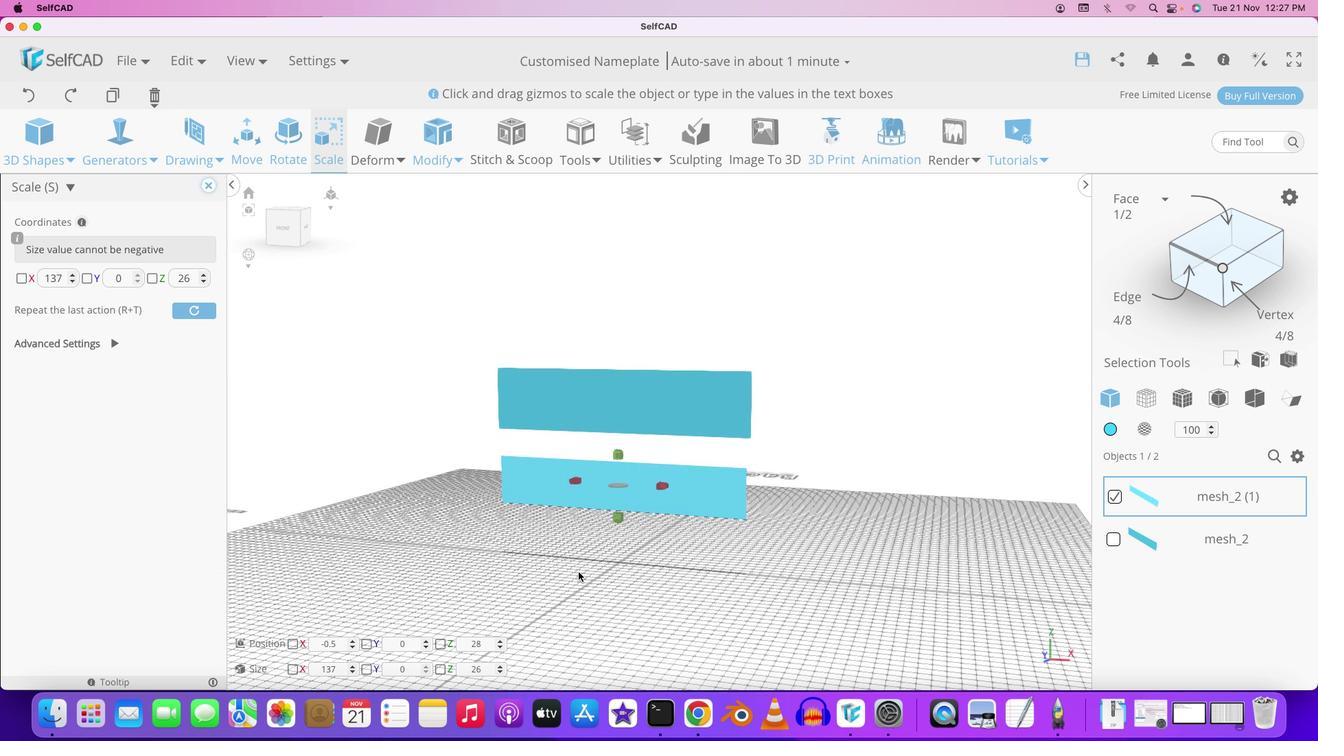 
Action: Mouse moved to (572, 487)
Screenshot: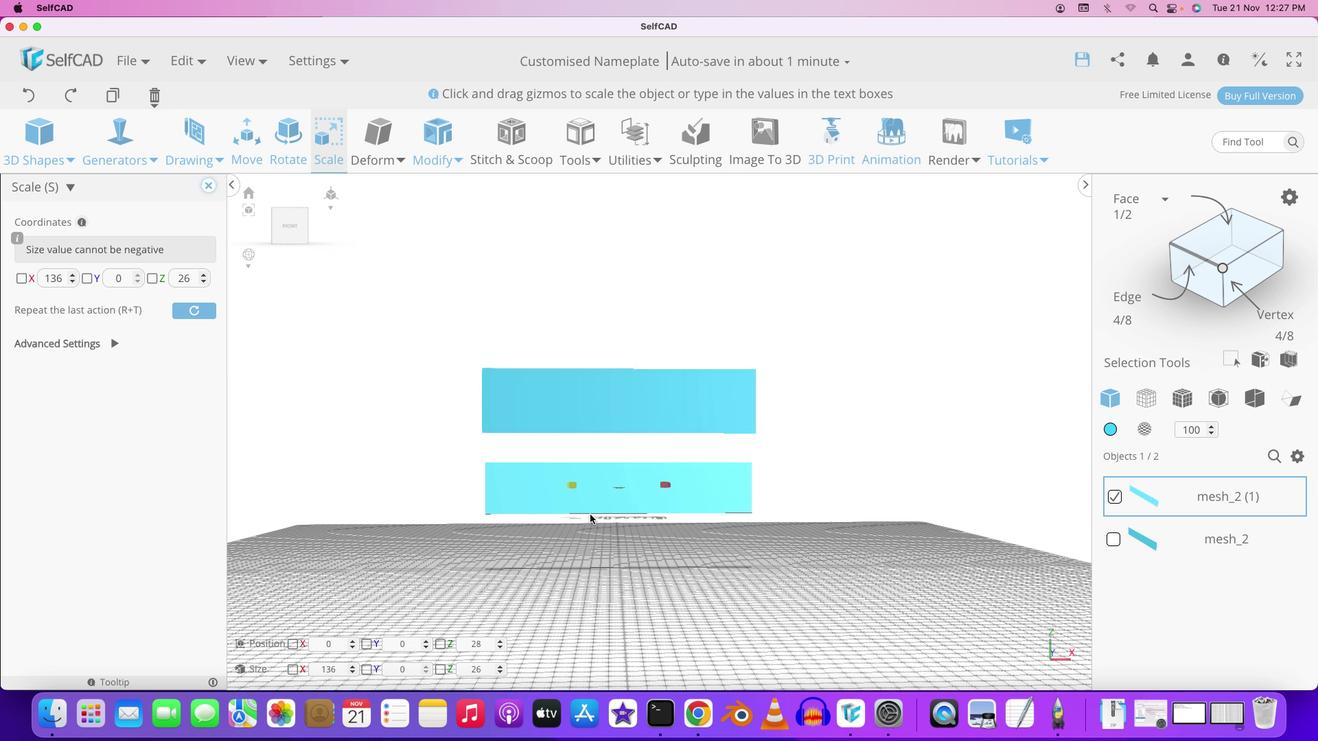 
Action: Mouse pressed left at (572, 487)
Screenshot: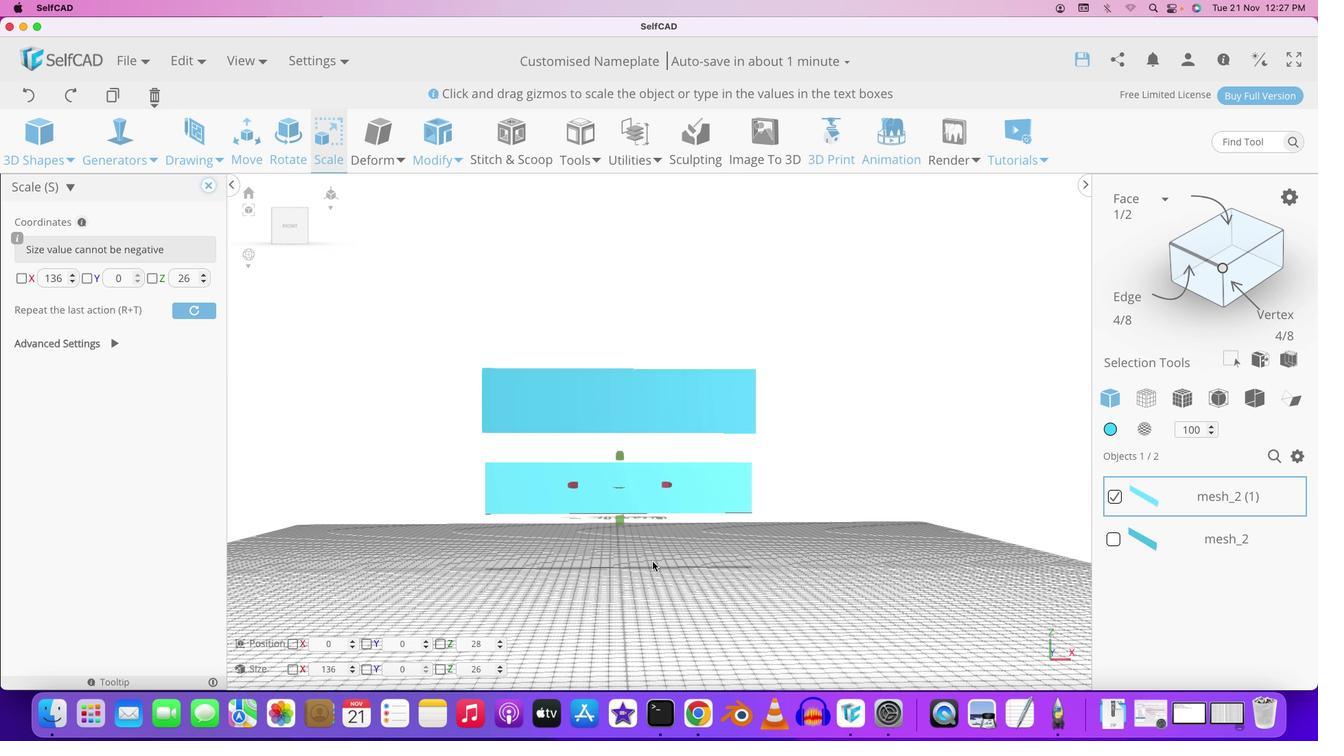 
Action: Mouse moved to (673, 567)
Screenshot: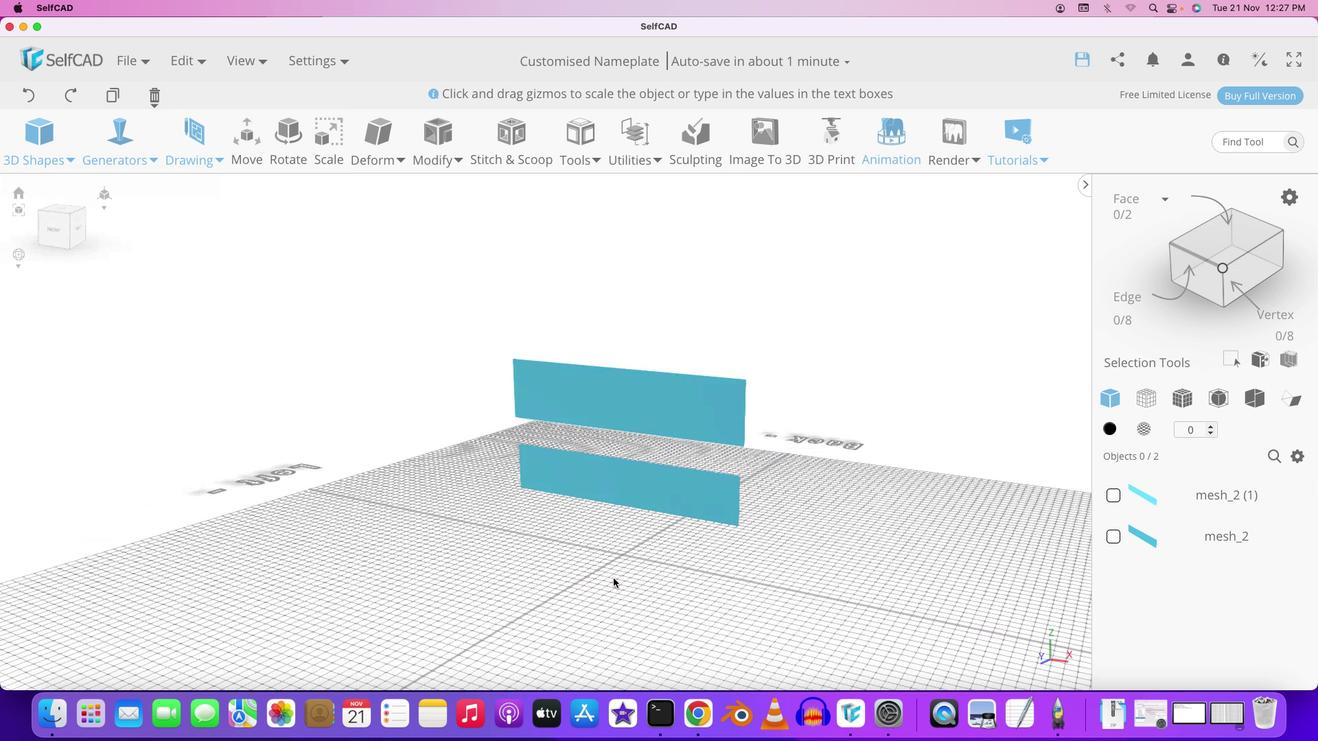 
Action: Mouse pressed left at (673, 567)
Screenshot: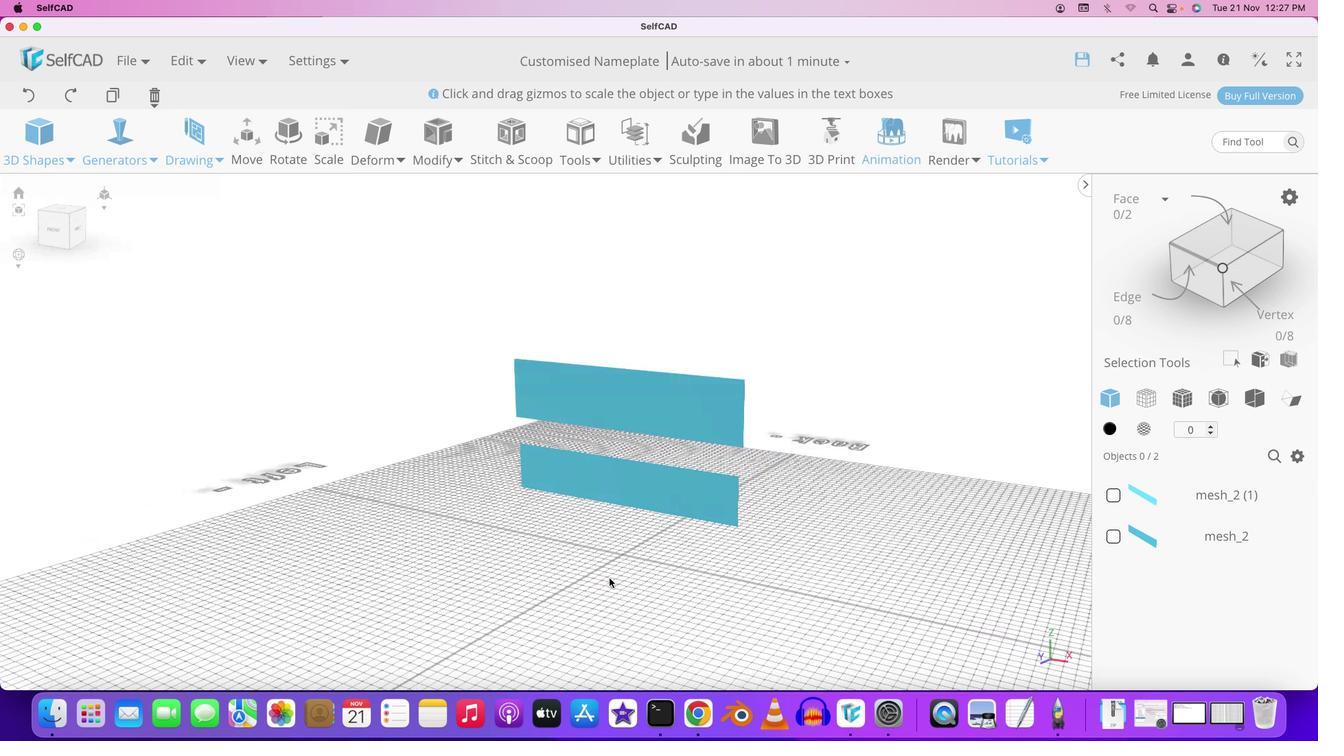 
Action: Mouse moved to (741, 556)
Screenshot: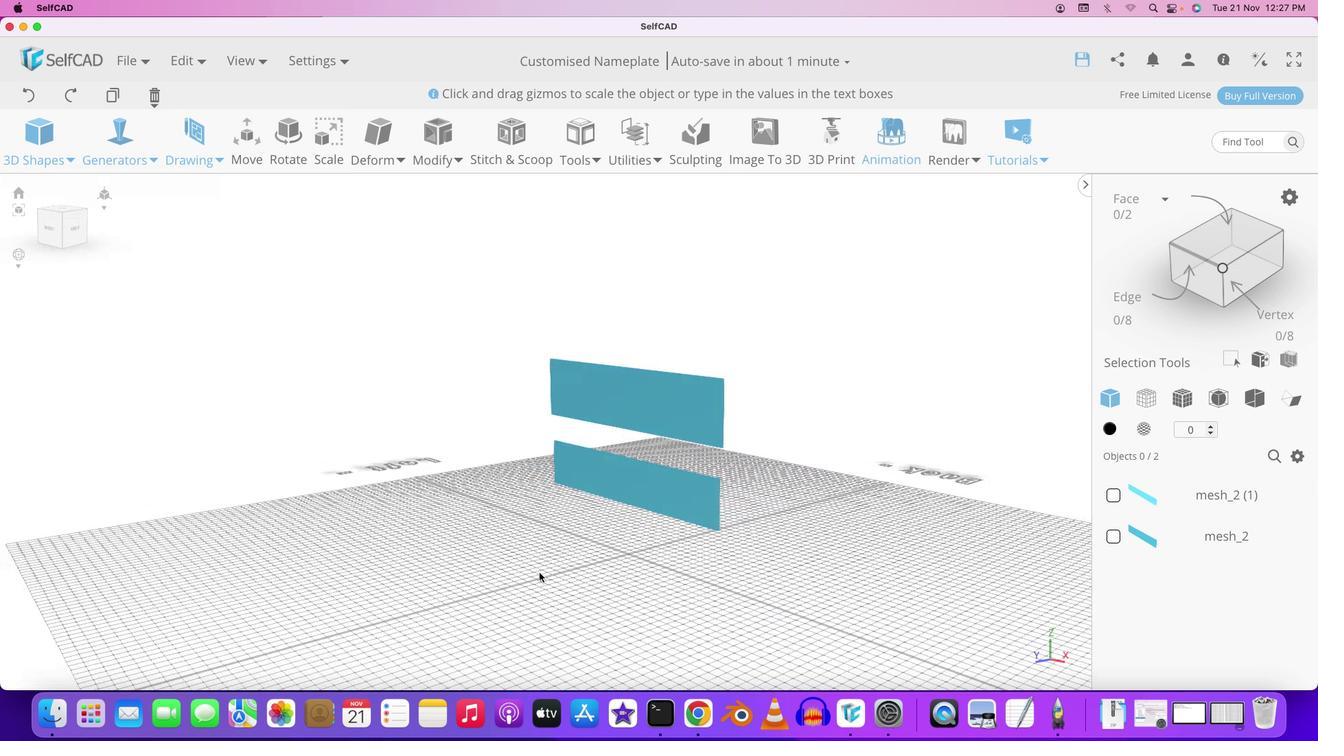 
Action: Mouse pressed left at (741, 556)
Screenshot: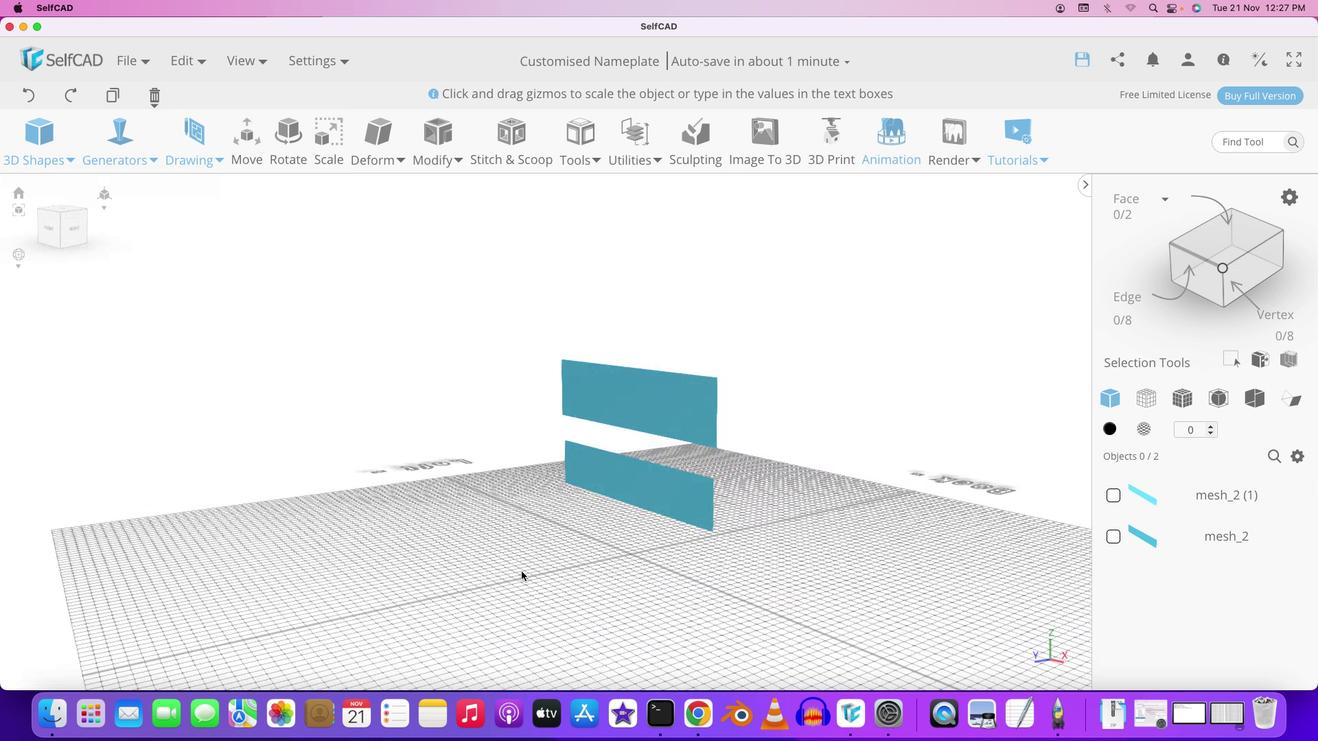 
Action: Mouse moved to (770, 548)
Screenshot: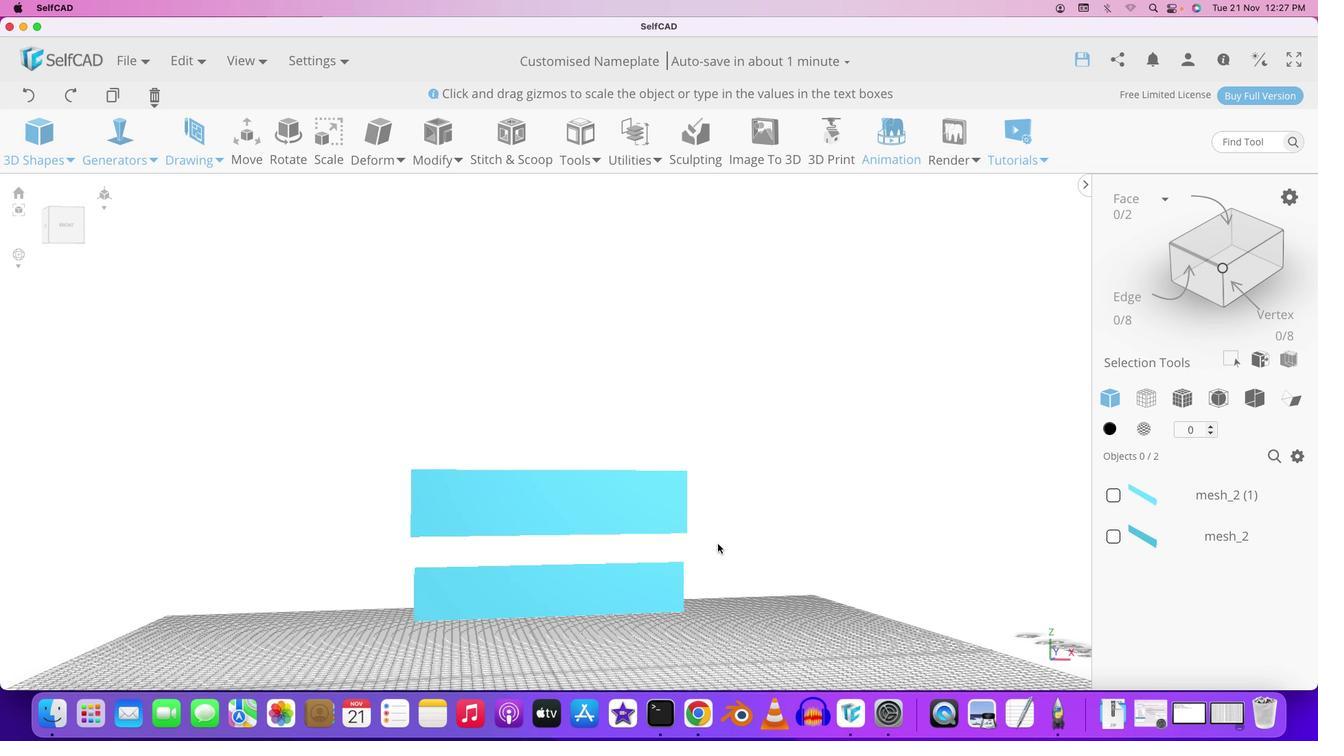 
Action: Key pressed Key.shift
Screenshot: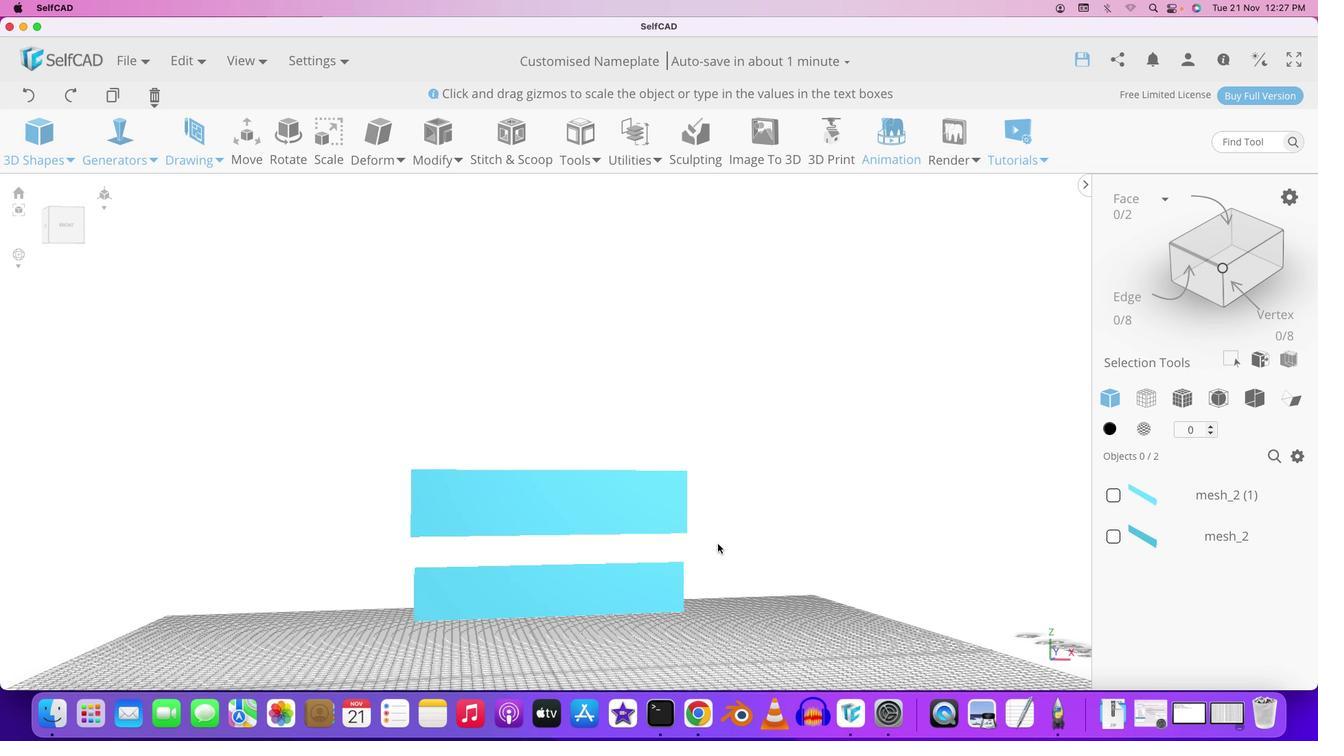
Action: Mouse moved to (762, 550)
Screenshot: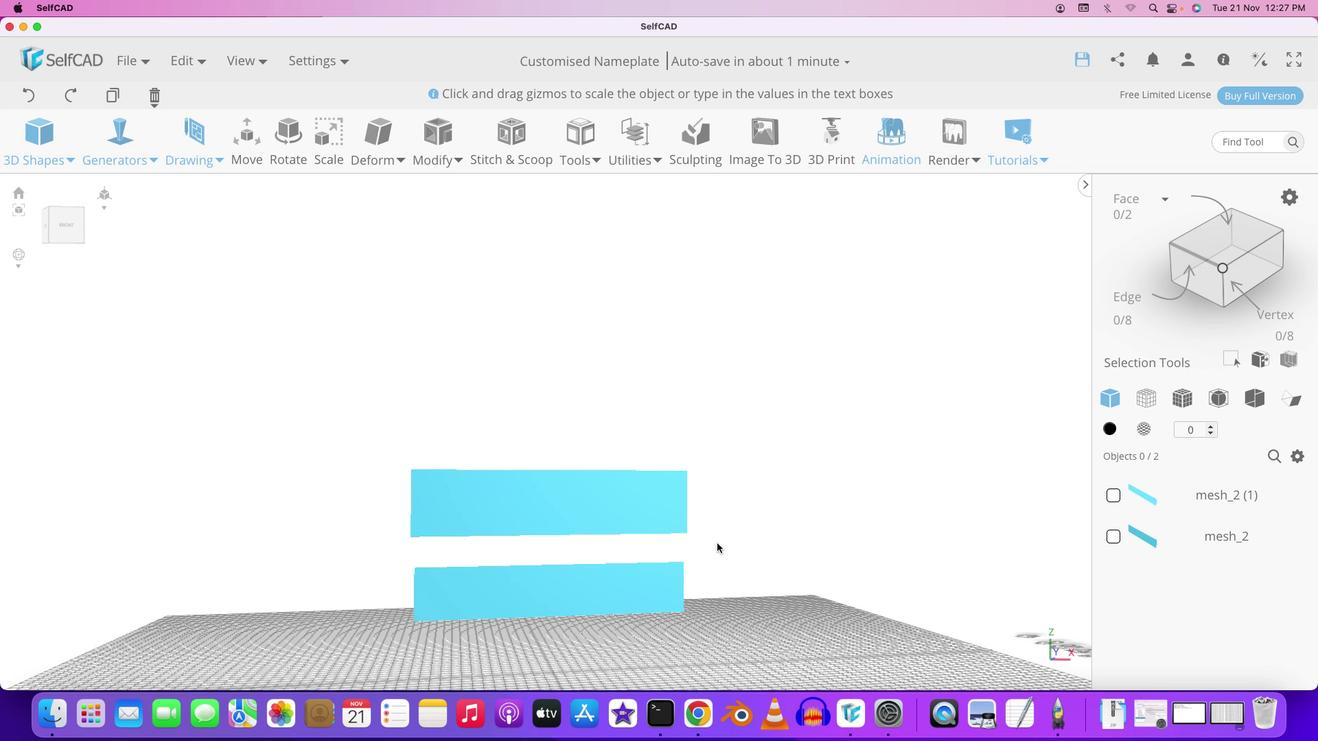 
Action: Mouse pressed left at (762, 550)
Screenshot: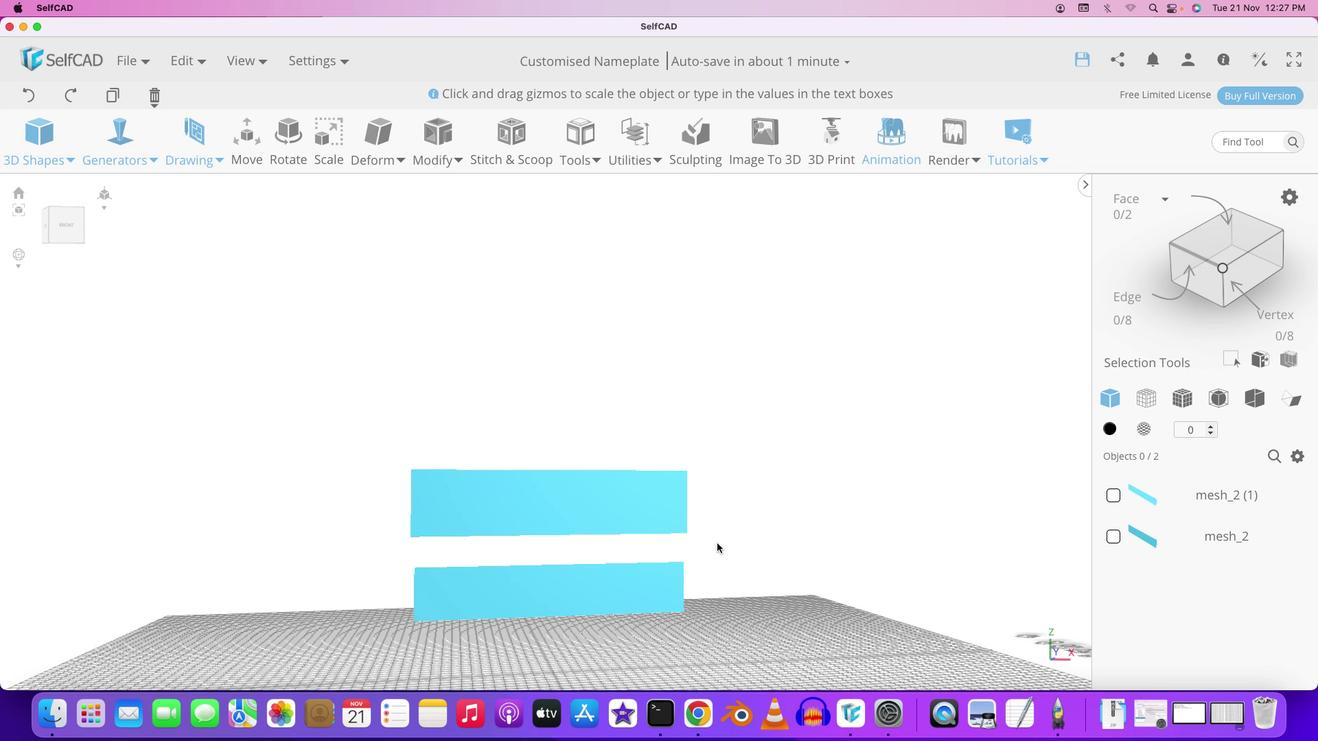
Action: Mouse moved to (718, 544)
Screenshot: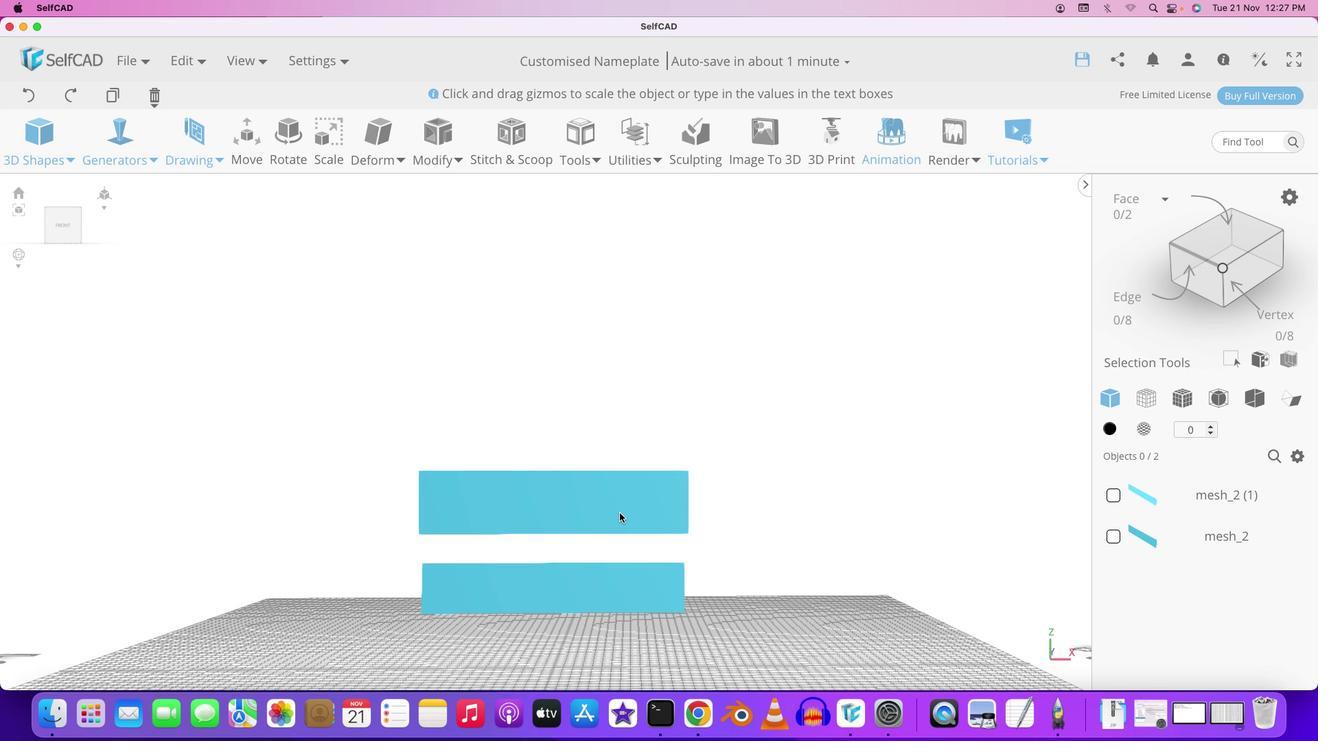 
Action: Mouse pressed left at (718, 544)
Screenshot: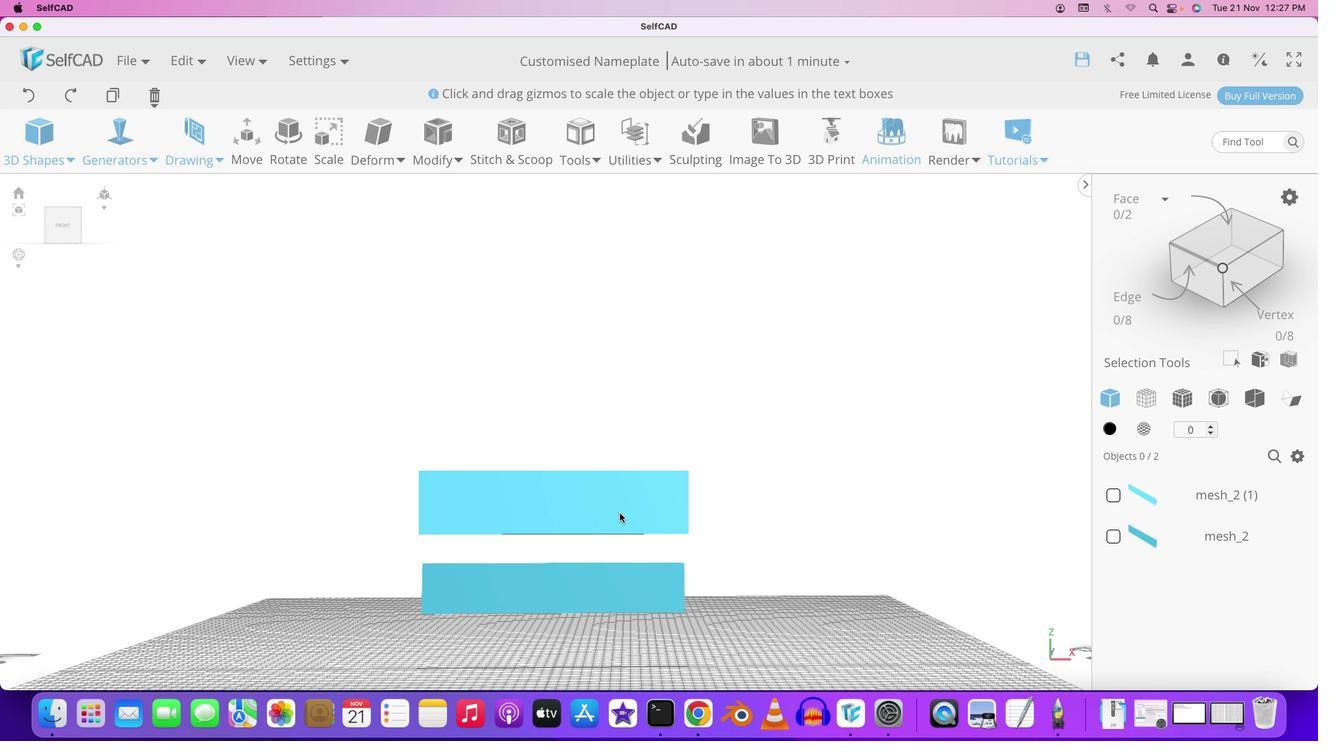 
Action: Mouse moved to (620, 513)
Screenshot: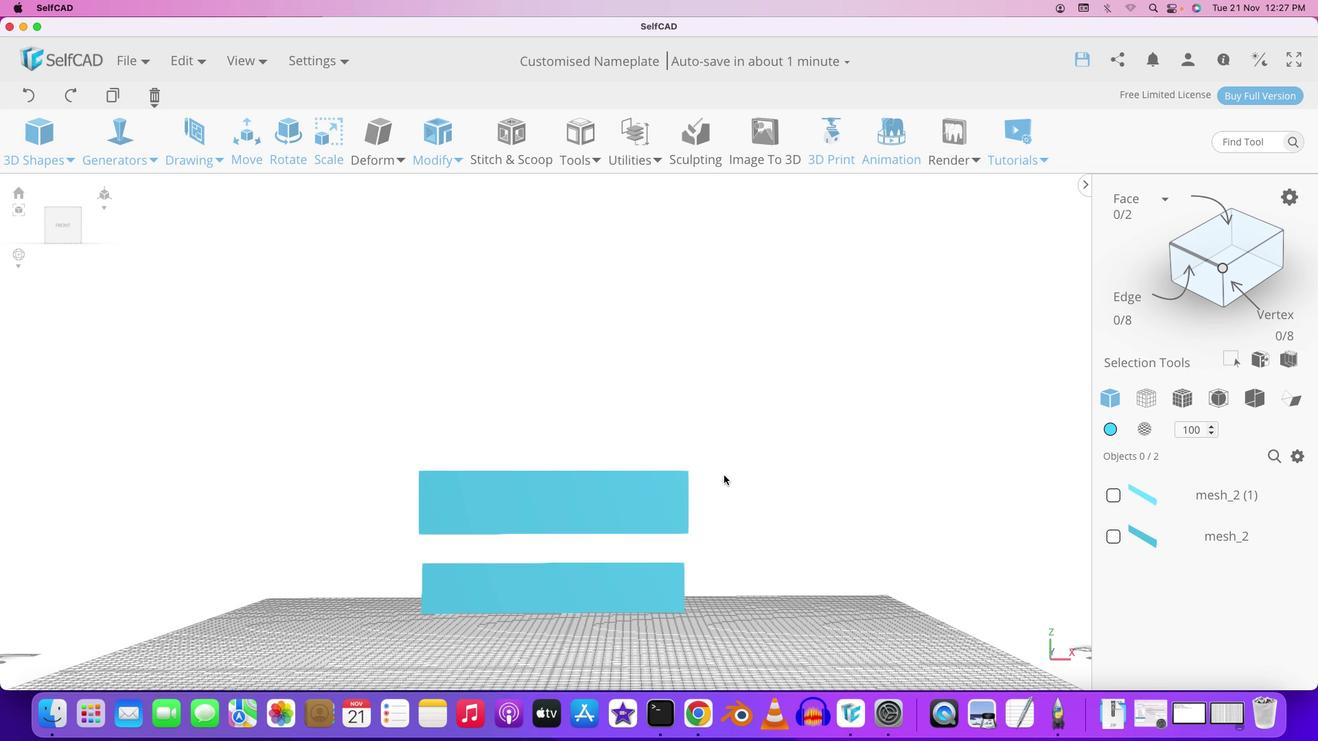 
Action: Mouse pressed left at (620, 513)
Screenshot: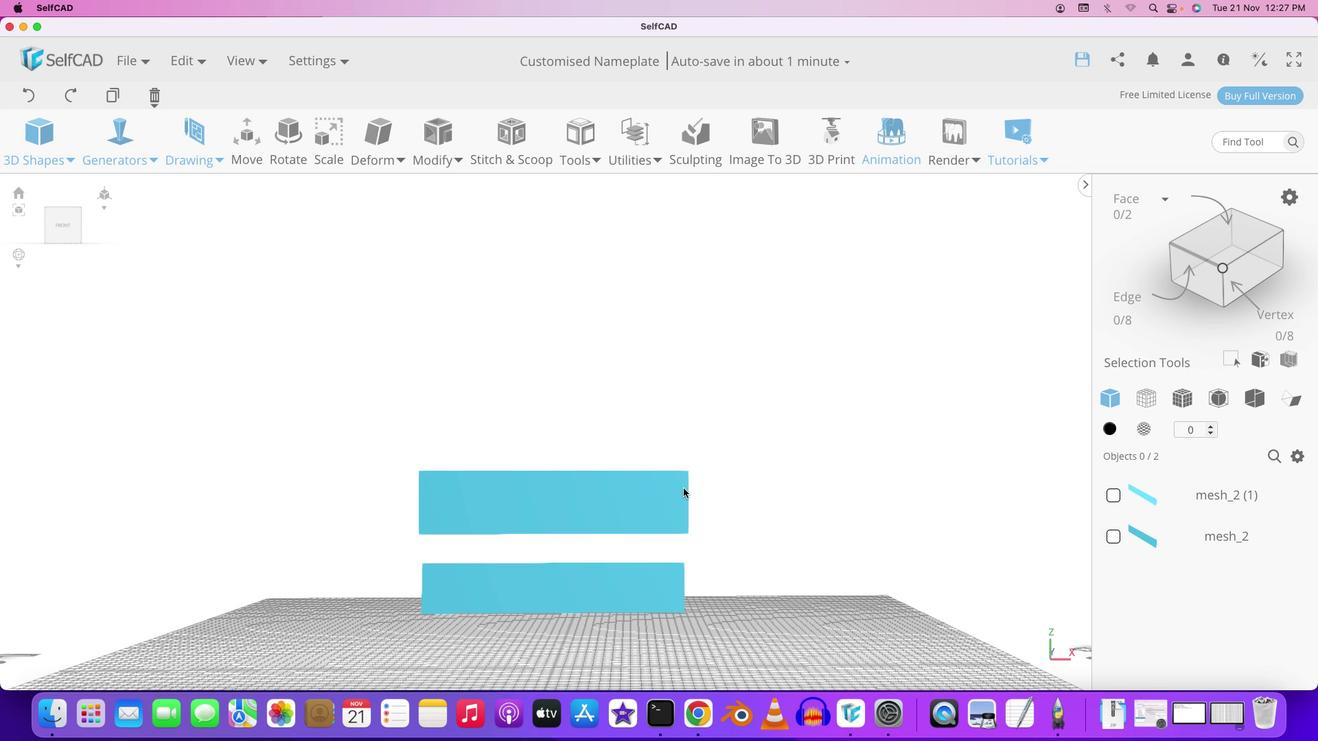 
Action: Mouse moved to (752, 466)
Screenshot: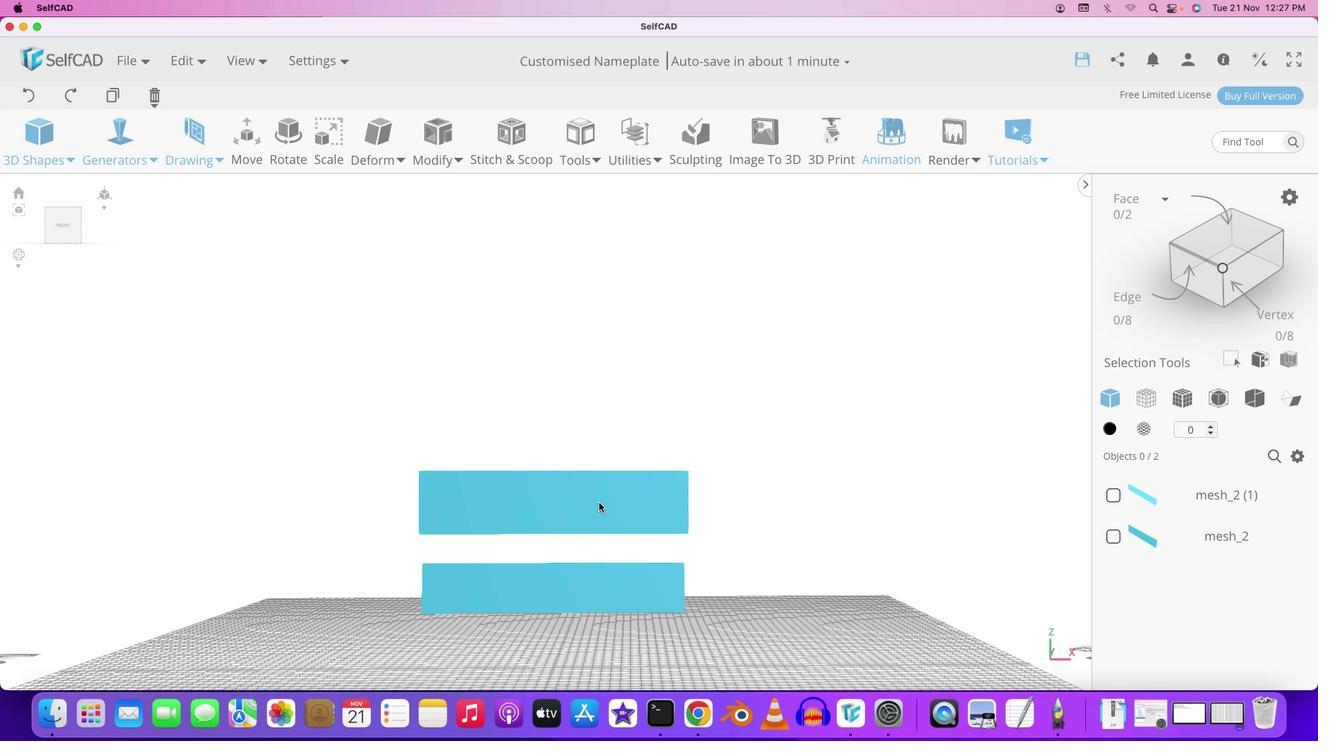 
Action: Mouse pressed left at (752, 466)
Screenshot: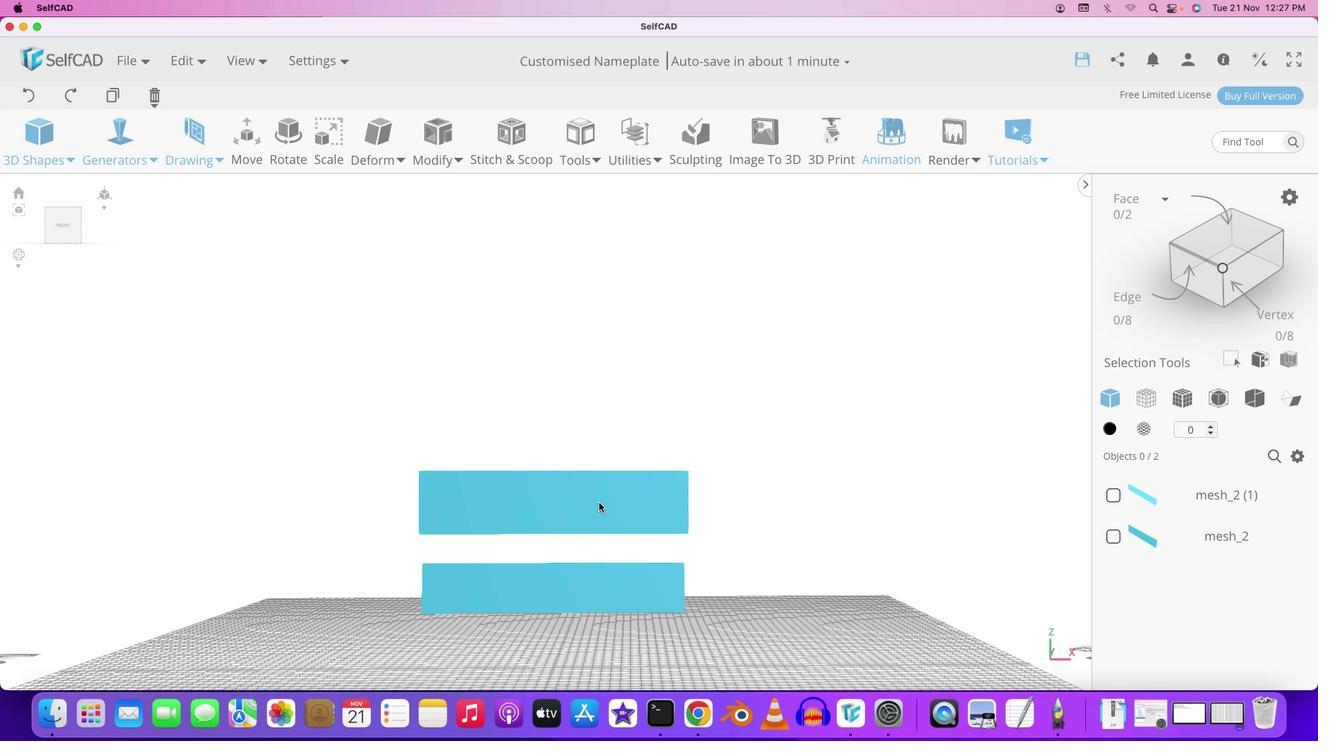
Action: Mouse moved to (598, 503)
Screenshot: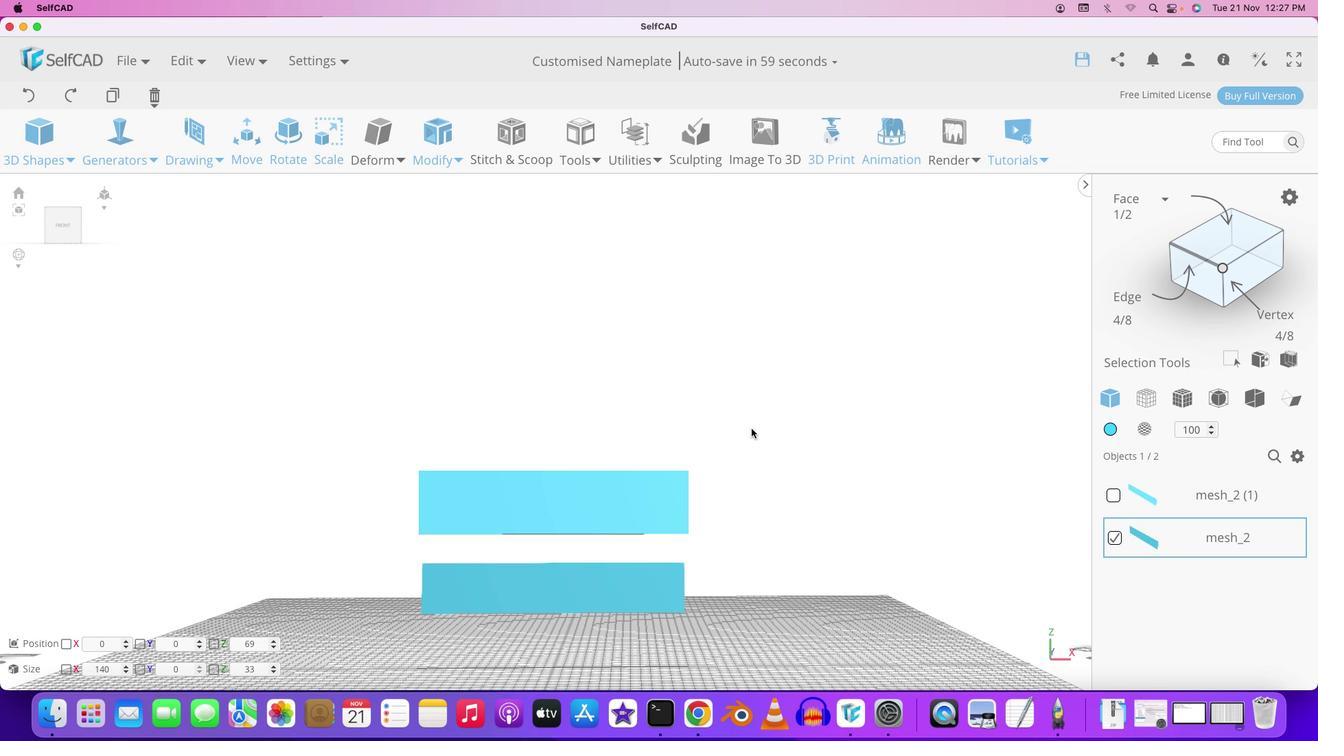 
Action: Mouse pressed left at (598, 503)
Screenshot: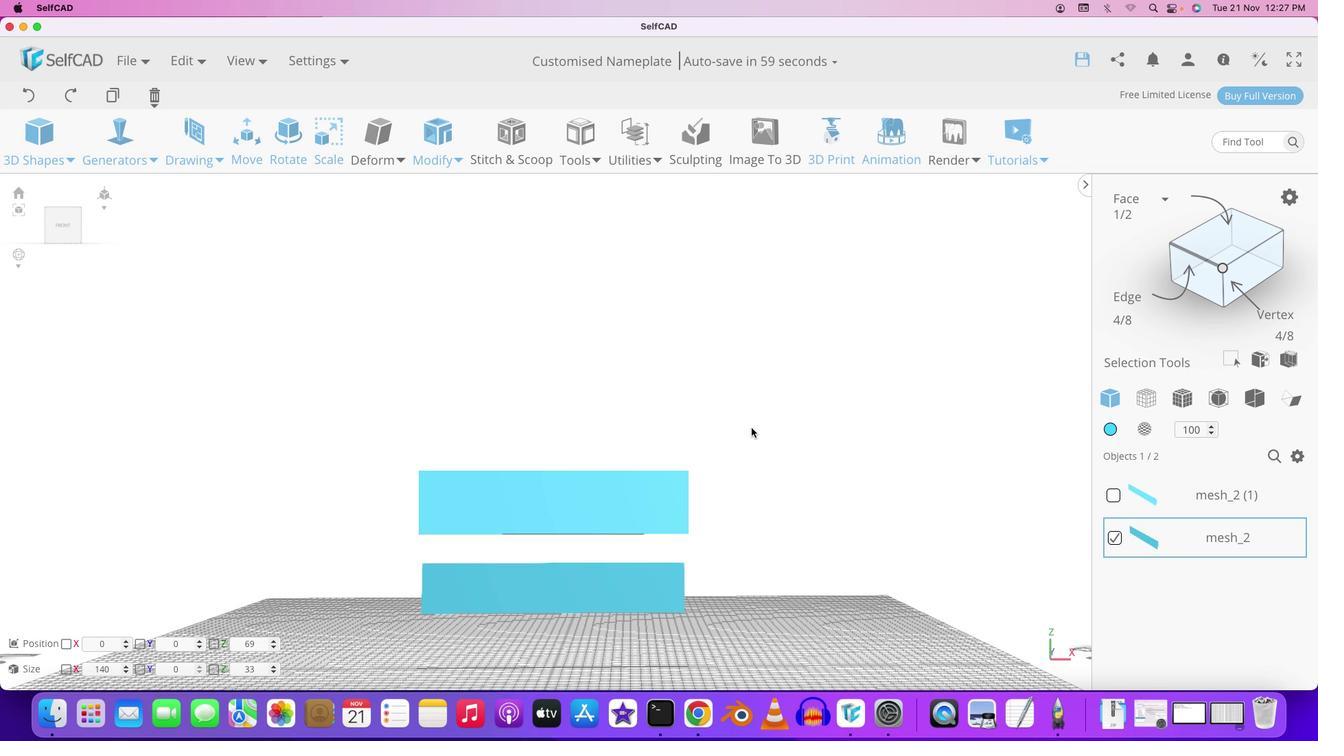 
Action: Mouse moved to (333, 153)
Screenshot: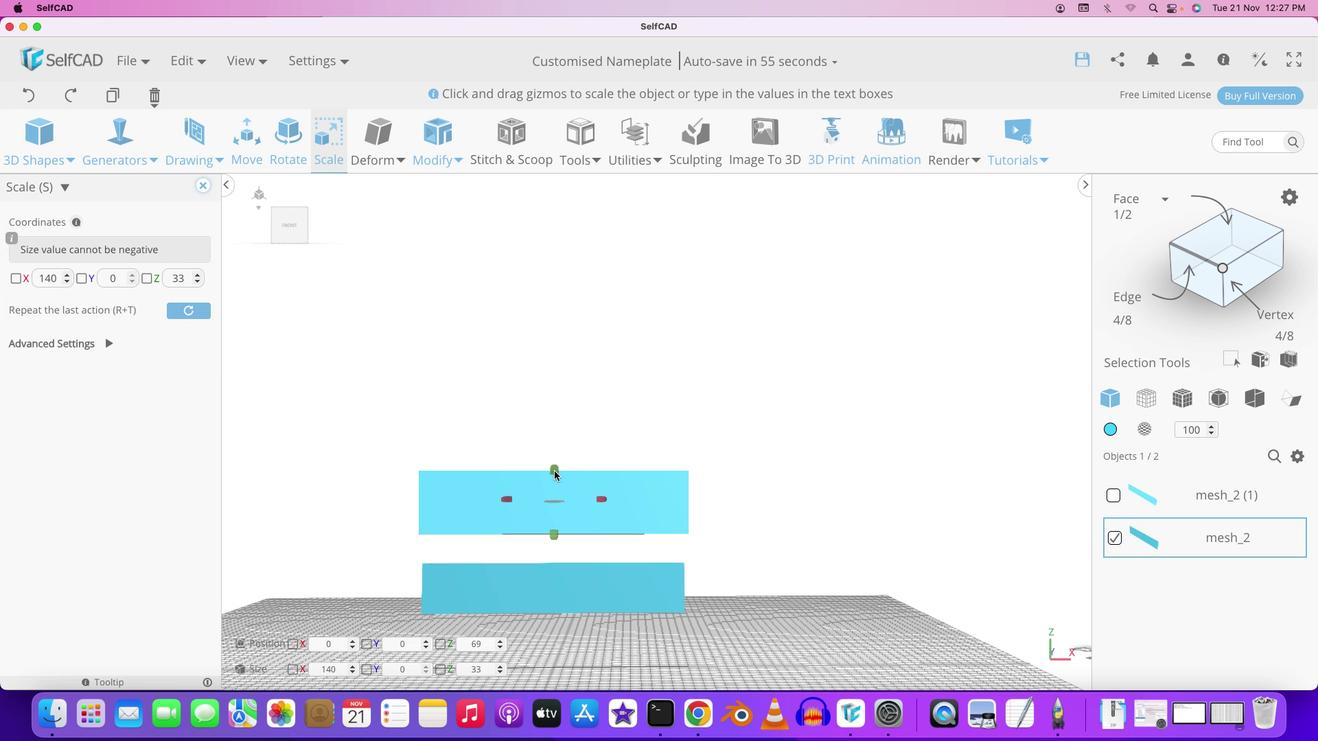 
Action: Mouse pressed left at (333, 153)
Screenshot: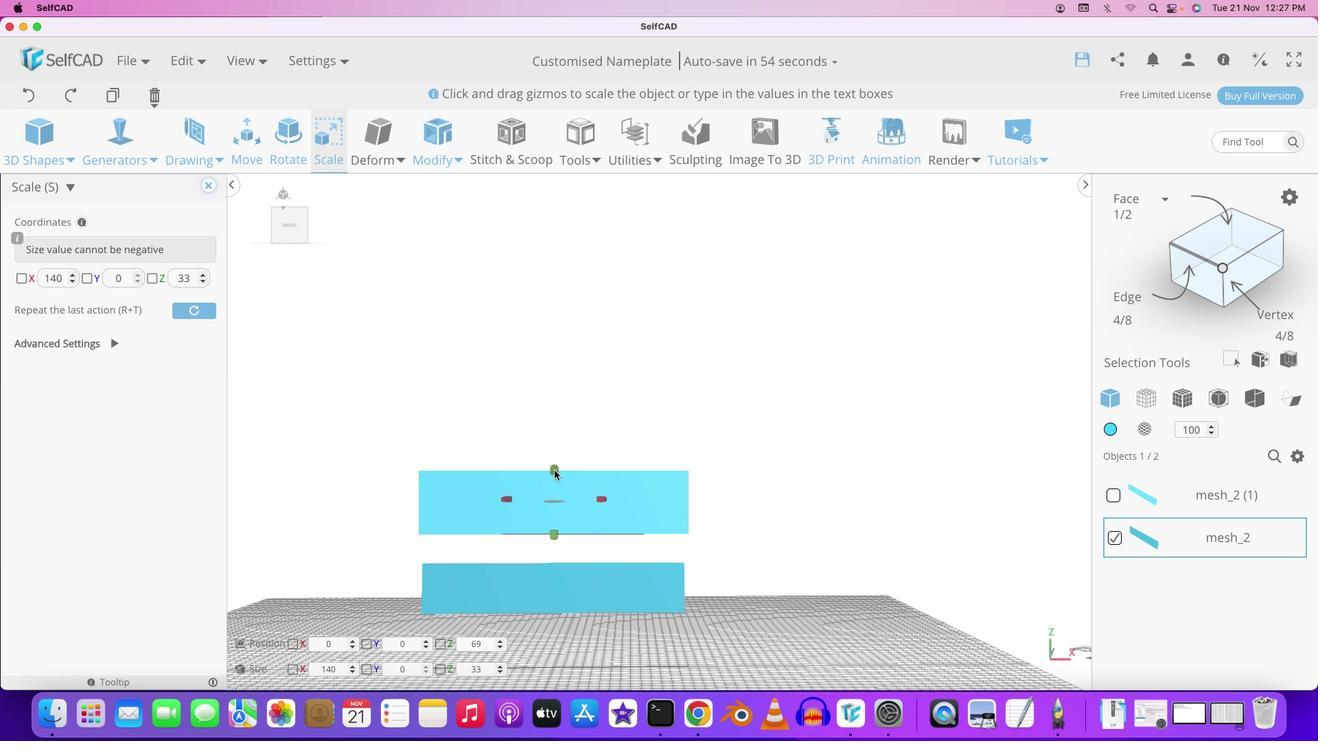 
Action: Mouse moved to (585, 457)
Screenshot: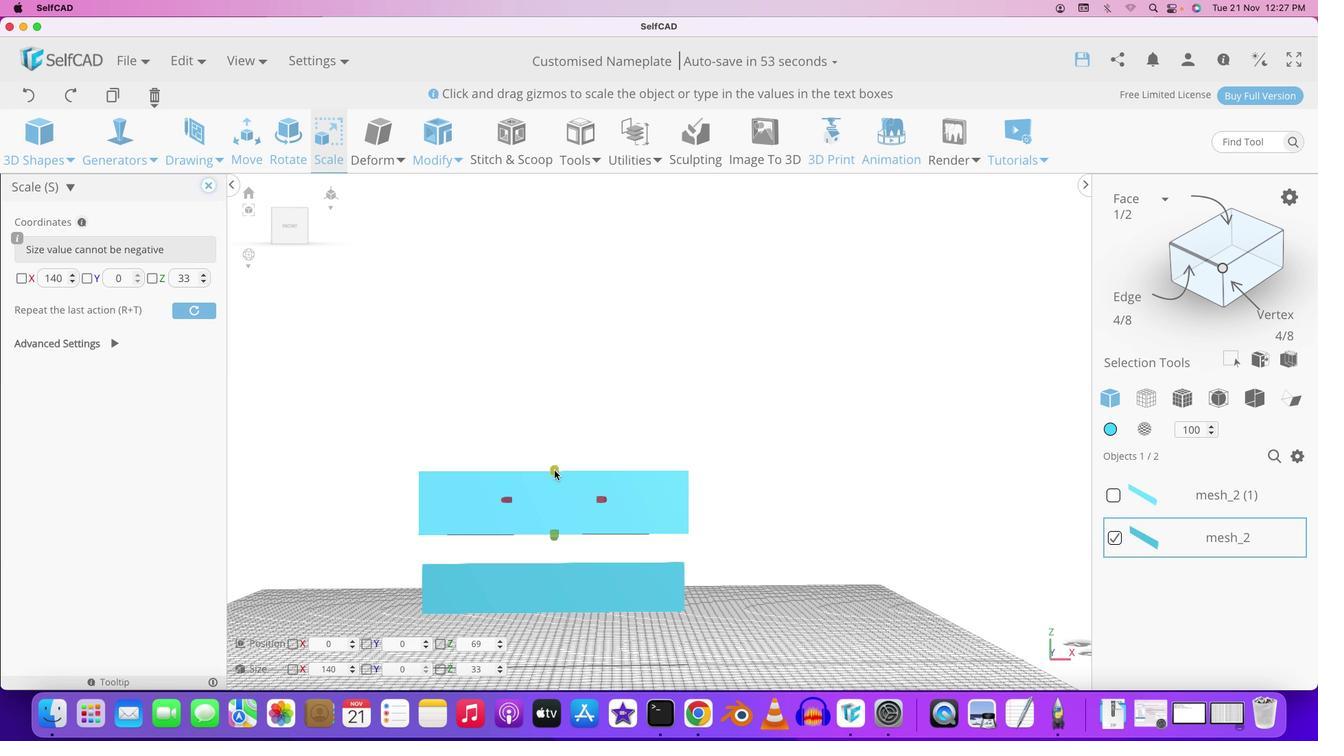 
Action: Mouse pressed left at (585, 457)
Screenshot: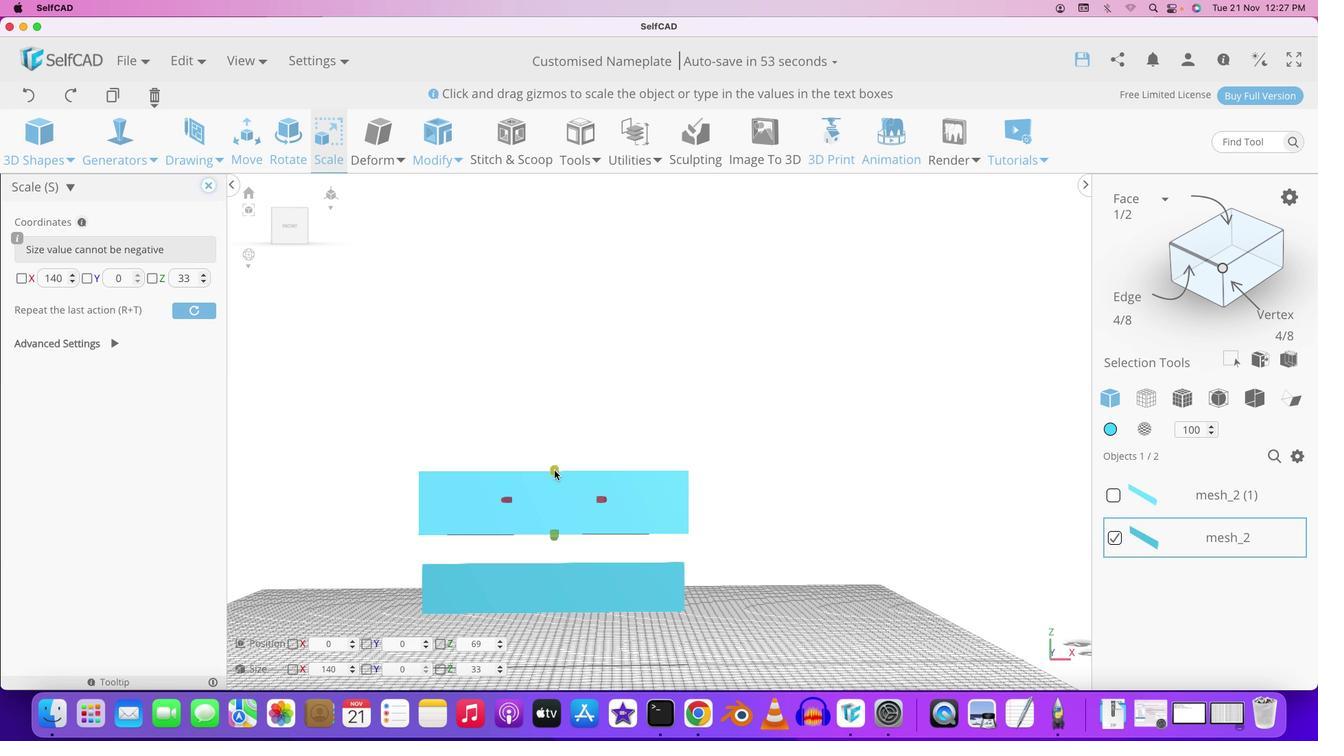 
Action: Mouse moved to (554, 470)
Screenshot: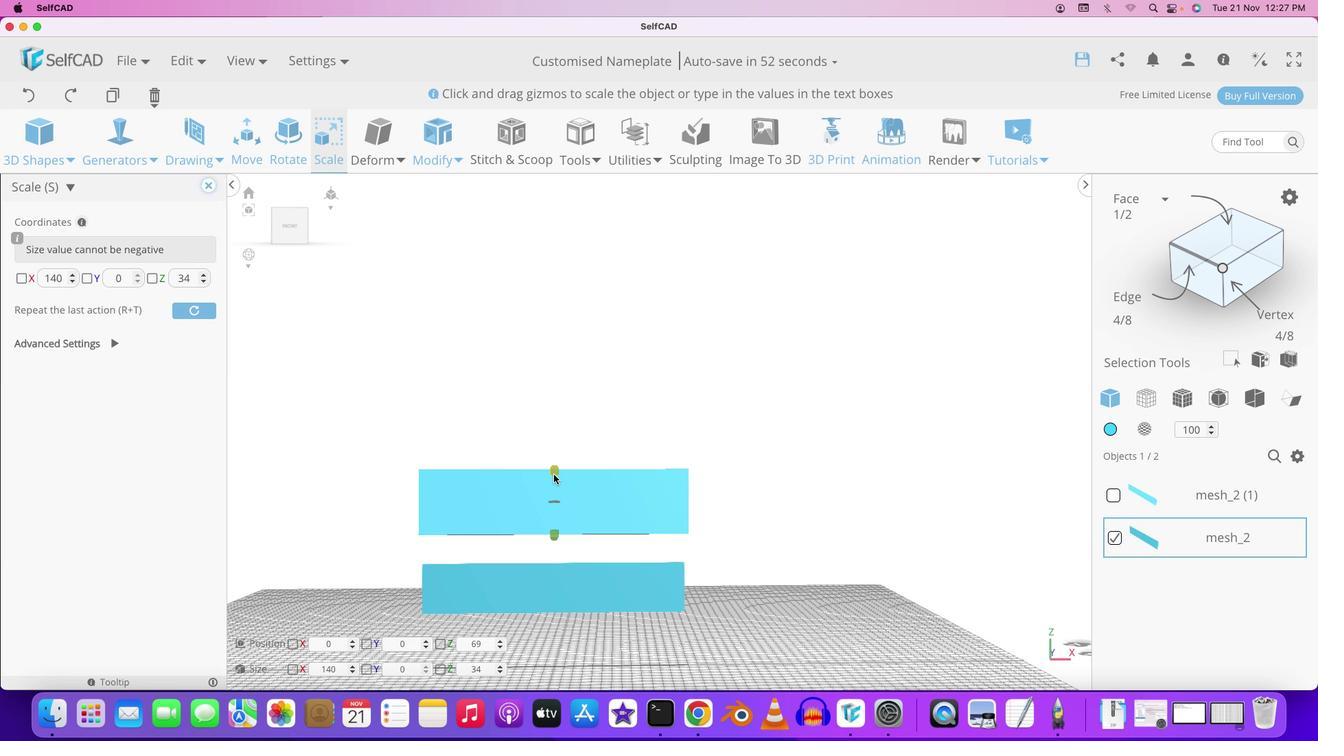 
Action: Mouse pressed left at (554, 470)
Screenshot: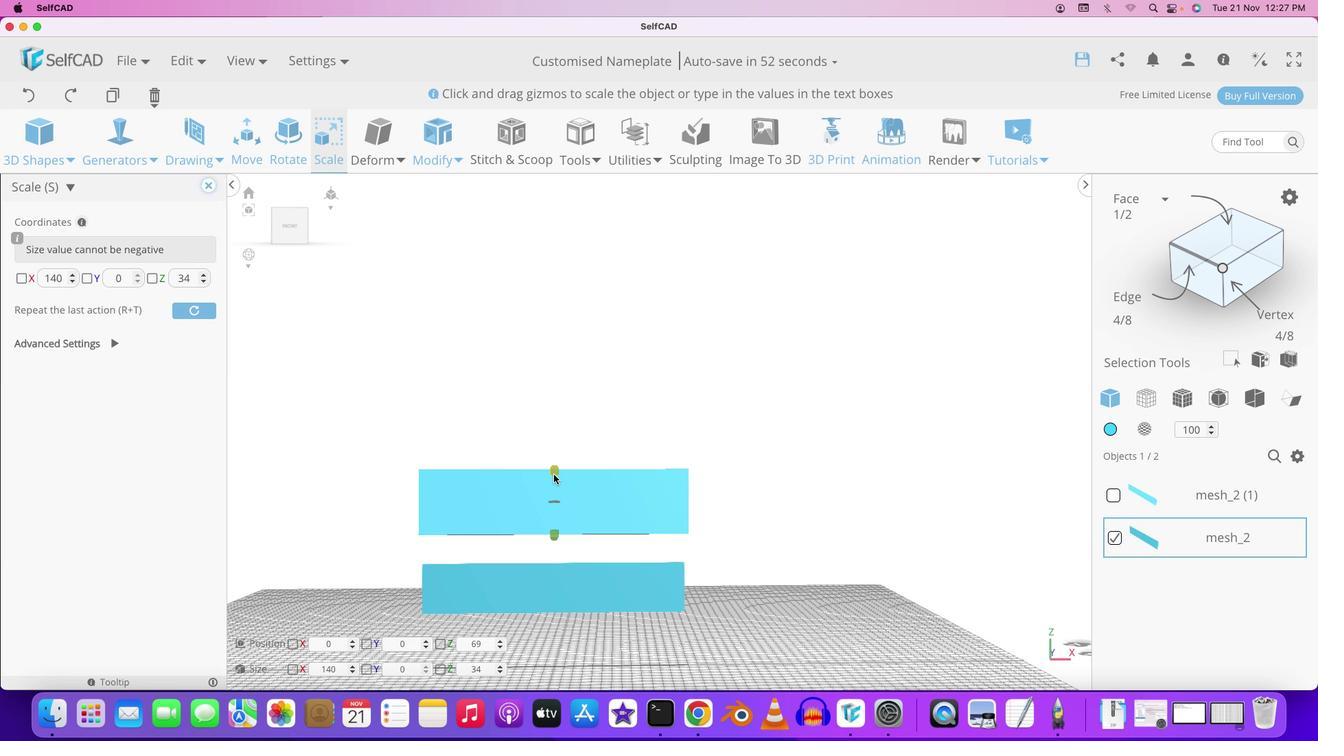 
Action: Mouse moved to (723, 442)
Screenshot: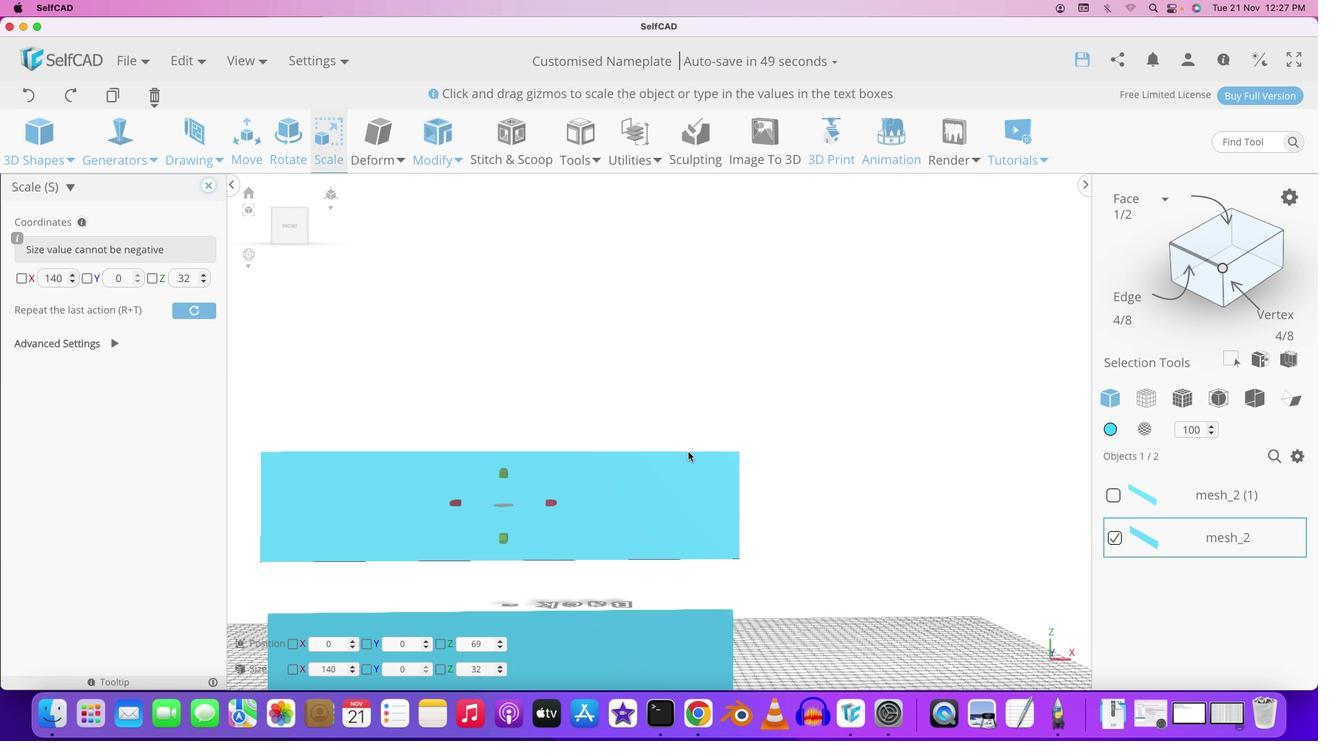
Action: Key pressed Key.shift
Screenshot: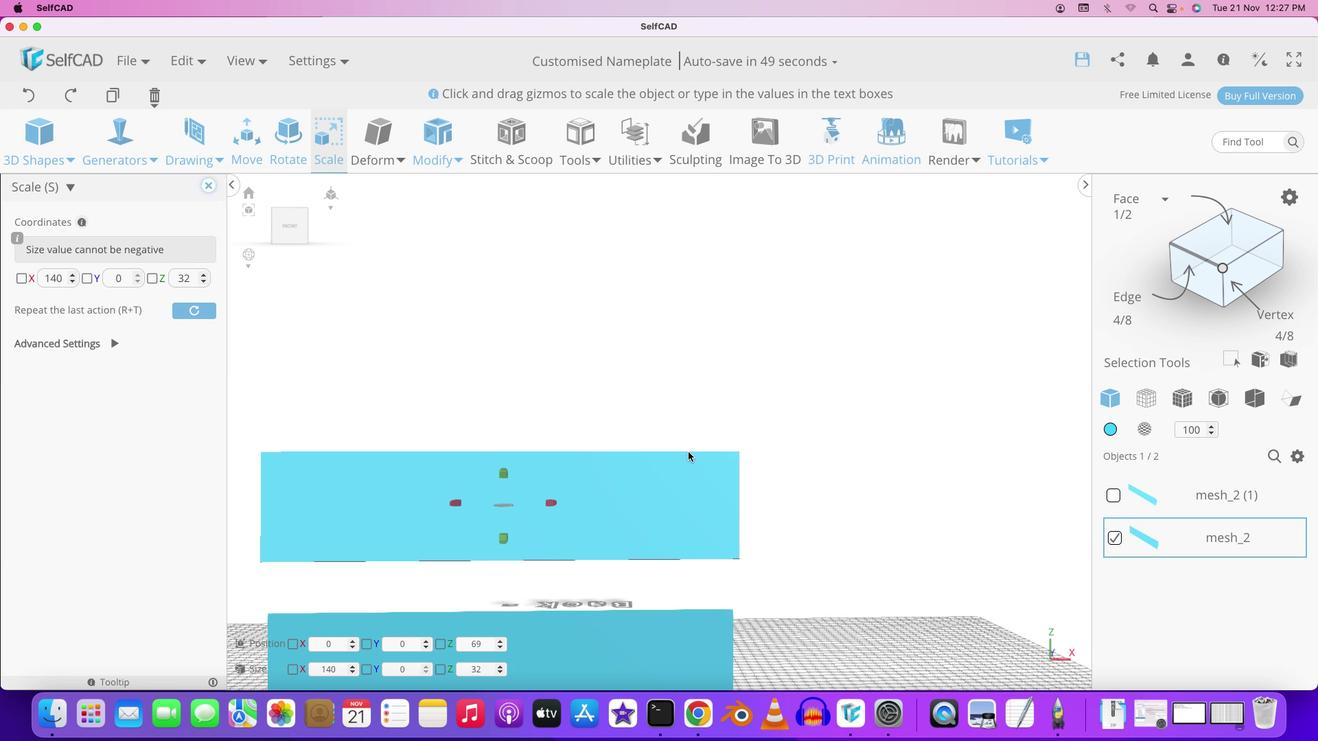
Action: Mouse moved to (727, 443)
Screenshot: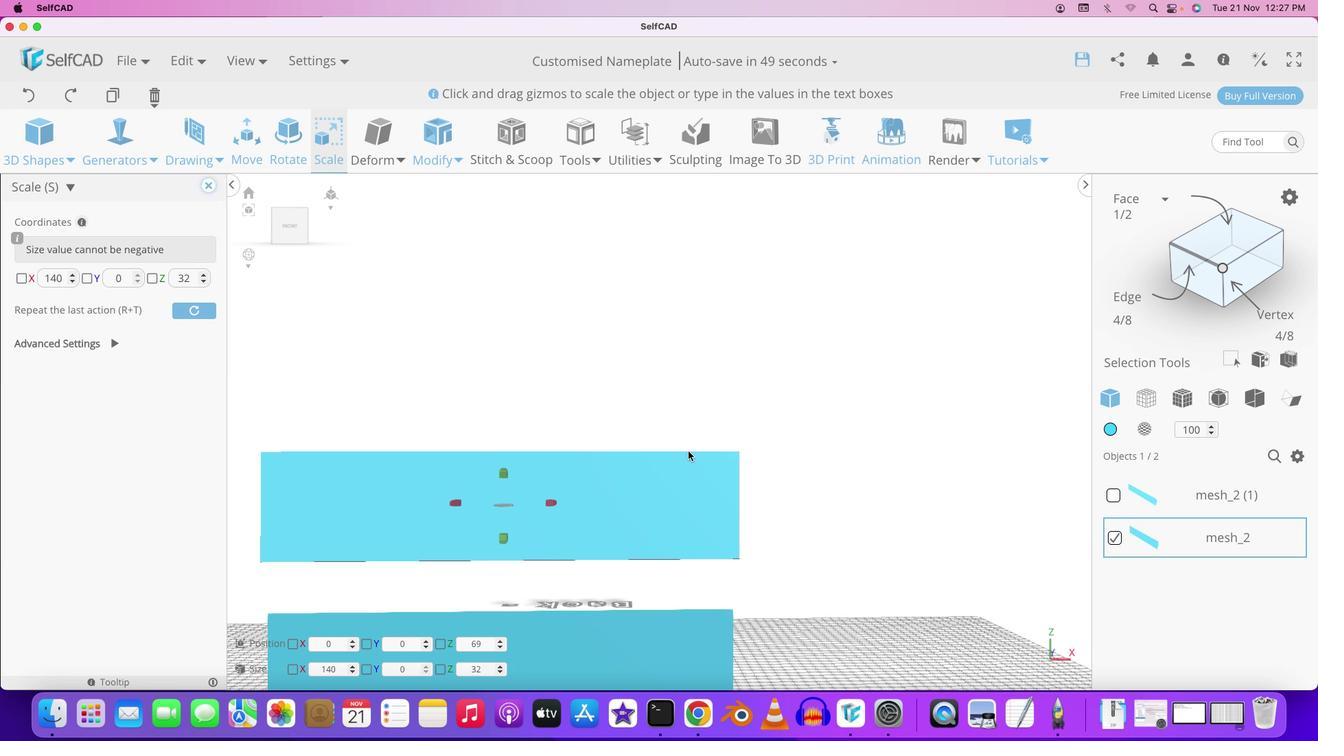 
Action: Mouse pressed left at (727, 443)
Screenshot: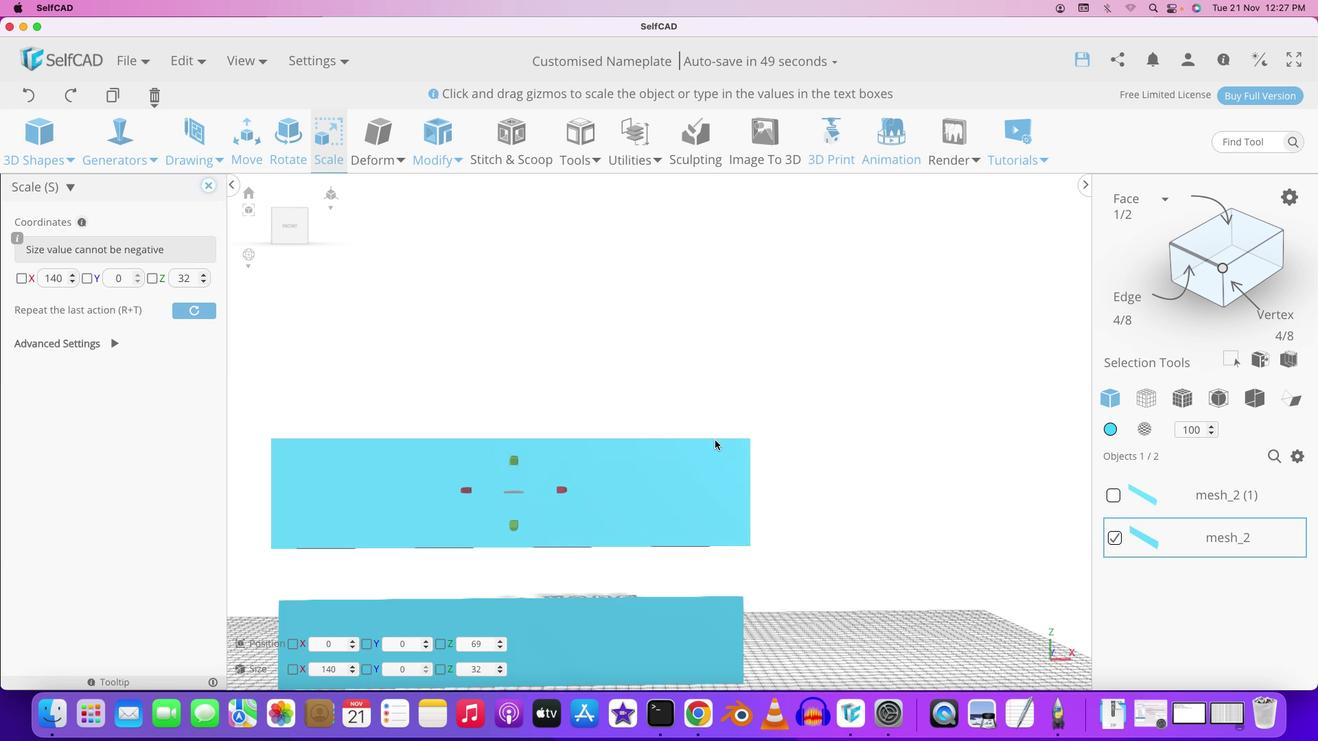 
Action: Mouse moved to (682, 453)
Screenshot: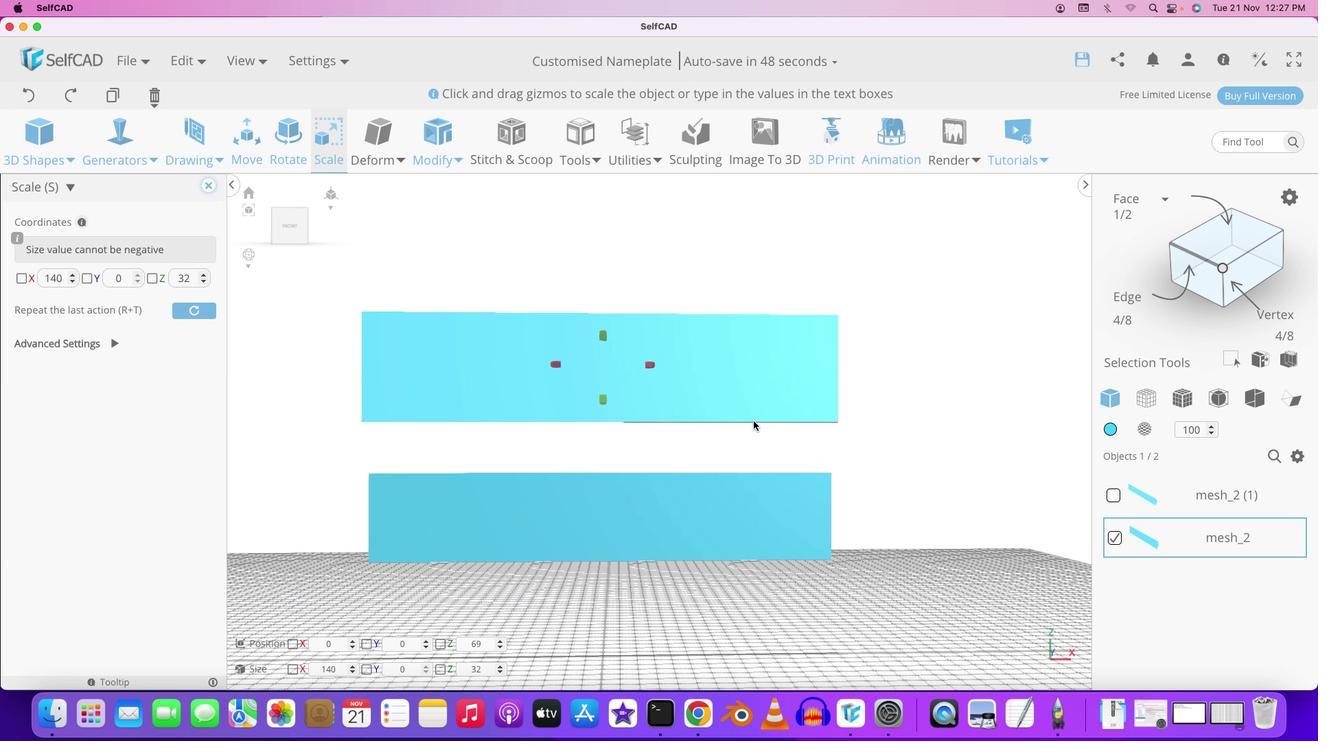 
Action: Mouse scrolled (682, 453) with delta (0, 0)
Screenshot: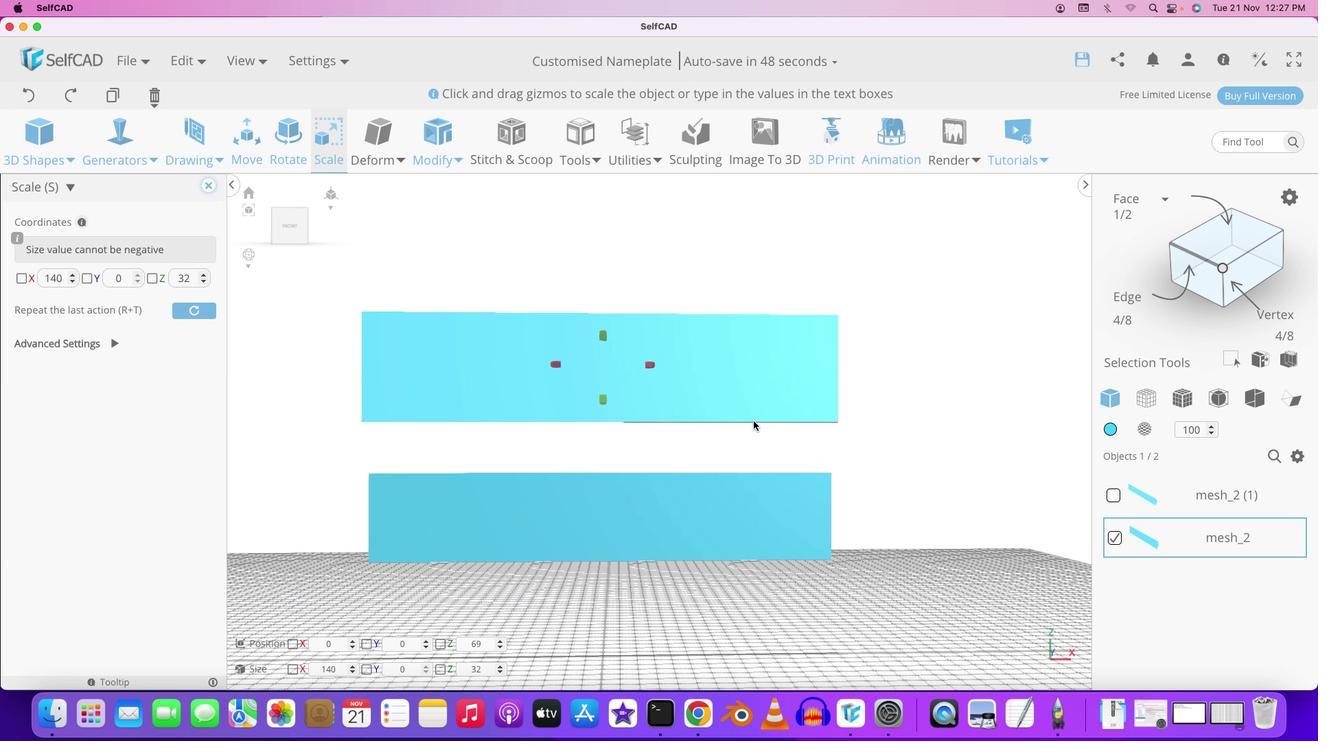 
Action: Mouse scrolled (682, 453) with delta (0, 0)
Screenshot: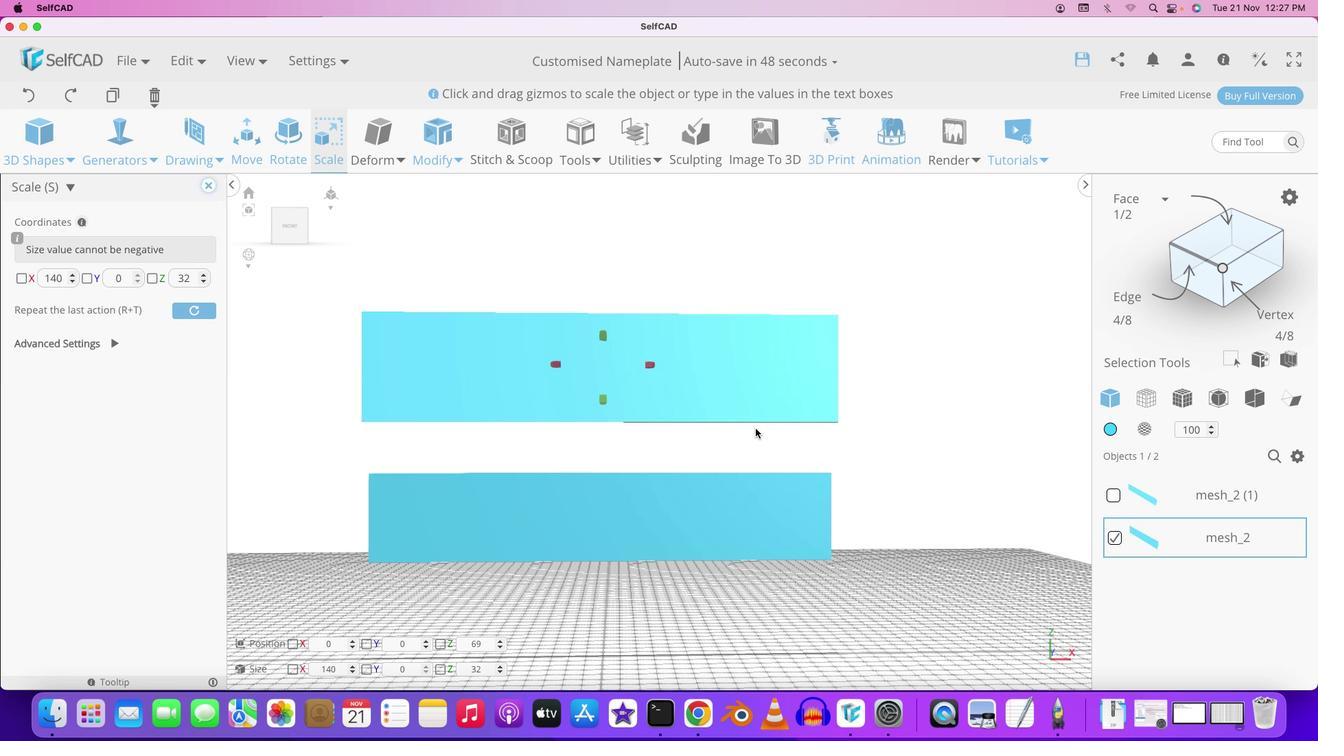 
Action: Mouse scrolled (682, 453) with delta (0, 2)
Screenshot: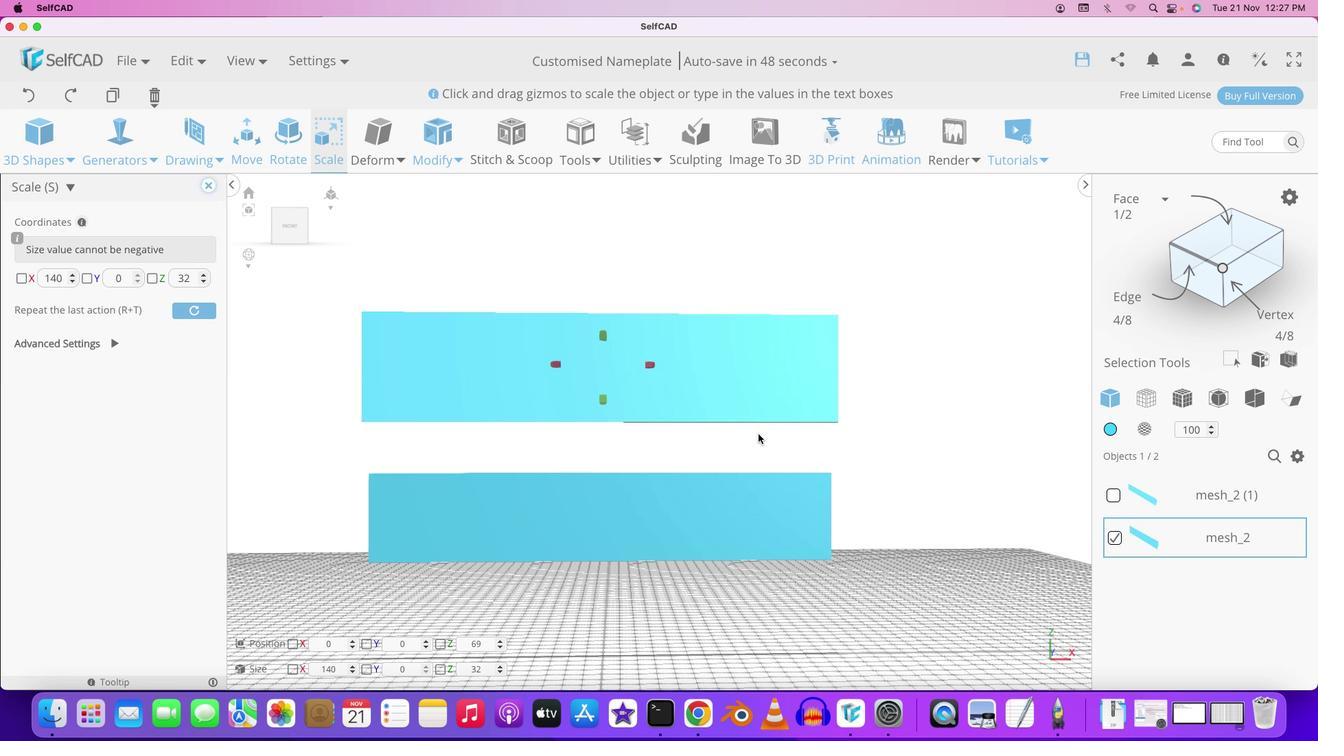 
Action: Mouse moved to (684, 453)
Screenshot: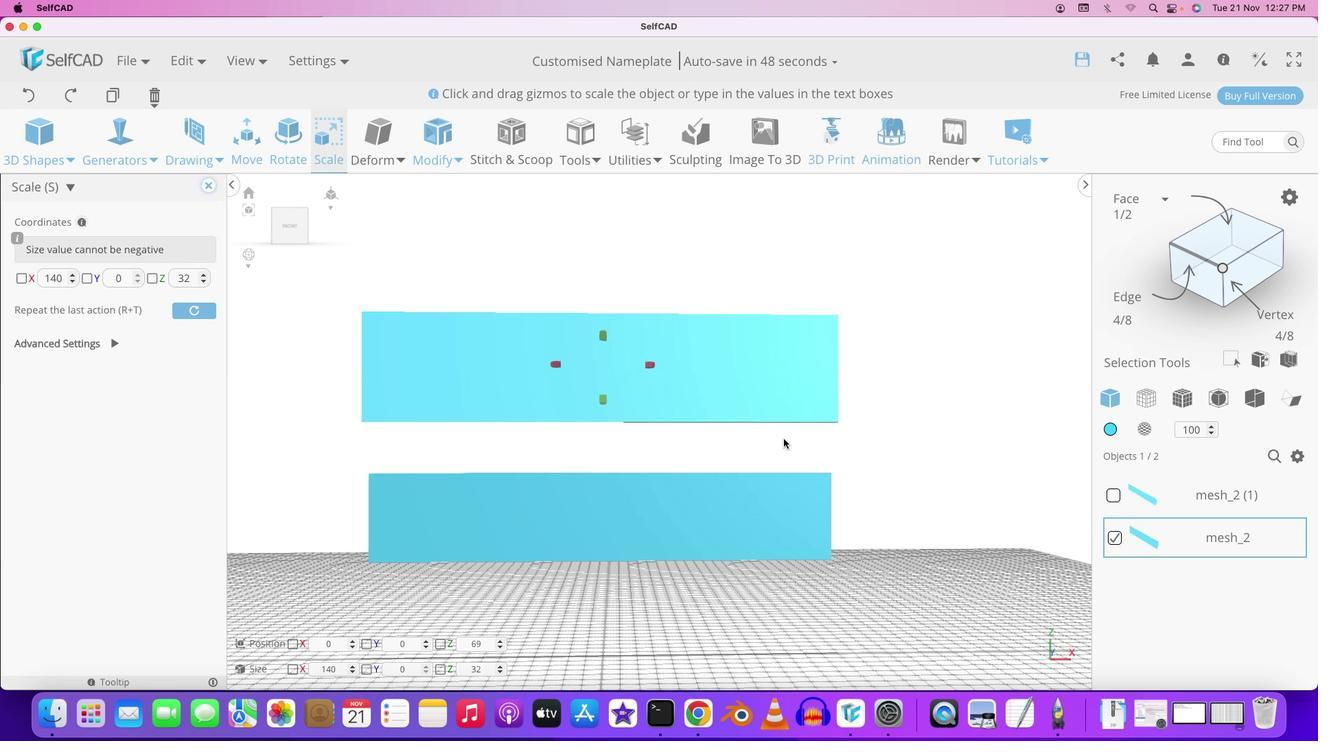 
Action: Key pressed Key.shift
Screenshot: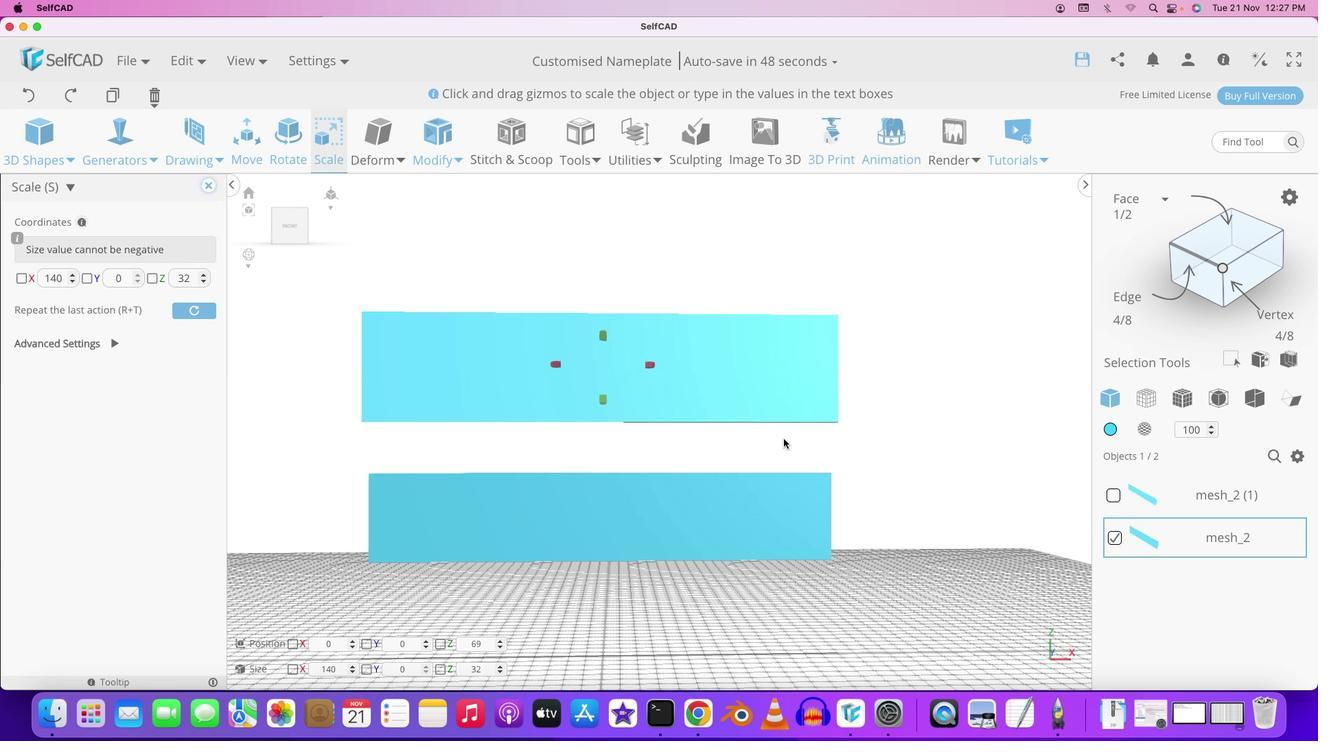 
Action: Mouse moved to (688, 451)
Screenshot: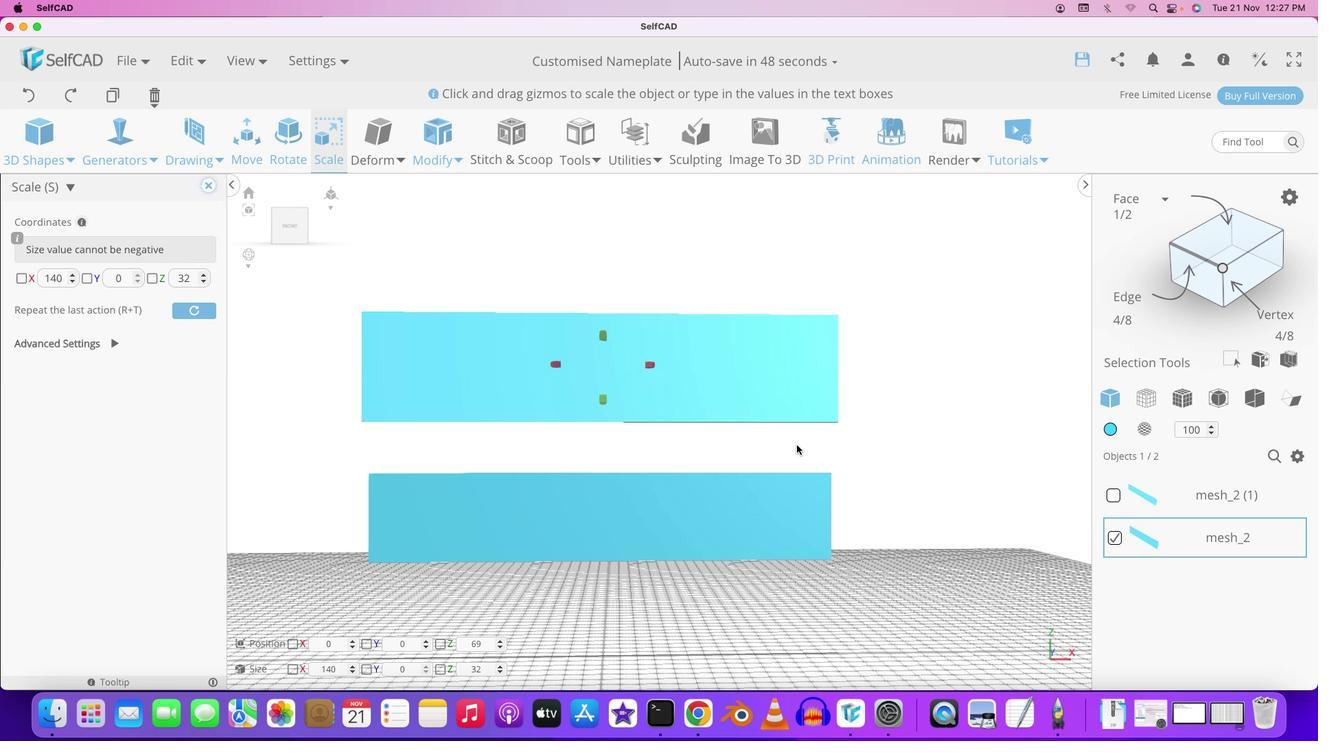 
Action: Mouse pressed left at (688, 451)
Screenshot: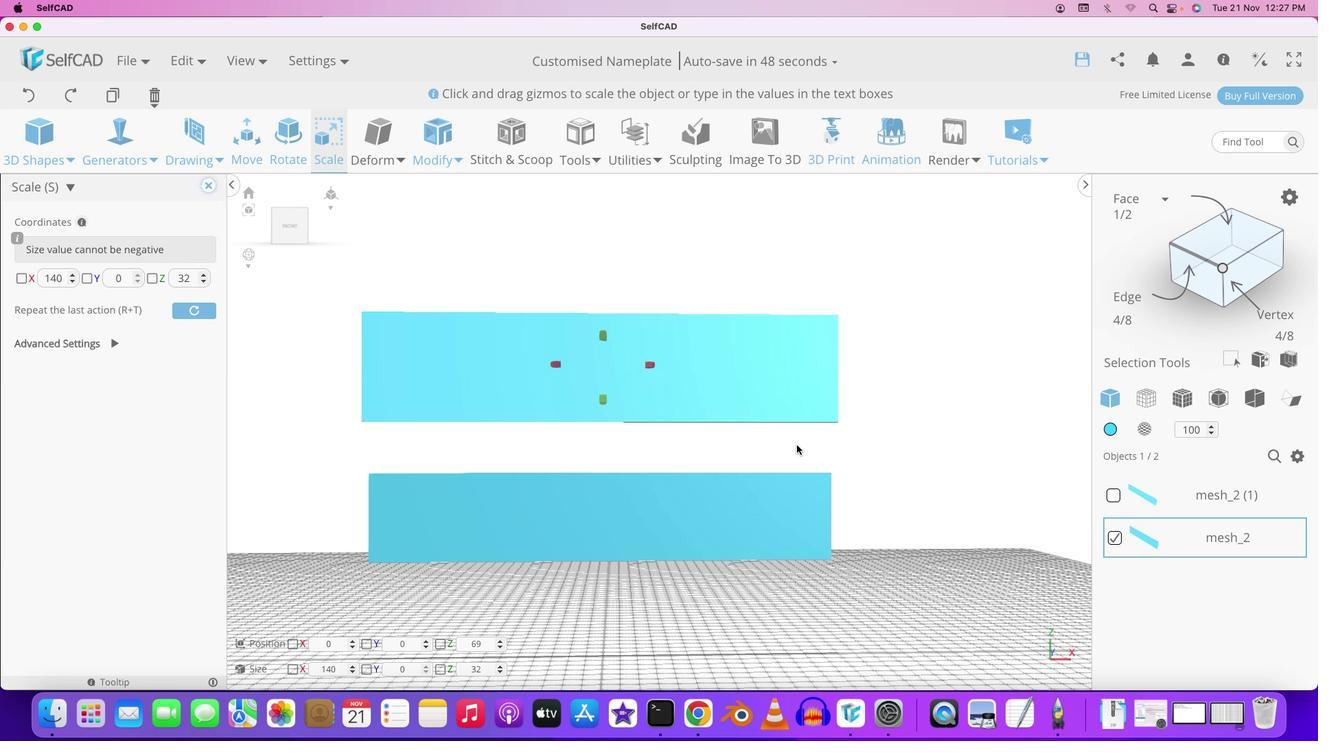 
Action: Mouse moved to (800, 456)
Screenshot: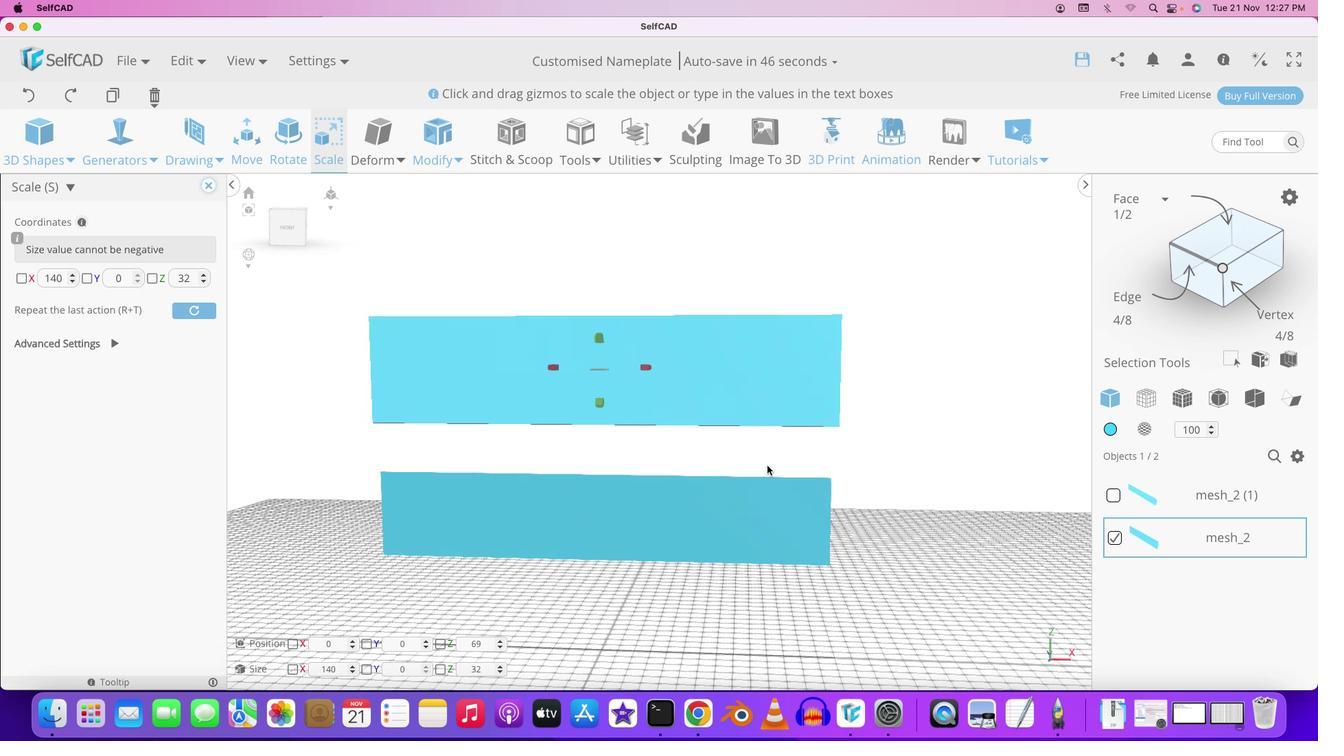 
Action: Mouse pressed left at (800, 456)
Screenshot: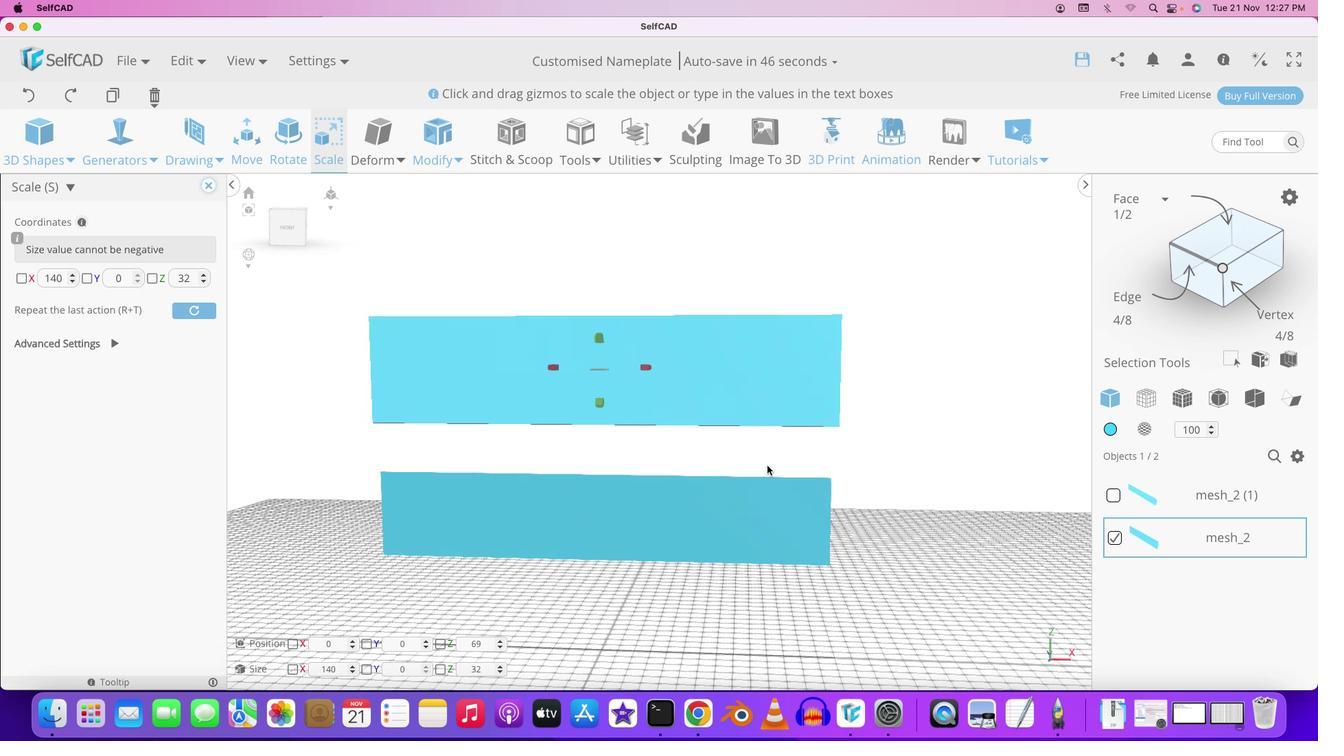 
Action: Mouse moved to (909, 476)
Screenshot: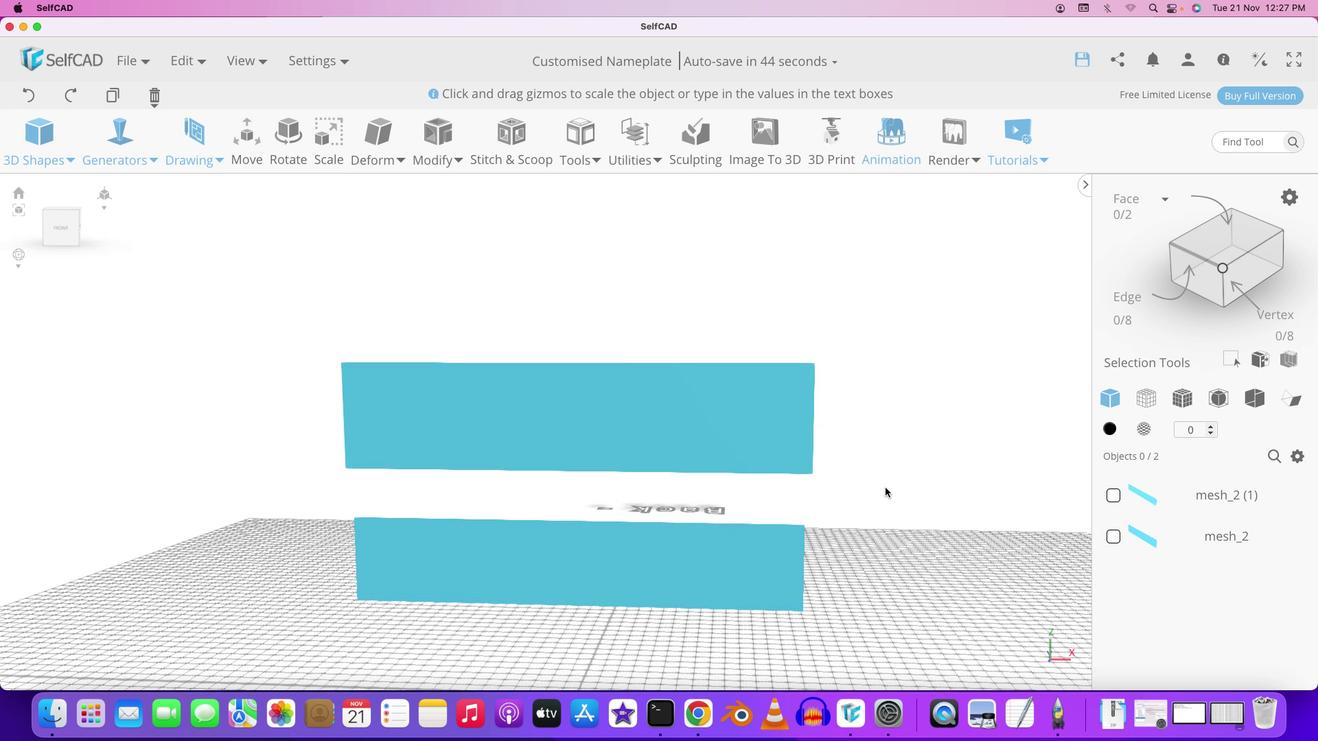 
Action: Mouse pressed left at (909, 476)
Screenshot: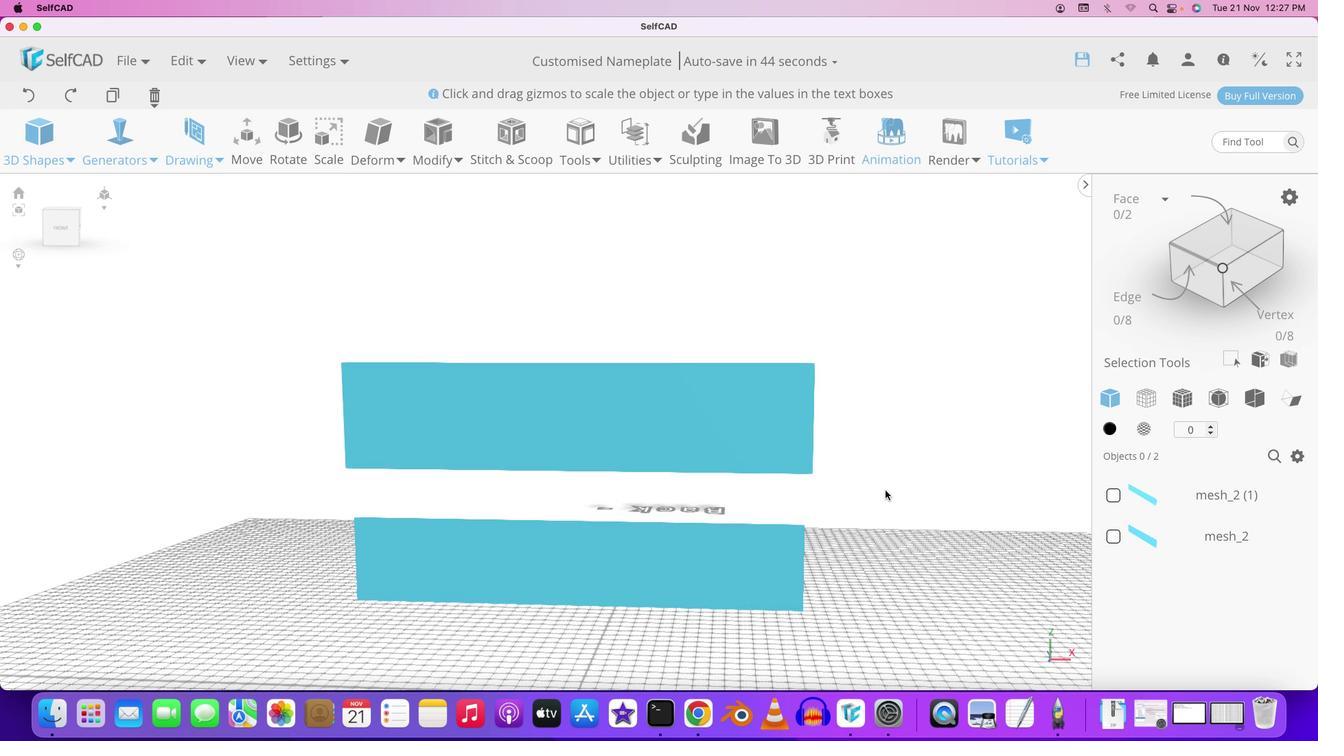 
Action: Mouse moved to (906, 475)
Screenshot: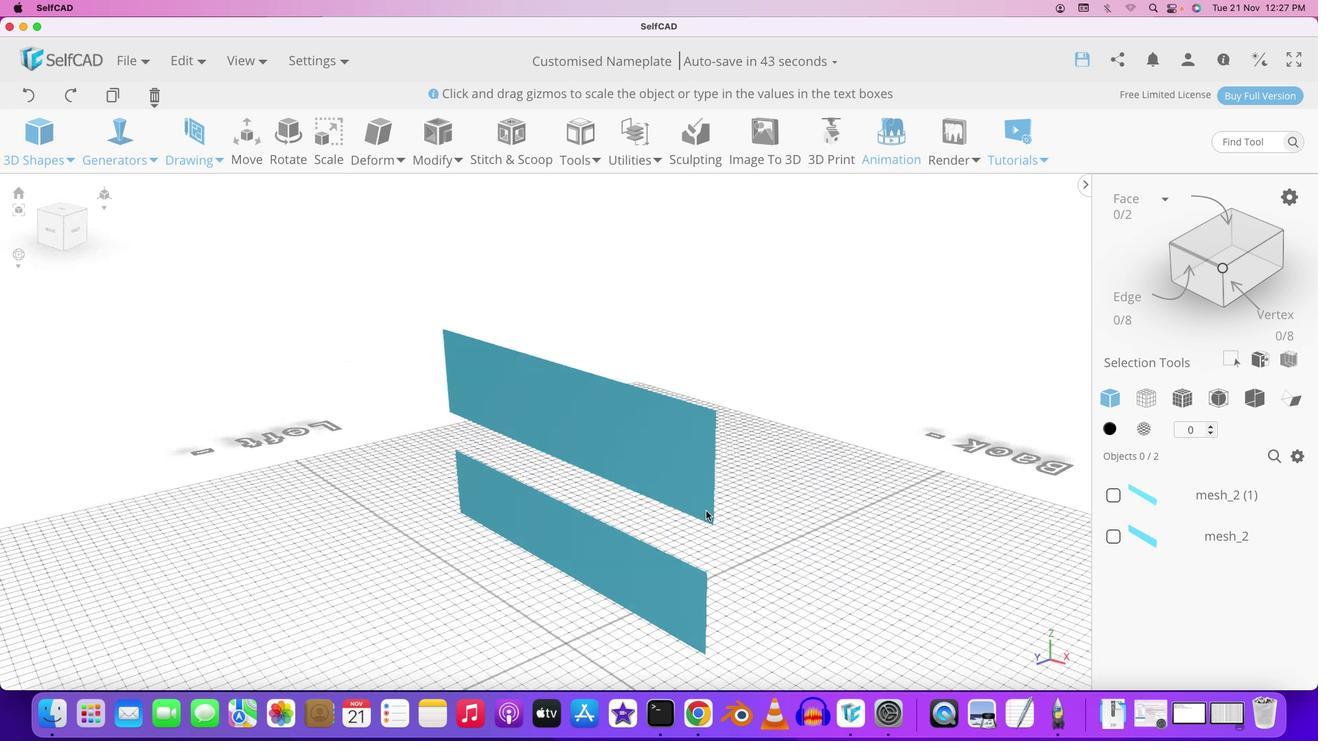 
Action: Key pressed Key.shift
Screenshot: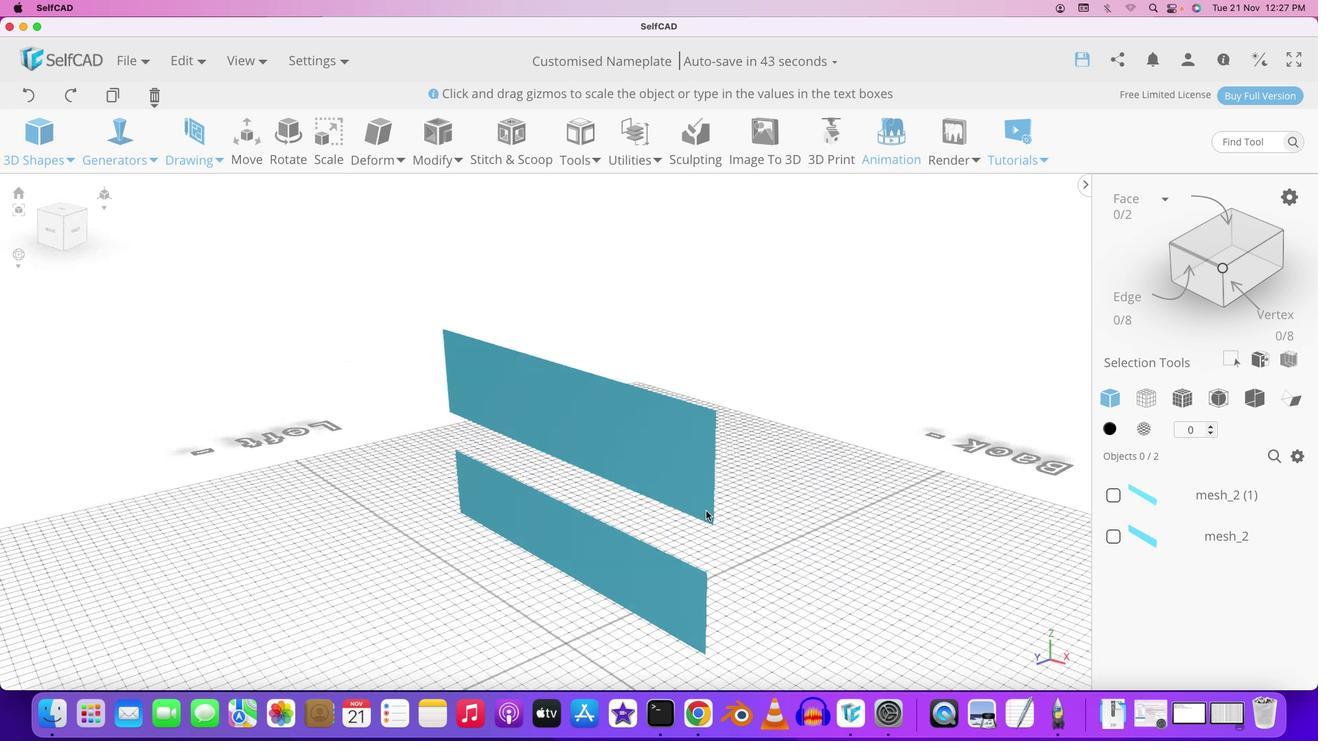 
Action: Mouse moved to (903, 474)
Screenshot: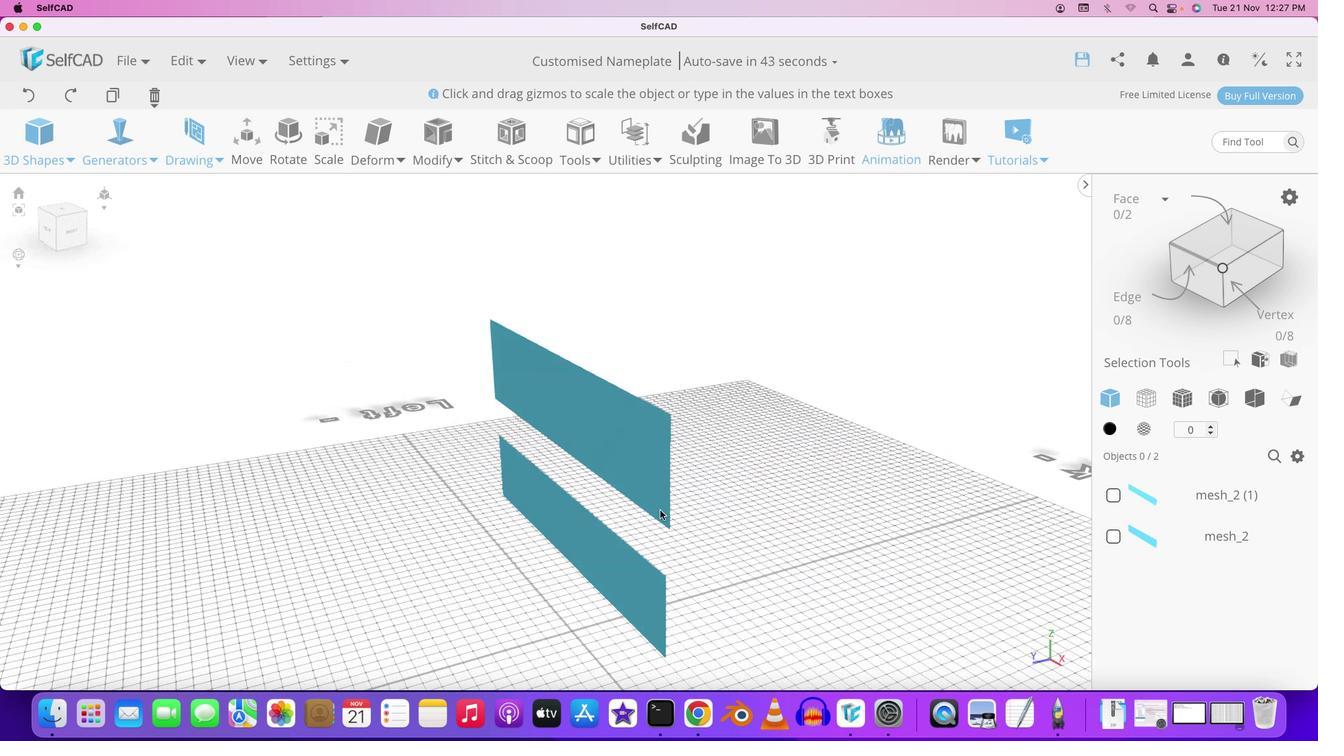 
Action: Mouse pressed left at (903, 474)
Screenshot: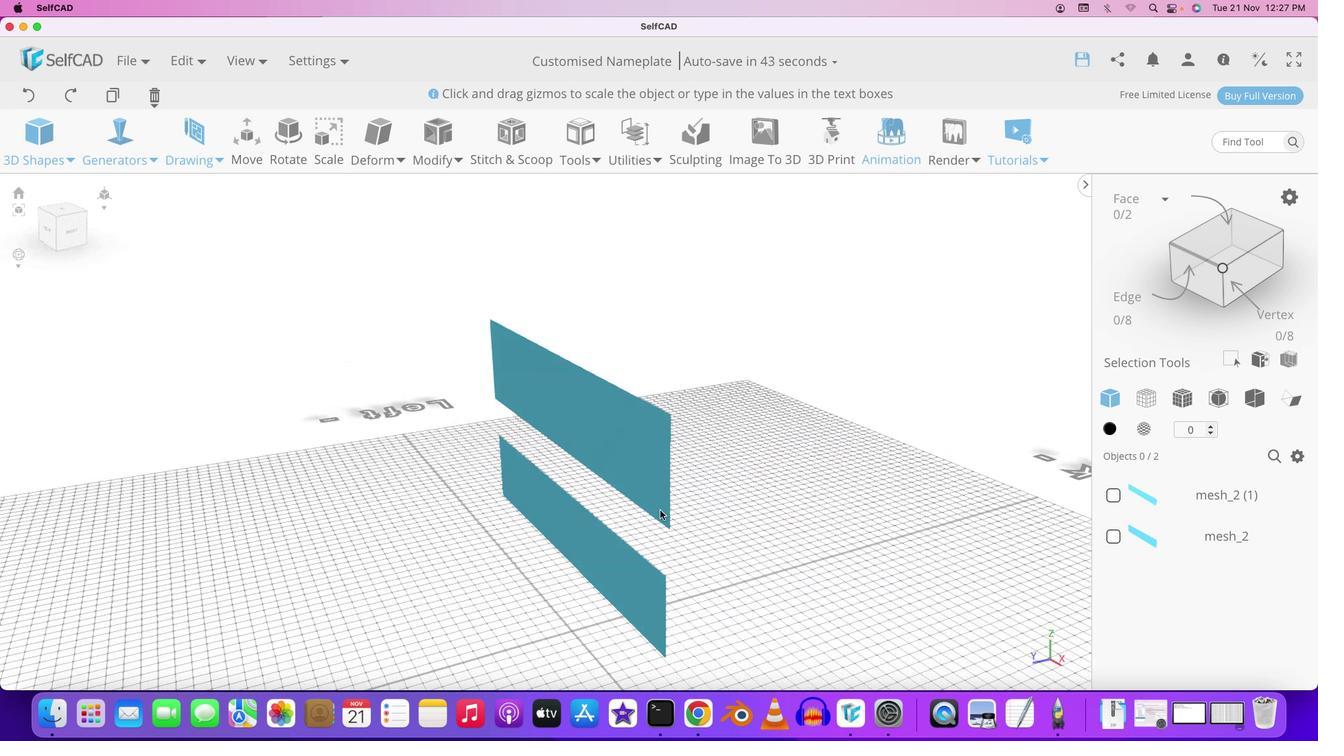 
Action: Mouse moved to (884, 490)
Screenshot: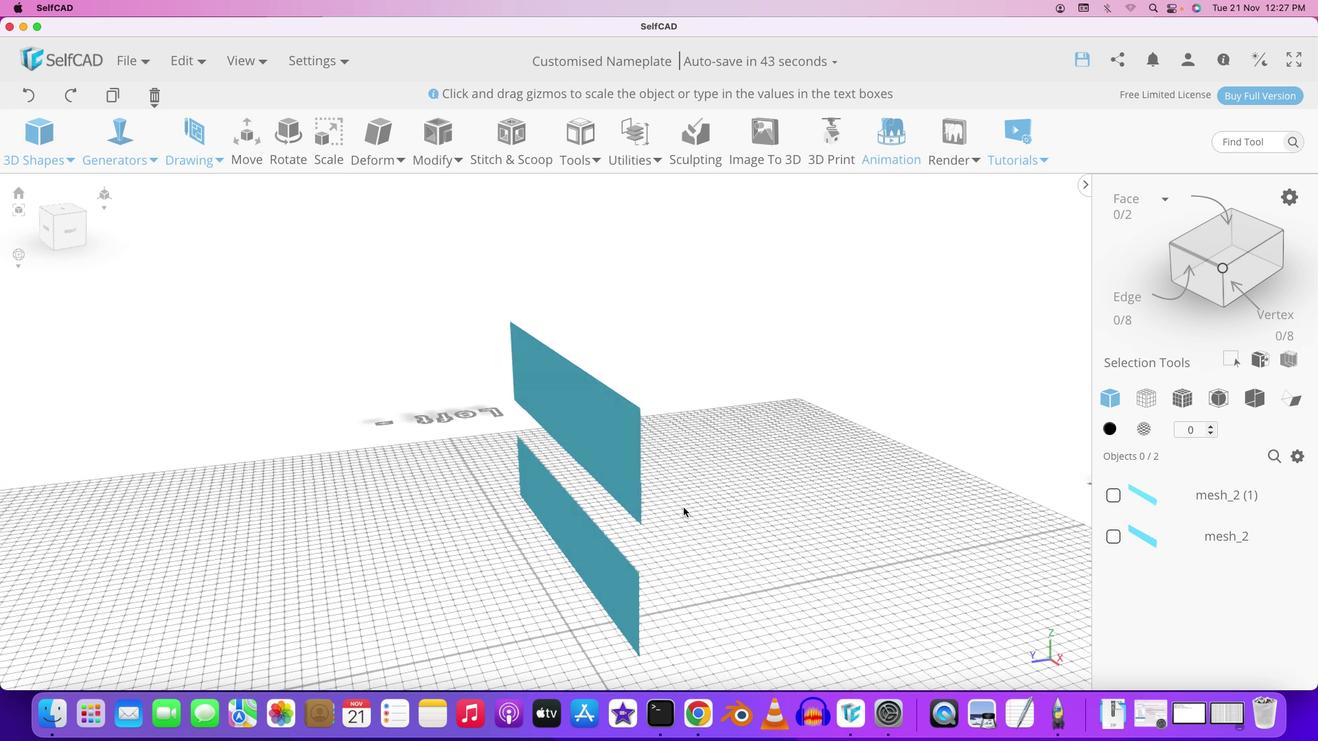 
Action: Mouse pressed left at (884, 490)
Screenshot: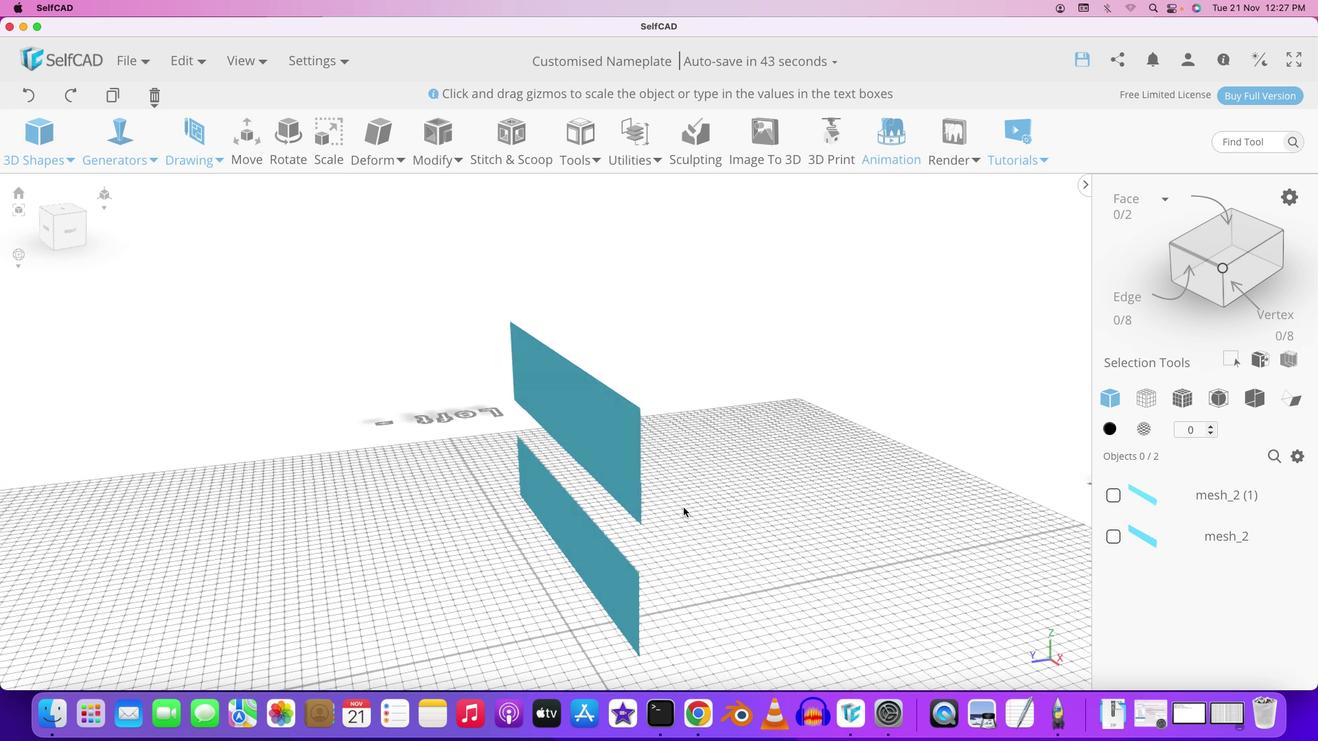 
Action: Mouse moved to (708, 507)
Screenshot: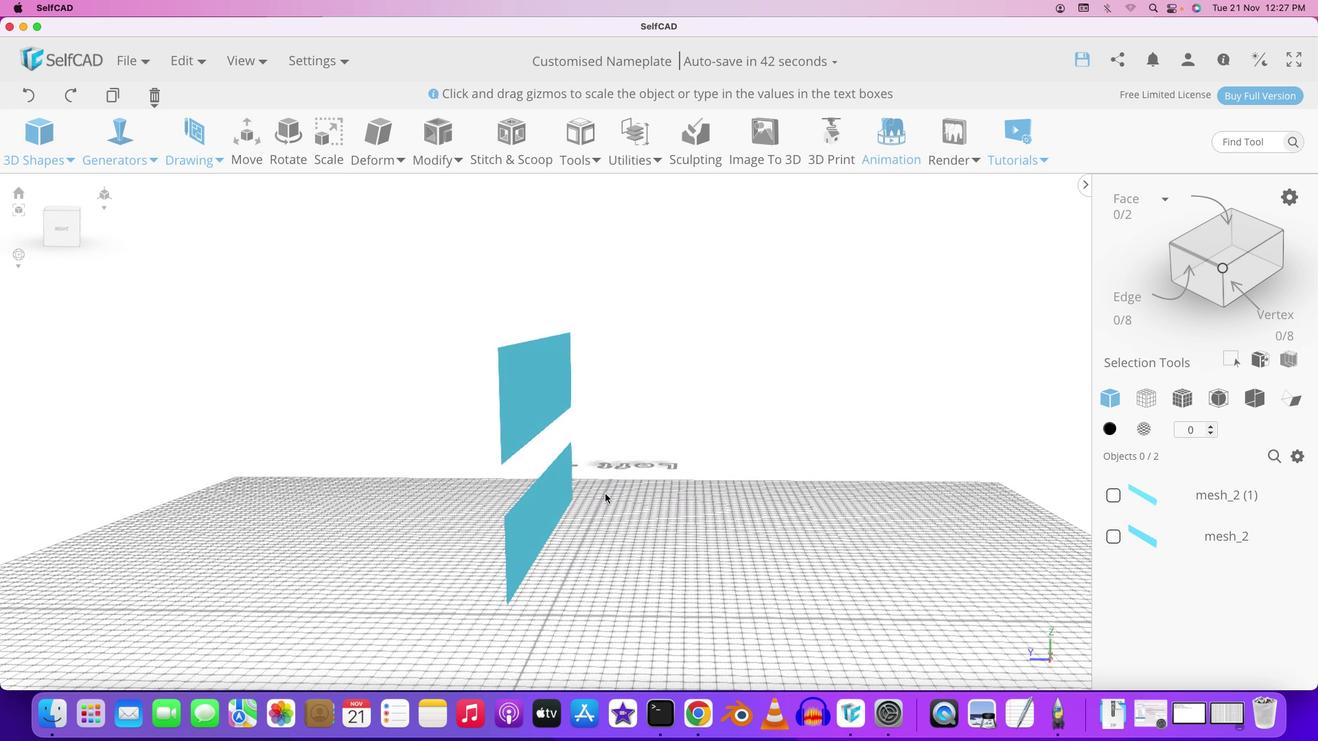 
Action: Mouse pressed left at (708, 507)
Screenshot: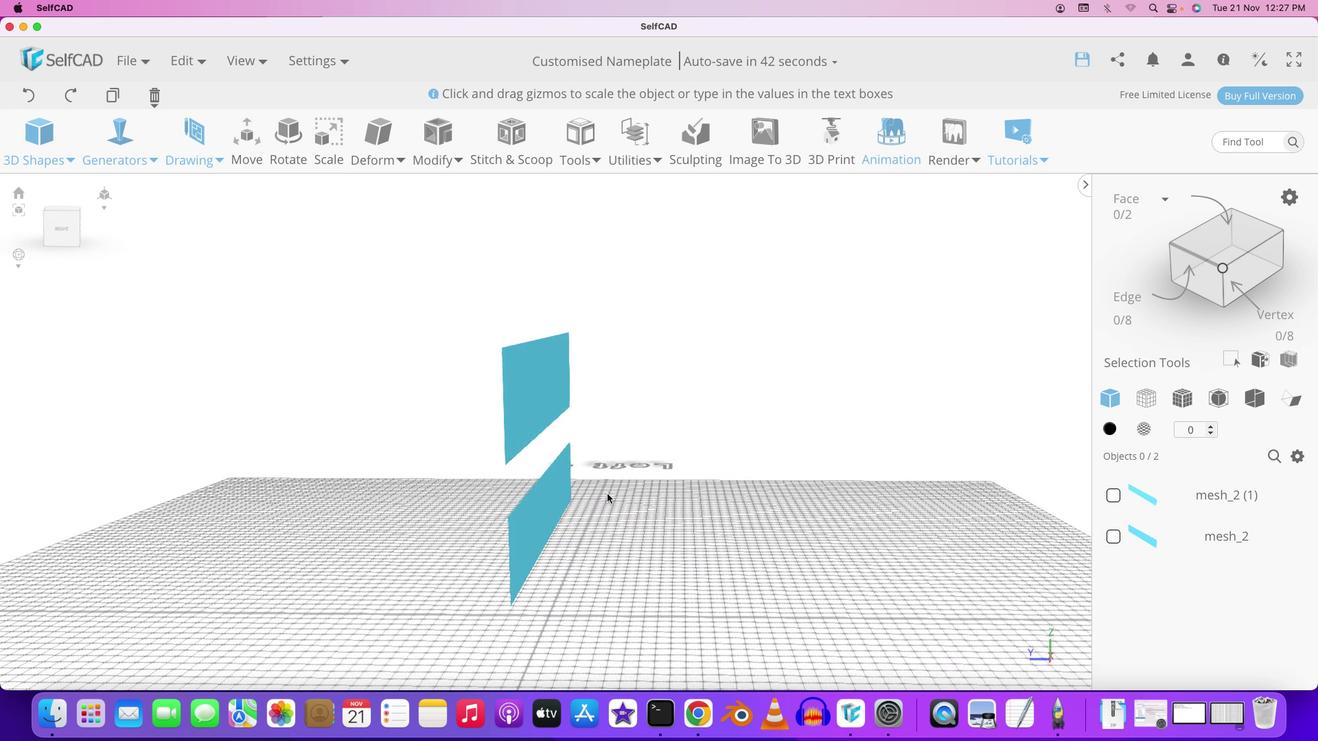 
Action: Mouse moved to (630, 459)
Screenshot: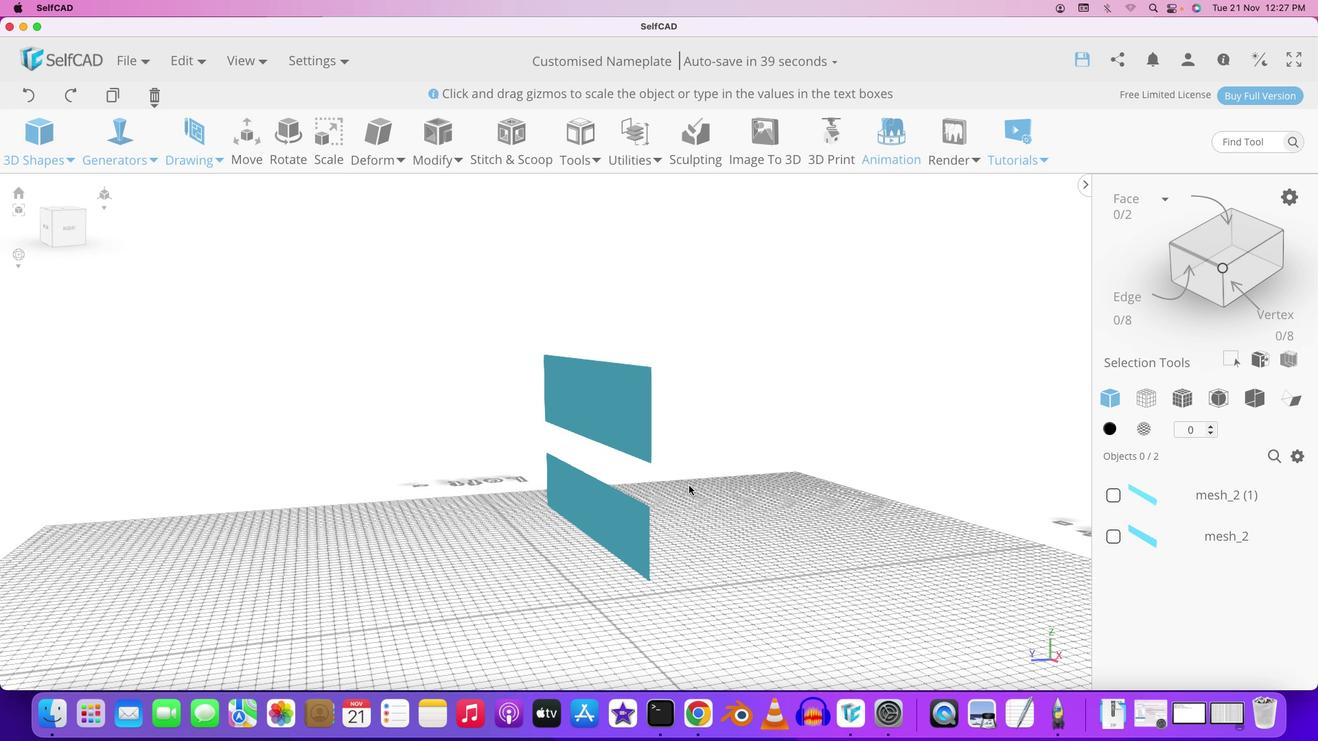 
Action: Mouse pressed left at (630, 459)
Screenshot: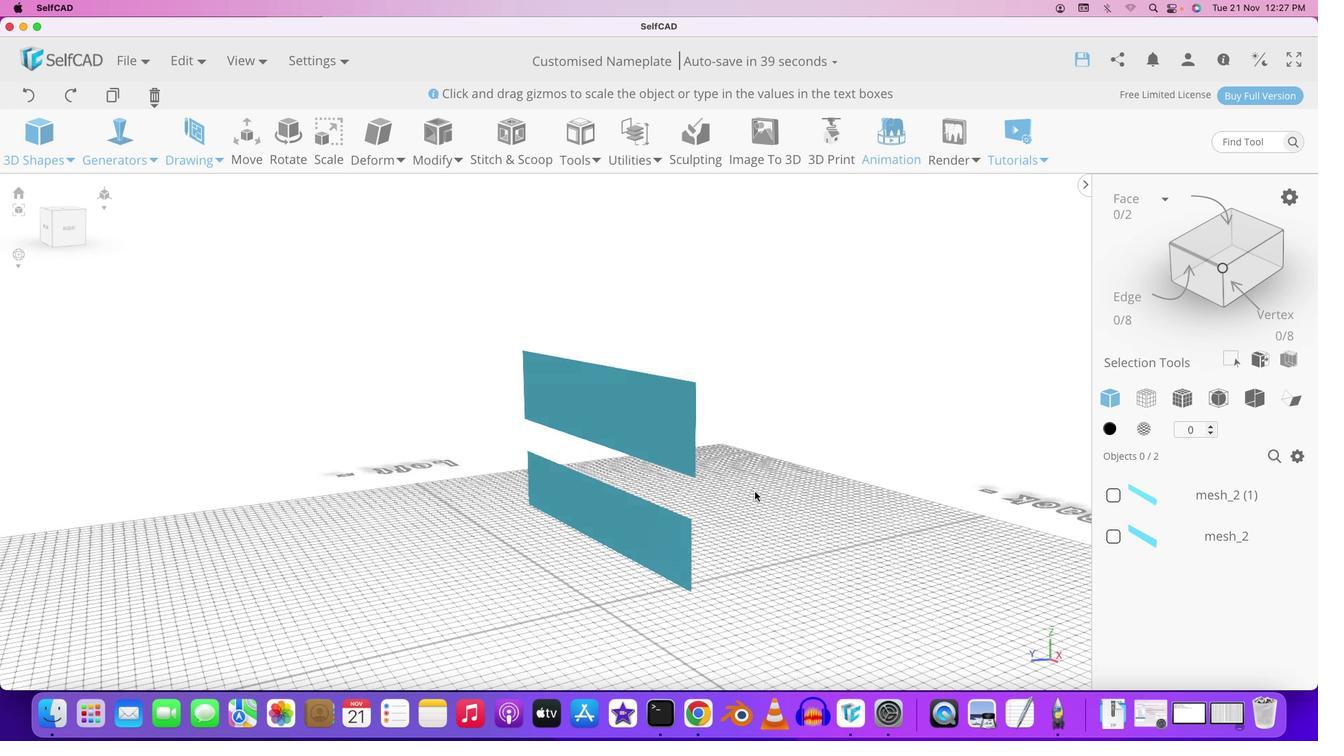 
Action: Mouse moved to (713, 460)
Screenshot: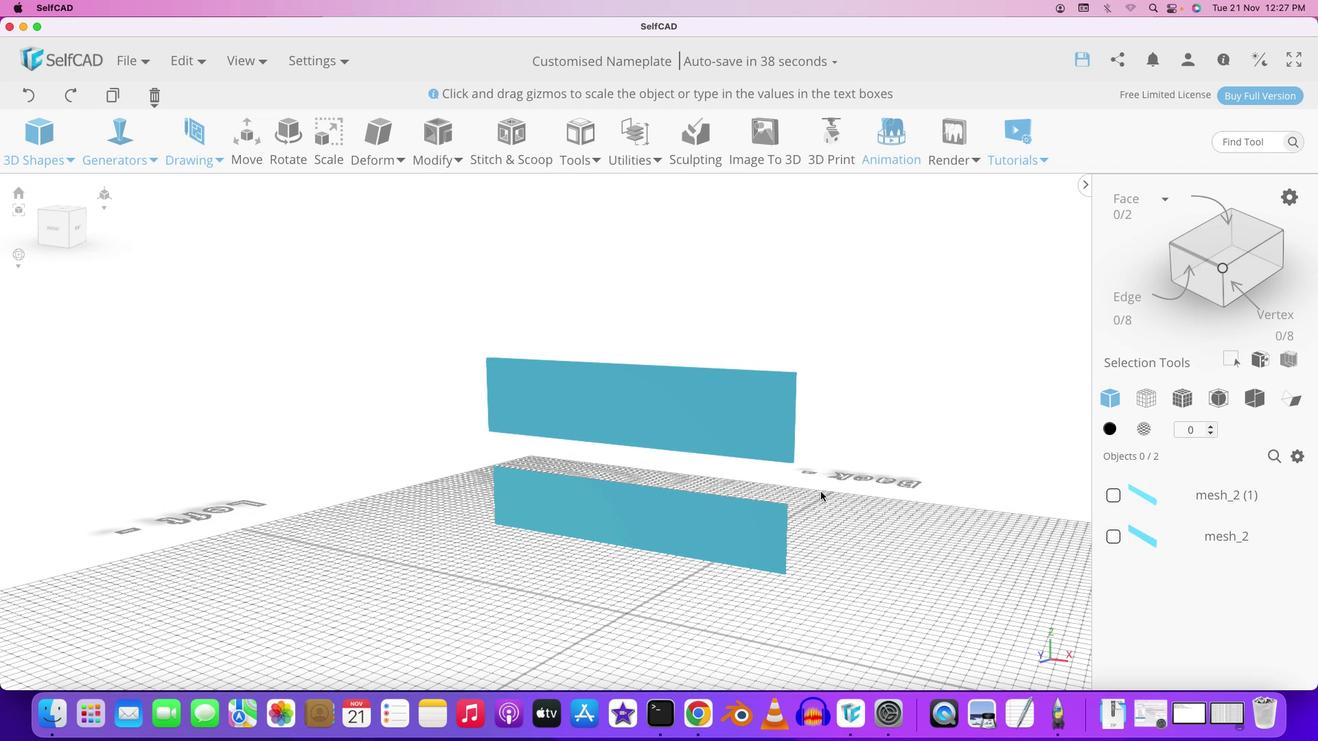 
Action: Mouse scrolled (713, 460) with delta (0, 0)
Screenshot: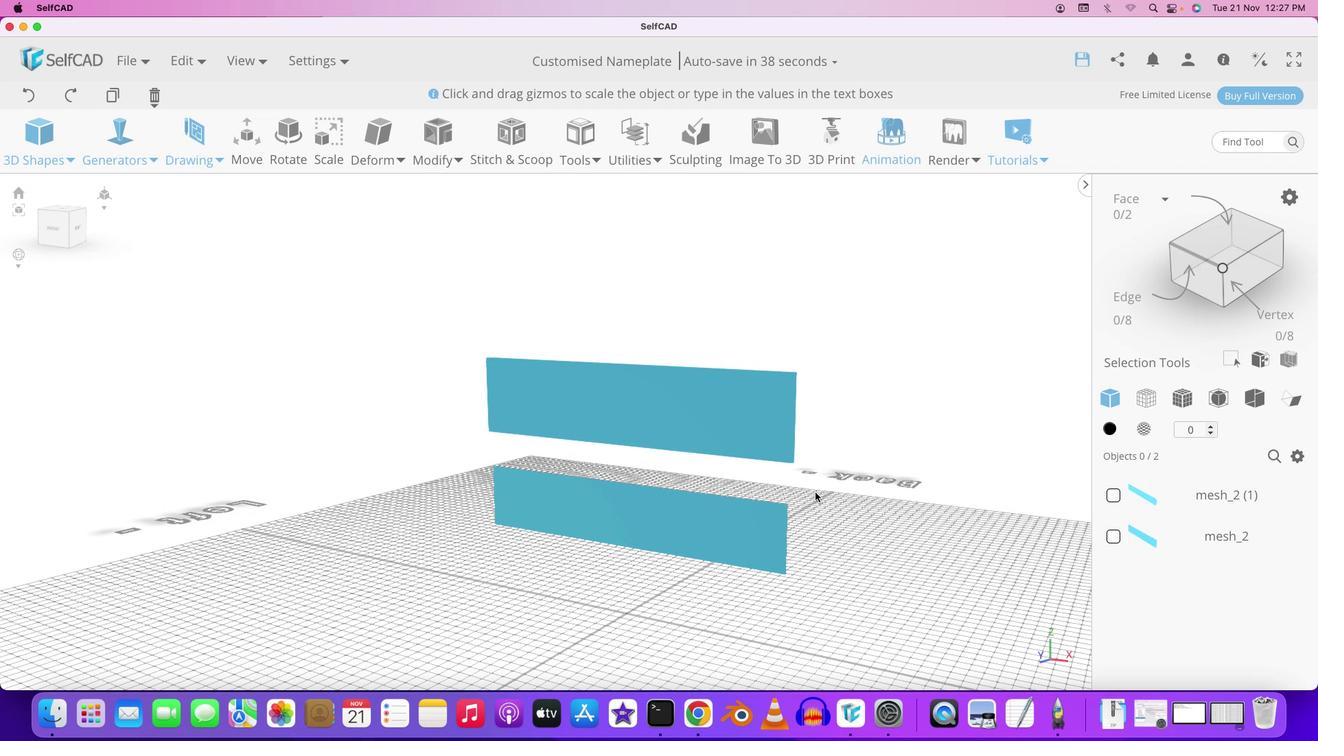 
Action: Mouse moved to (713, 460)
Screenshot: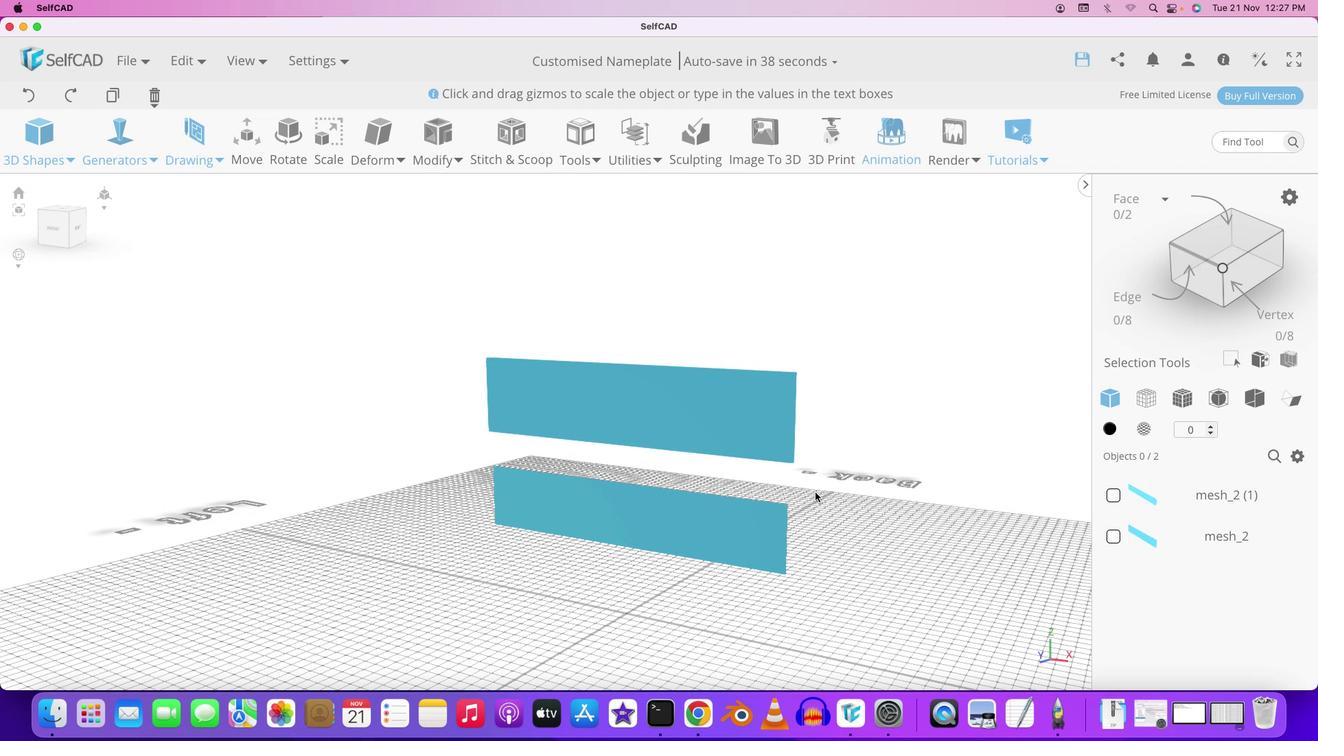 
Action: Mouse scrolled (713, 460) with delta (0, 0)
Screenshot: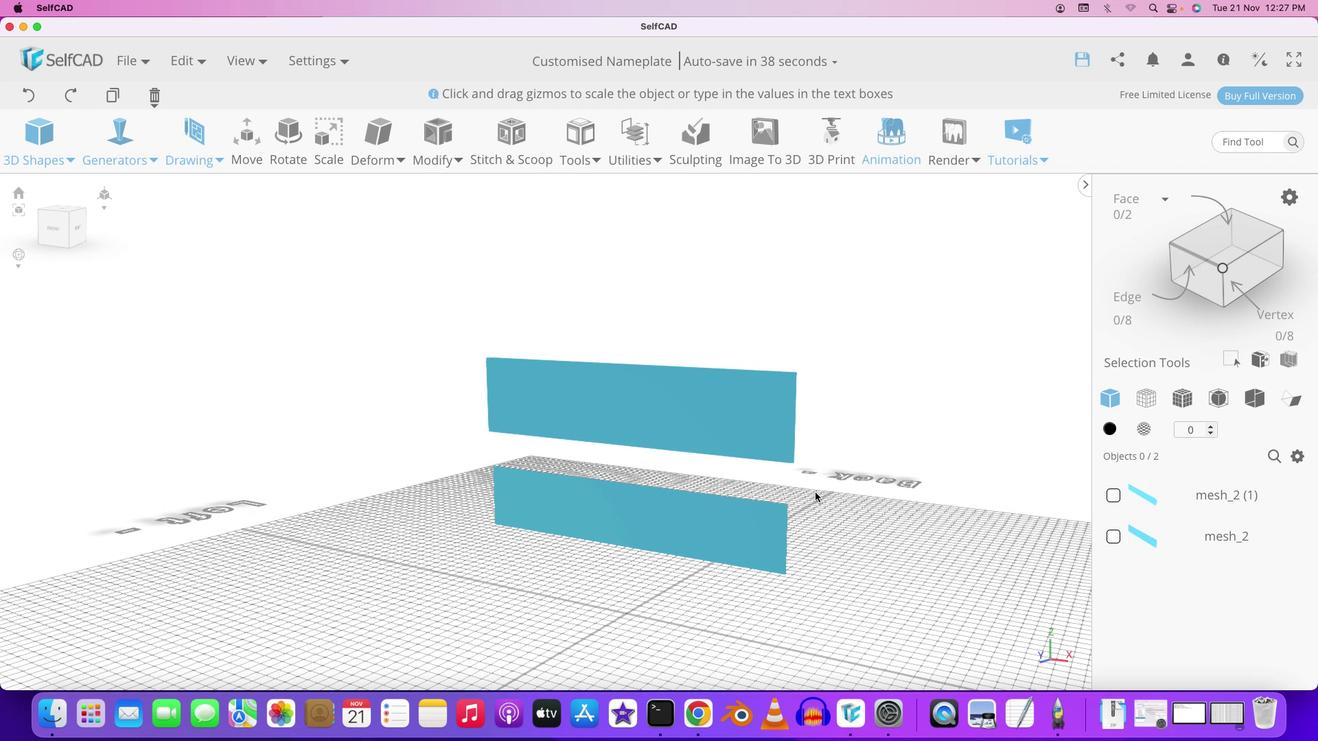 
Action: Mouse moved to (688, 485)
Screenshot: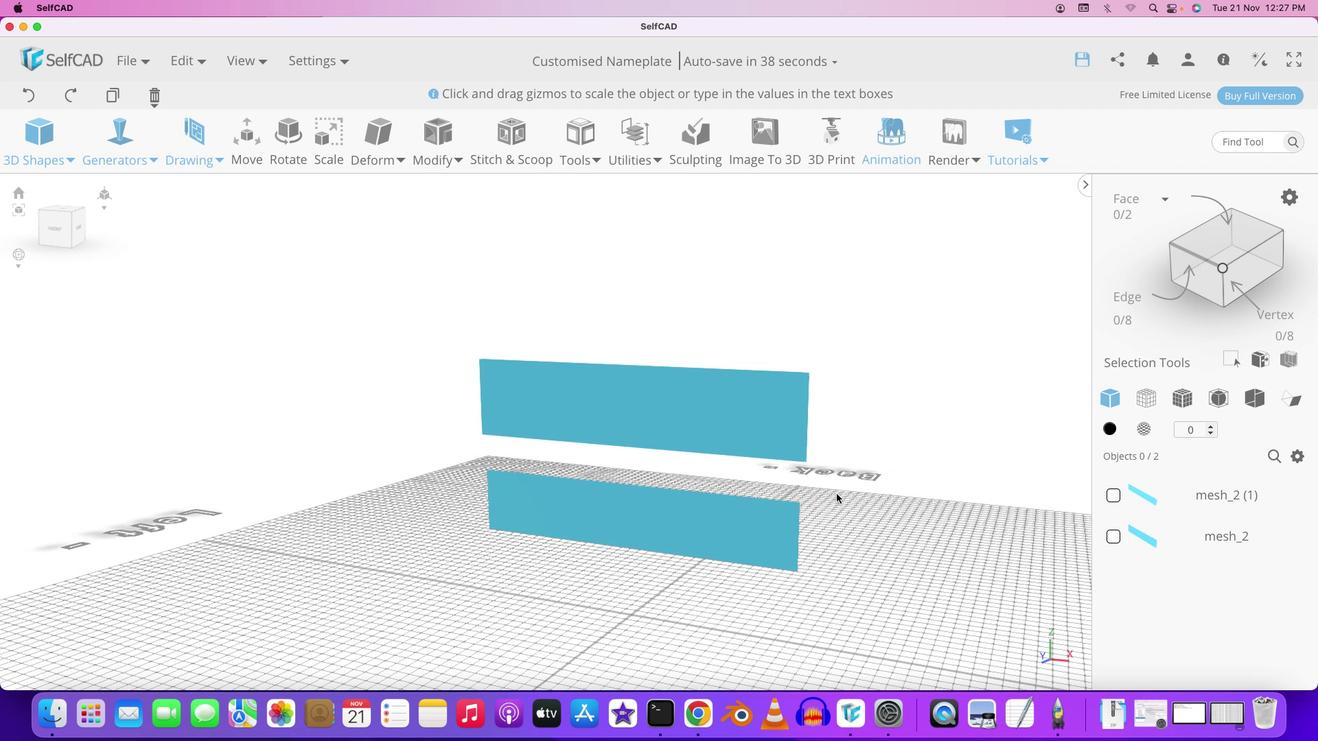 
Action: Mouse pressed left at (688, 485)
Screenshot: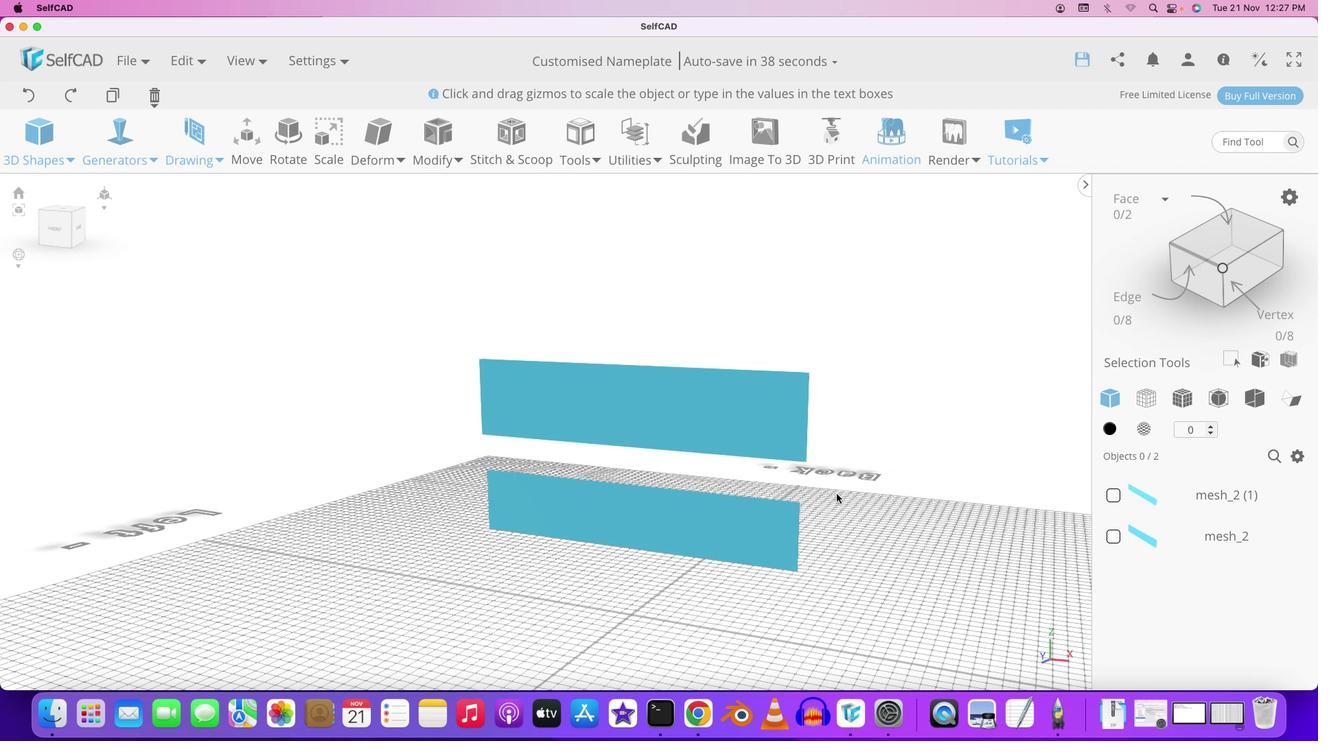 
Action: Mouse moved to (815, 493)
Screenshot: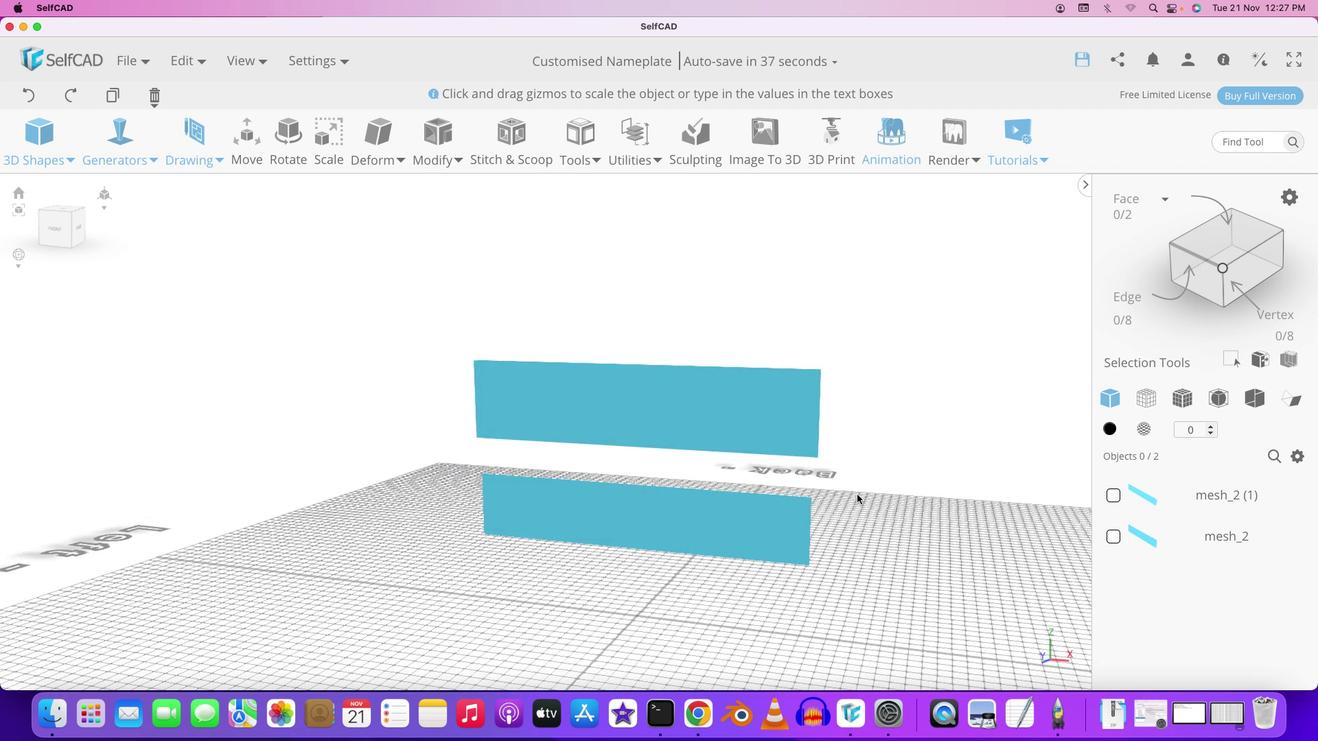 
Action: Mouse pressed left at (815, 493)
Screenshot: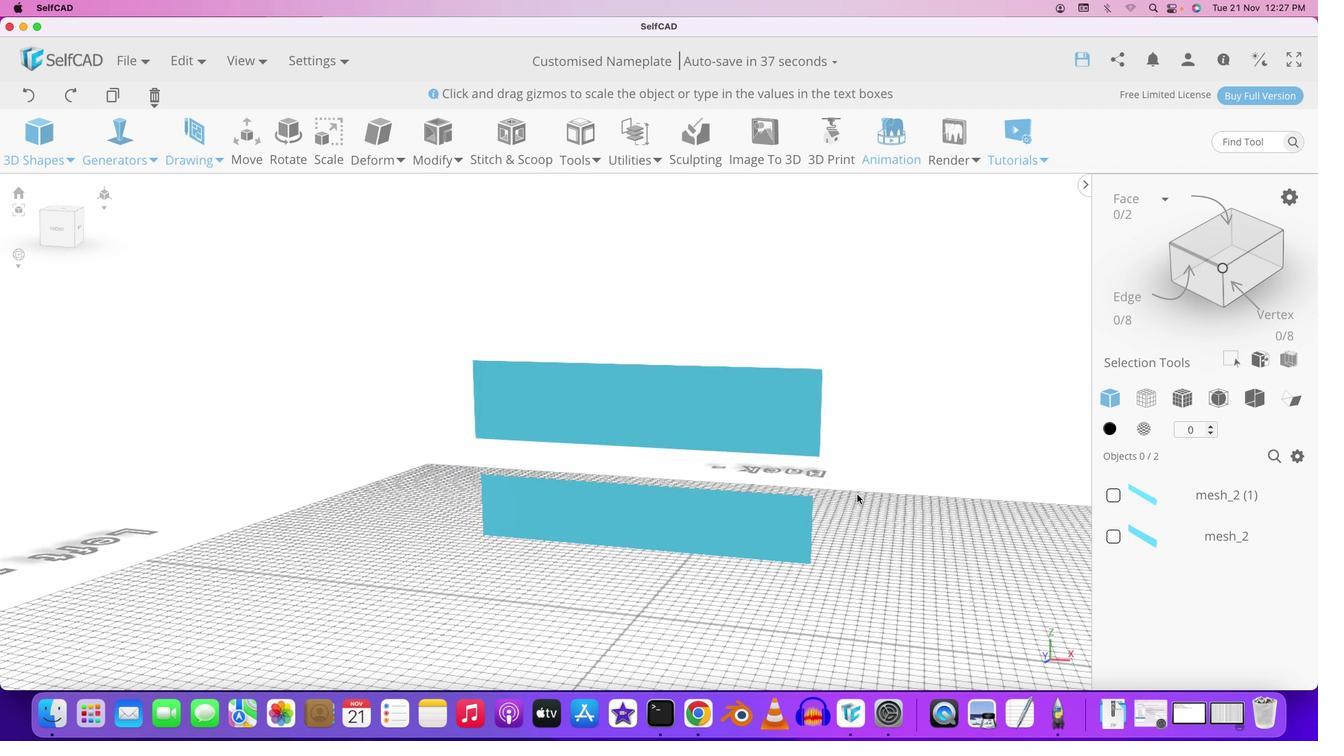 
Action: Mouse moved to (827, 495)
Screenshot: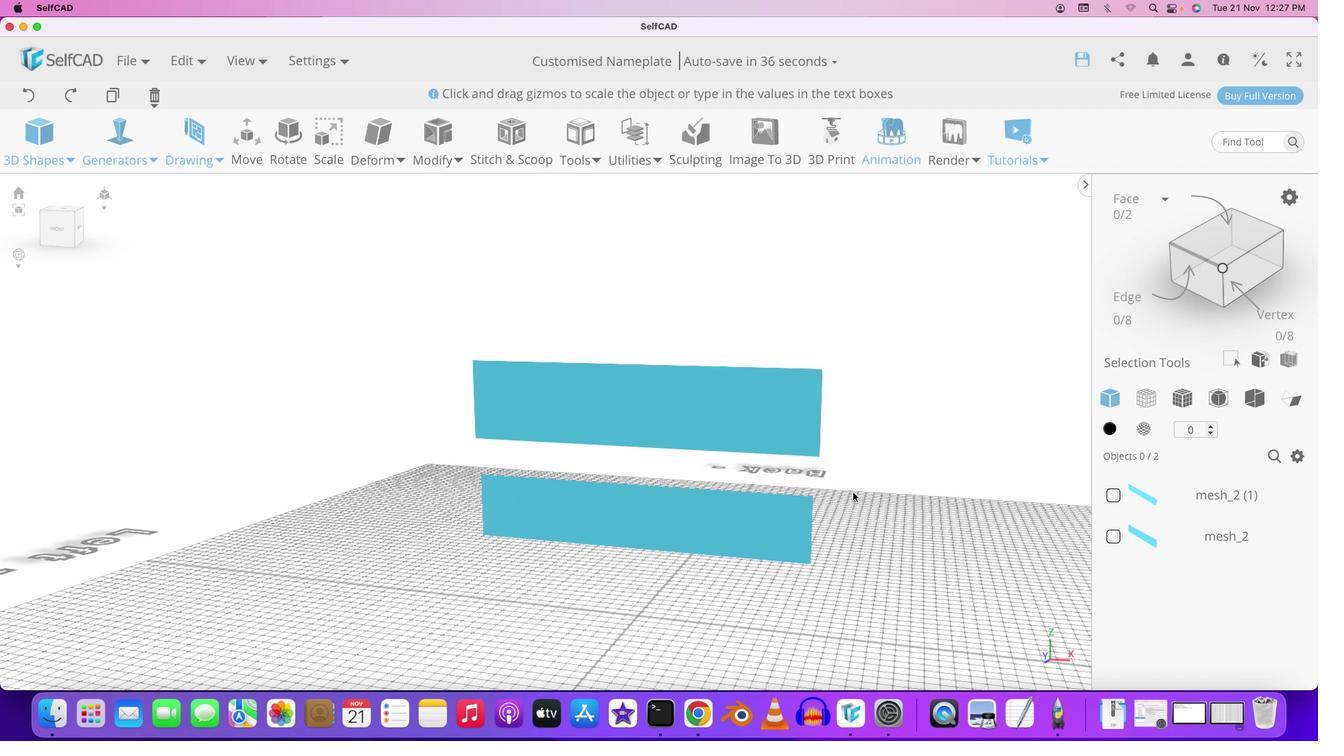 
Action: Mouse pressed left at (827, 495)
Screenshot: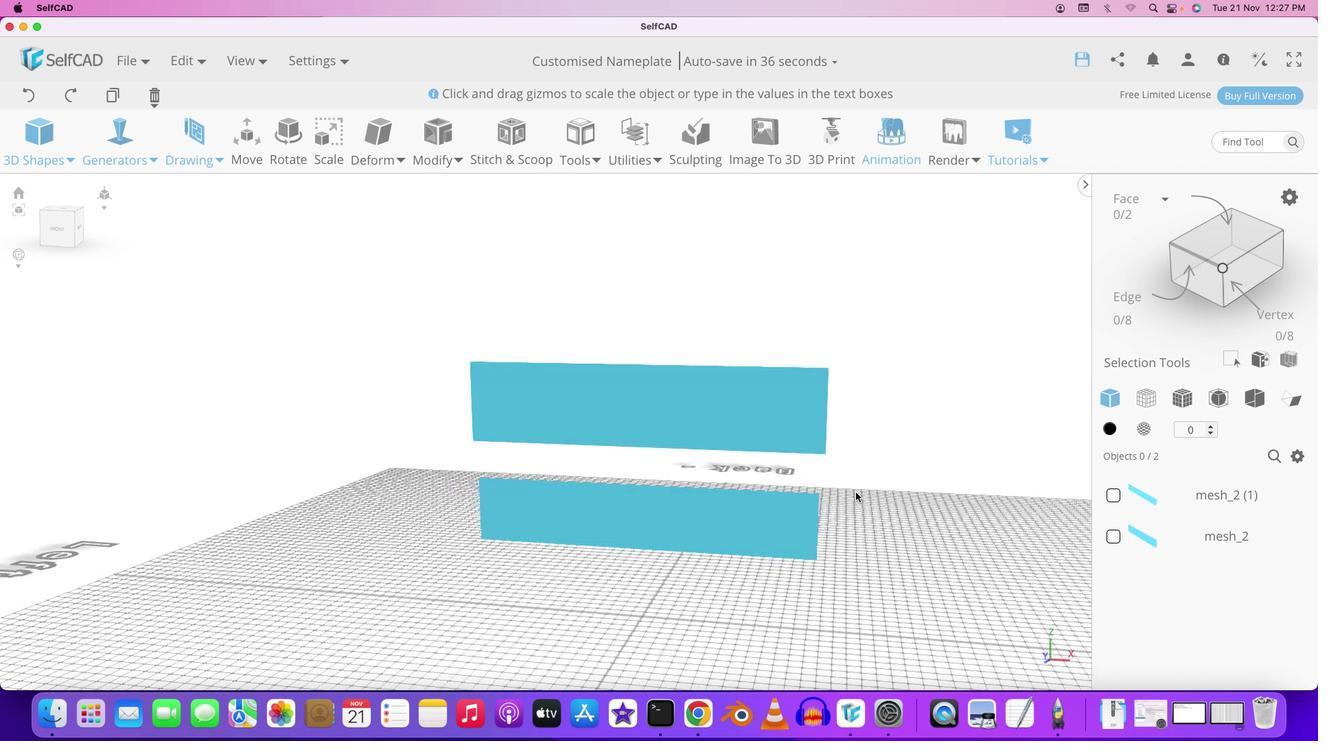 
Action: Mouse moved to (837, 493)
Screenshot: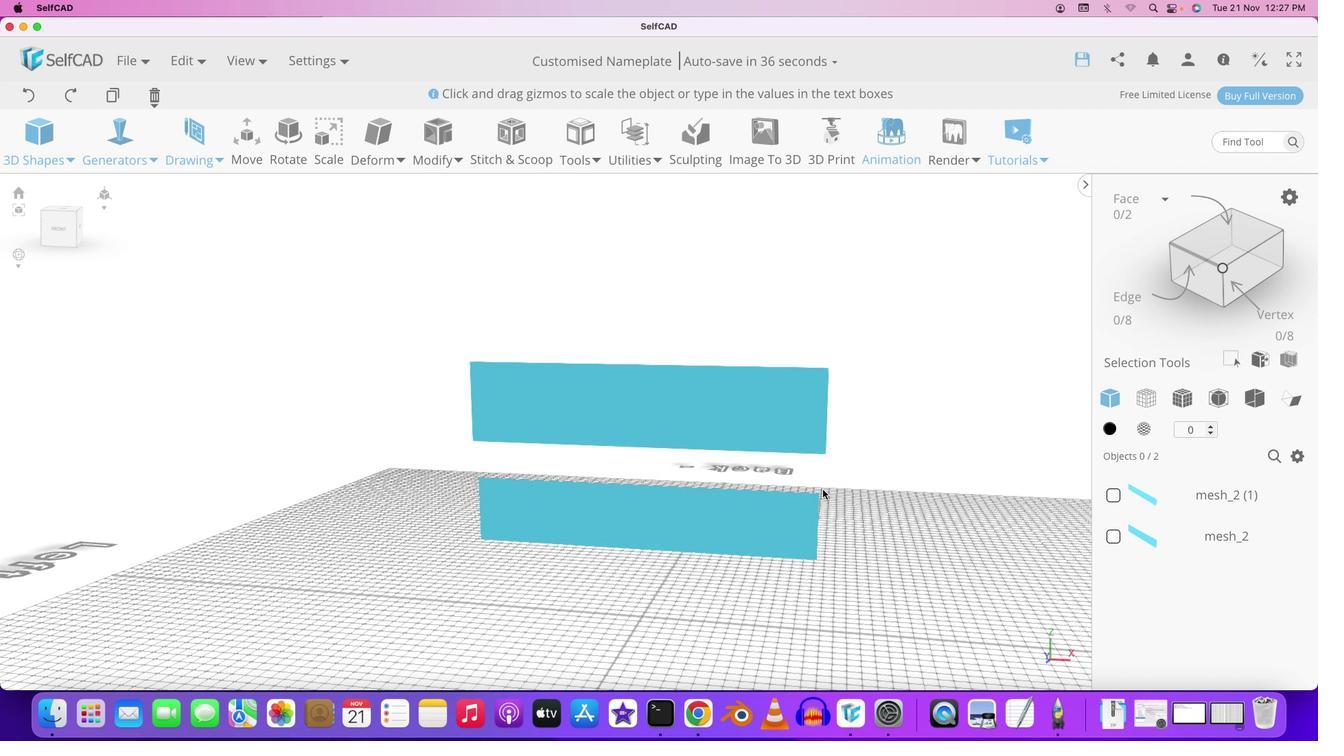 
Action: Mouse pressed left at (837, 493)
Screenshot: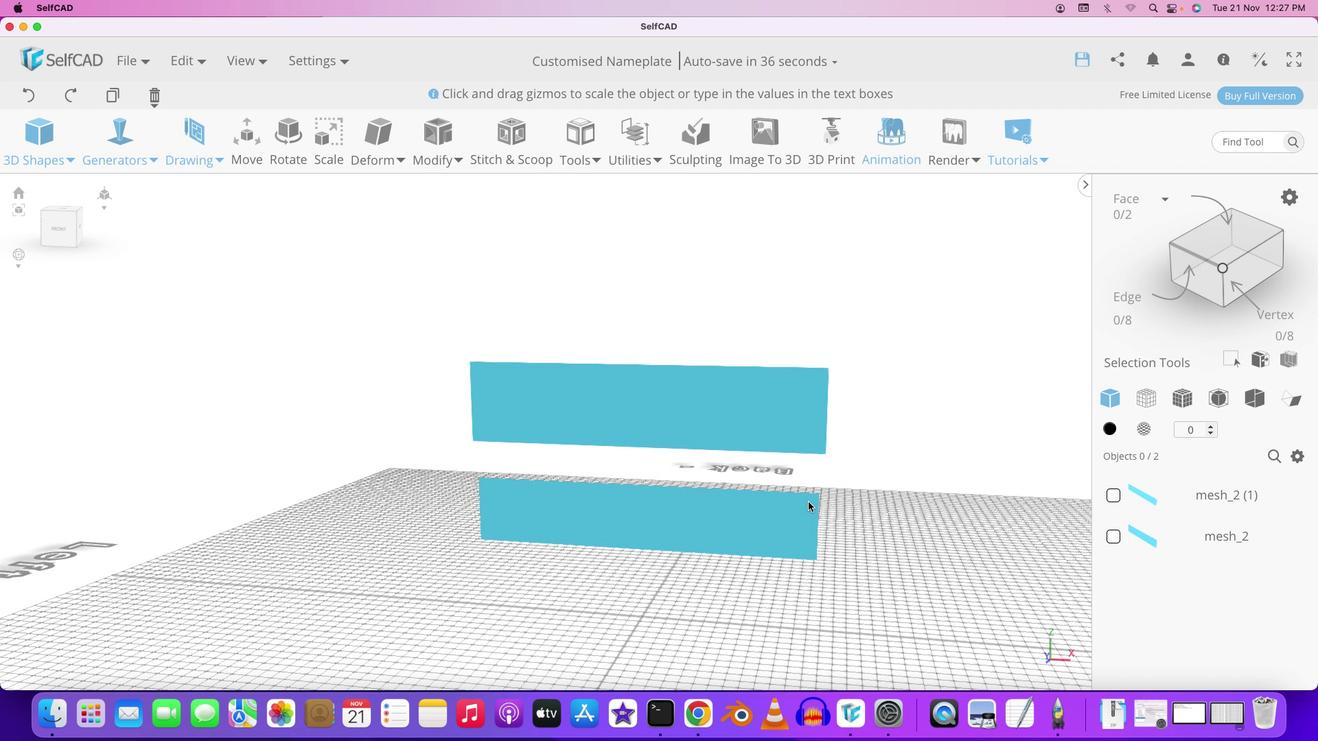 
Action: Mouse moved to (762, 500)
Screenshot: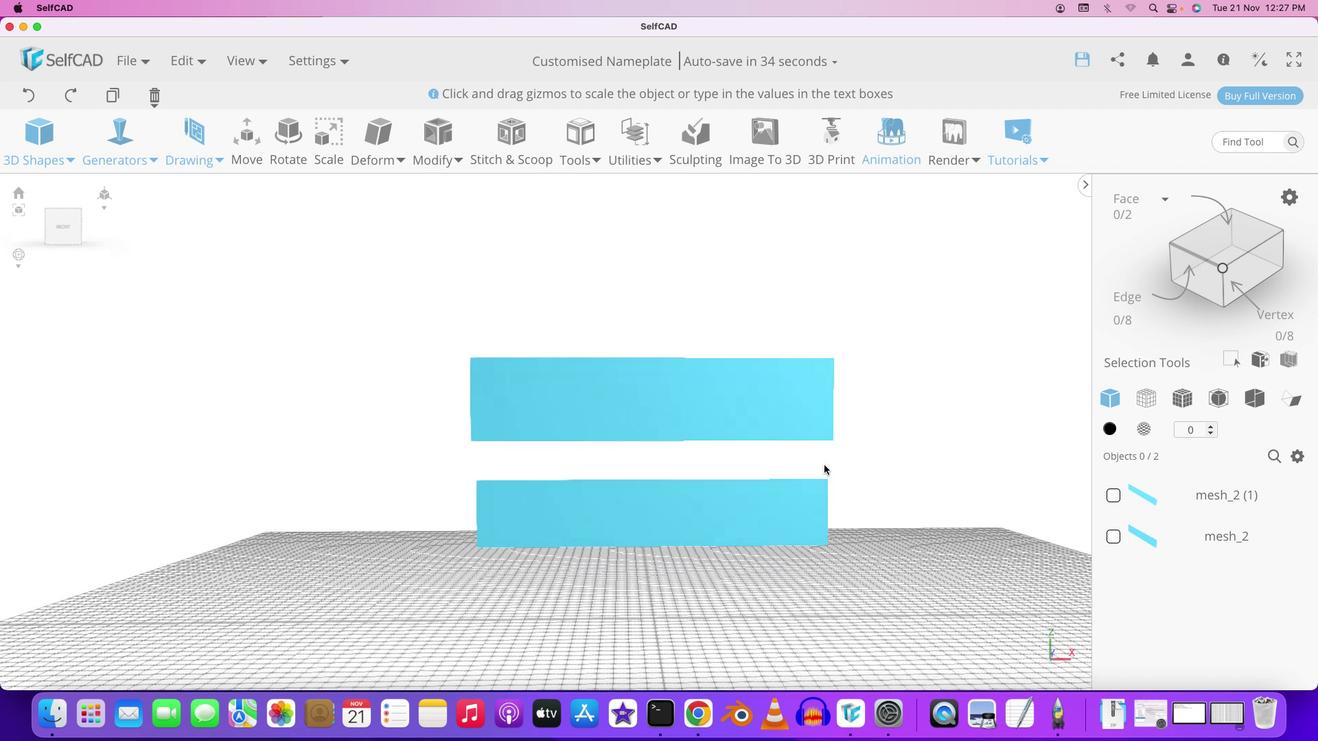 
Action: Mouse pressed left at (762, 500)
Screenshot: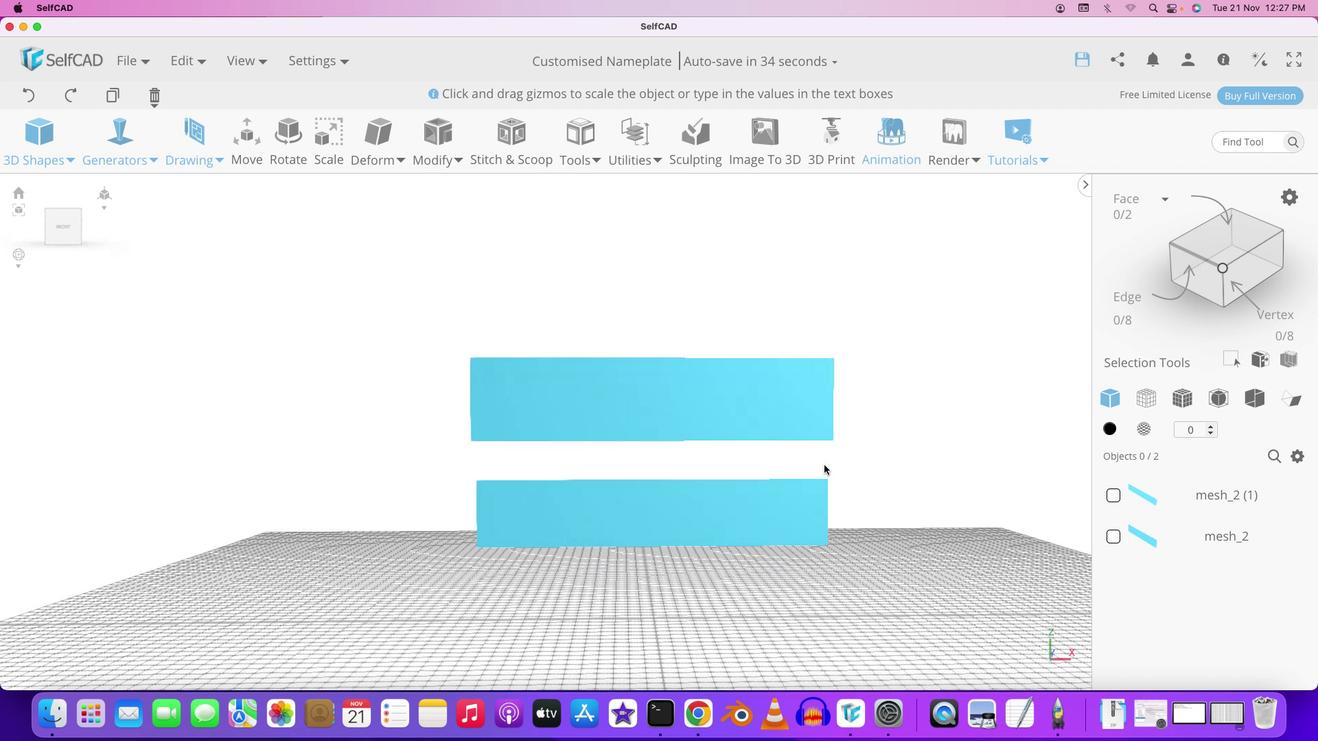 
Action: Mouse moved to (813, 477)
Screenshot: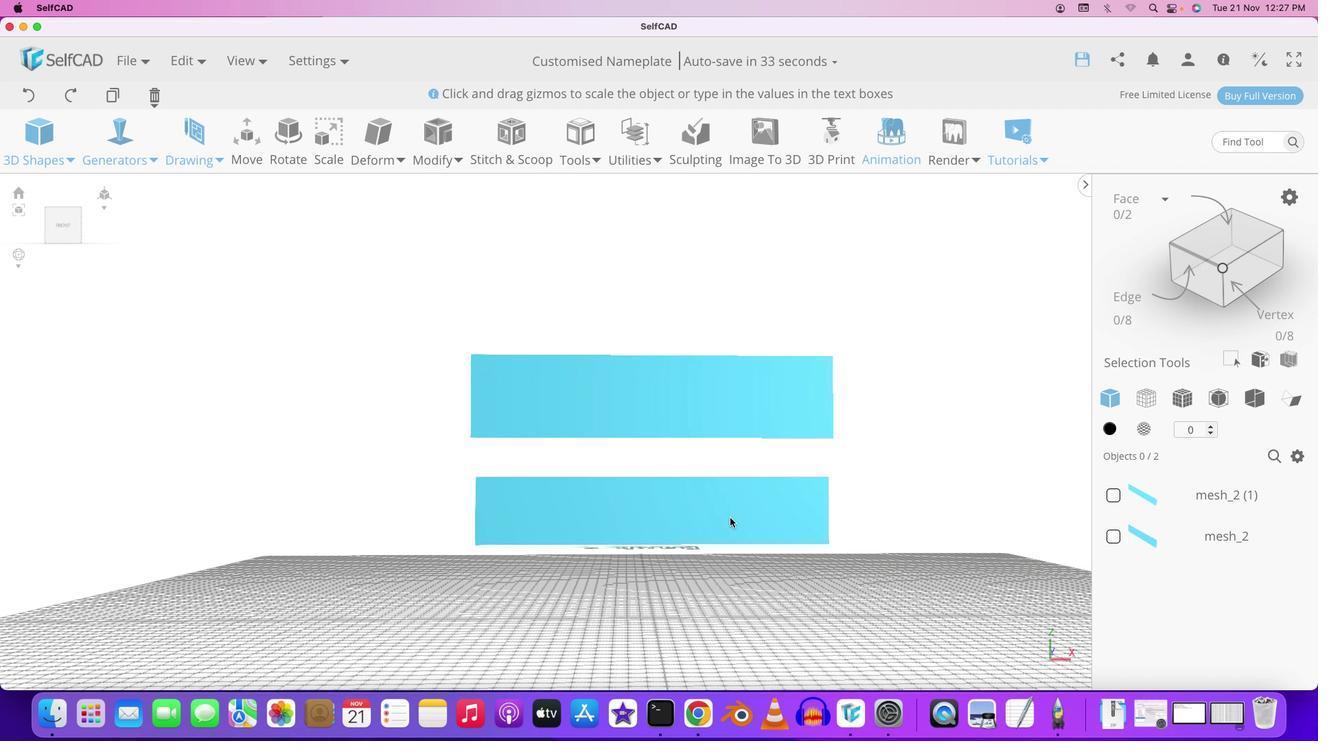 
Action: Mouse pressed left at (813, 477)
Screenshot: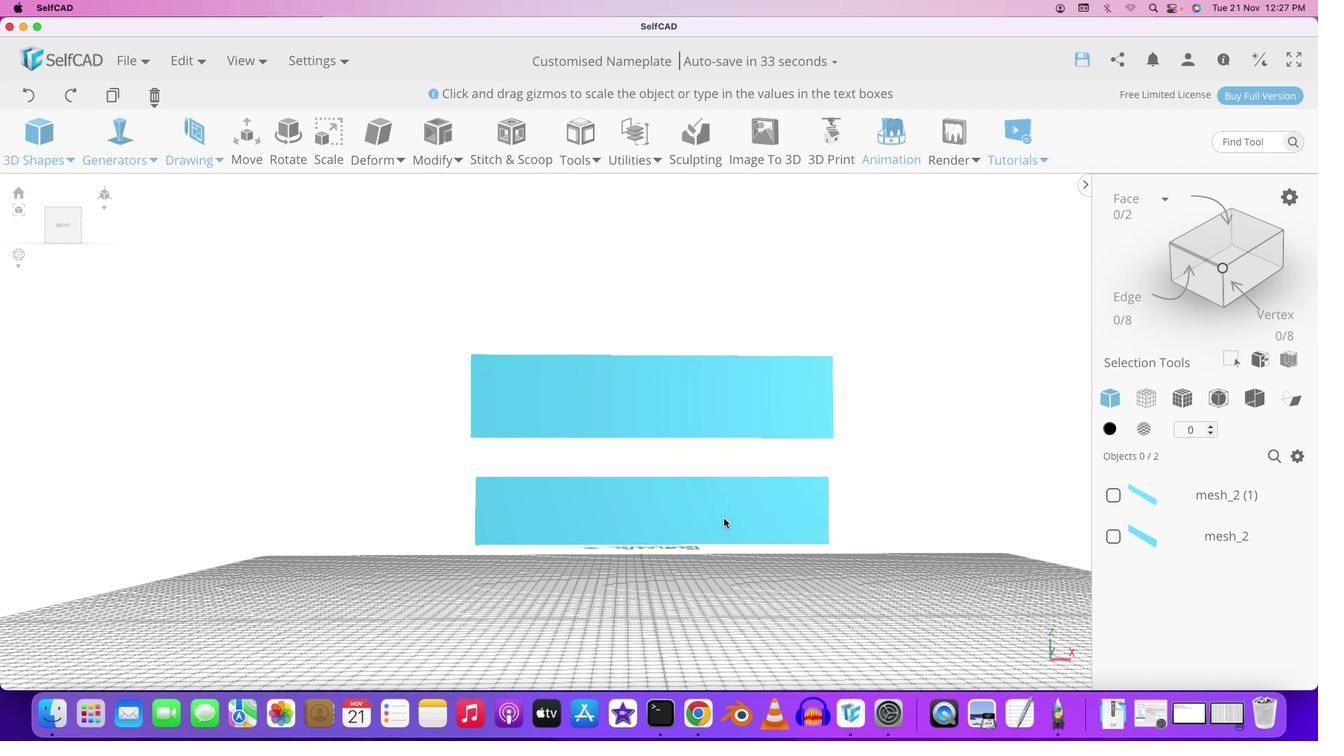 
Action: Mouse moved to (702, 575)
Screenshot: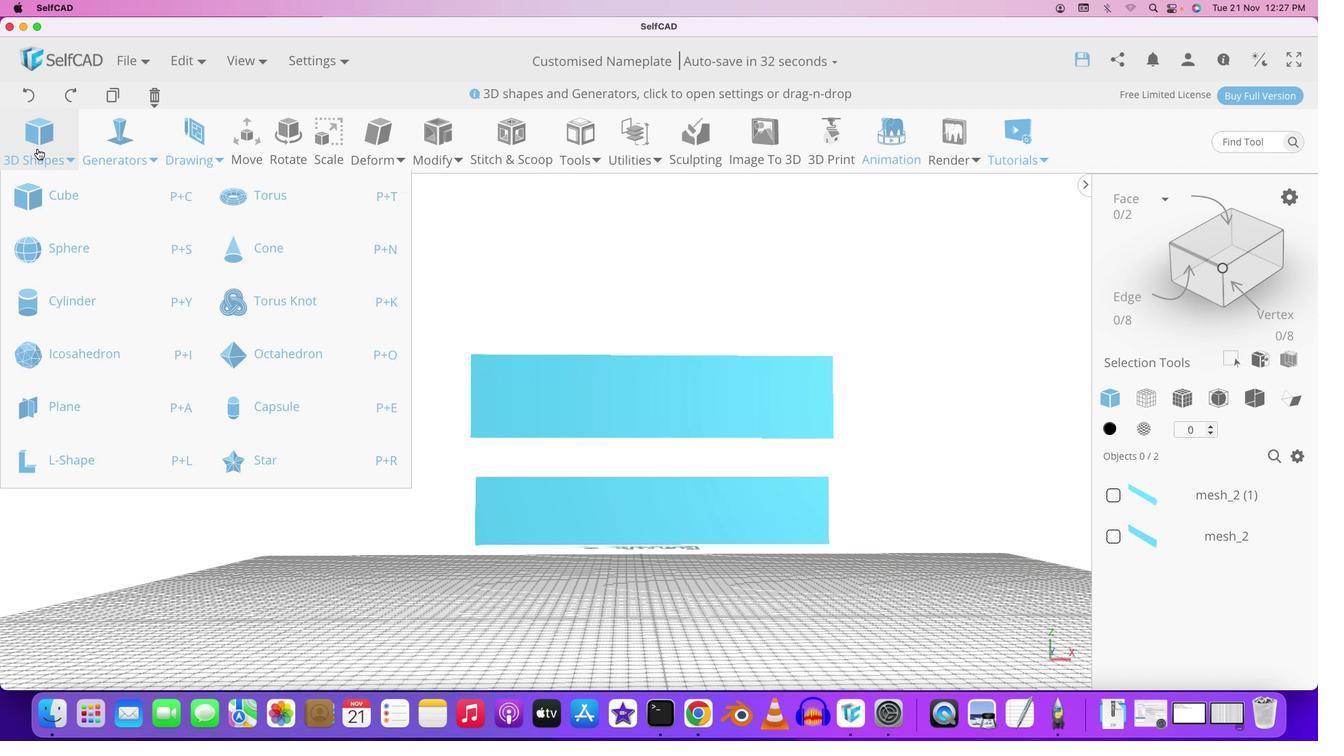 
Action: Mouse pressed left at (702, 575)
Screenshot: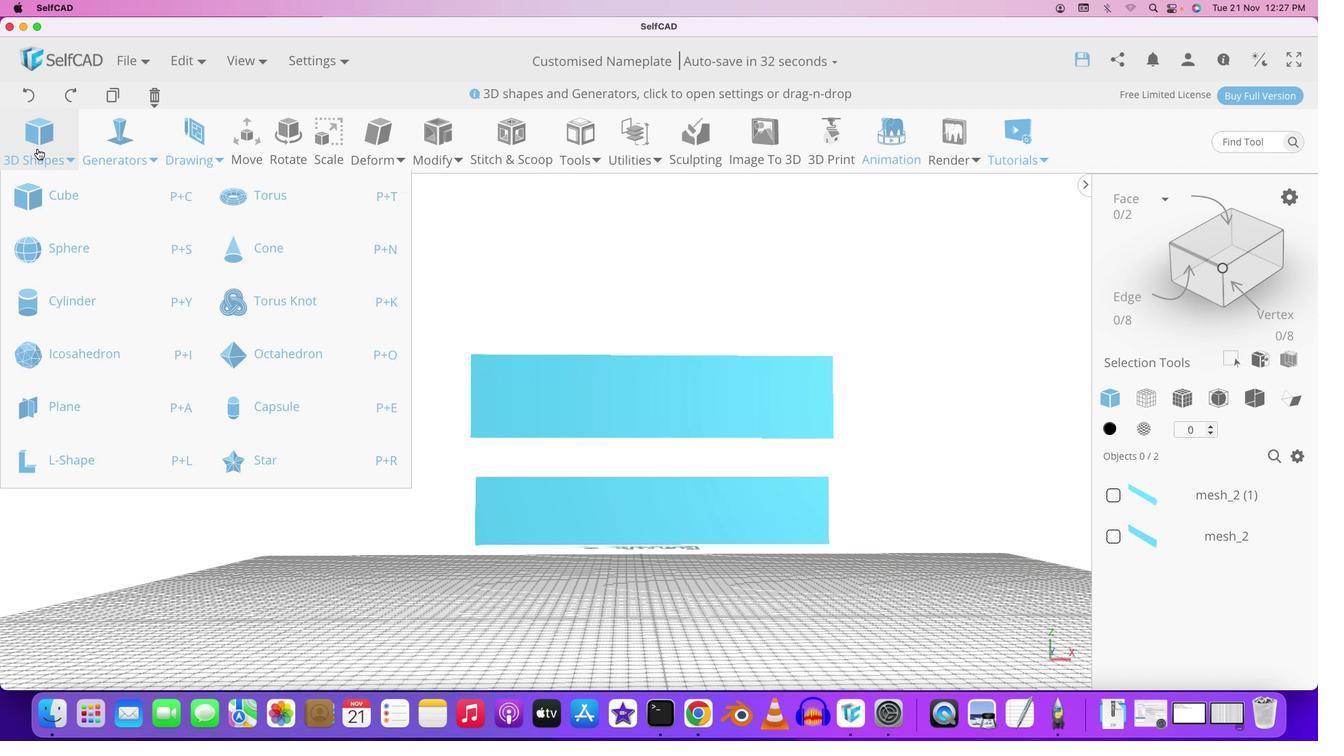 
Action: Mouse moved to (255, 258)
Screenshot: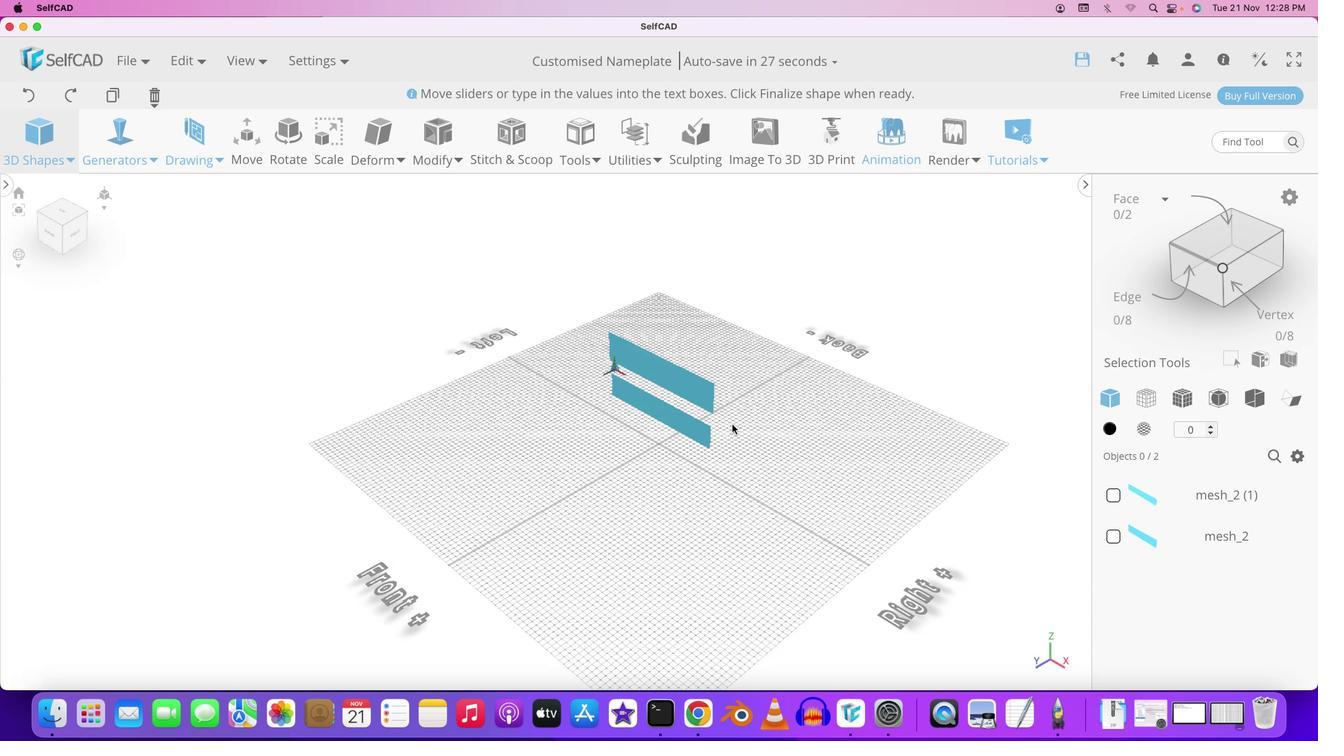 
Action: Mouse pressed left at (255, 258)
Screenshot: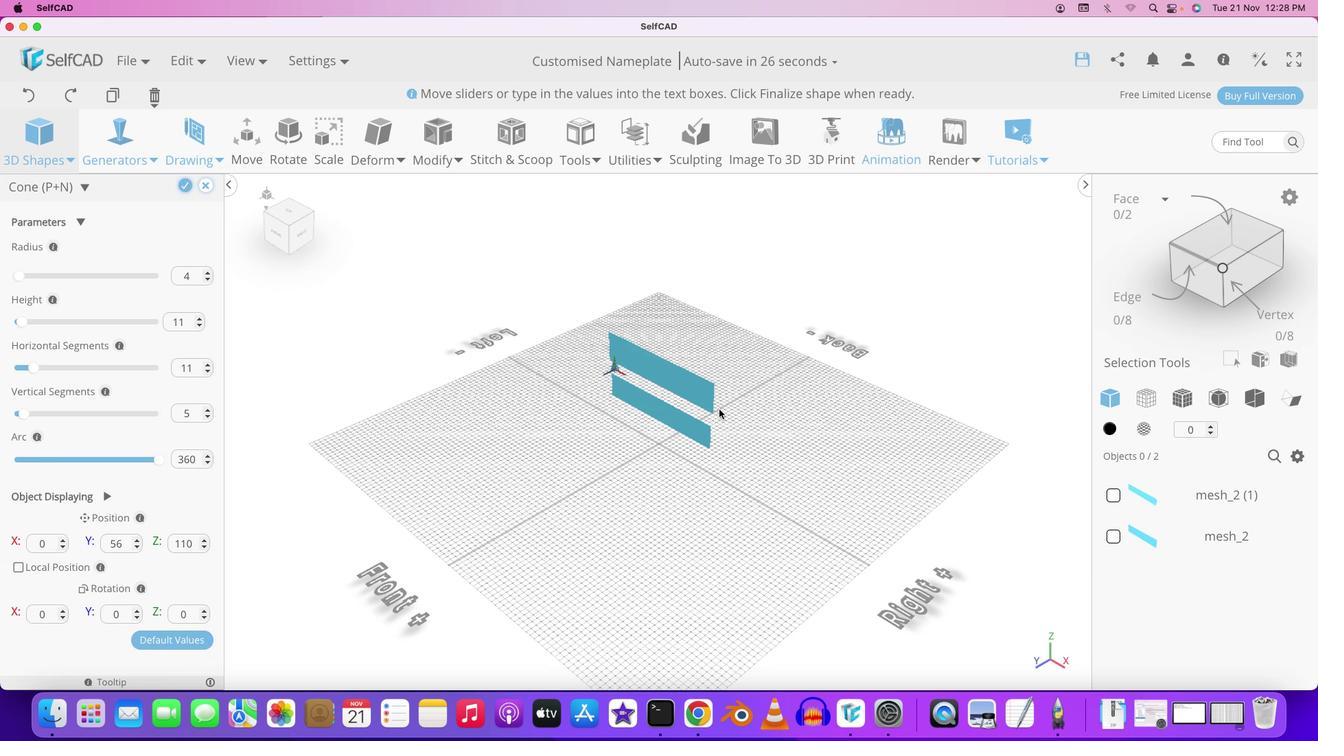 
Action: Mouse moved to (727, 407)
Screenshot: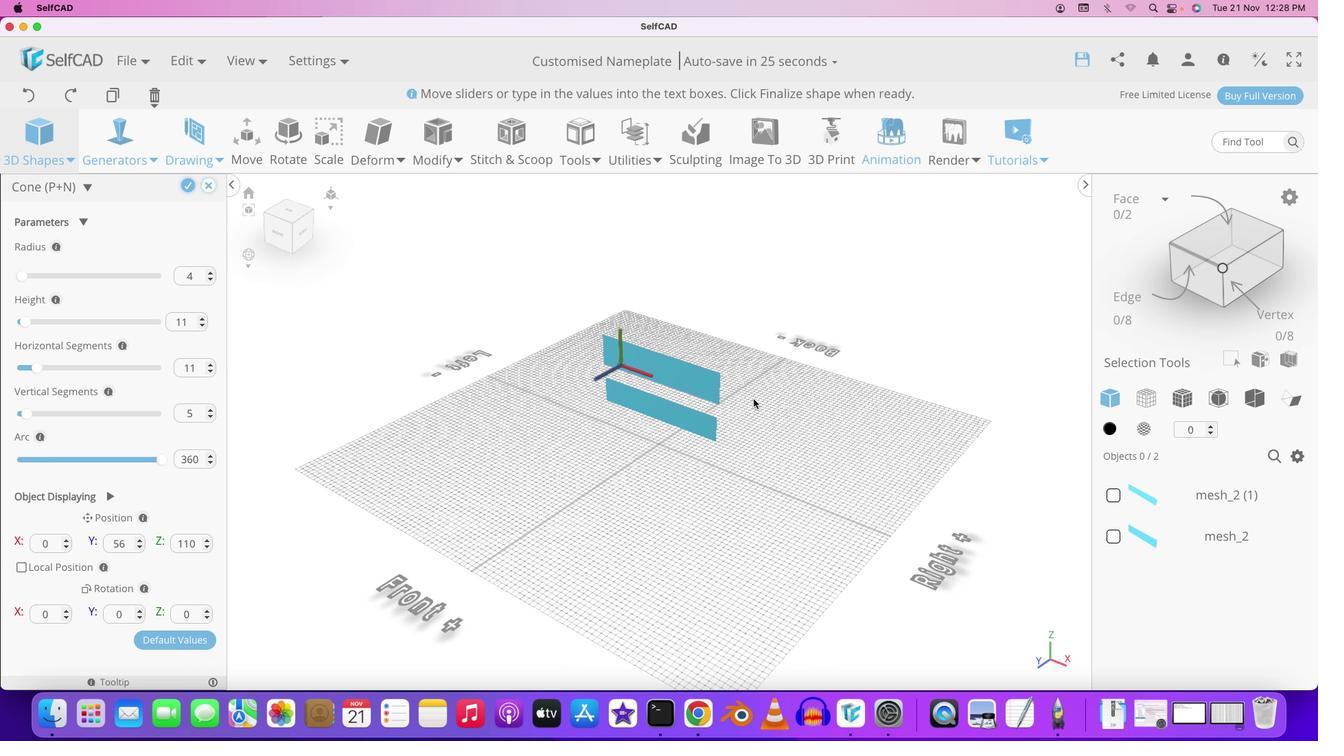 
Action: Mouse pressed left at (727, 407)
Screenshot: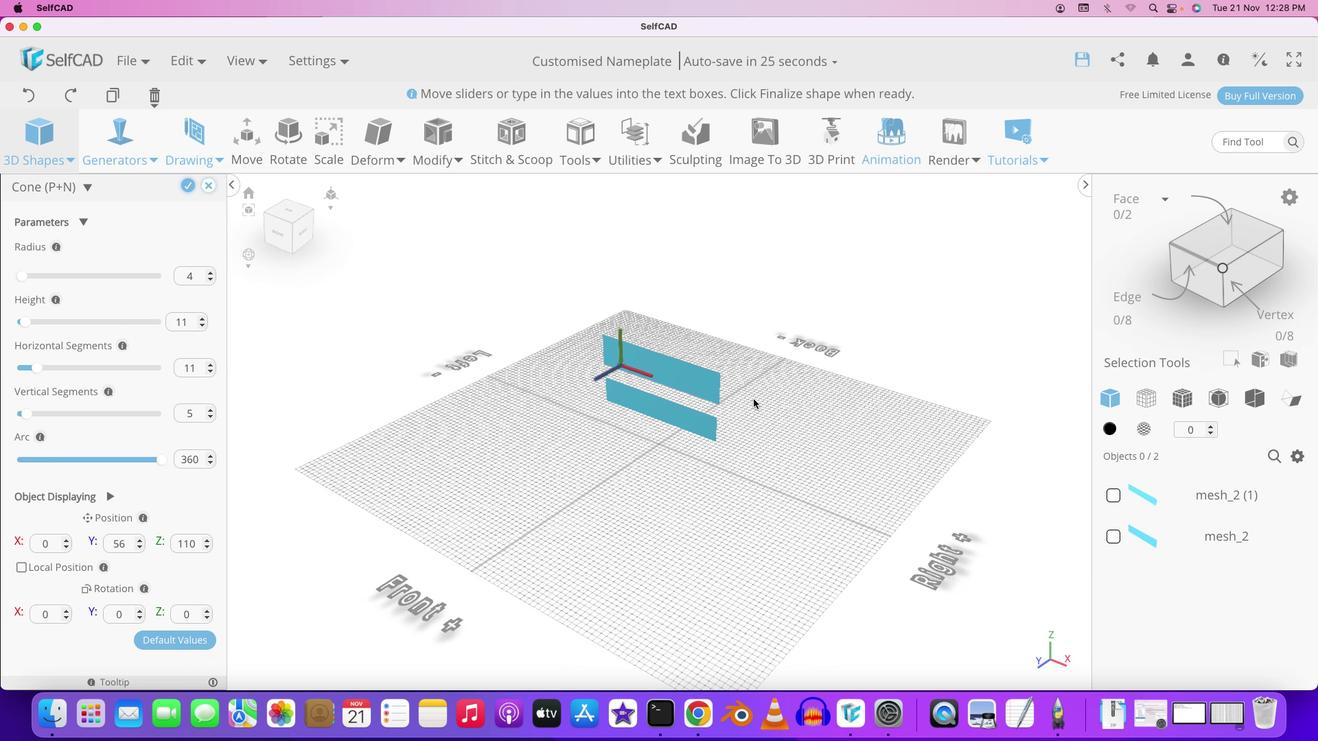 
Action: Mouse moved to (753, 392)
Screenshot: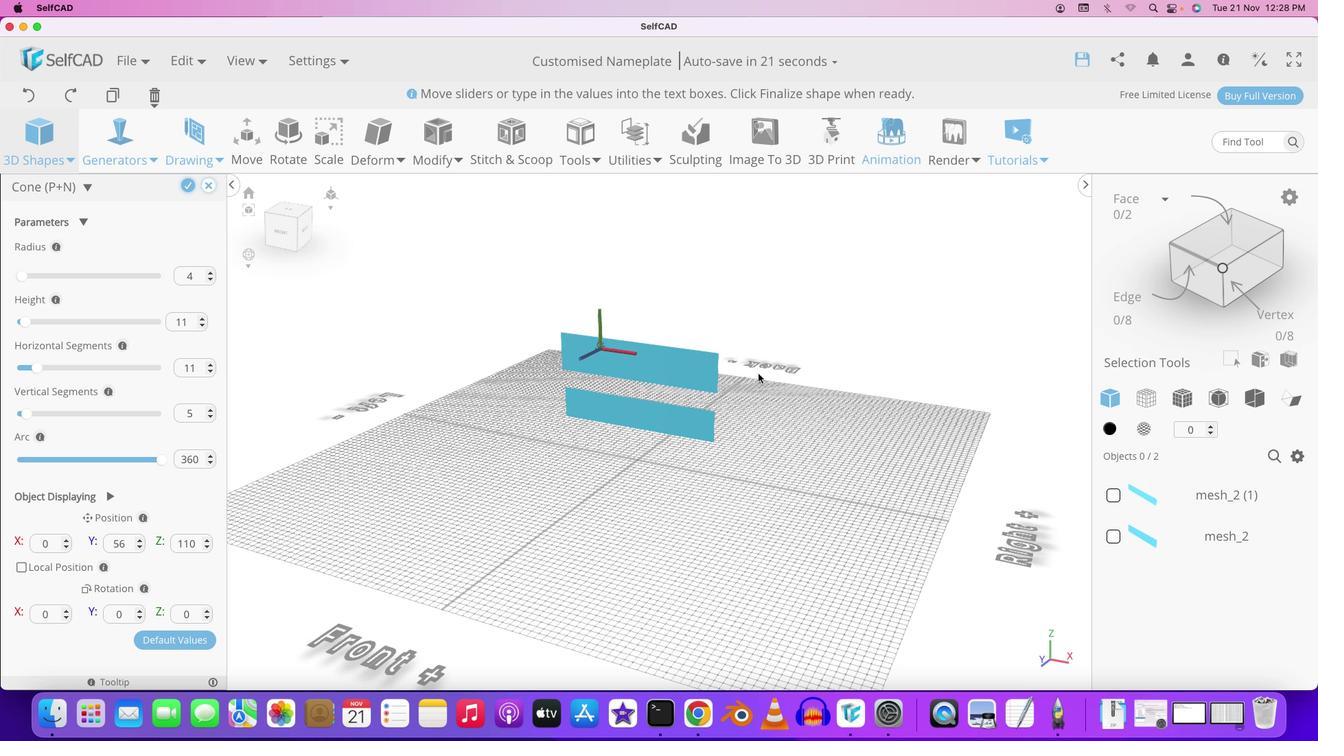 
Action: Mouse pressed left at (753, 392)
Screenshot: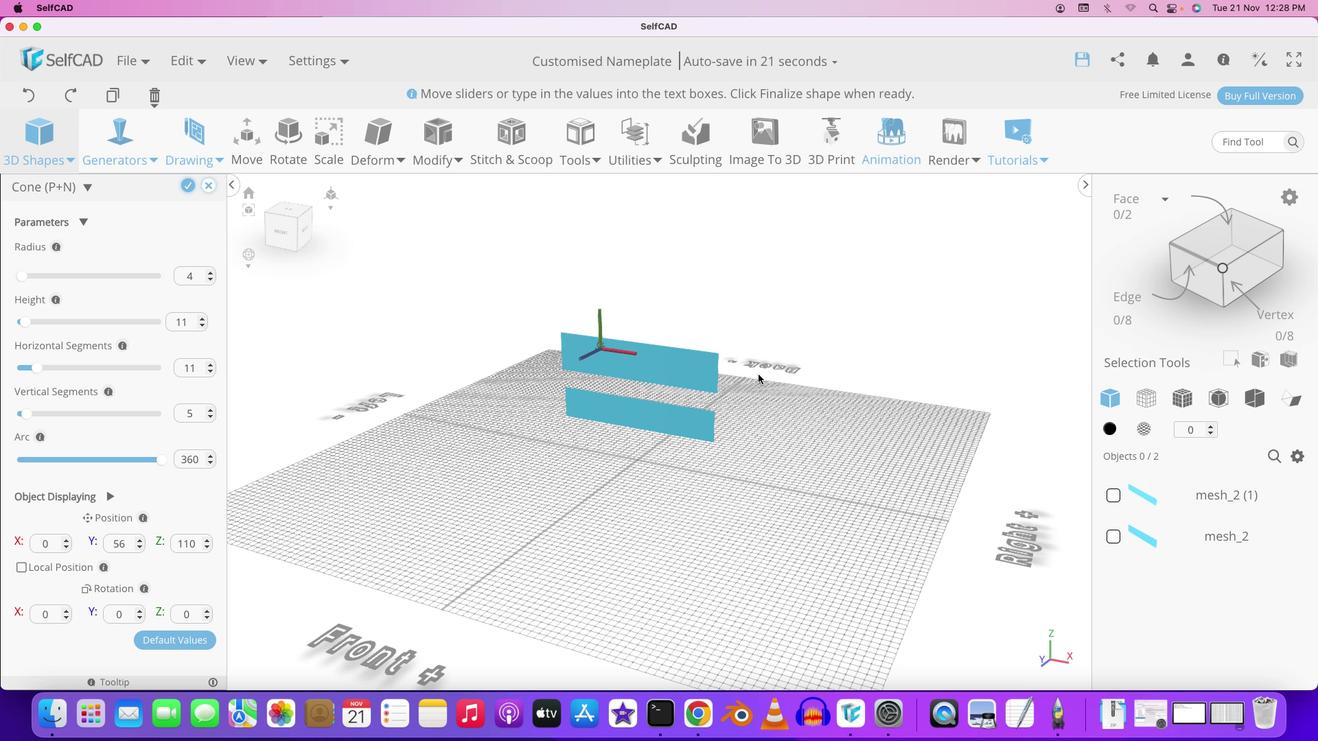 
Action: Mouse moved to (760, 370)
Screenshot: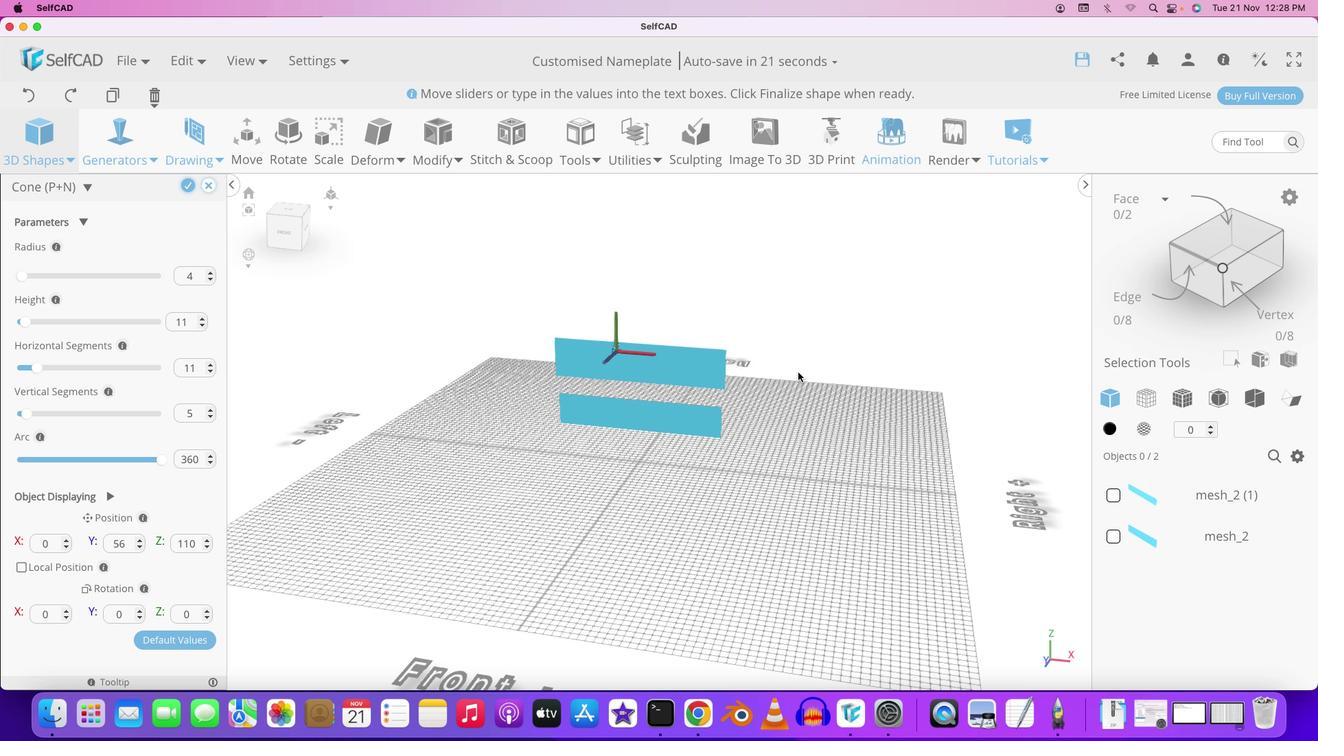 
Action: Mouse scrolled (760, 370) with delta (0, 0)
Screenshot: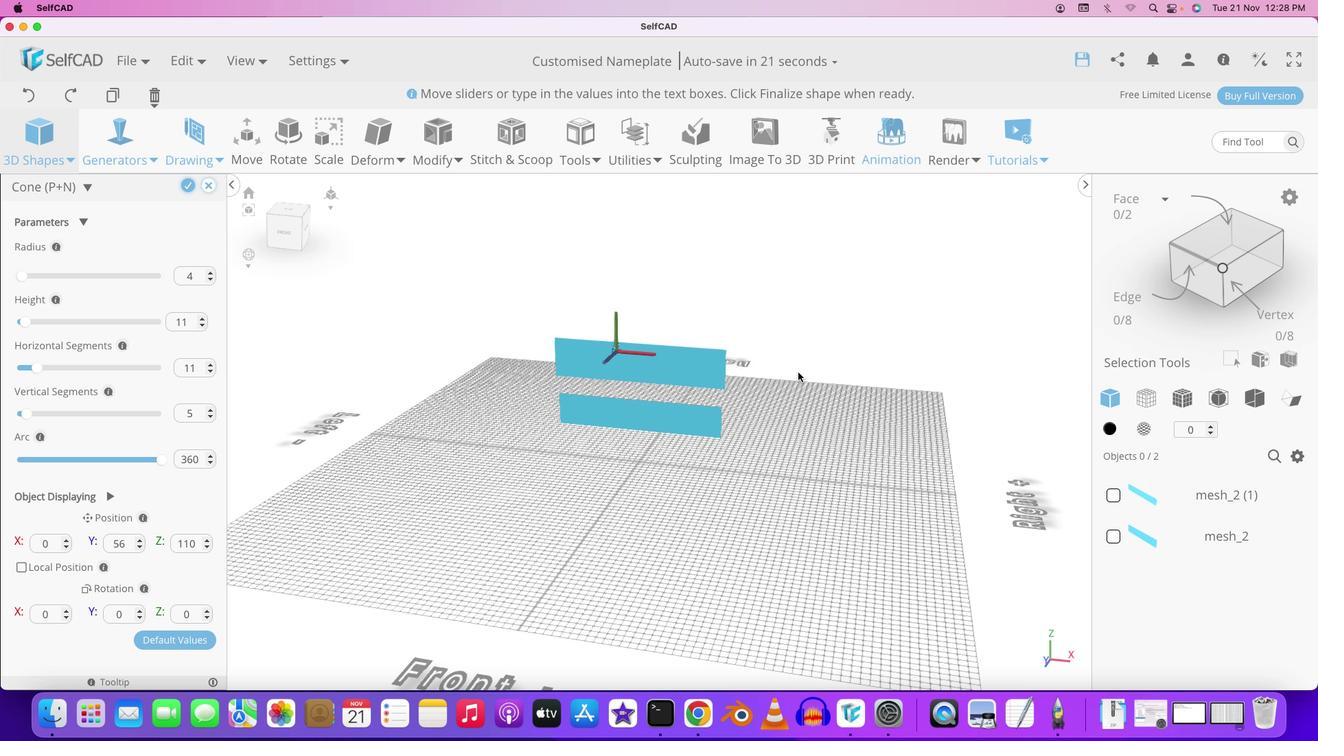 
Action: Mouse scrolled (760, 370) with delta (0, 0)
Screenshot: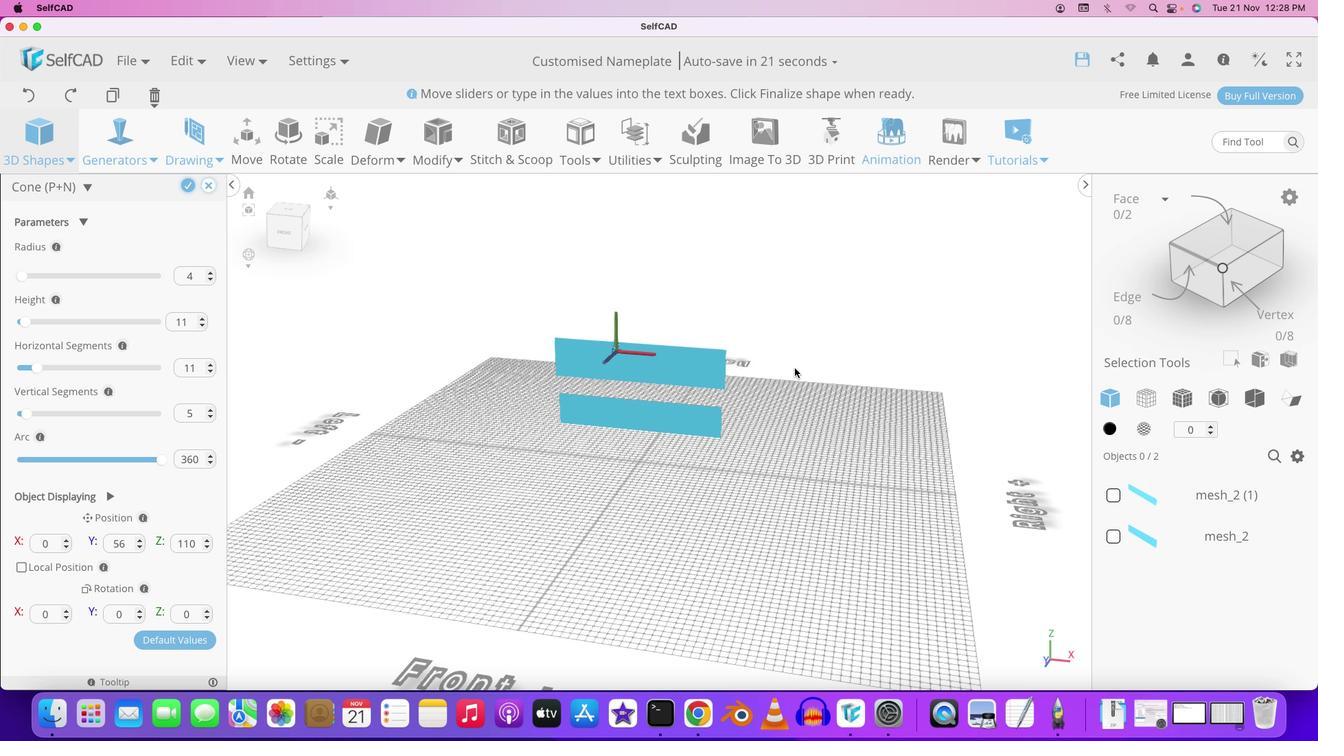 
Action: Mouse scrolled (760, 370) with delta (0, 0)
Screenshot: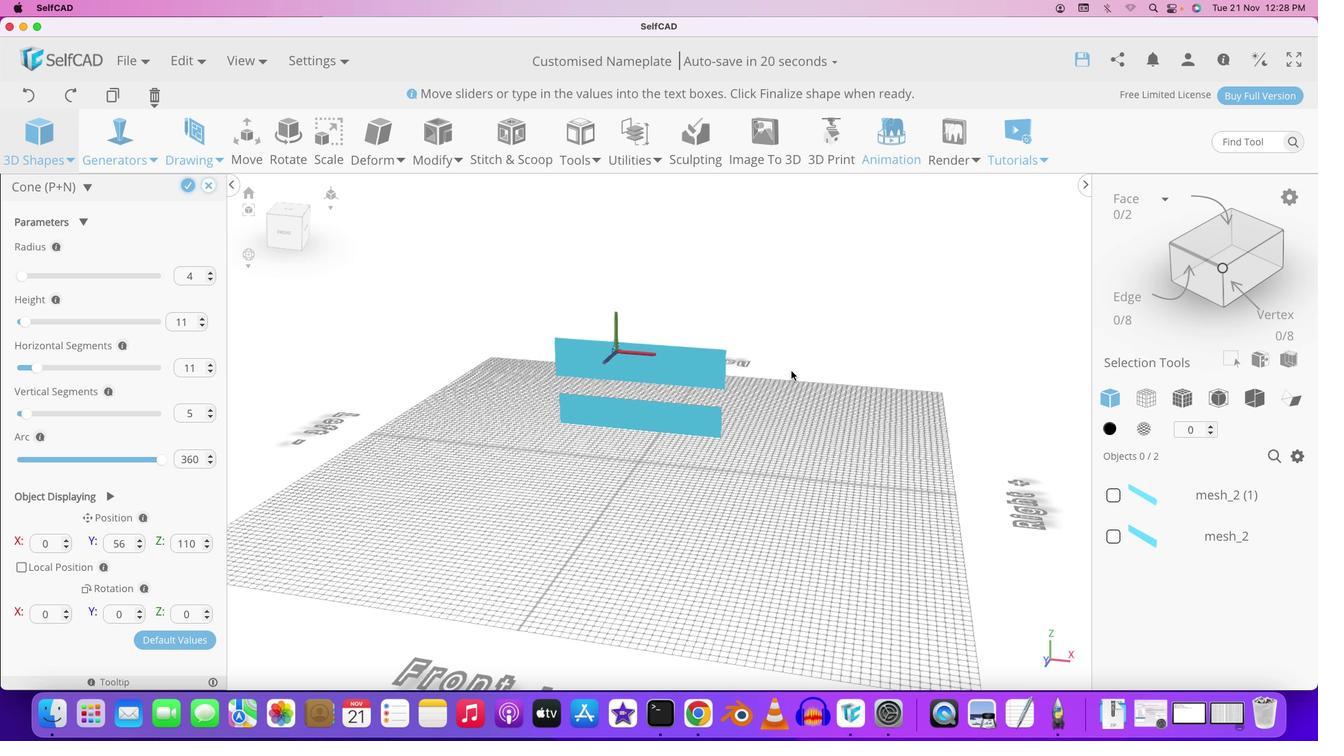 
Action: Mouse moved to (758, 374)
Screenshot: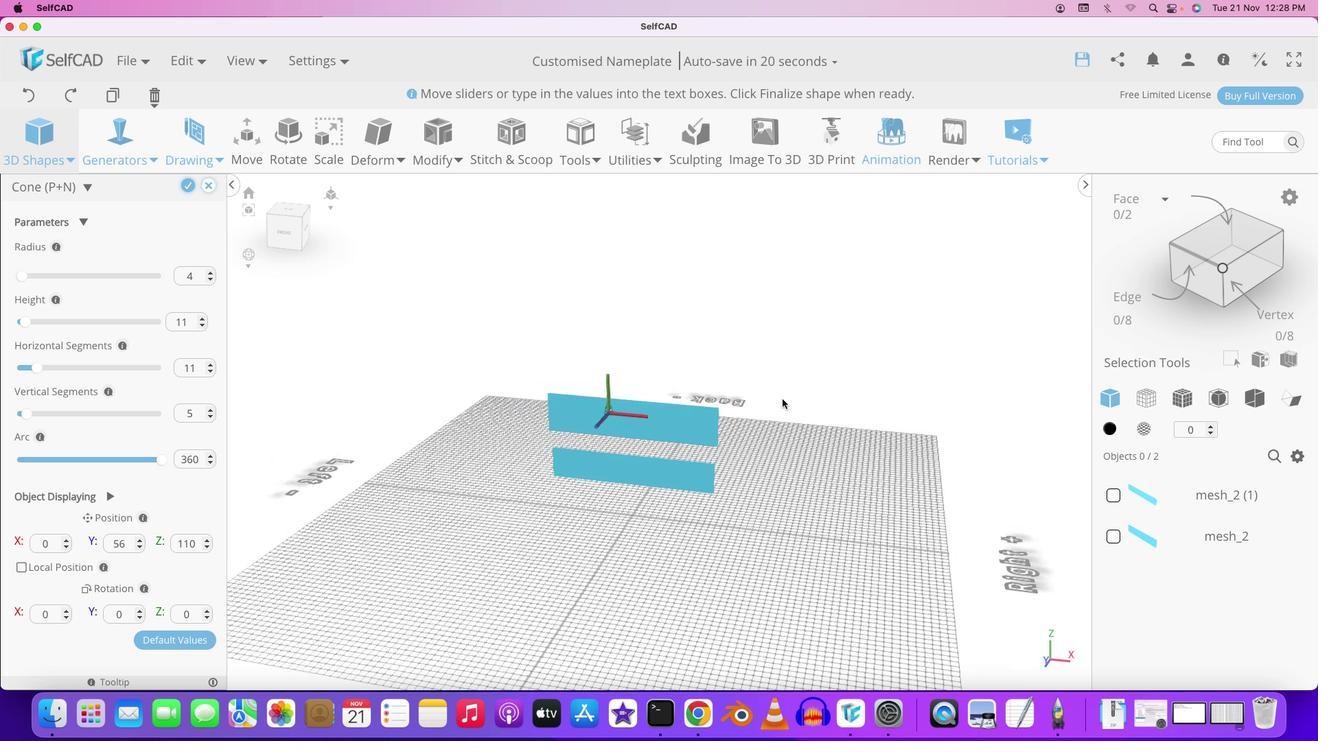 
Action: Mouse pressed left at (758, 374)
Screenshot: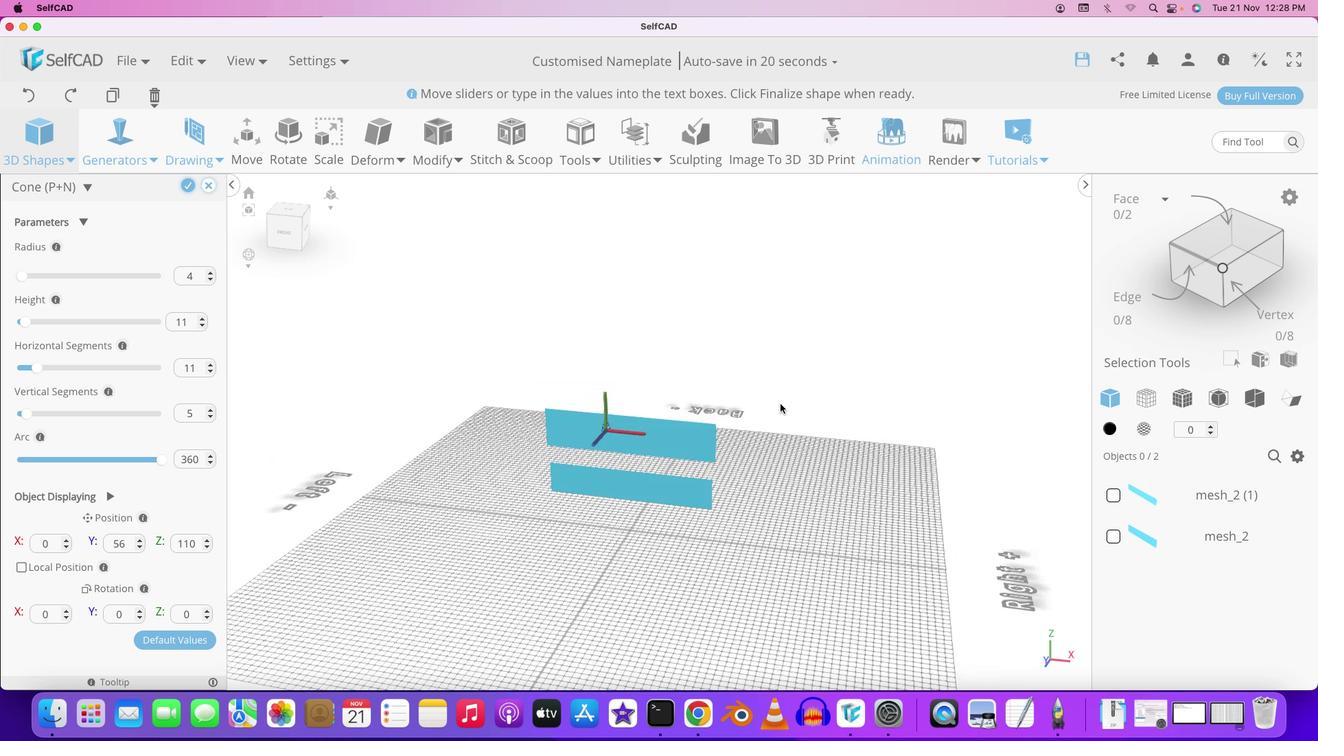 
Action: Mouse moved to (793, 366)
Screenshot: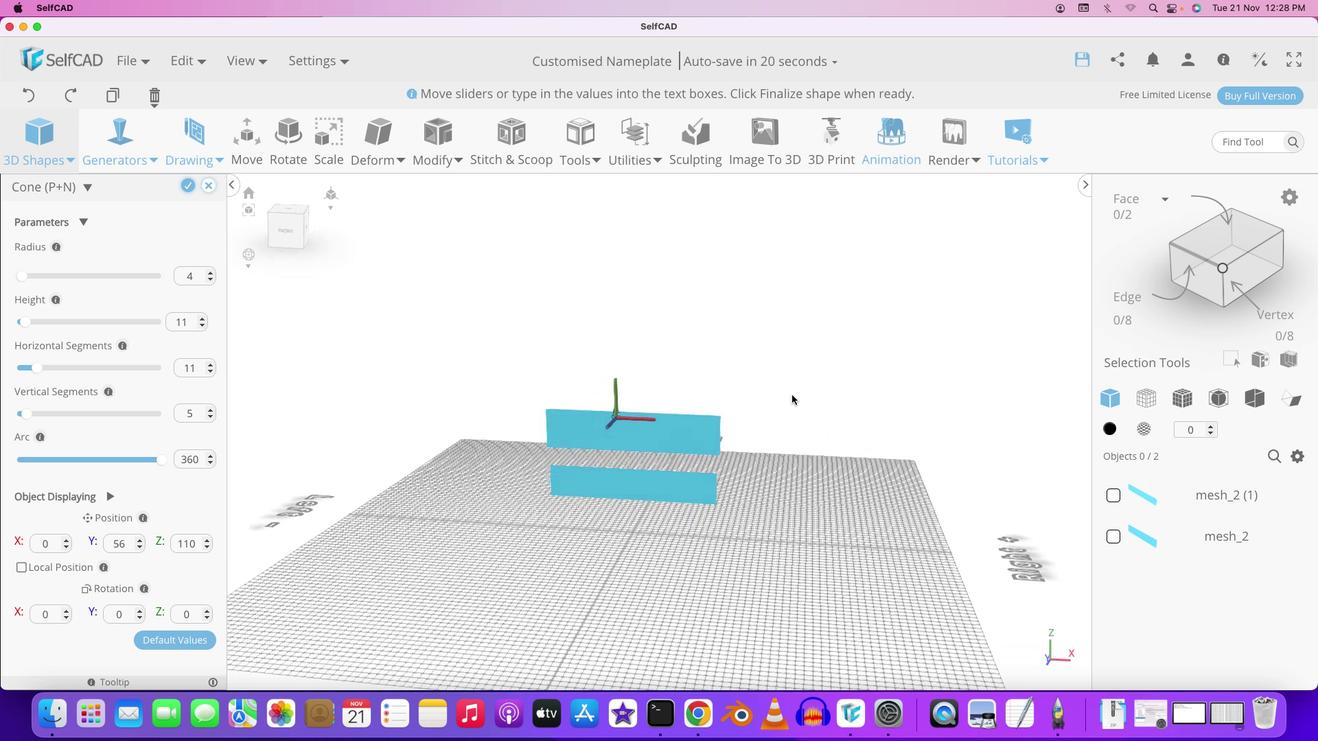 
Action: Key pressed Key.shift
Screenshot: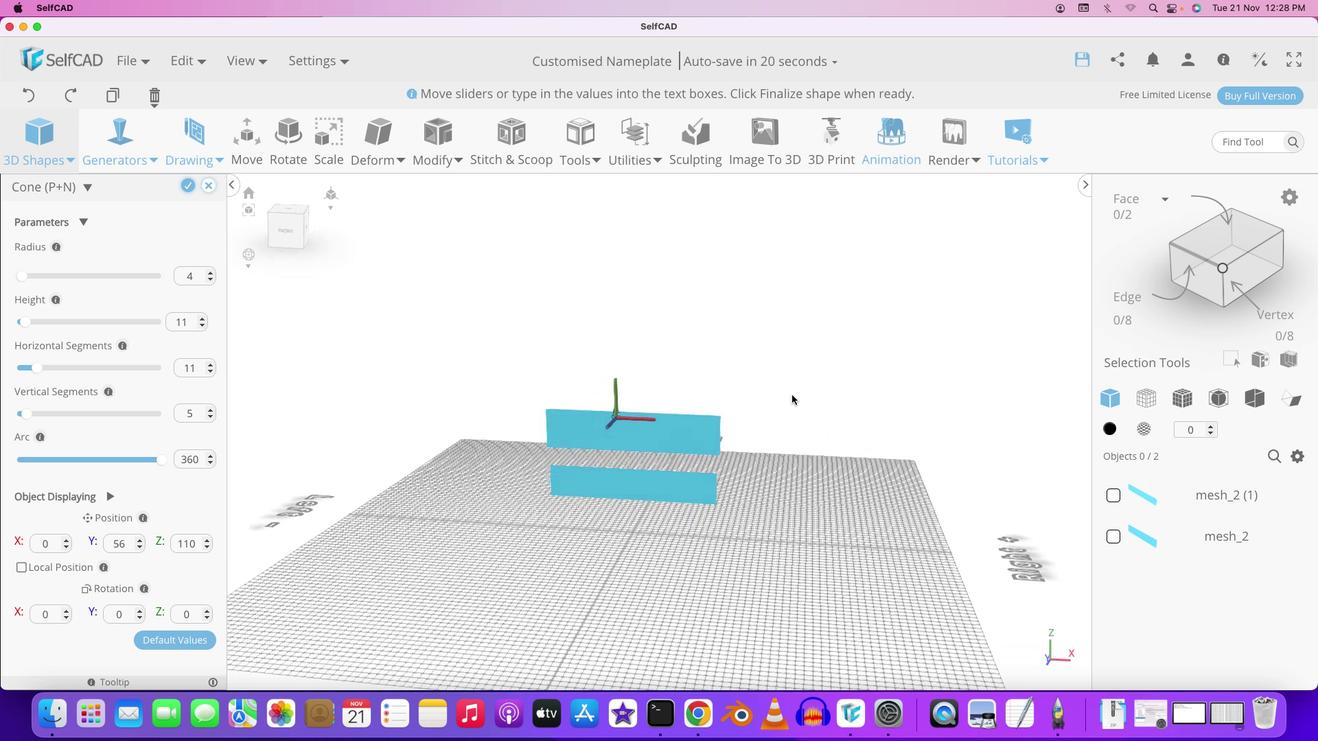 
Action: Mouse moved to (791, 368)
Screenshot: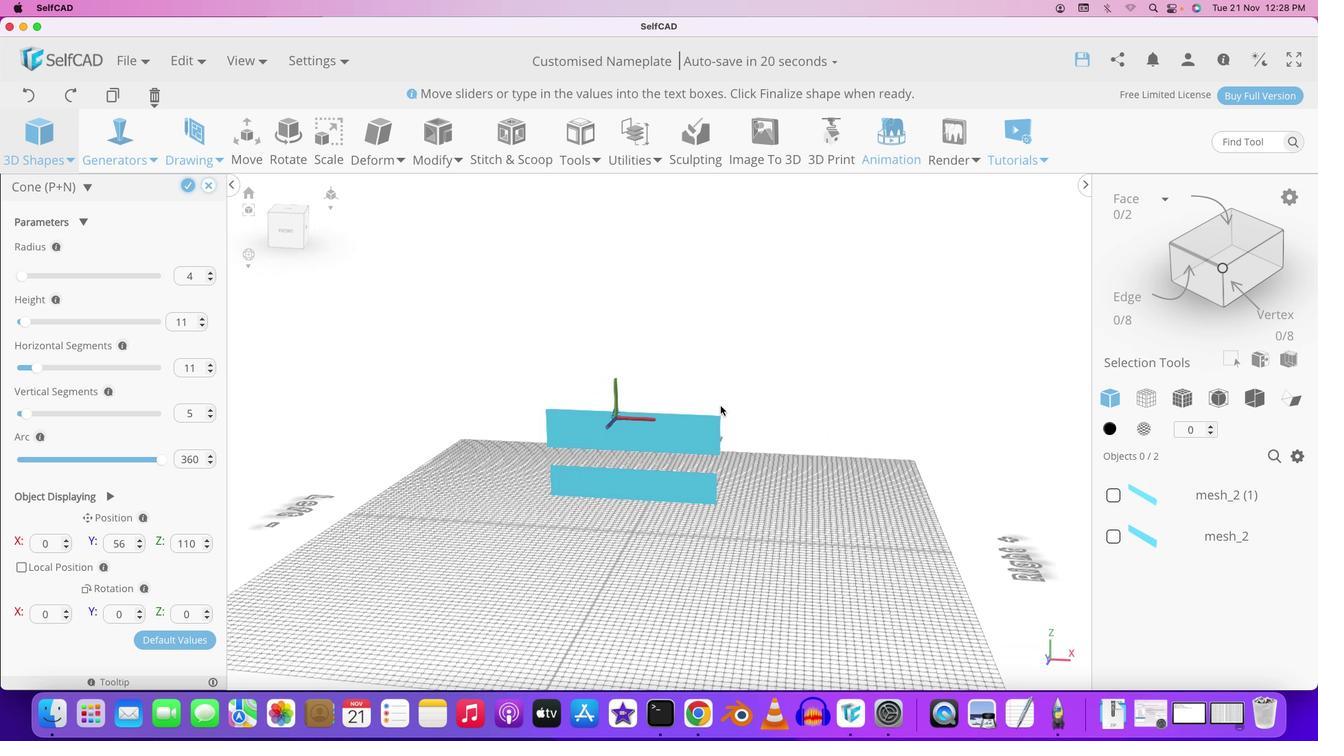 
Action: Mouse pressed left at (791, 368)
Screenshot: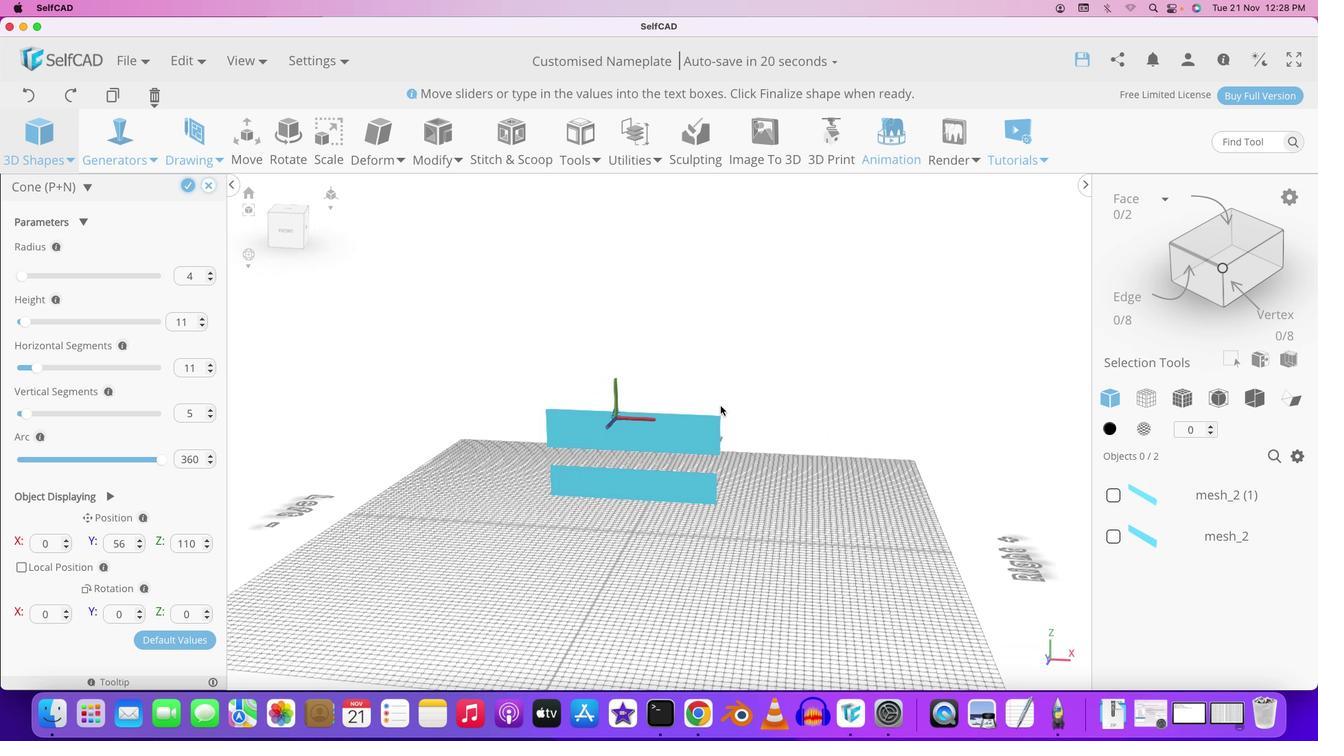 
Action: Mouse moved to (777, 406)
Screenshot: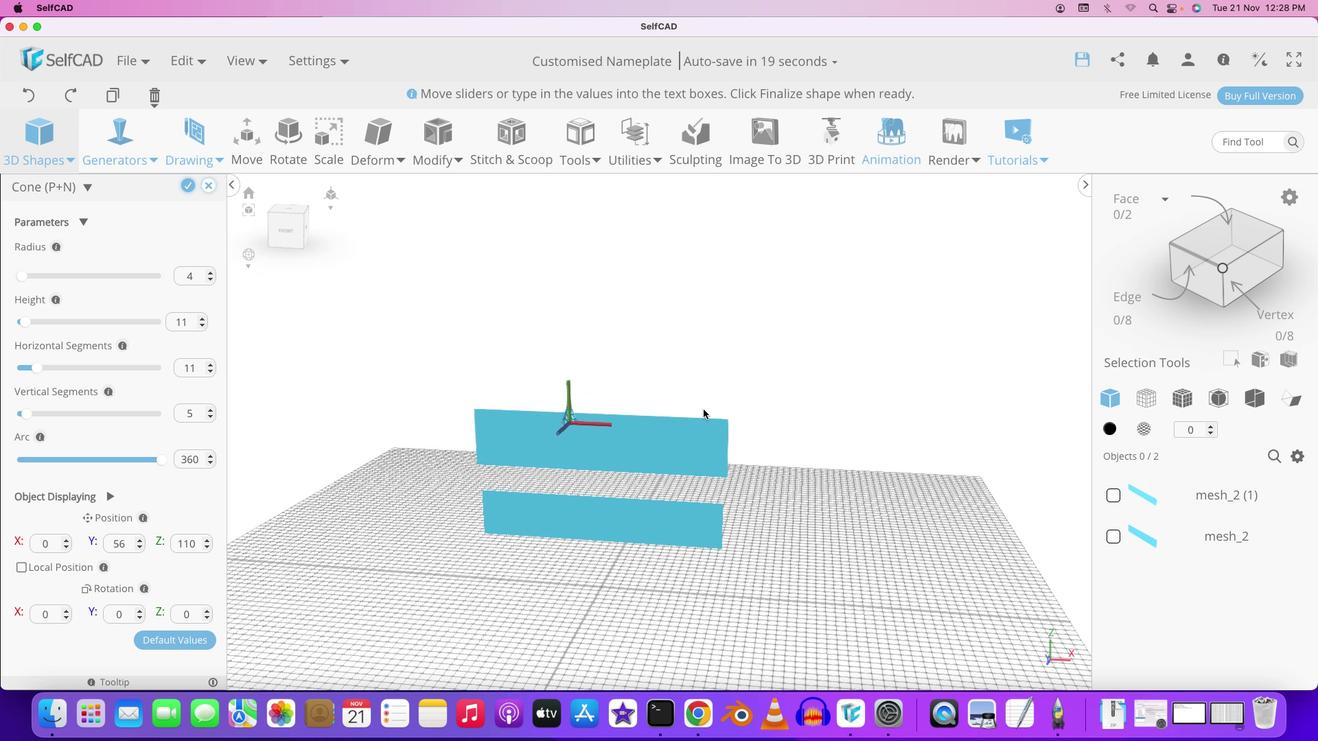 
Action: Mouse pressed left at (777, 406)
Screenshot: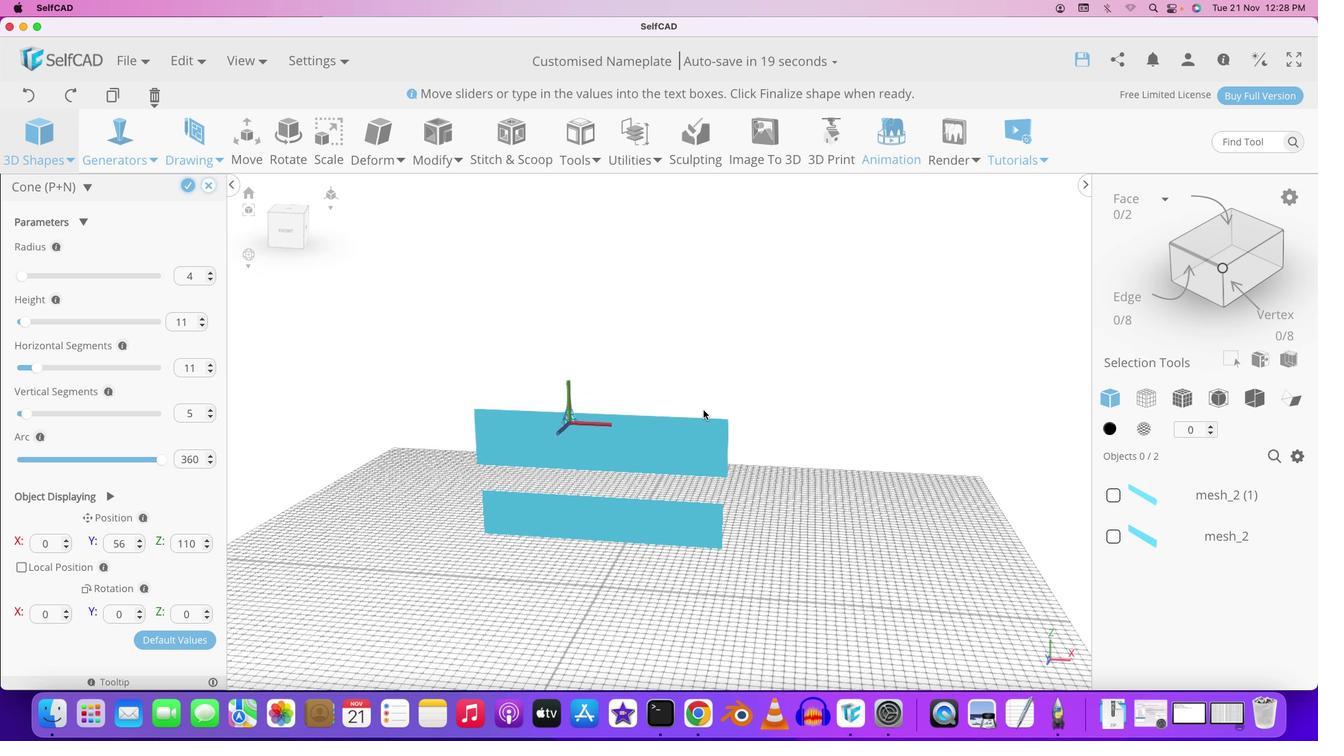 
Action: Mouse moved to (703, 408)
Screenshot: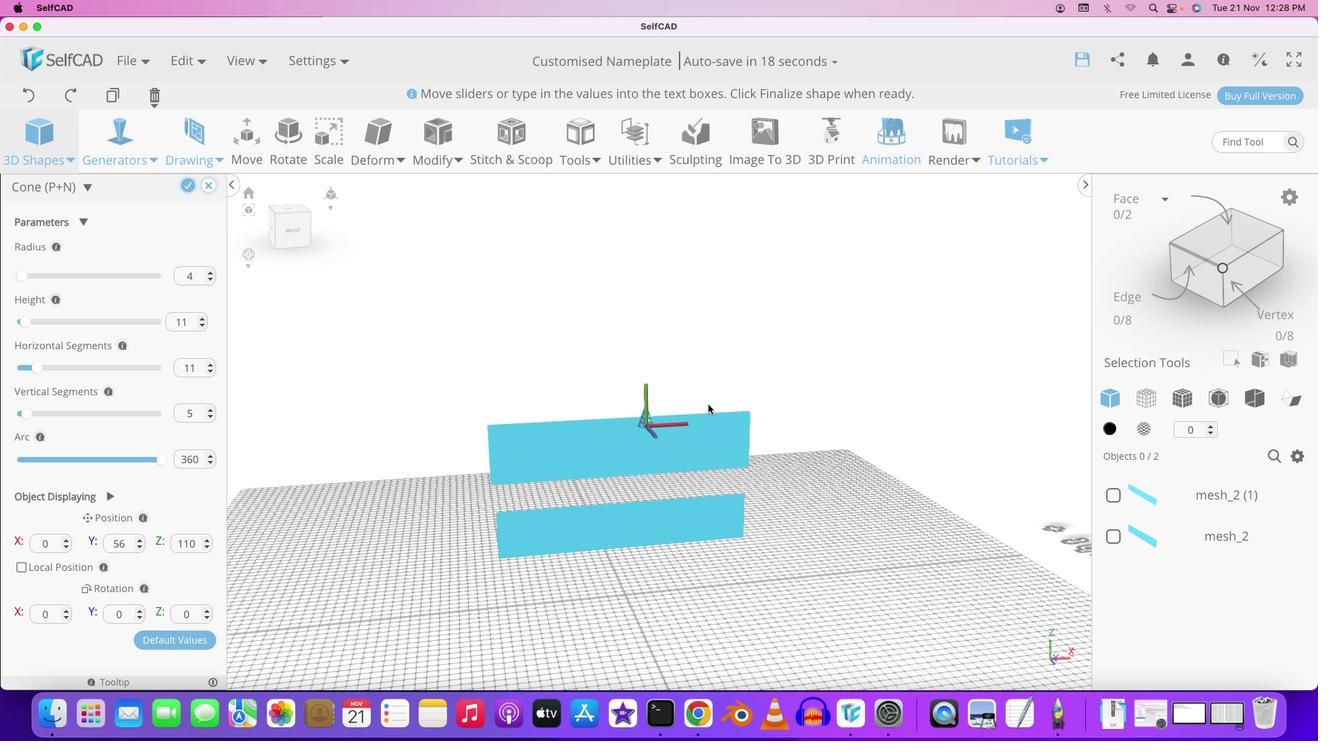 
Action: Mouse scrolled (703, 408) with delta (0, 0)
Screenshot: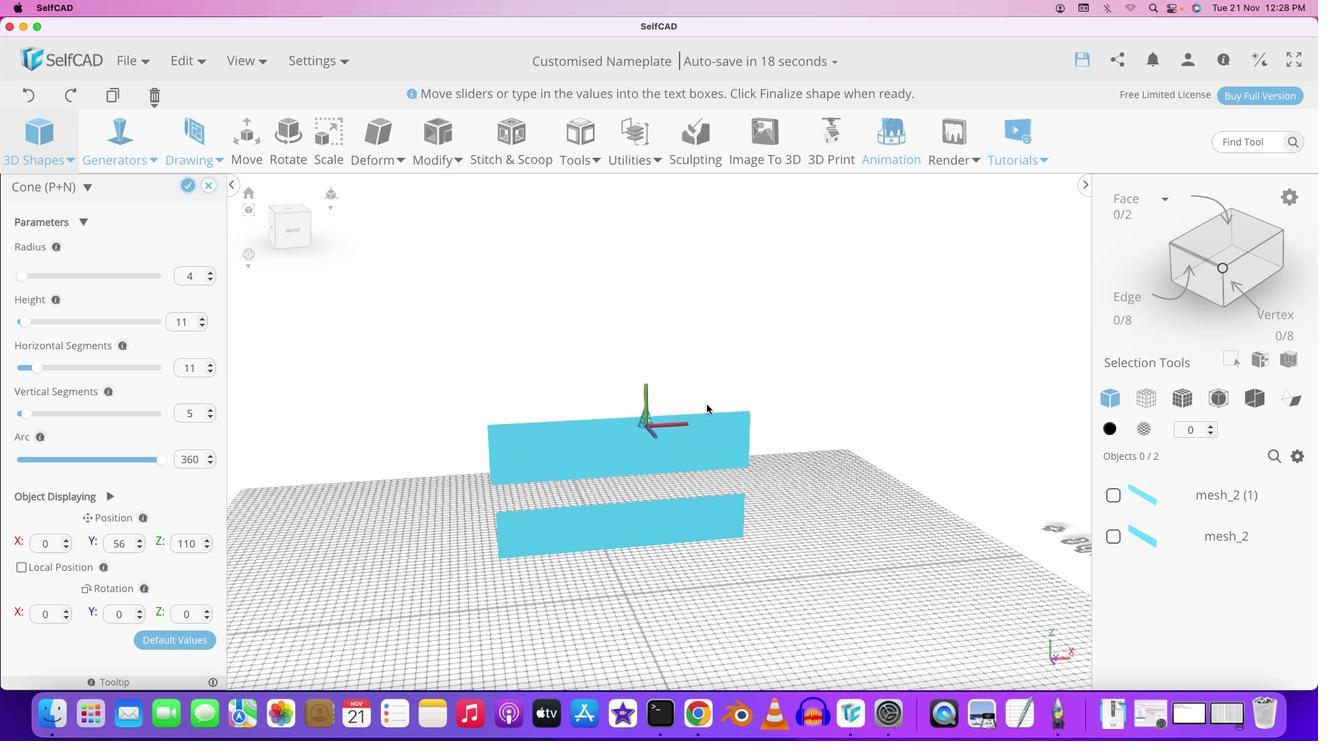 
Action: Mouse moved to (703, 408)
Screenshot: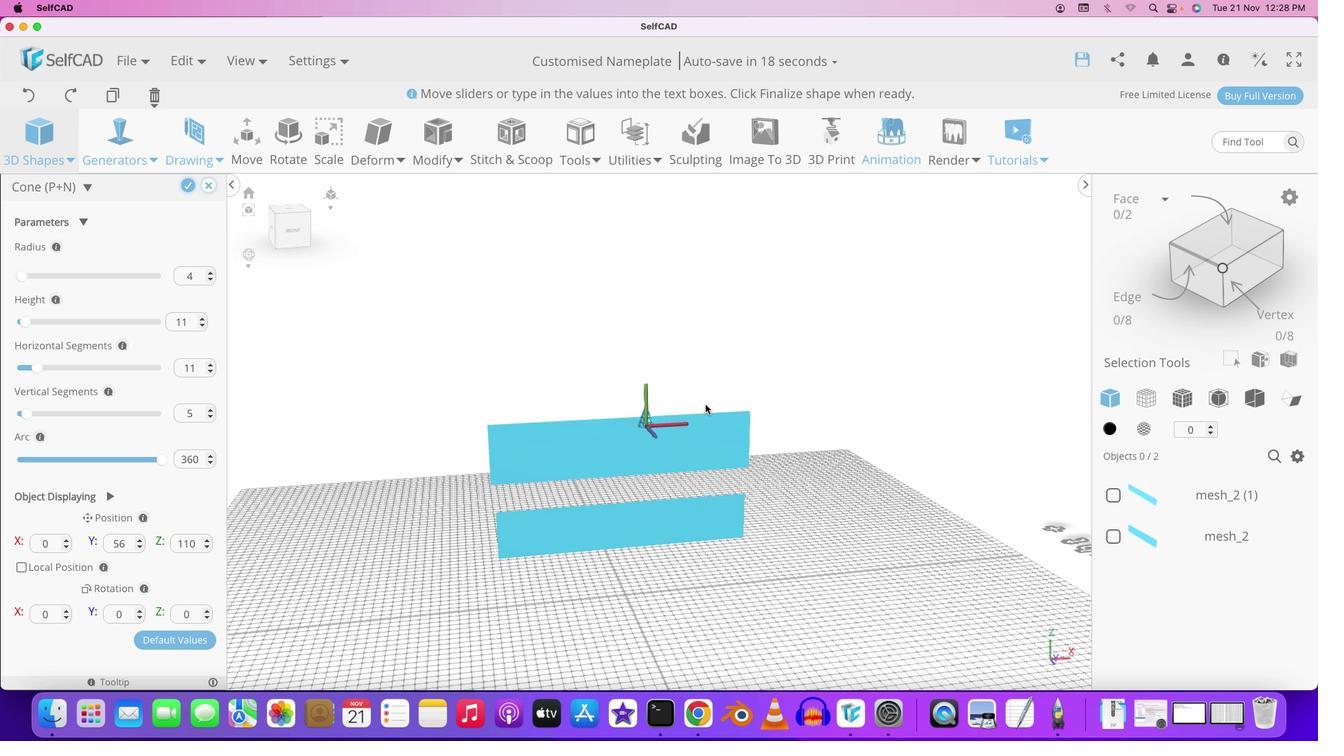 
Action: Mouse scrolled (703, 408) with delta (0, 0)
Screenshot: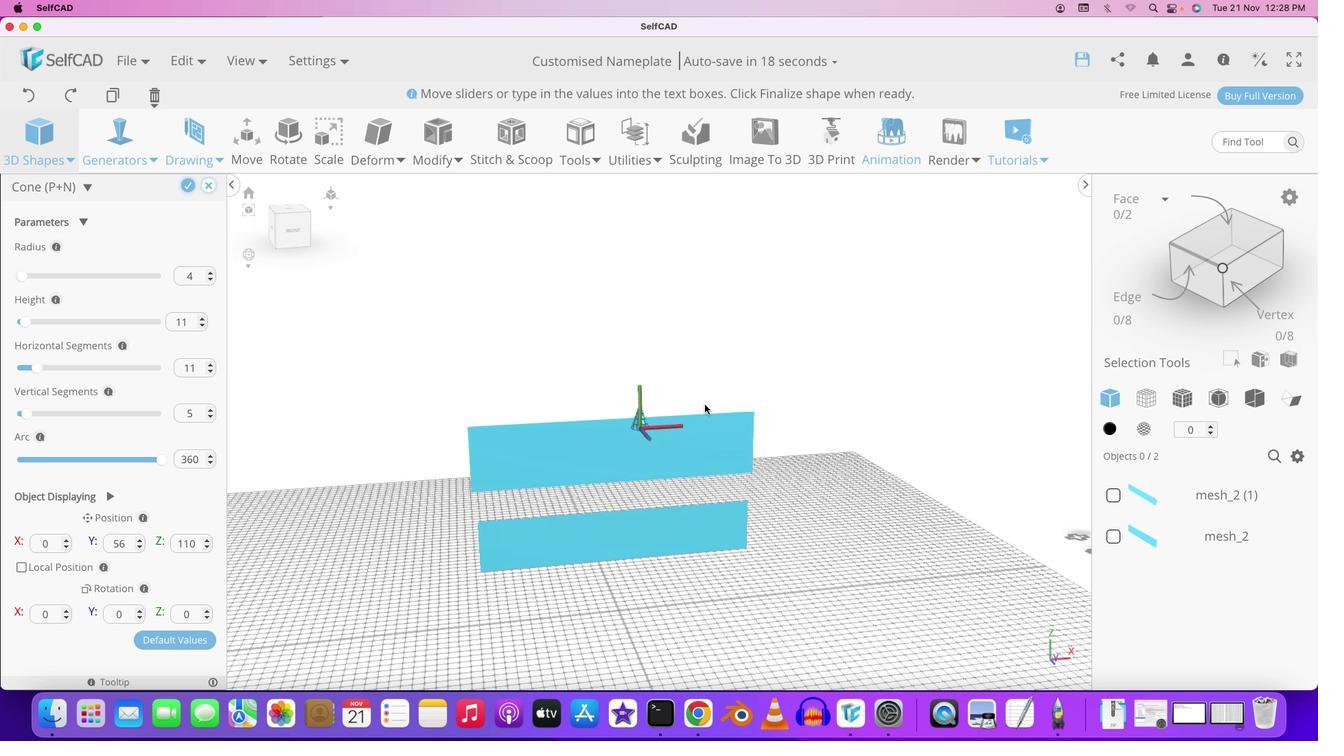 
Action: Mouse moved to (703, 409)
Screenshot: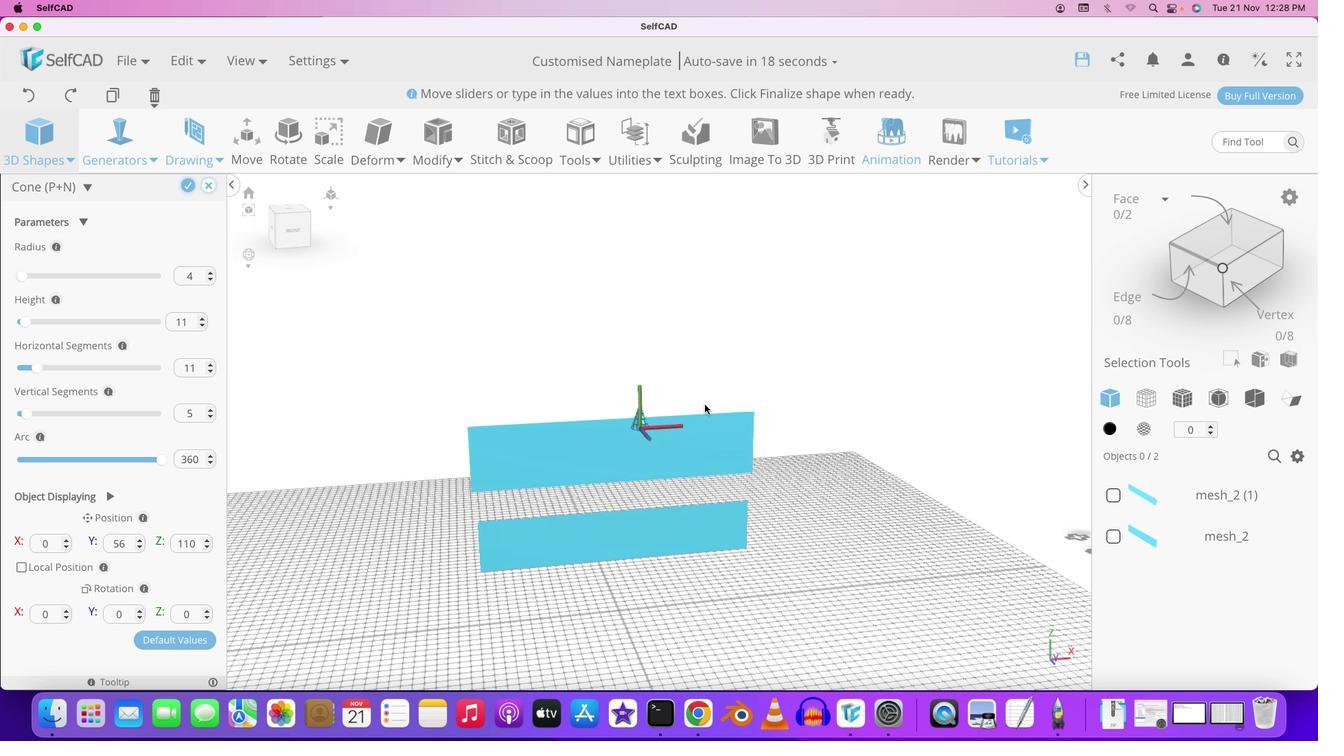 
Action: Mouse scrolled (703, 409) with delta (0, 2)
Screenshot: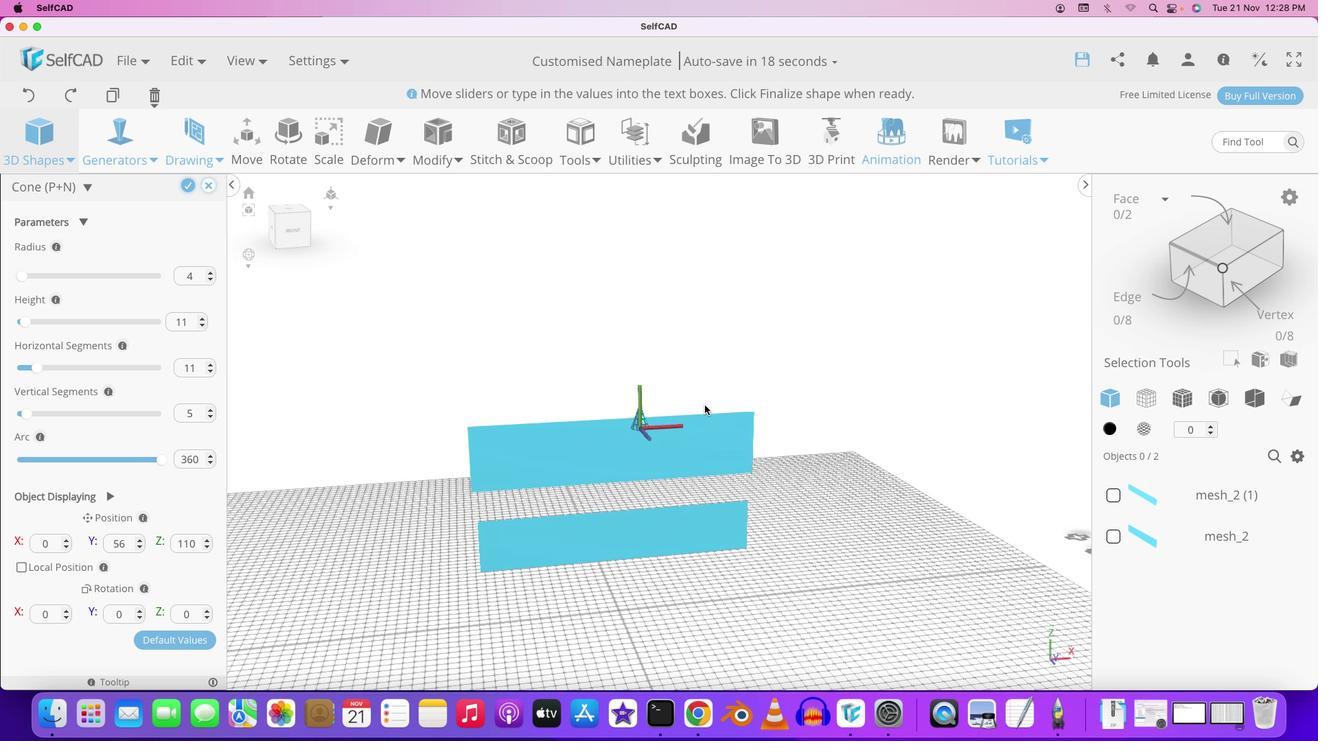 
Action: Mouse moved to (705, 412)
Screenshot: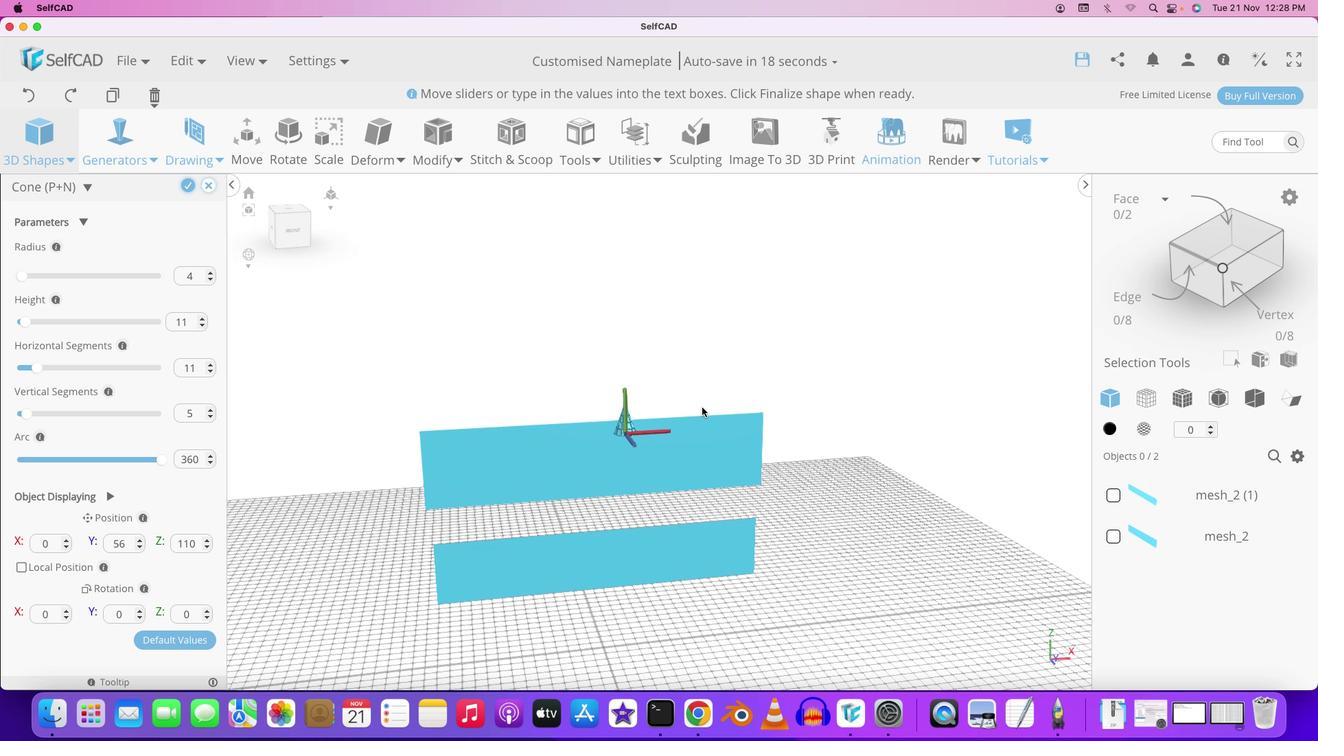 
Action: Mouse pressed left at (705, 412)
Screenshot: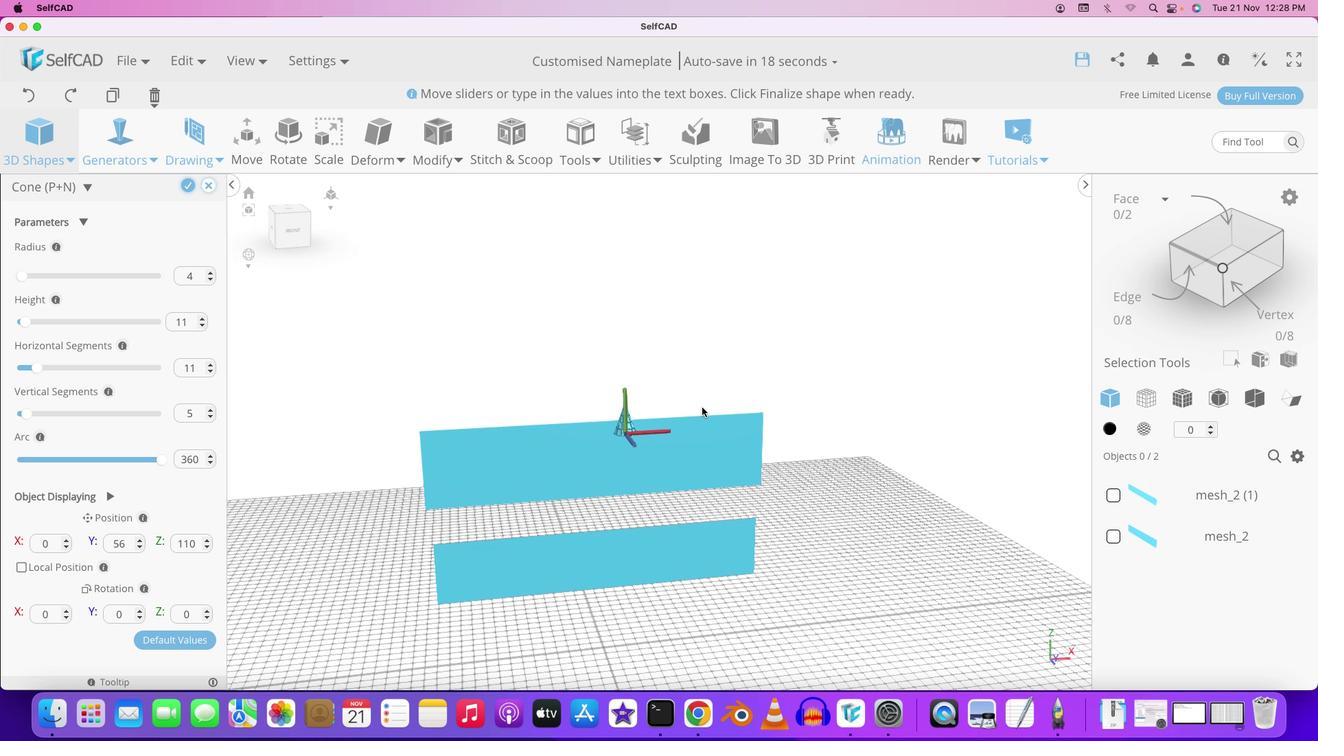 
Action: Mouse moved to (705, 405)
Screenshot: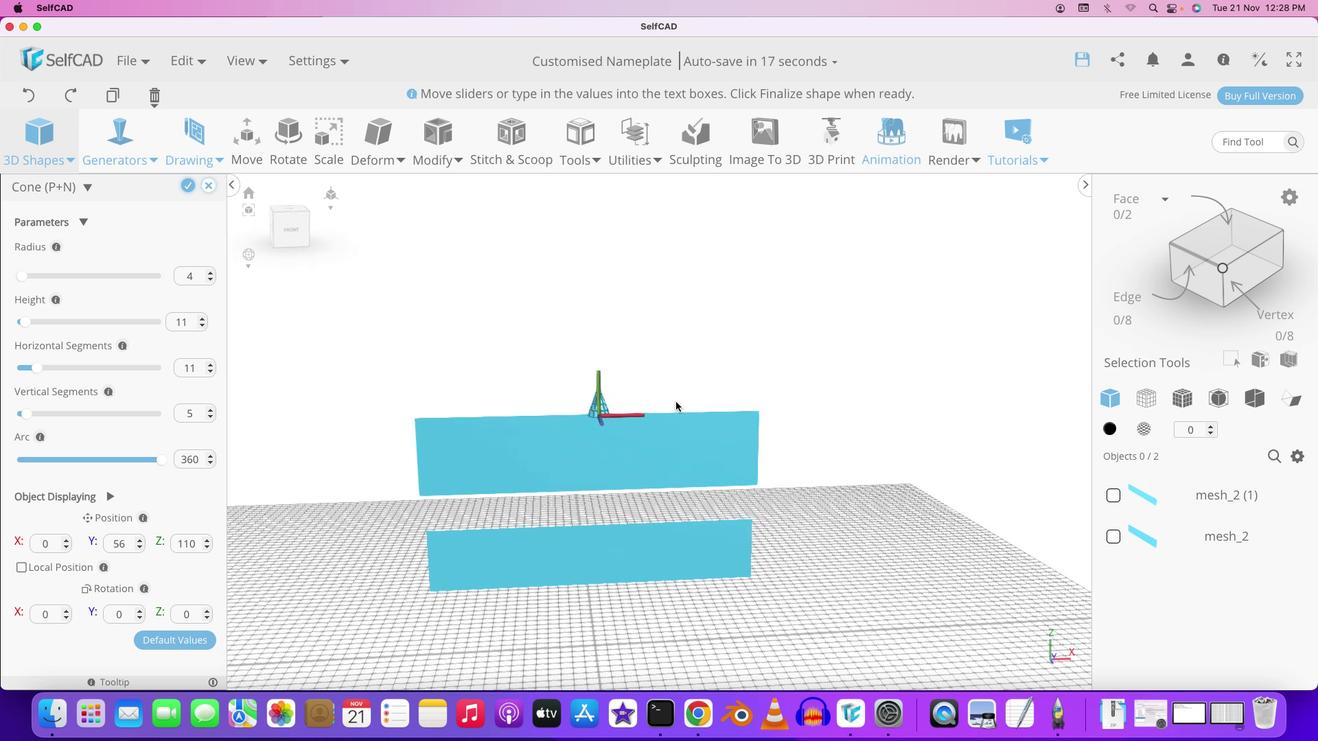 
Action: Mouse scrolled (705, 405) with delta (0, 0)
Screenshot: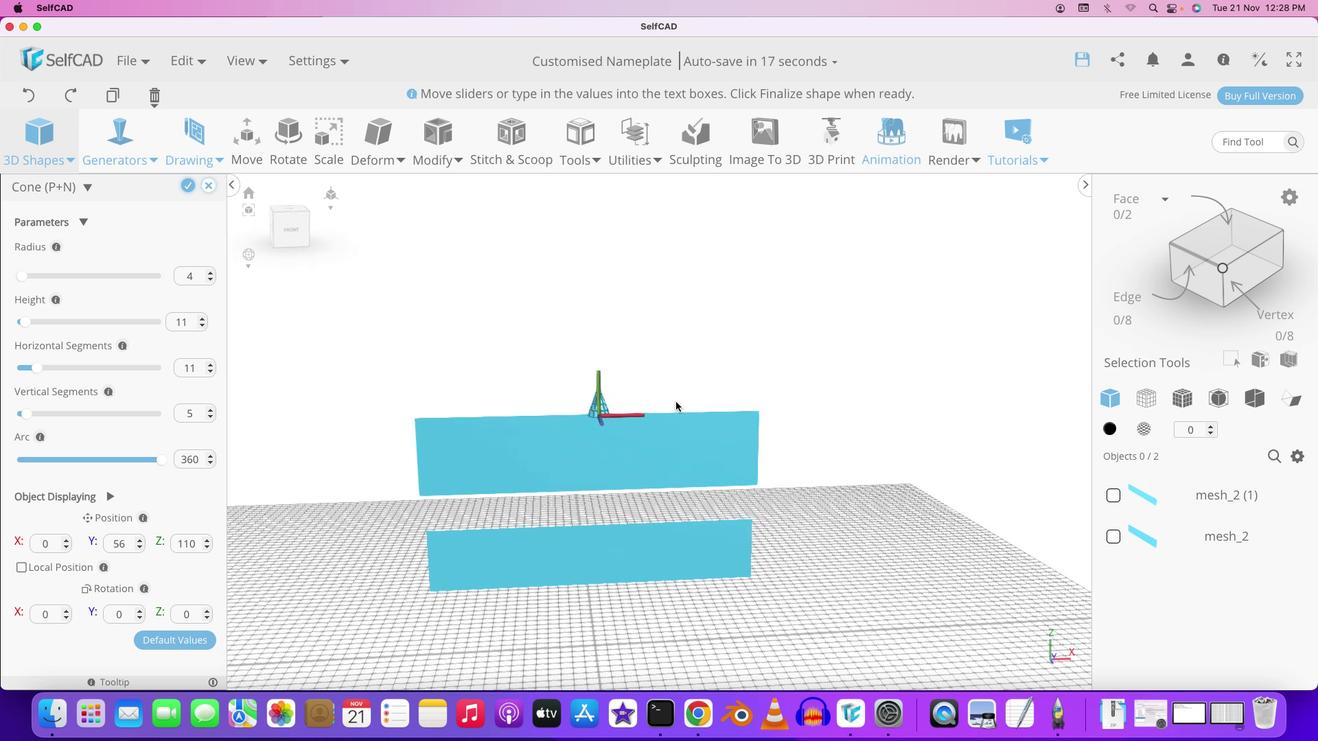 
Action: Mouse moved to (705, 405)
Screenshot: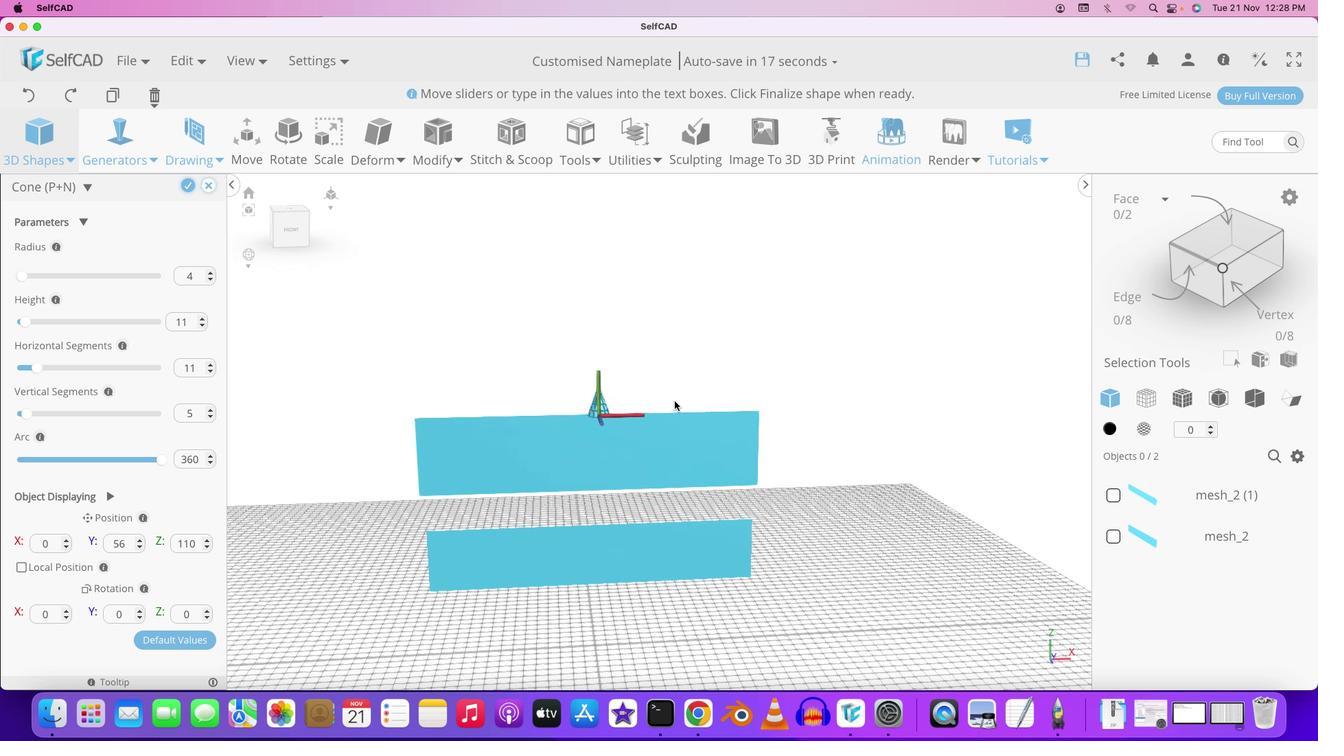 
Action: Mouse scrolled (705, 405) with delta (0, 0)
Screenshot: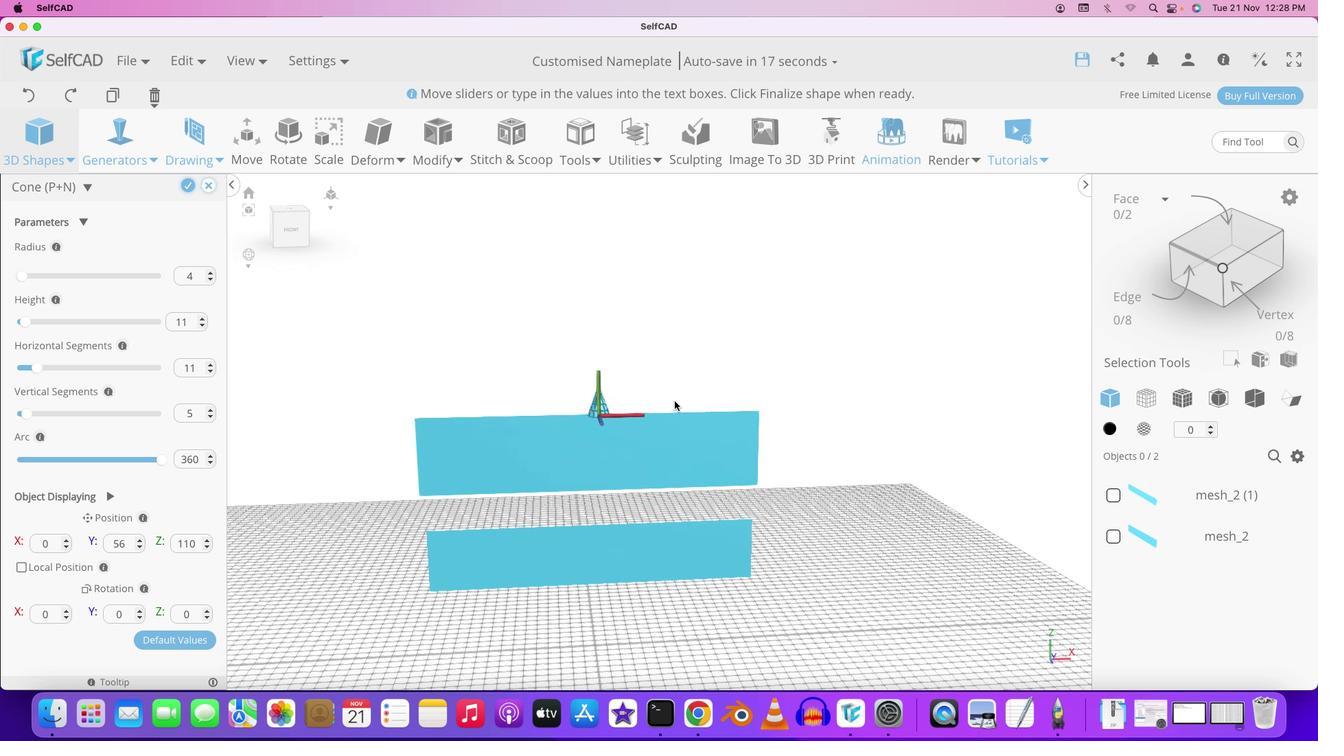 
Action: Mouse moved to (703, 405)
Screenshot: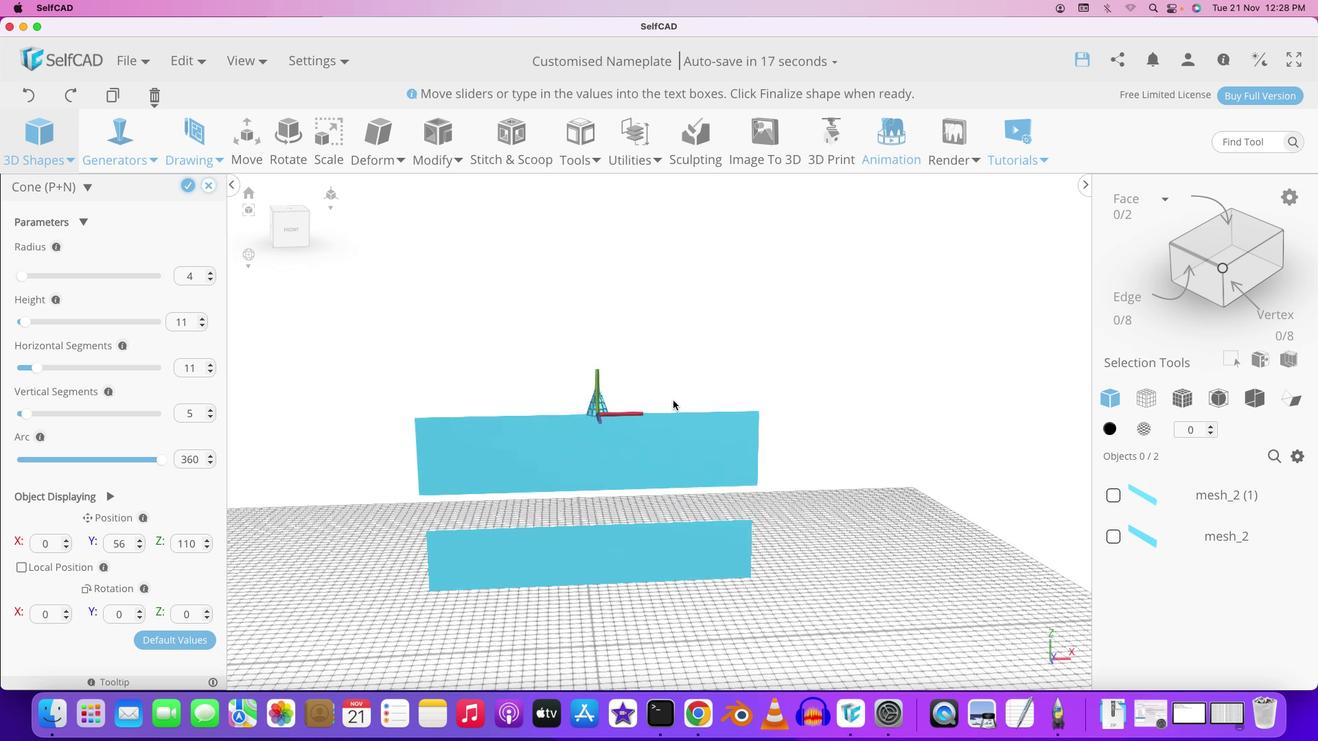 
Action: Mouse scrolled (703, 405) with delta (0, 0)
Screenshot: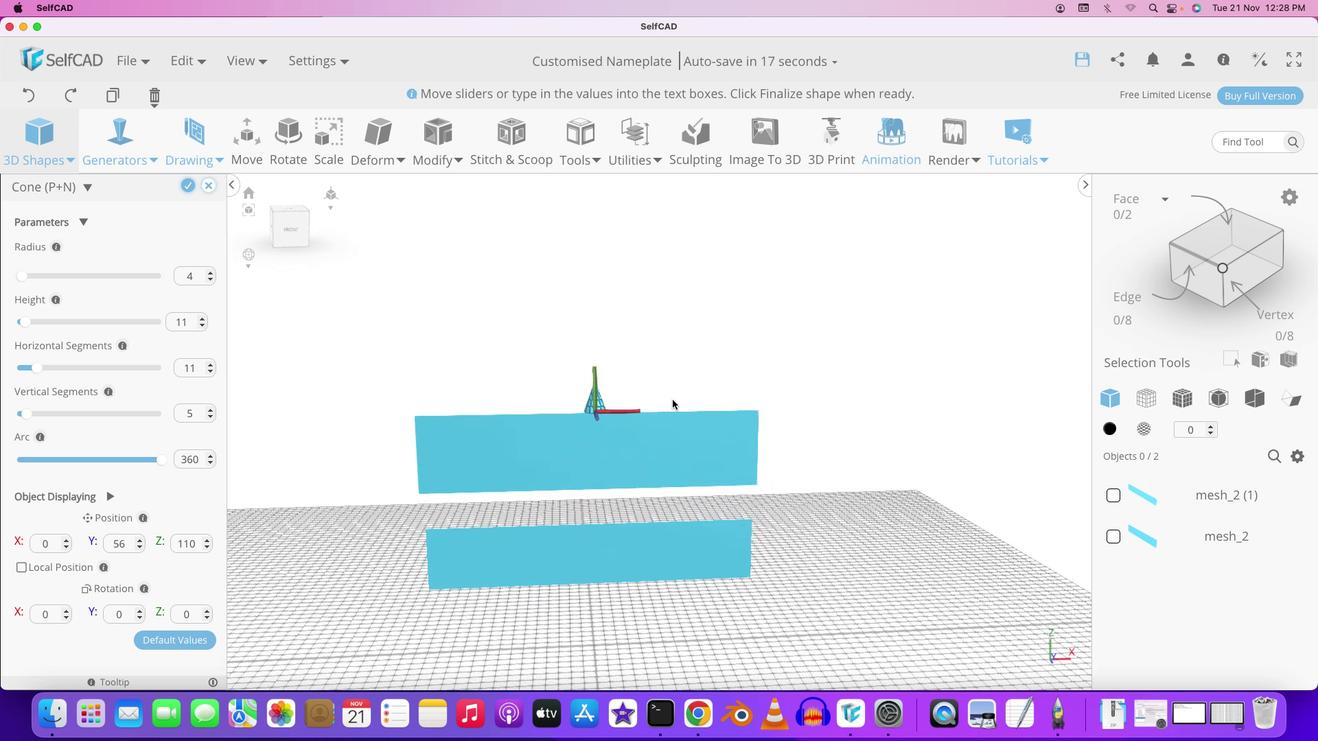 
Action: Mouse moved to (699, 407)
Screenshot: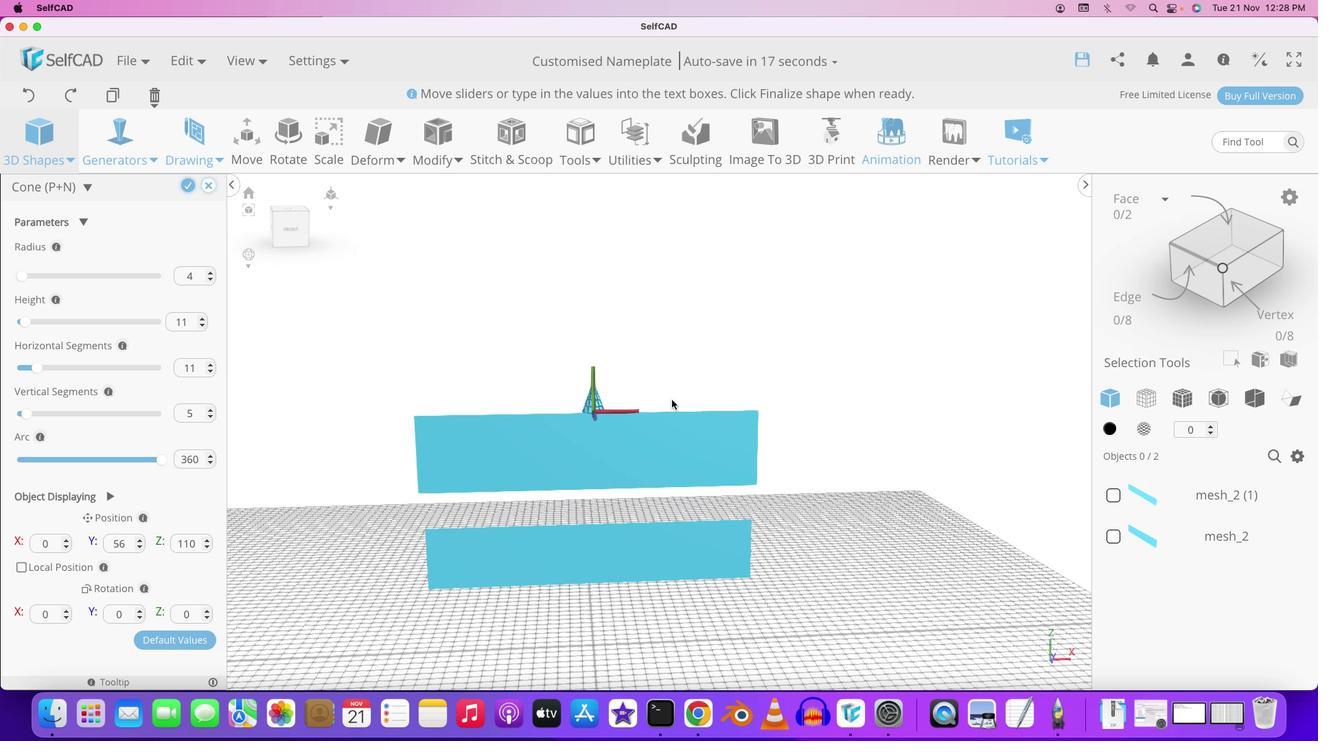 
Action: Mouse pressed left at (699, 407)
Screenshot: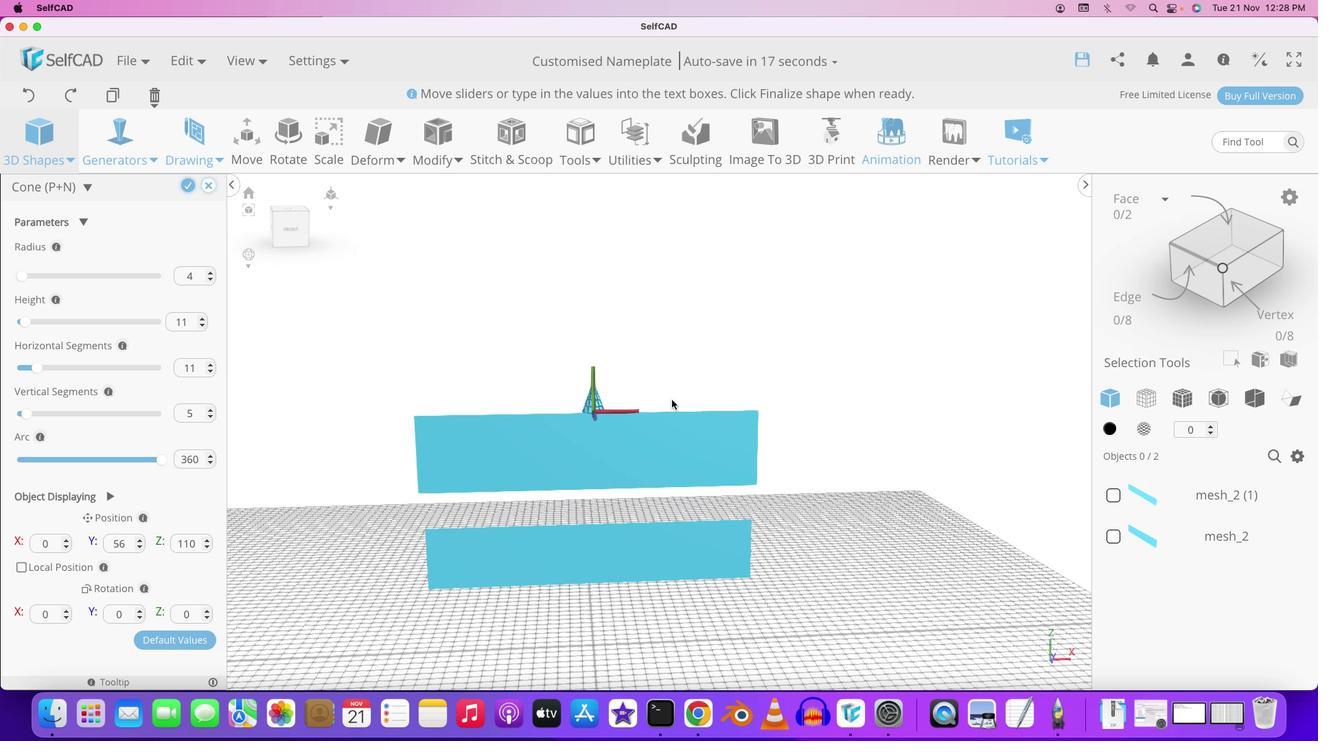 
Action: Mouse moved to (641, 378)
Screenshot: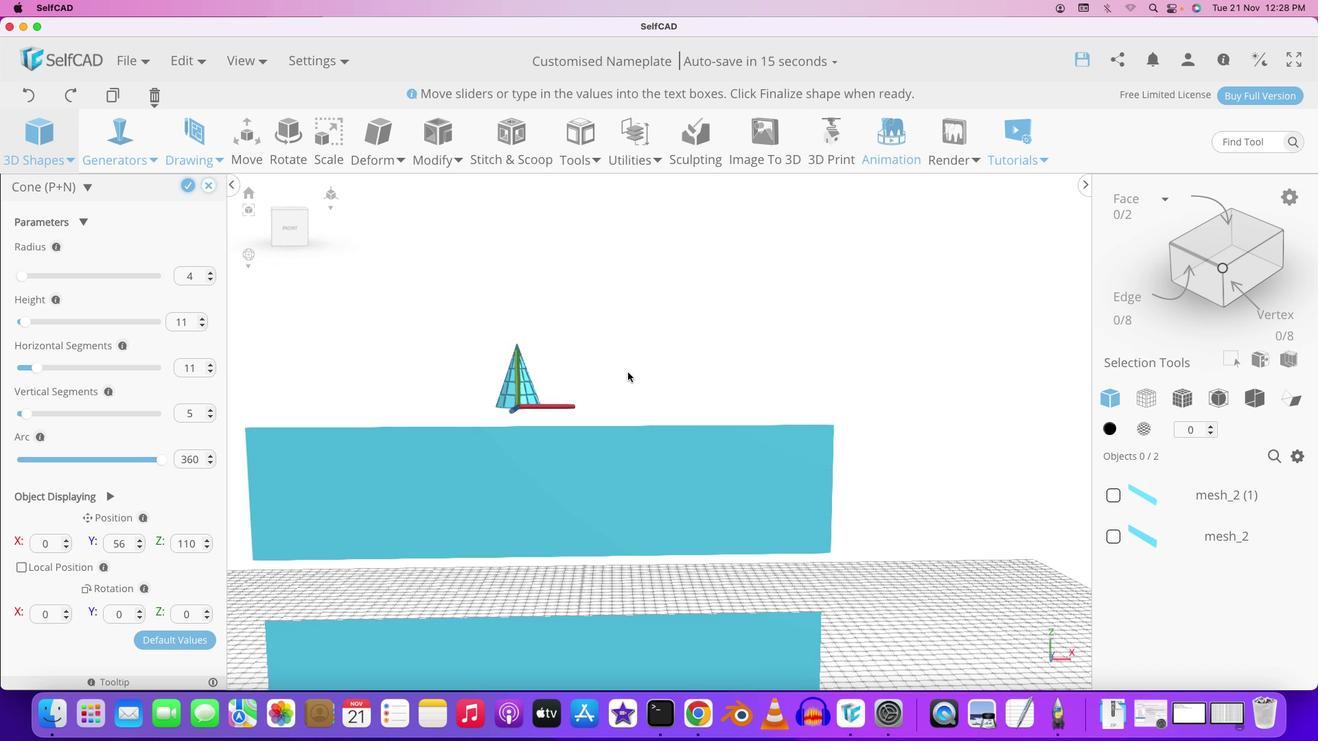 
Action: Mouse scrolled (641, 378) with delta (0, 0)
Screenshot: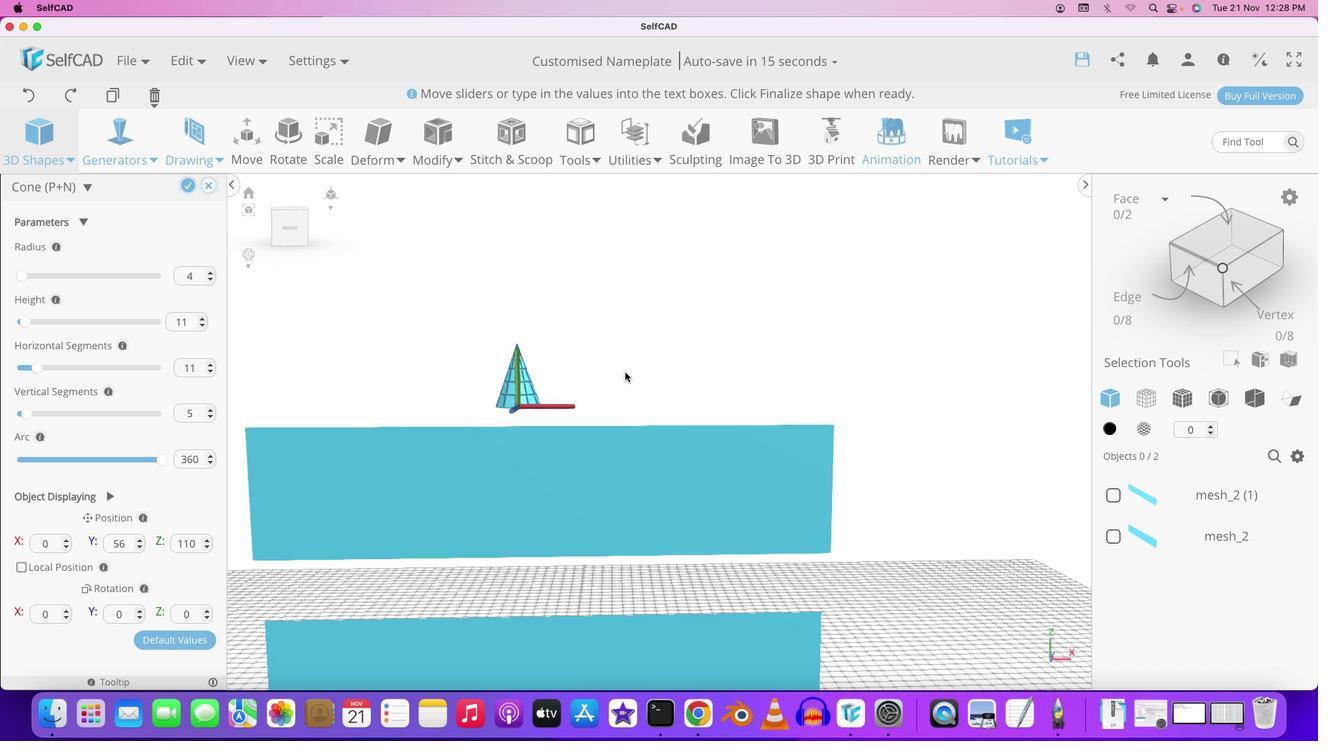 
Action: Mouse scrolled (641, 378) with delta (0, 2)
